 Task: Cooking basics checklist green modern simple.
Action: Mouse moved to (93, 108)
Screenshot: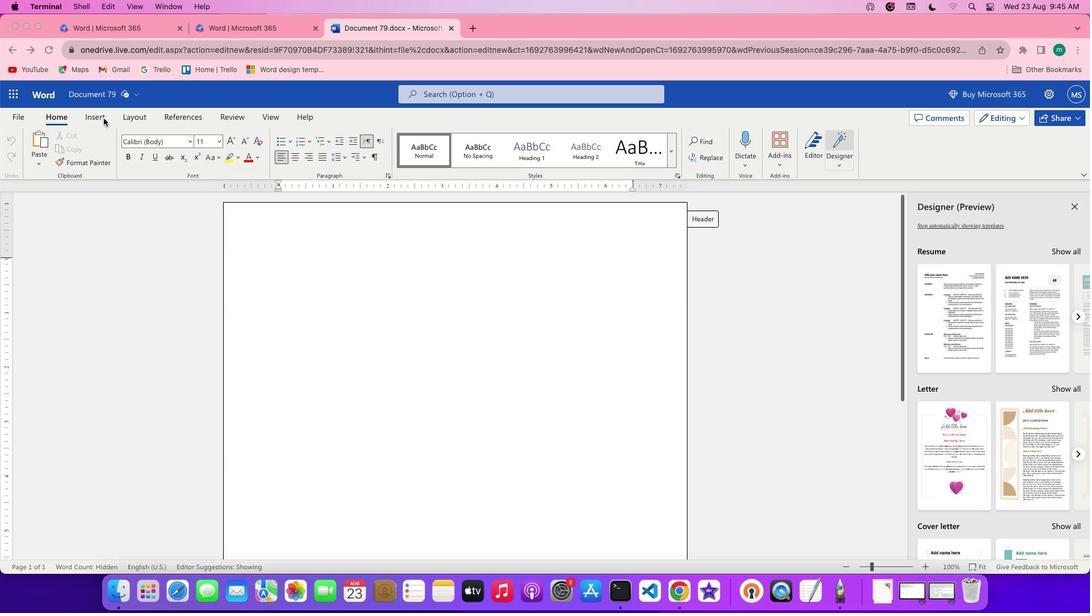 
Action: Mouse pressed left at (93, 108)
Screenshot: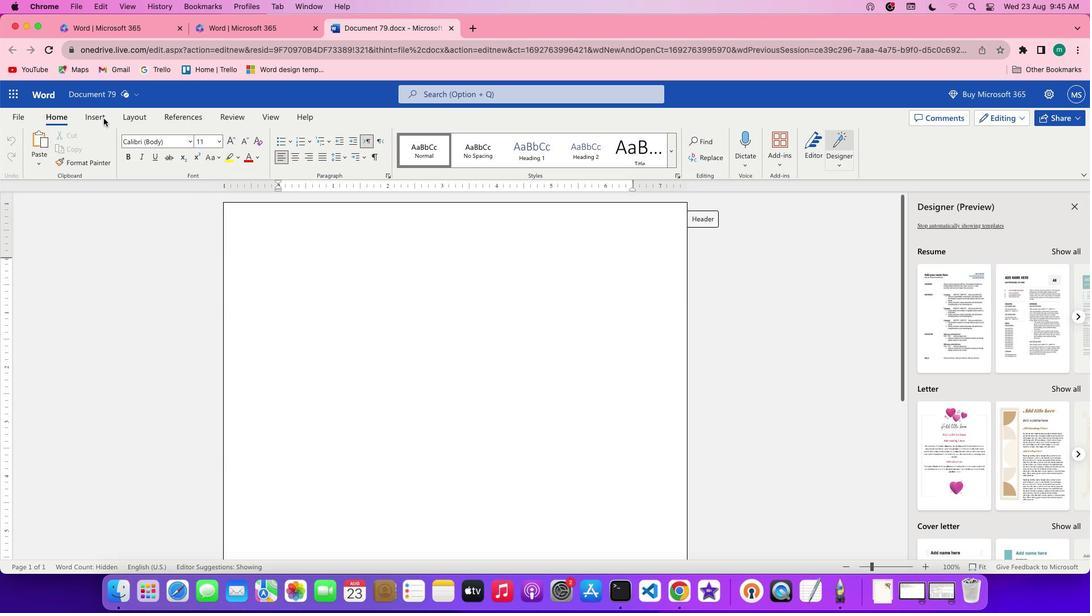 
Action: Mouse pressed left at (93, 108)
Screenshot: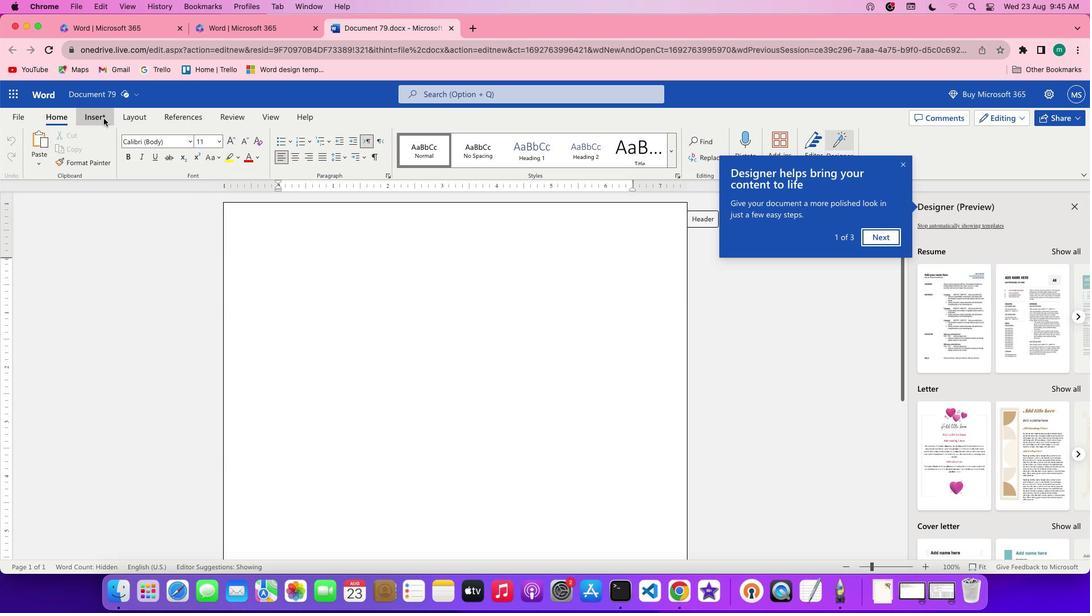 
Action: Mouse moved to (72, 160)
Screenshot: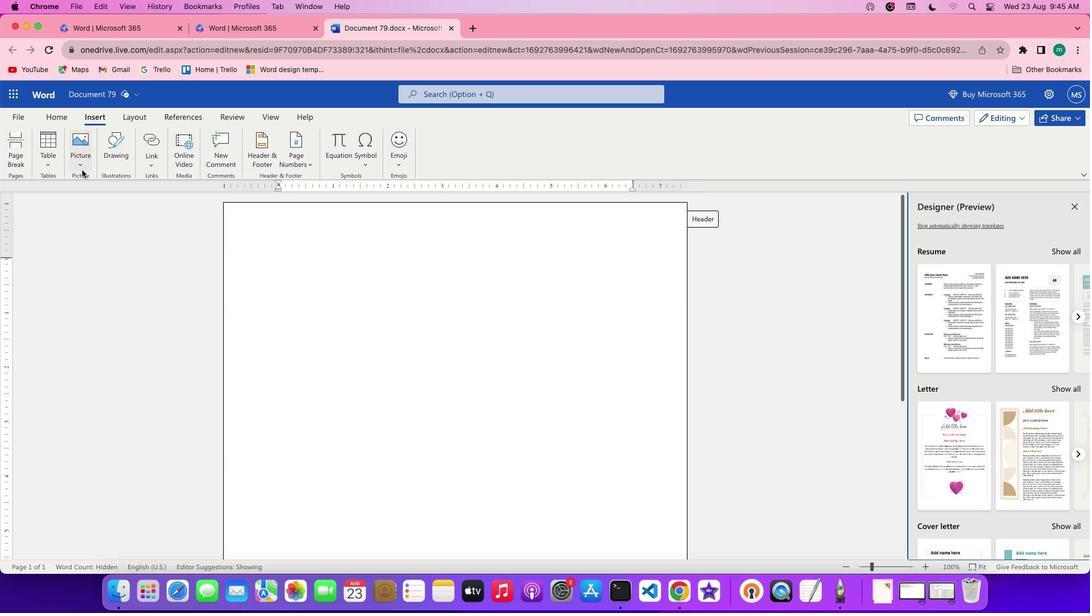 
Action: Mouse pressed left at (72, 160)
Screenshot: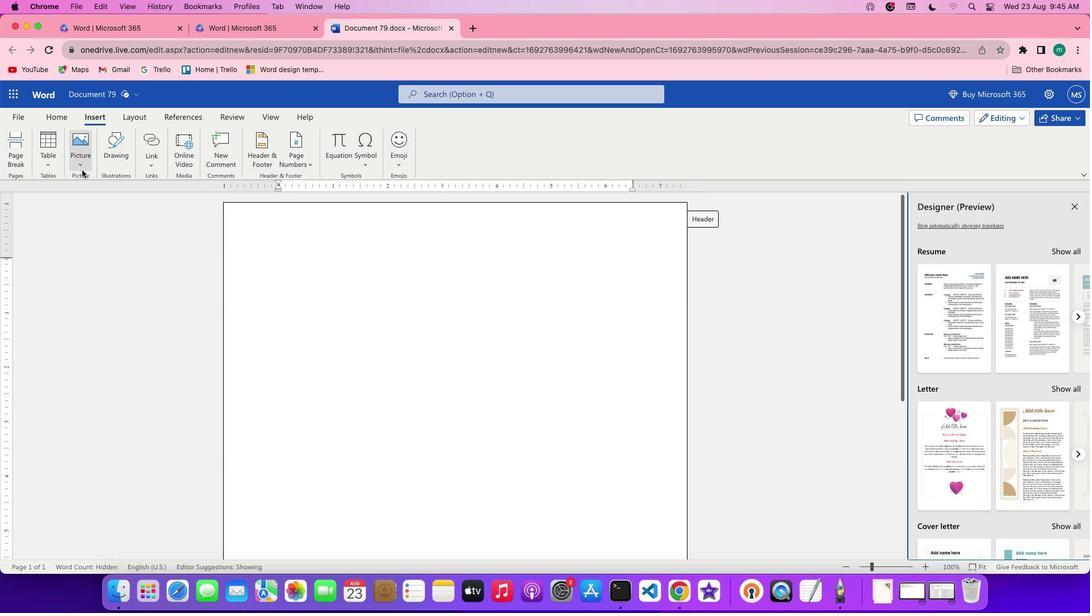 
Action: Mouse moved to (101, 181)
Screenshot: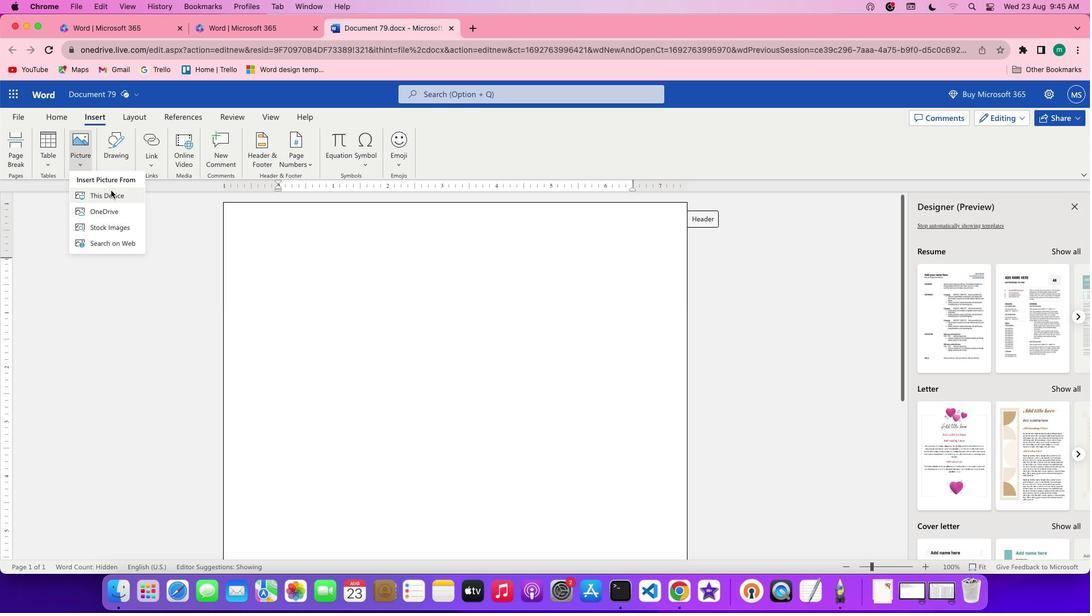 
Action: Mouse pressed left at (101, 181)
Screenshot: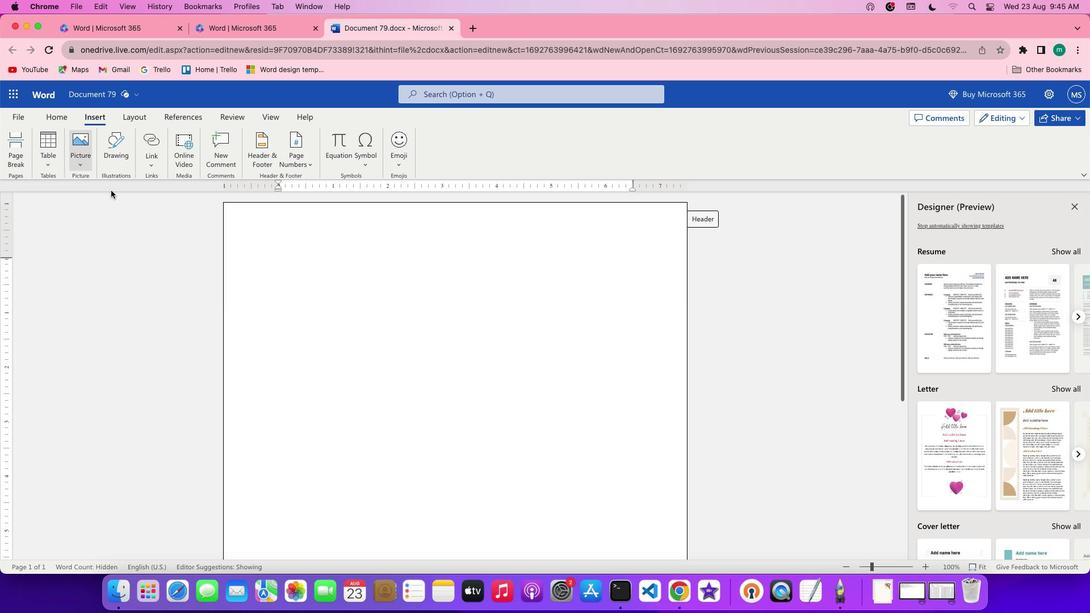 
Action: Mouse moved to (465, 283)
Screenshot: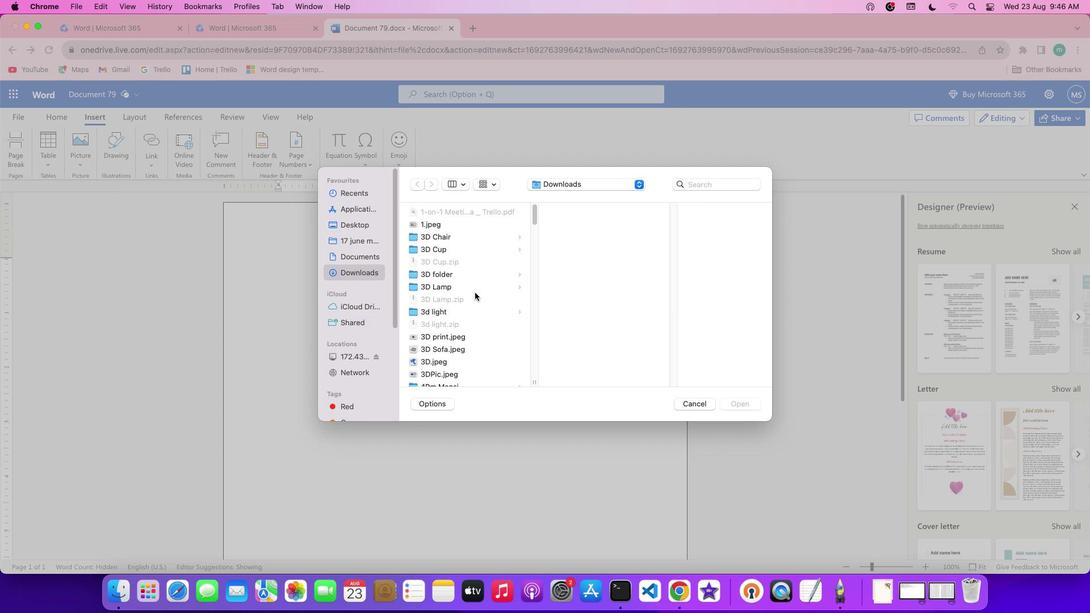 
Action: Mouse scrolled (465, 283) with delta (-9, -9)
Screenshot: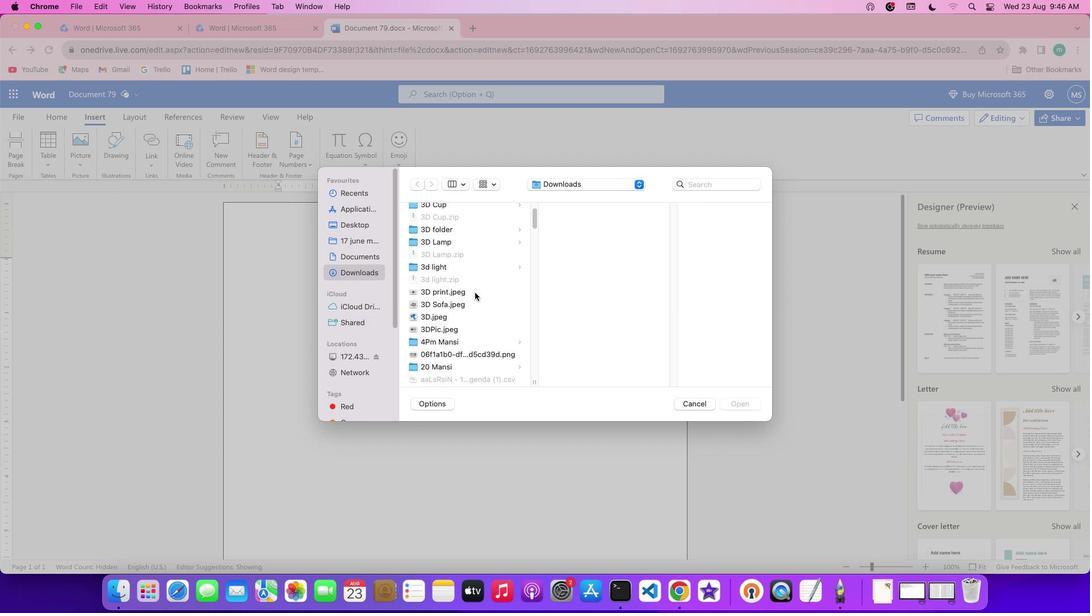 
Action: Mouse scrolled (465, 283) with delta (-9, -9)
Screenshot: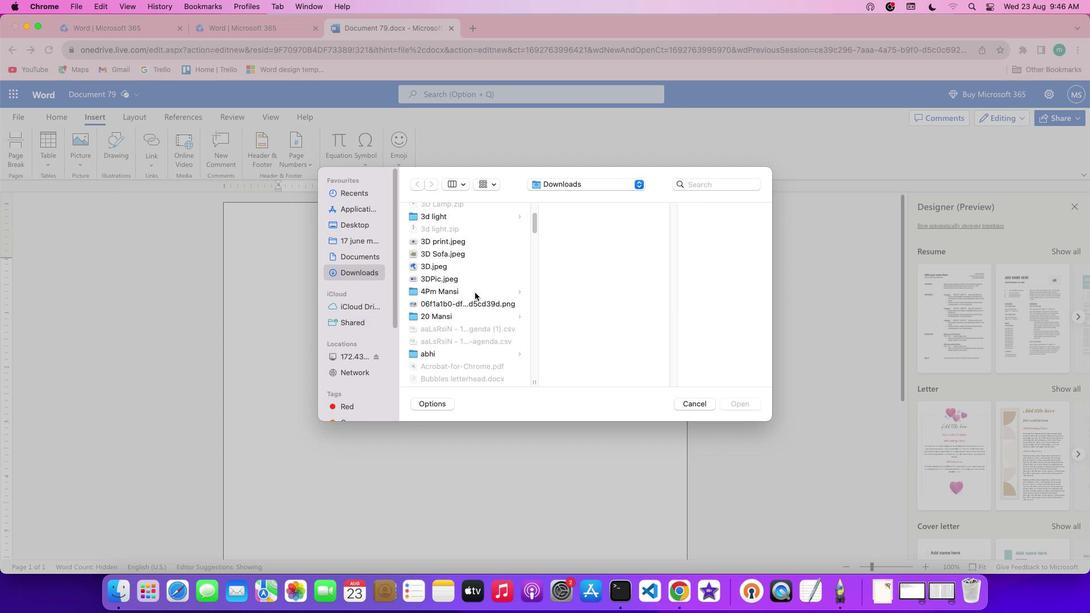 
Action: Mouse scrolled (465, 283) with delta (-9, -10)
Screenshot: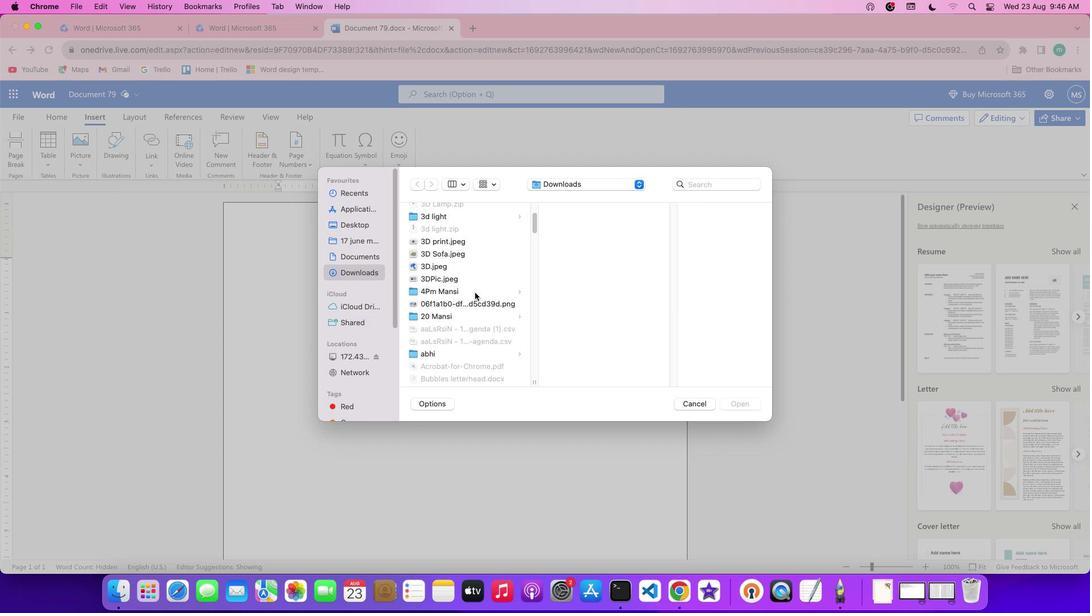 
Action: Mouse scrolled (465, 283) with delta (-9, -11)
Screenshot: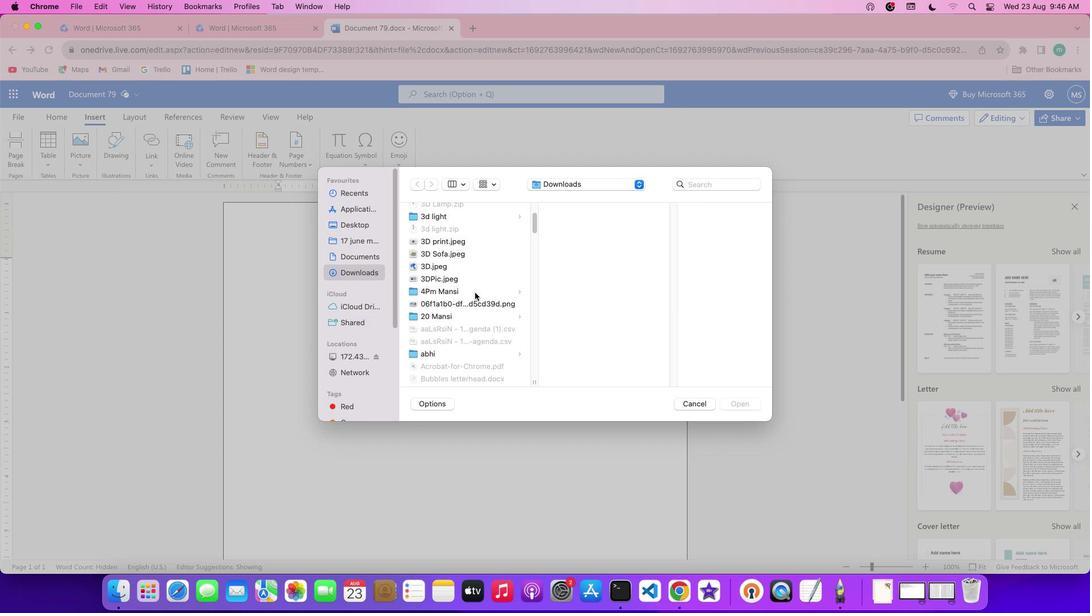 
Action: Mouse scrolled (465, 283) with delta (-9, -9)
Screenshot: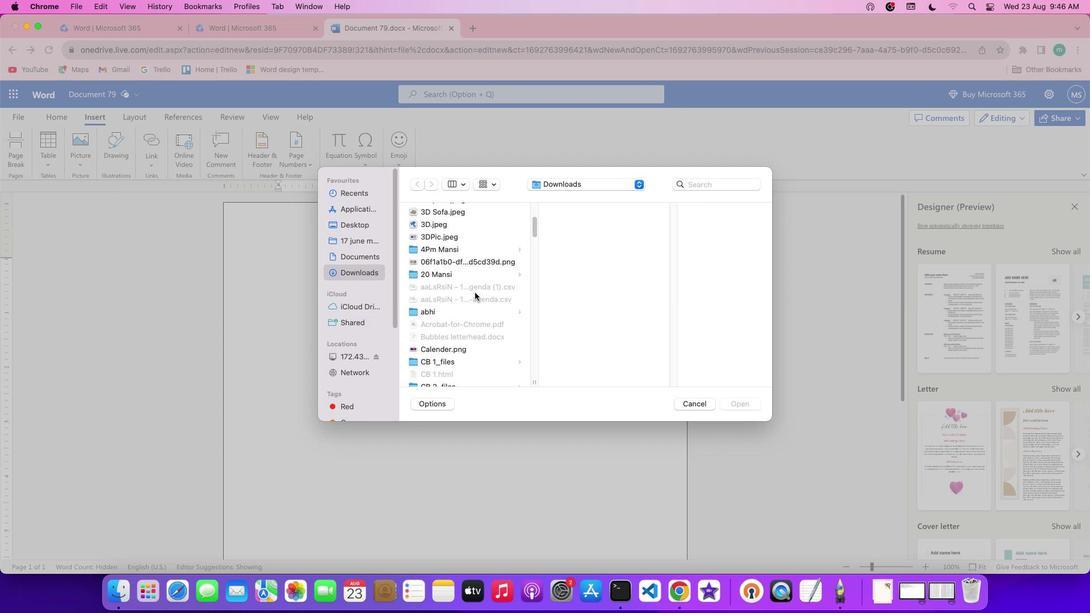 
Action: Mouse scrolled (465, 283) with delta (-9, -9)
Screenshot: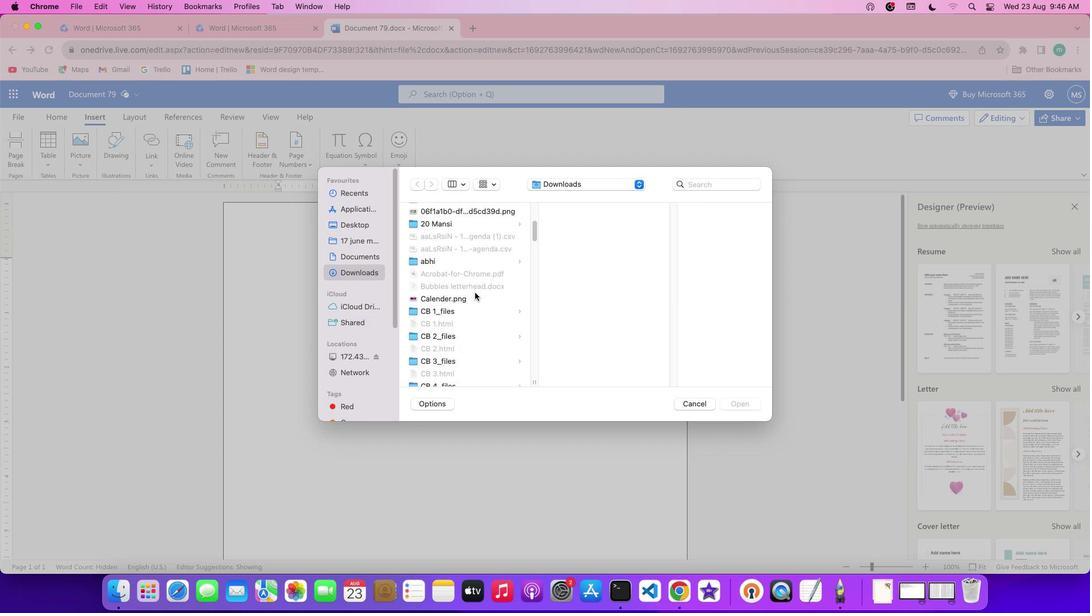 
Action: Mouse scrolled (465, 283) with delta (-9, -10)
Screenshot: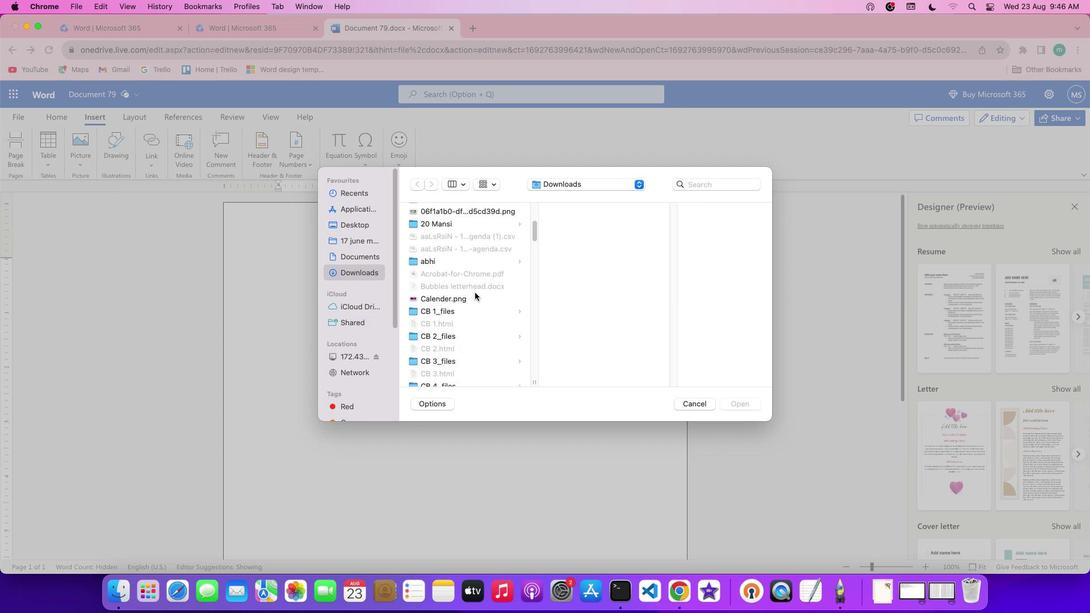 
Action: Mouse scrolled (465, 283) with delta (-9, -11)
Screenshot: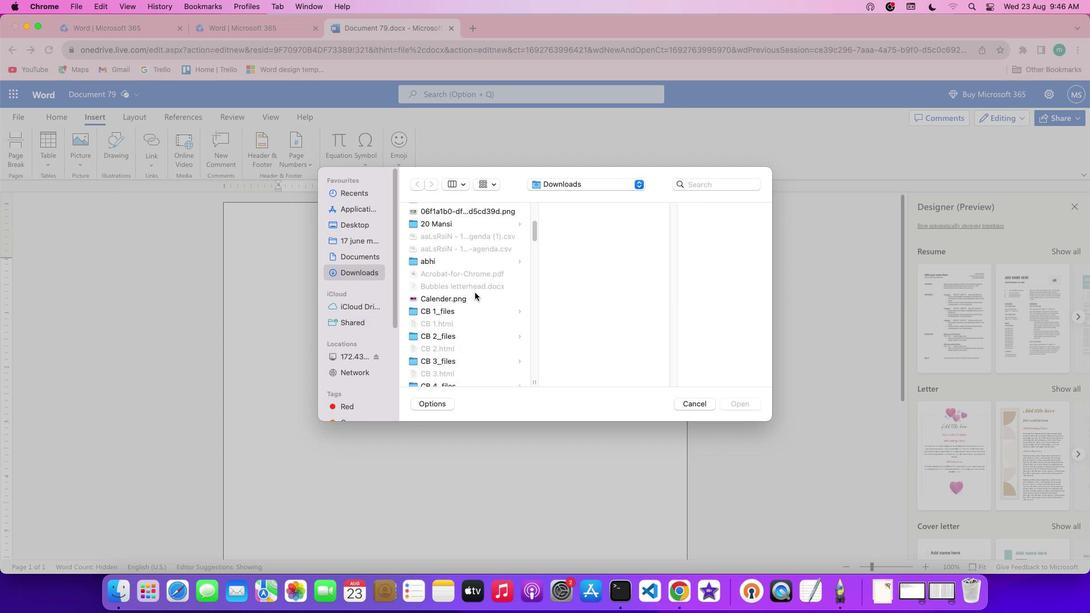 
Action: Mouse scrolled (465, 283) with delta (-9, -9)
Screenshot: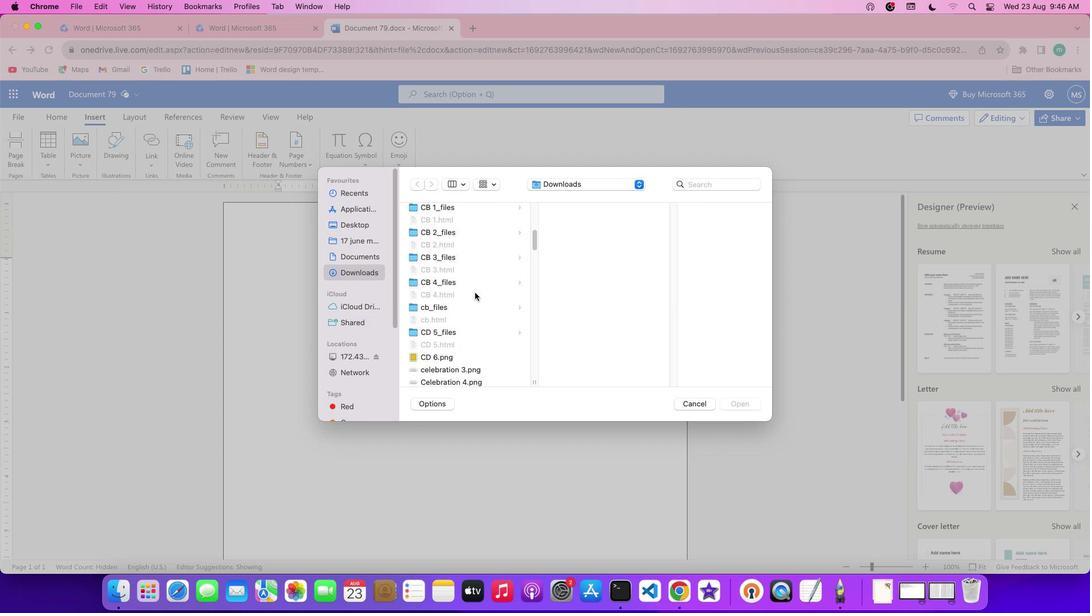 
Action: Mouse scrolled (465, 283) with delta (-9, -9)
Screenshot: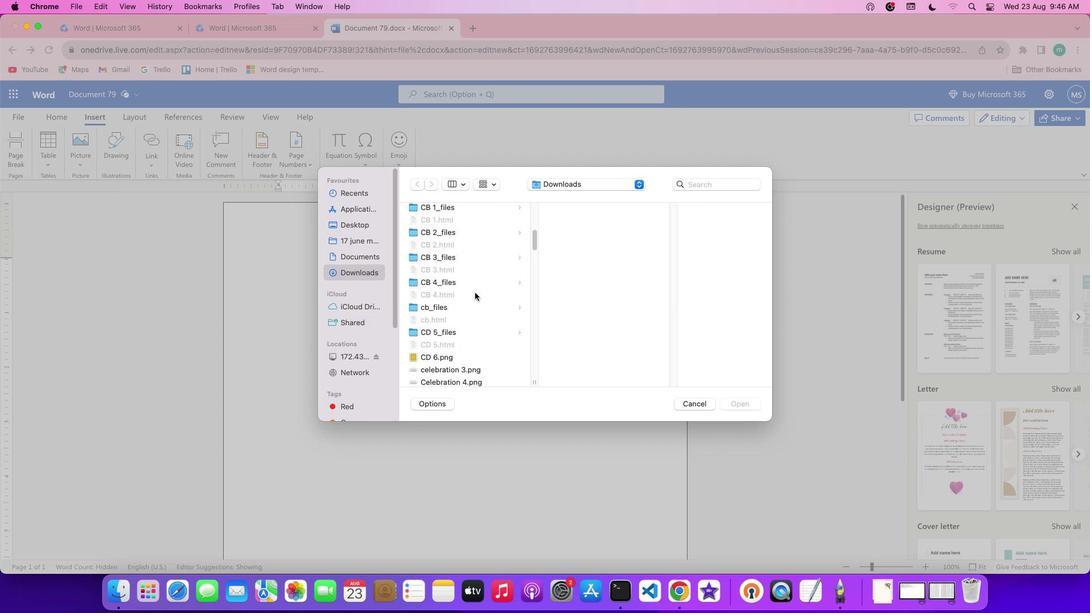 
Action: Mouse scrolled (465, 283) with delta (-9, -10)
Screenshot: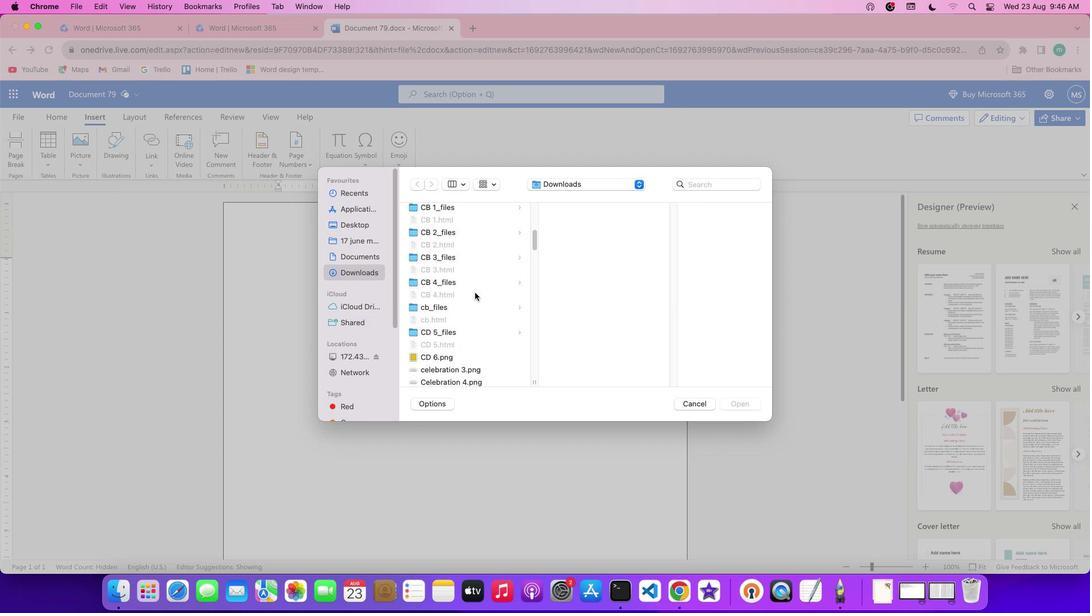 
Action: Mouse scrolled (465, 283) with delta (-9, -11)
Screenshot: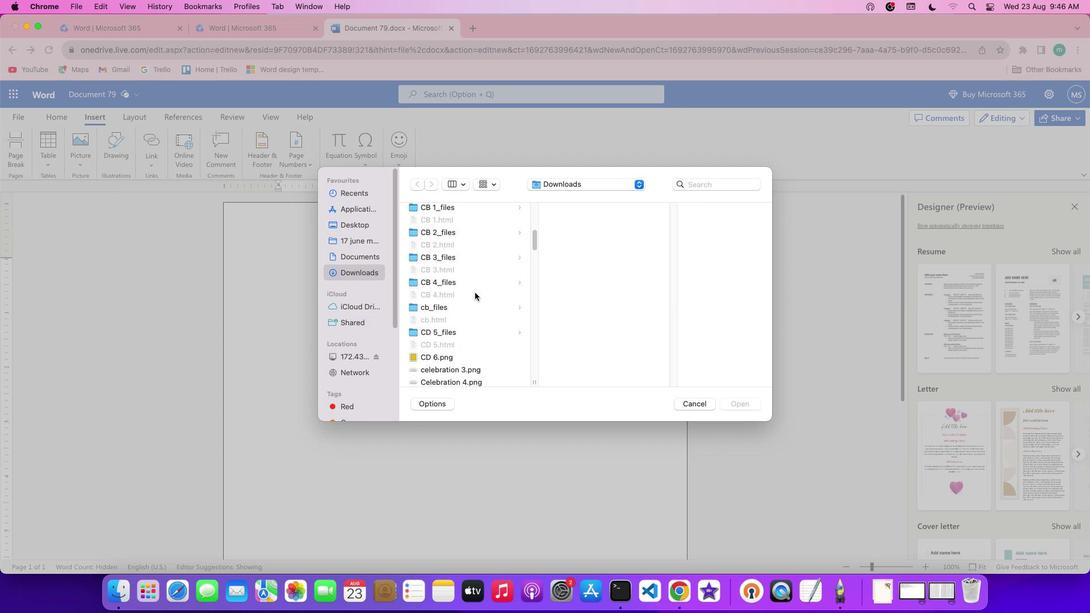 
Action: Mouse moved to (463, 283)
Screenshot: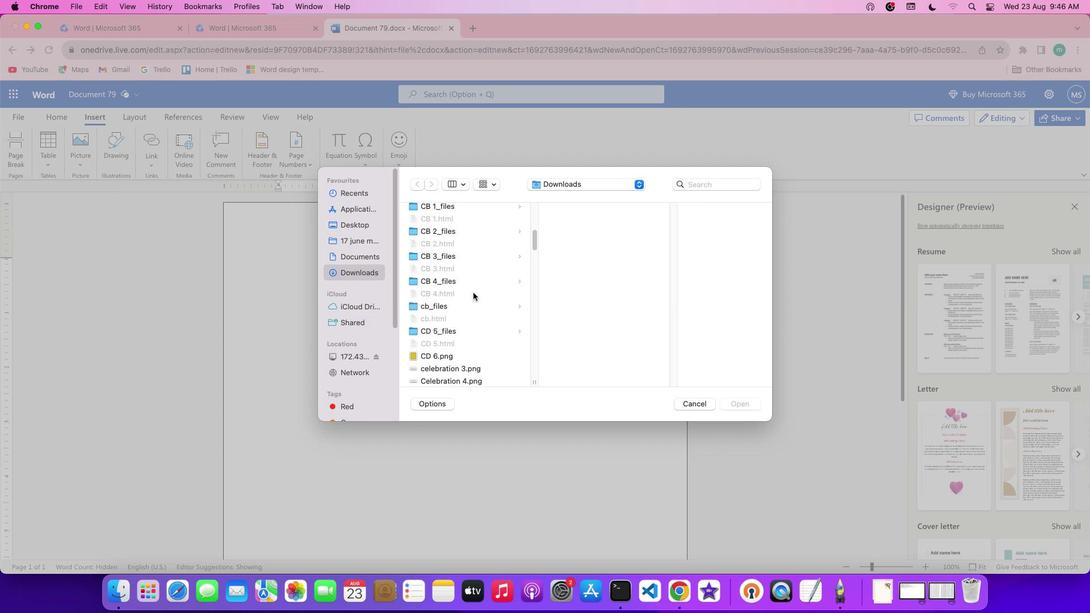 
Action: Mouse scrolled (463, 283) with delta (-9, -9)
Screenshot: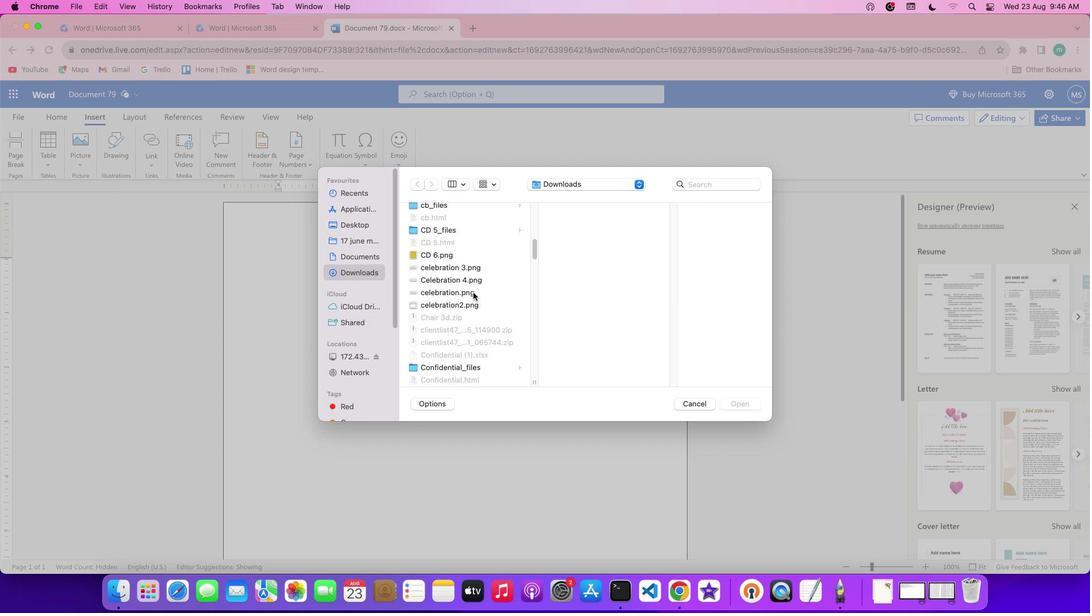 
Action: Mouse scrolled (463, 283) with delta (-9, -9)
Screenshot: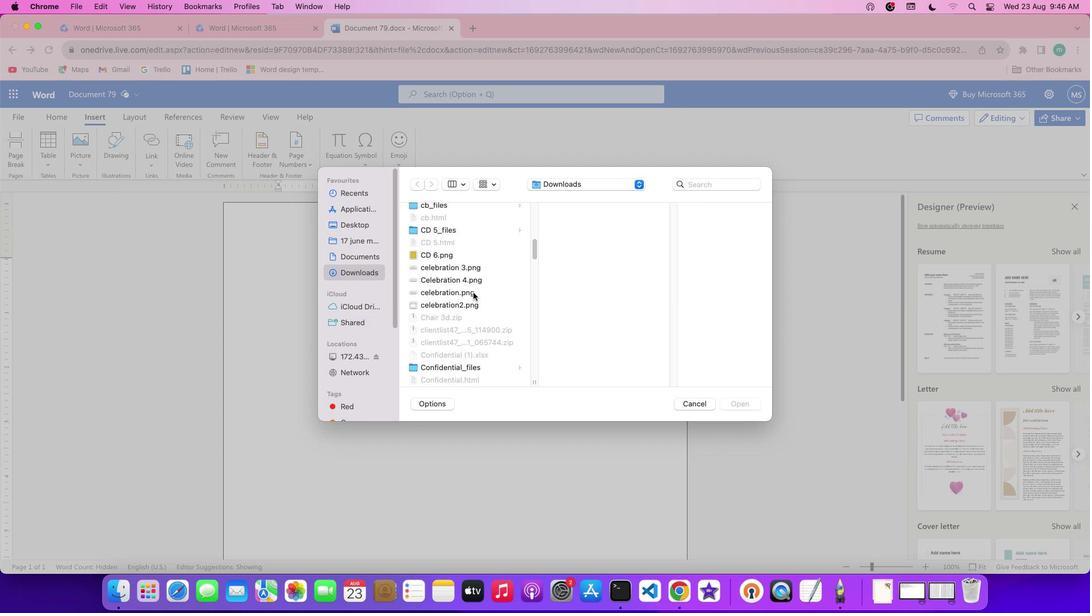 
Action: Mouse scrolled (463, 283) with delta (-9, -10)
Screenshot: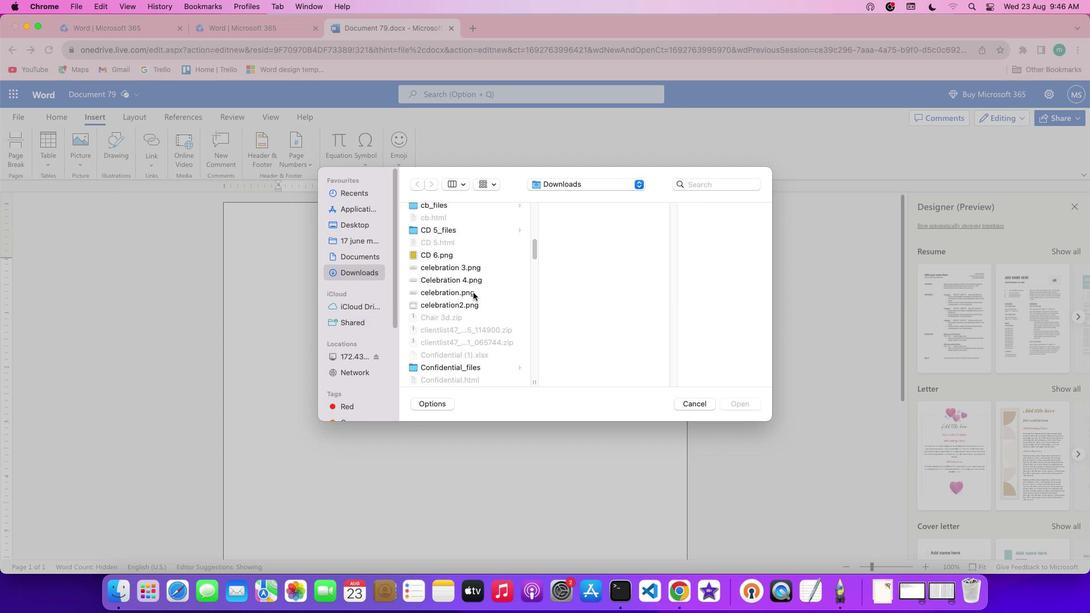 
Action: Mouse scrolled (463, 283) with delta (-9, -11)
Screenshot: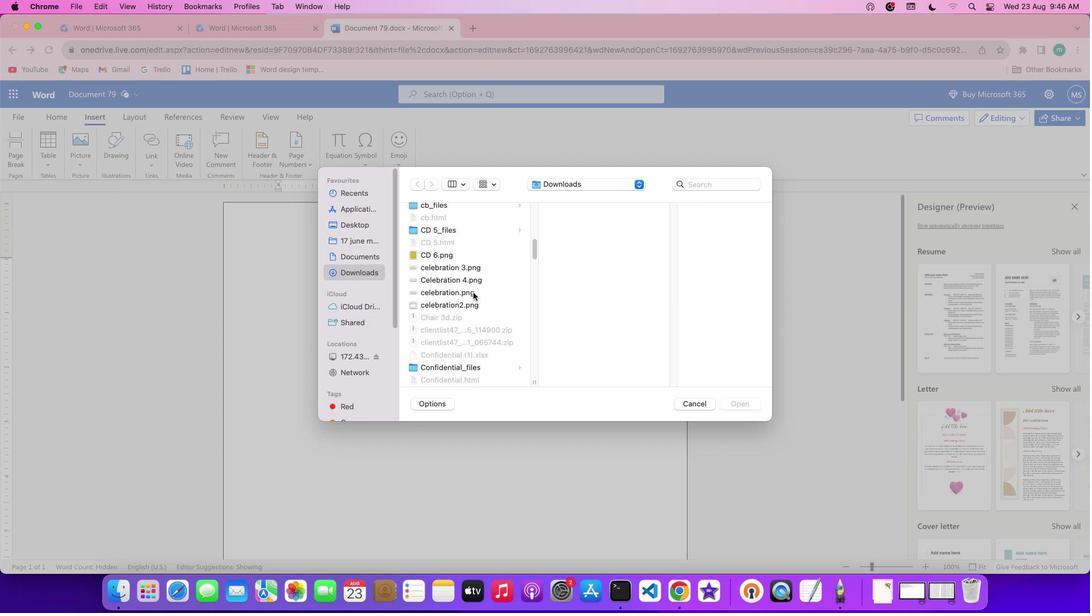 
Action: Mouse scrolled (463, 283) with delta (-9, -9)
Screenshot: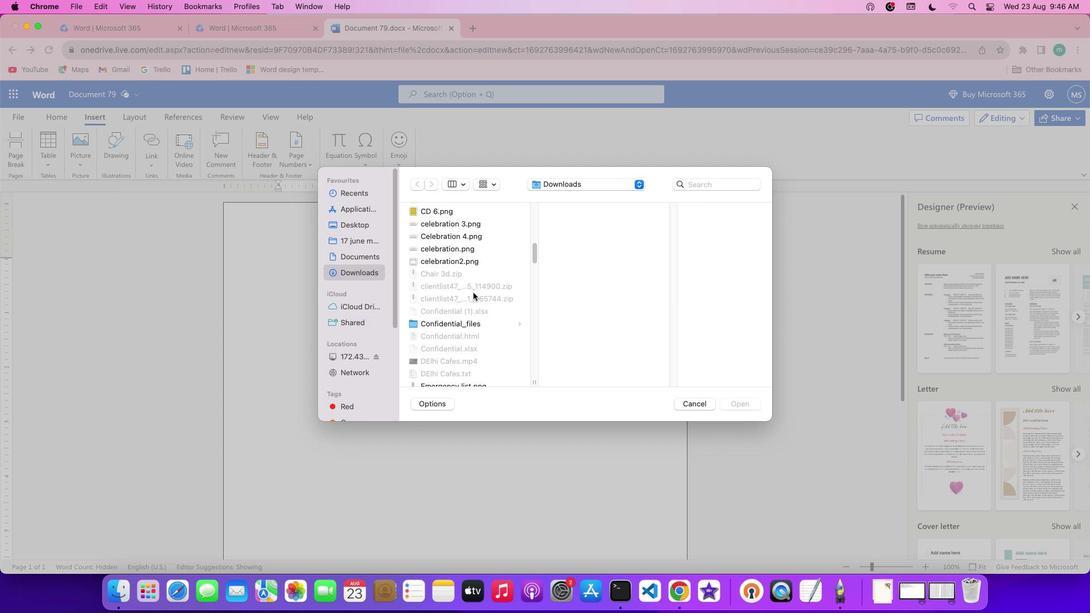 
Action: Mouse scrolled (463, 283) with delta (-9, -9)
Screenshot: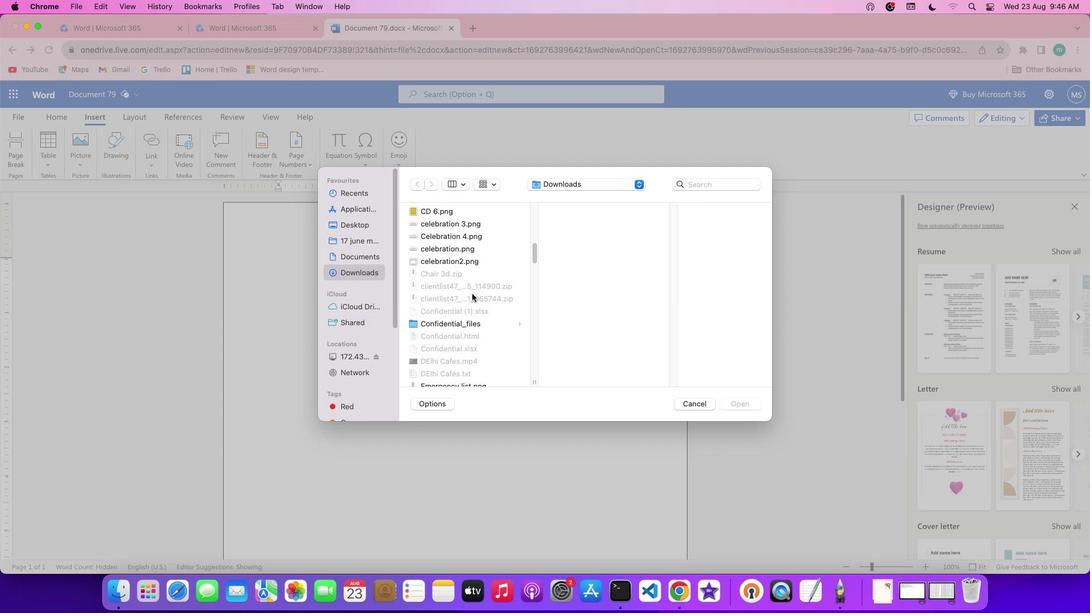 
Action: Mouse scrolled (463, 283) with delta (-9, -10)
Screenshot: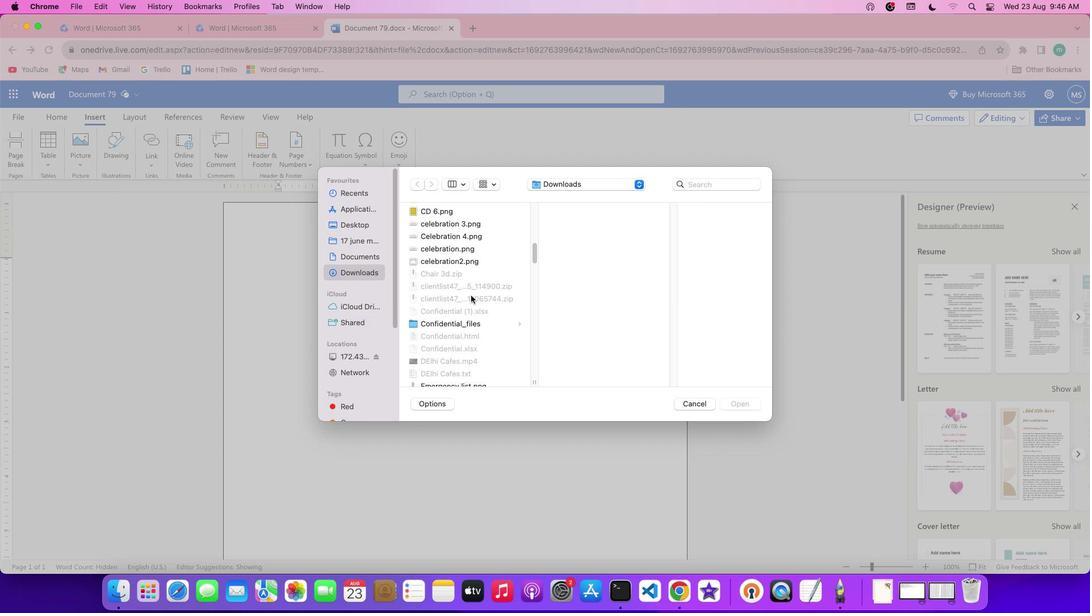 
Action: Mouse moved to (459, 288)
Screenshot: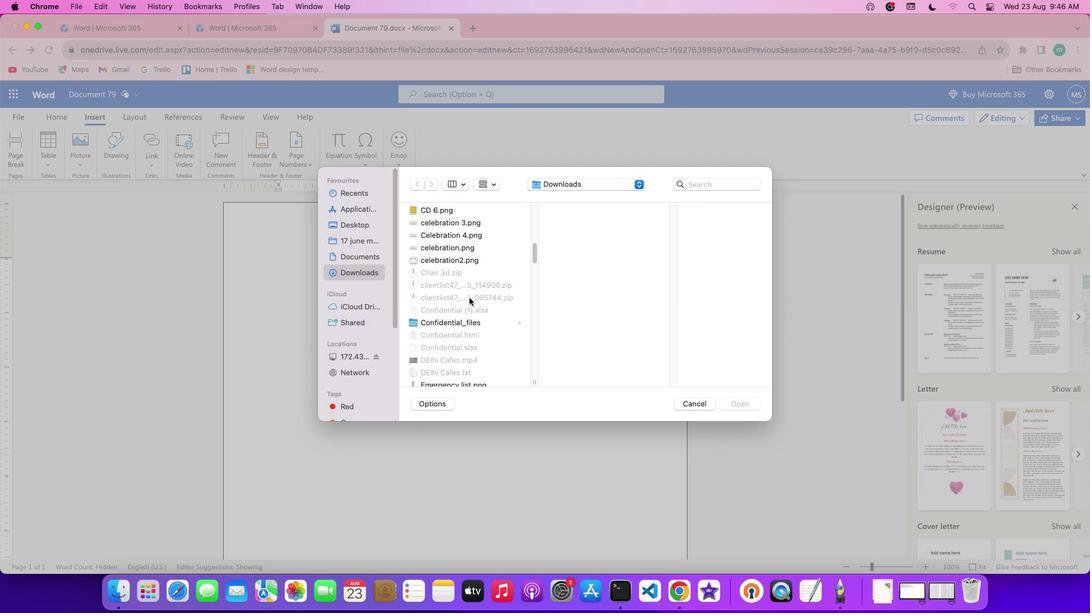 
Action: Mouse scrolled (459, 288) with delta (-9, -9)
Screenshot: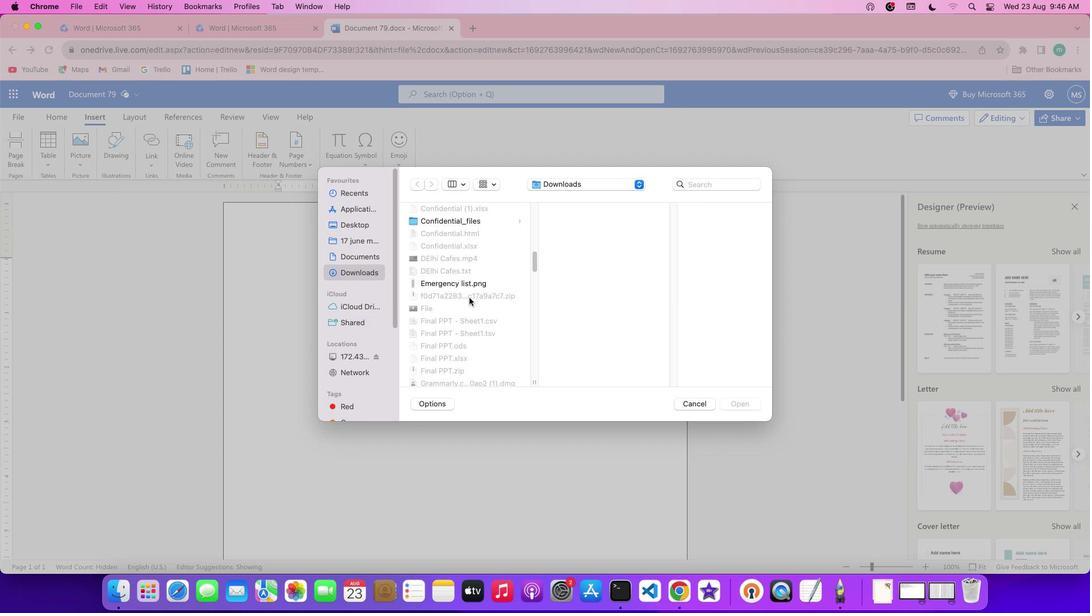 
Action: Mouse scrolled (459, 288) with delta (-9, -9)
Screenshot: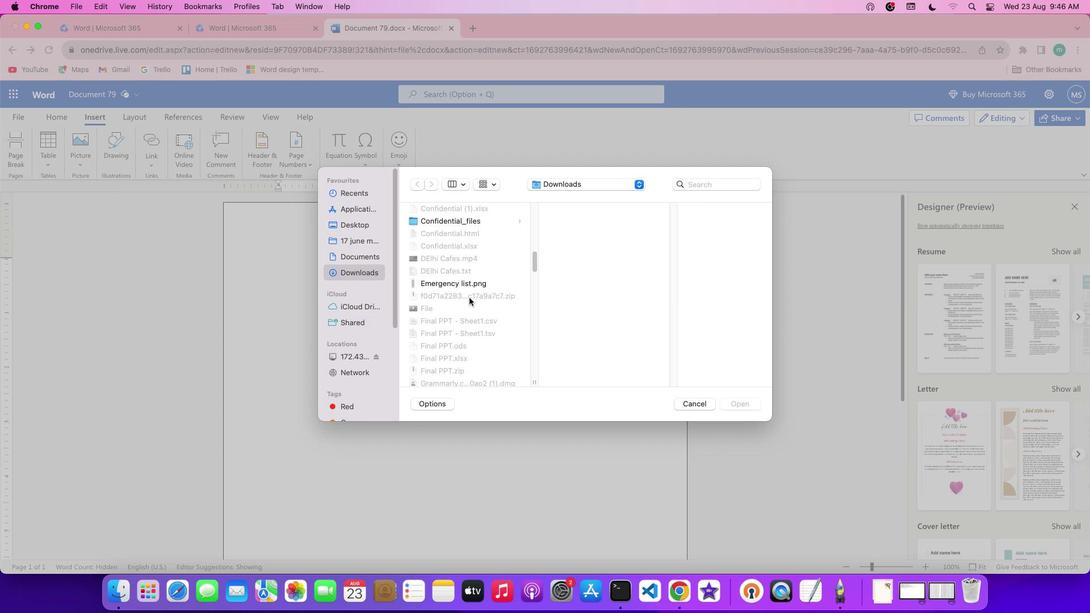 
Action: Mouse scrolled (459, 288) with delta (-9, -10)
Screenshot: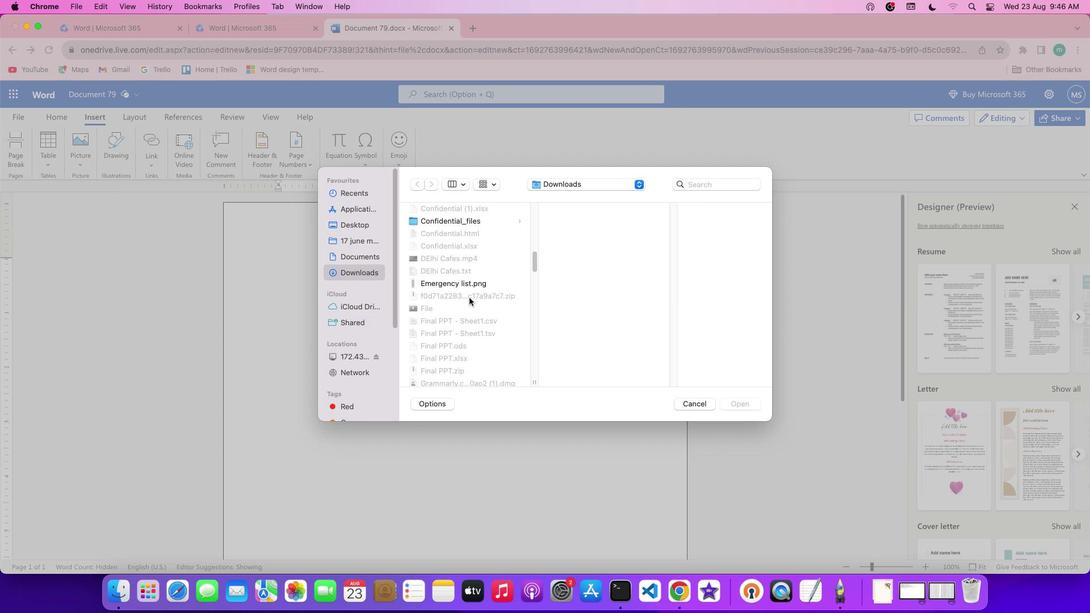 
Action: Mouse scrolled (459, 288) with delta (-9, -11)
Screenshot: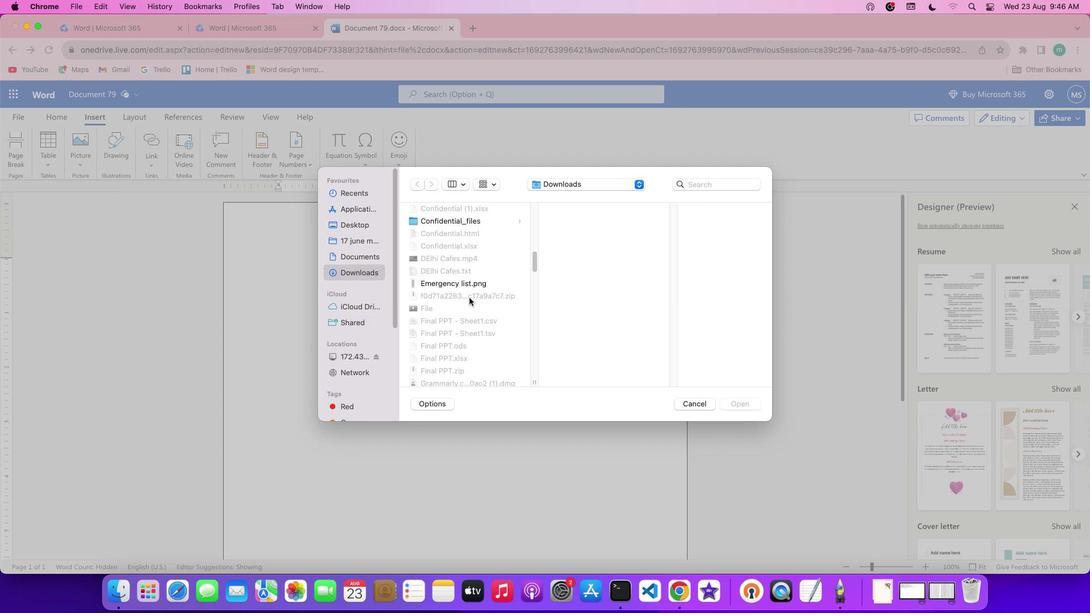 
Action: Mouse scrolled (459, 288) with delta (-9, -9)
Screenshot: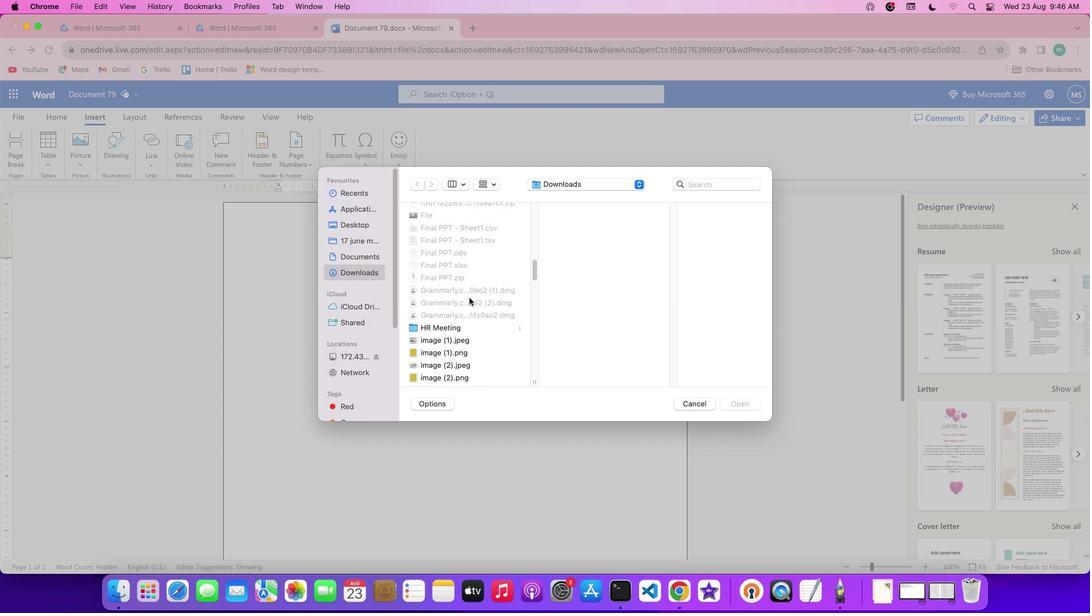 
Action: Mouse scrolled (459, 288) with delta (-9, -9)
Screenshot: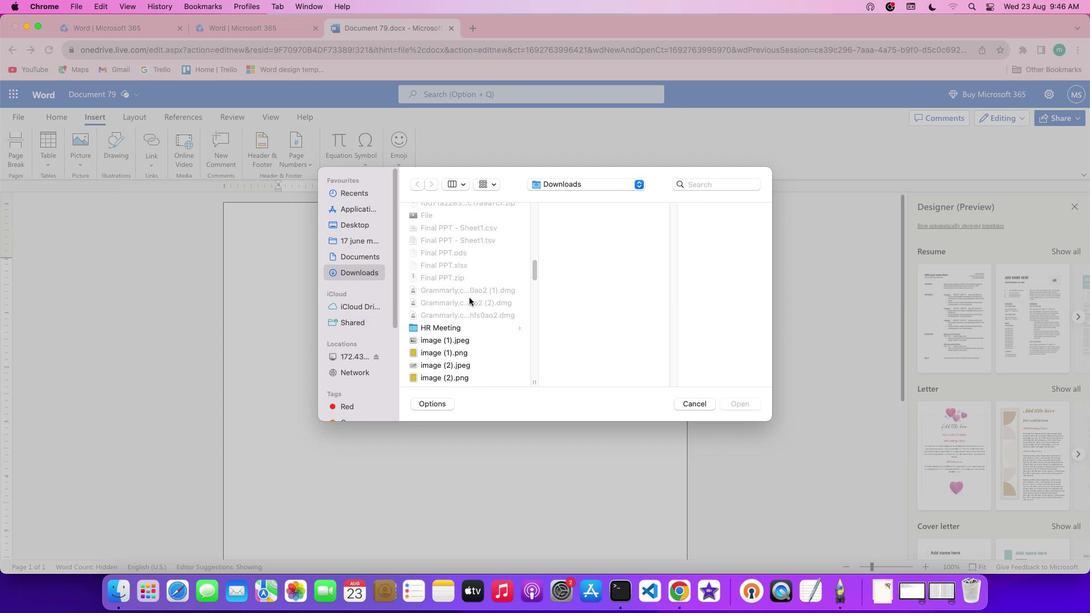 
Action: Mouse scrolled (459, 288) with delta (-9, -10)
Screenshot: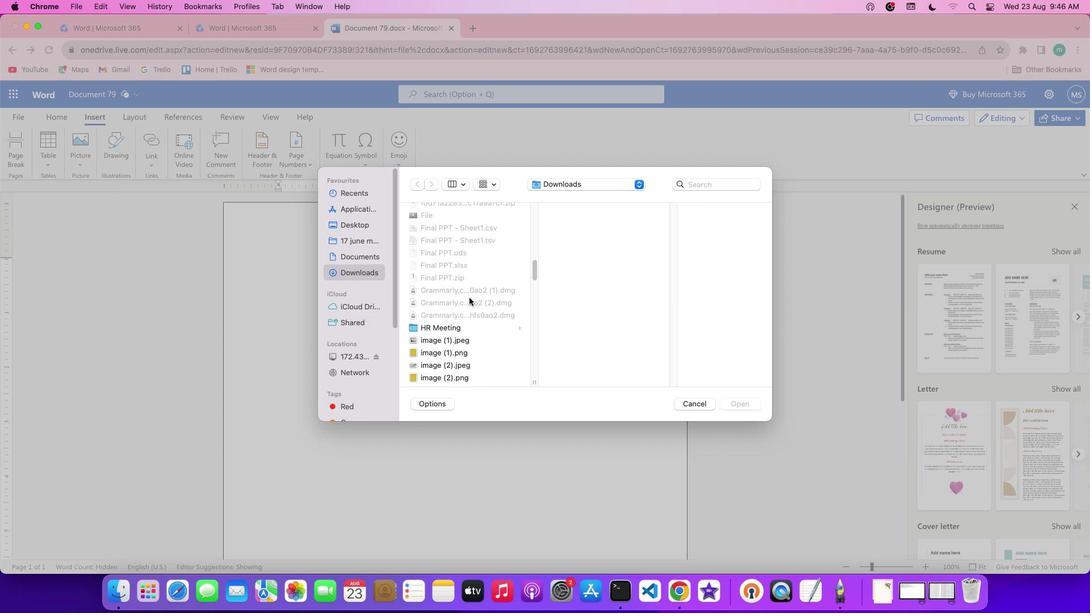 
Action: Mouse scrolled (459, 288) with delta (-9, -10)
Screenshot: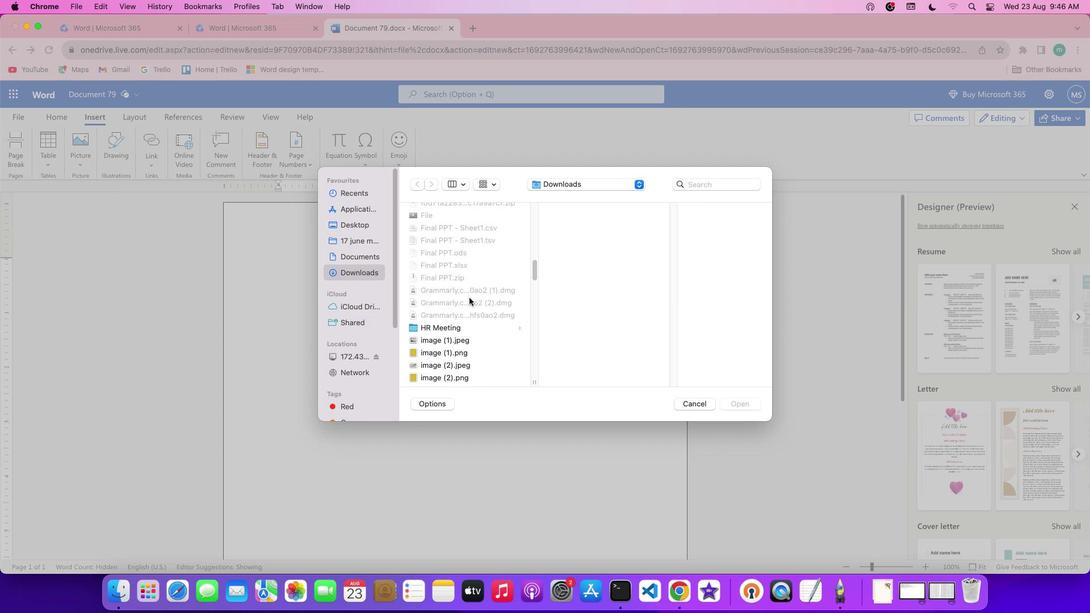 
Action: Mouse scrolled (459, 288) with delta (-9, -9)
Screenshot: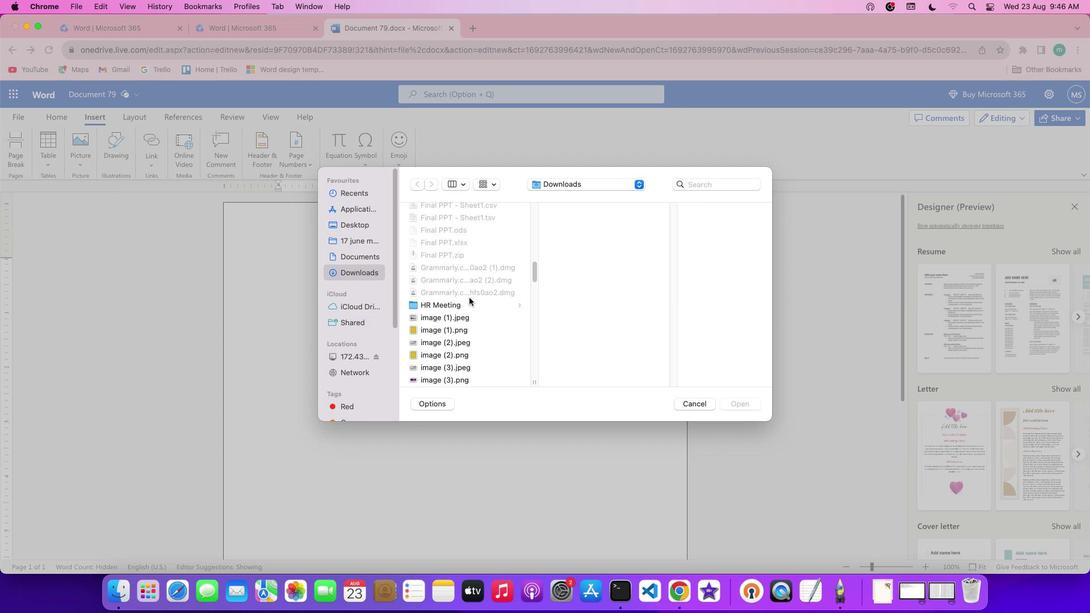 
Action: Mouse scrolled (459, 288) with delta (-9, -9)
Screenshot: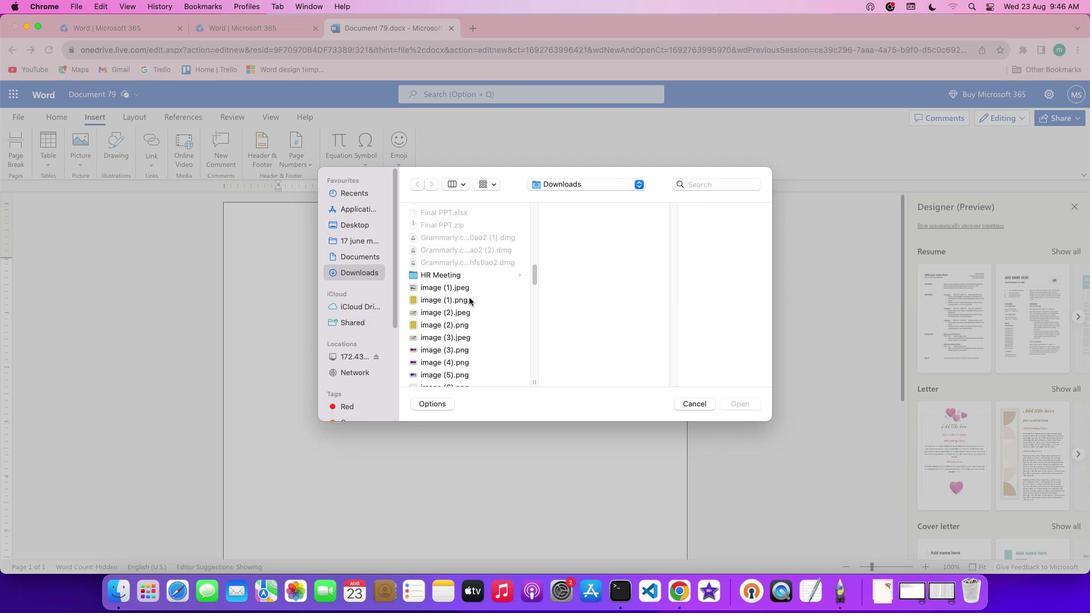 
Action: Mouse scrolled (459, 288) with delta (-9, -9)
Screenshot: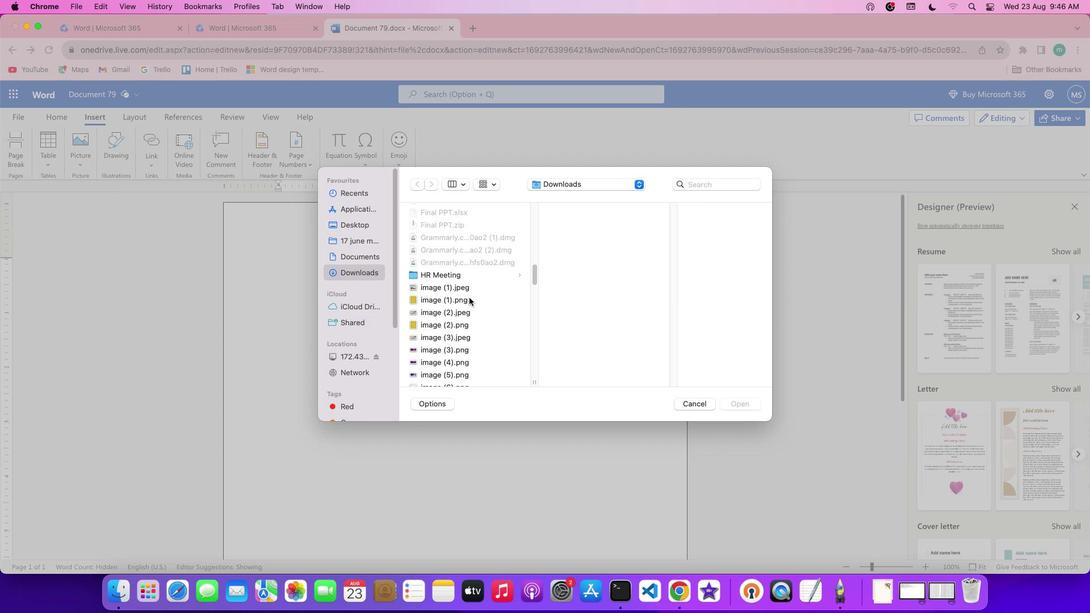 
Action: Mouse scrolled (459, 288) with delta (-9, -10)
Screenshot: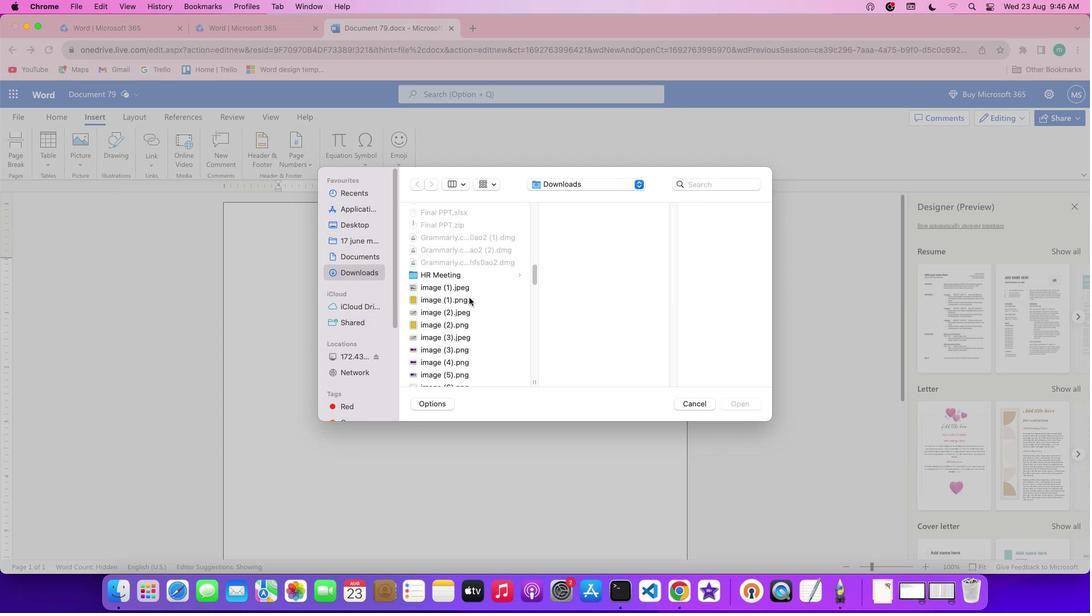 
Action: Mouse moved to (459, 289)
Screenshot: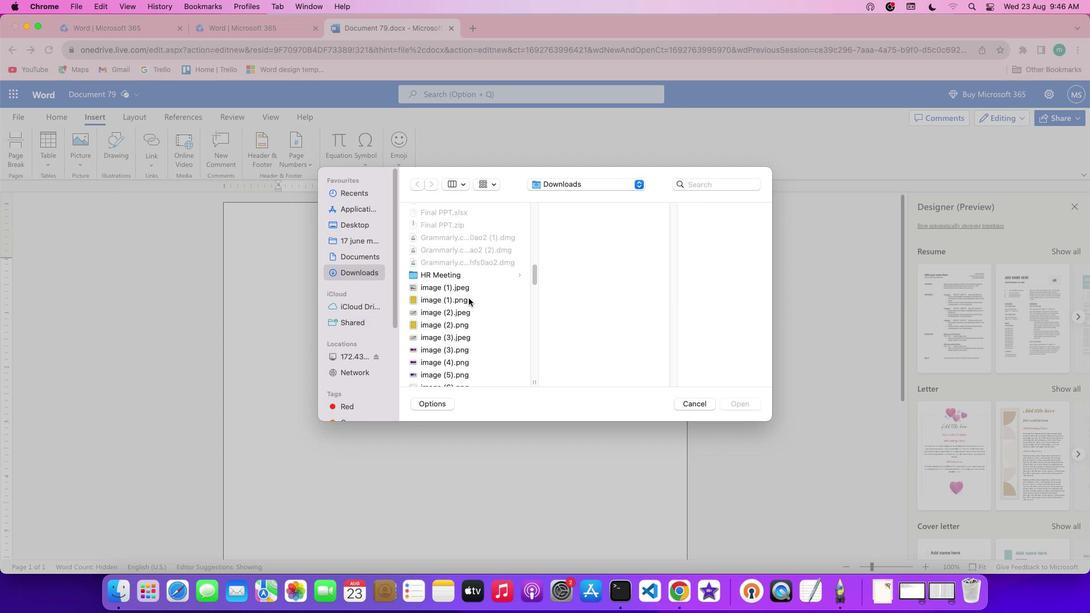 
Action: Mouse scrolled (459, 289) with delta (-9, -9)
Screenshot: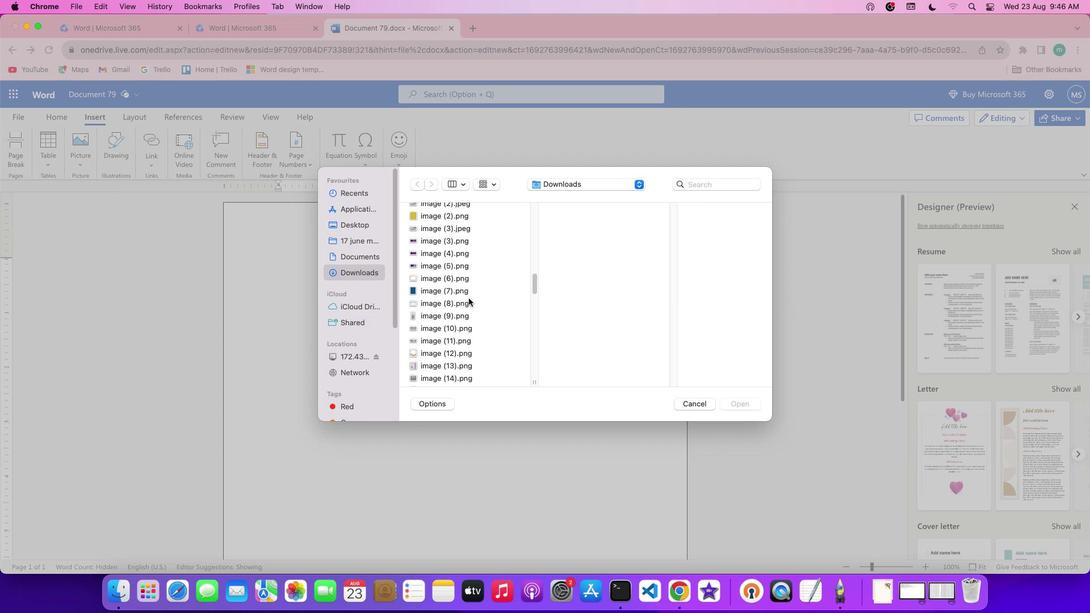 
Action: Mouse scrolled (459, 289) with delta (-9, -9)
Screenshot: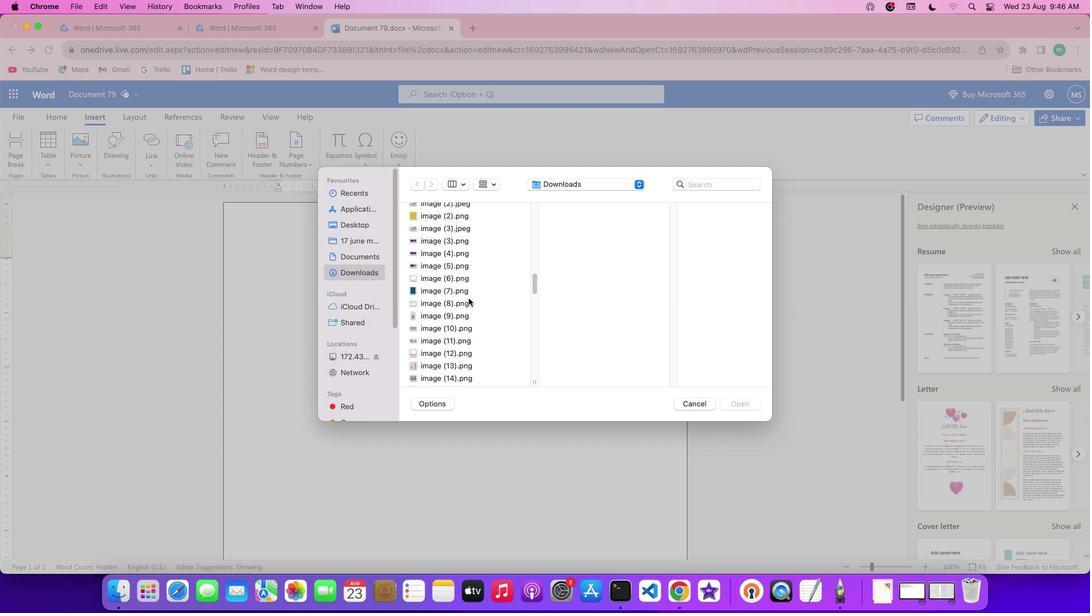
Action: Mouse scrolled (459, 289) with delta (-9, -10)
Screenshot: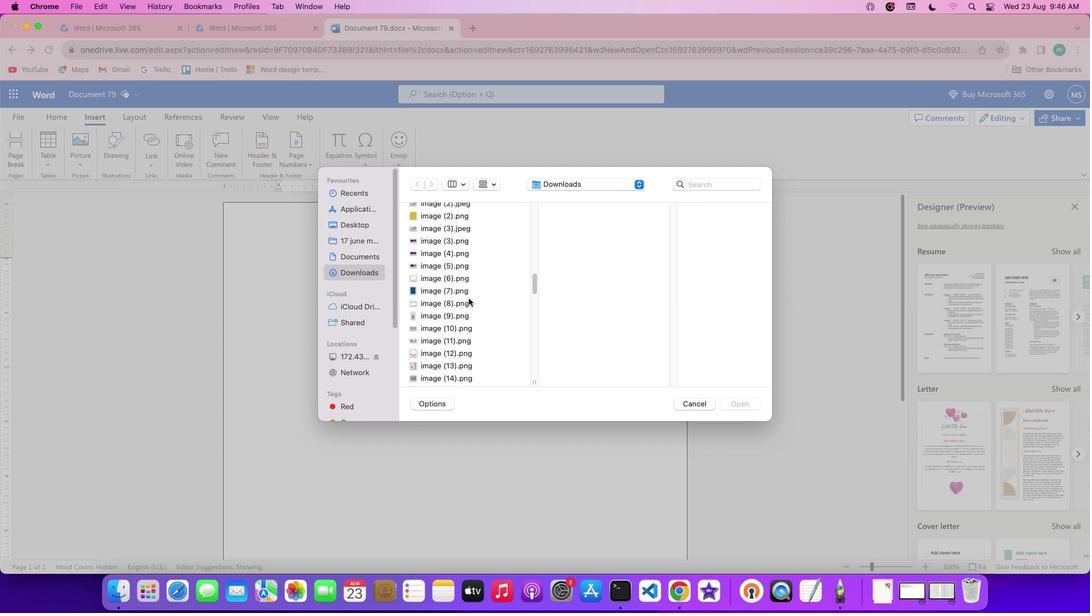 
Action: Mouse scrolled (459, 289) with delta (-9, -11)
Screenshot: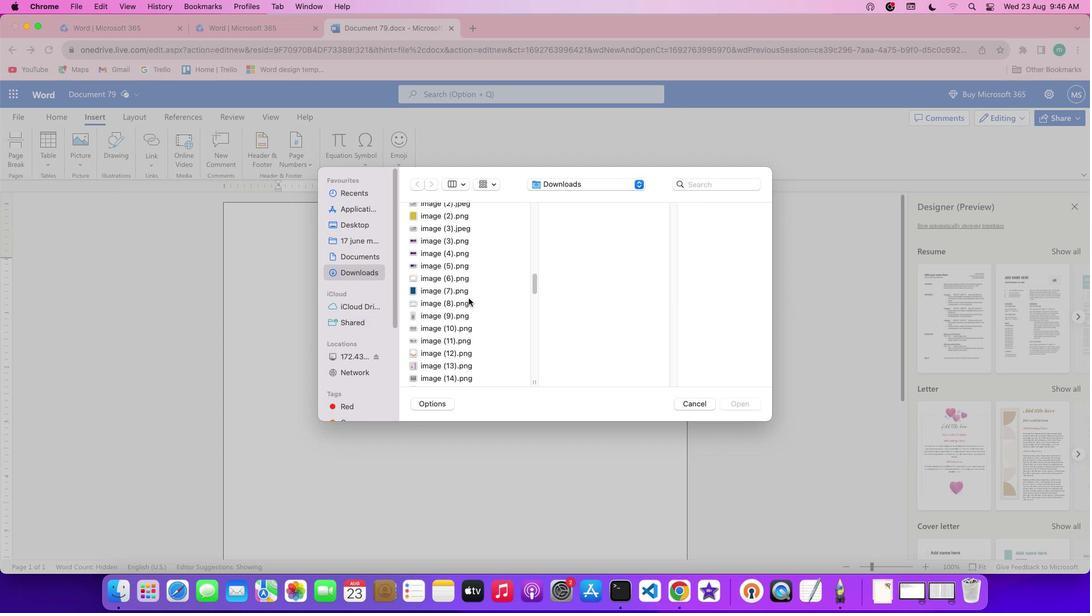 
Action: Mouse scrolled (459, 289) with delta (-9, -9)
Screenshot: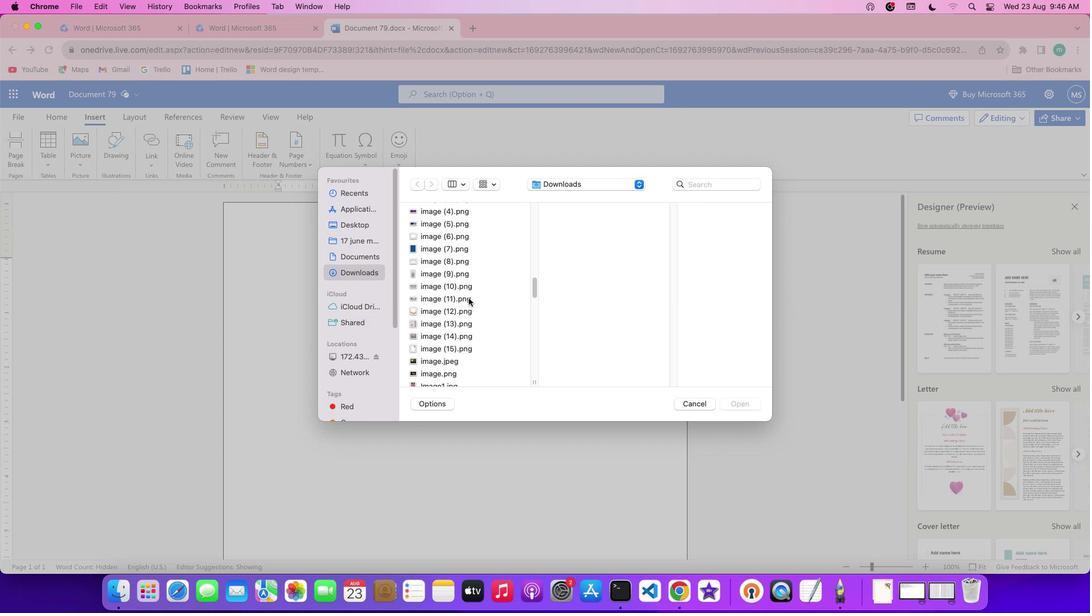 
Action: Mouse scrolled (459, 289) with delta (-9, -9)
Screenshot: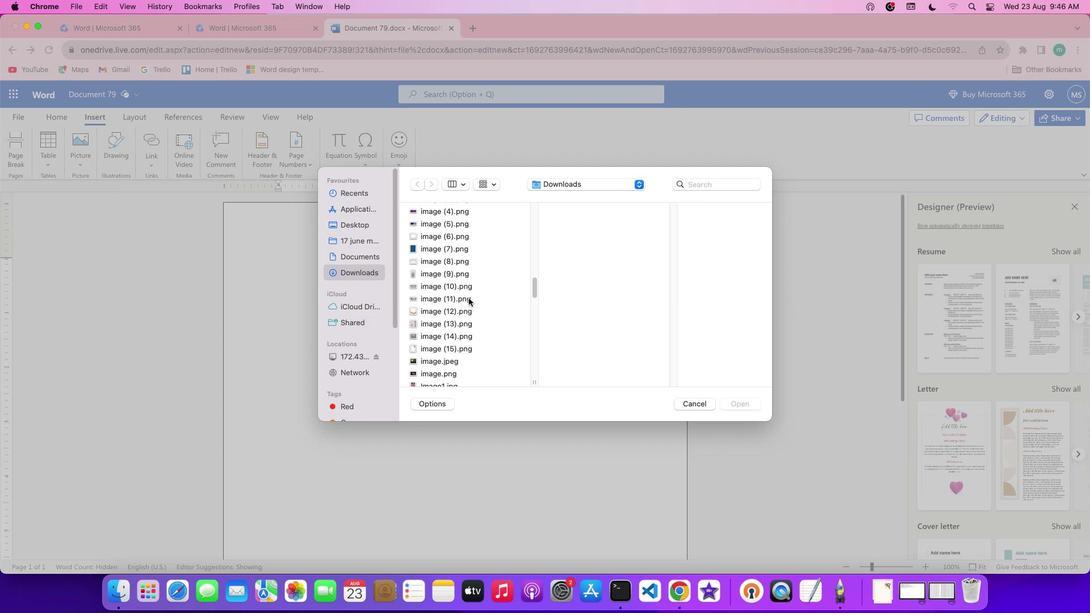
Action: Mouse scrolled (459, 289) with delta (-9, -10)
Screenshot: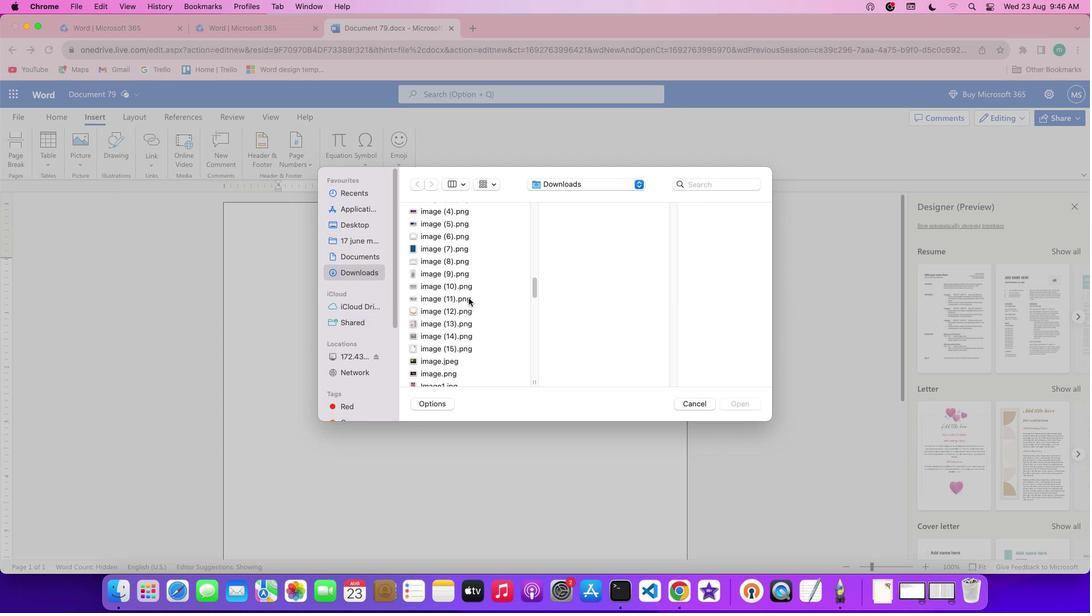 
Action: Mouse moved to (456, 291)
Screenshot: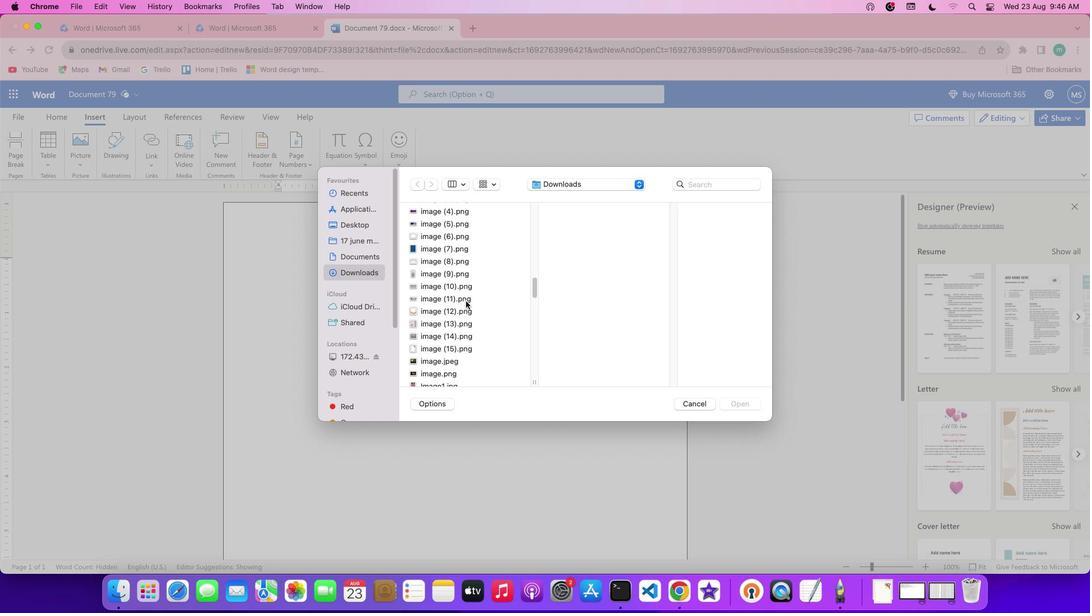 
Action: Mouse scrolled (456, 291) with delta (-9, -9)
Screenshot: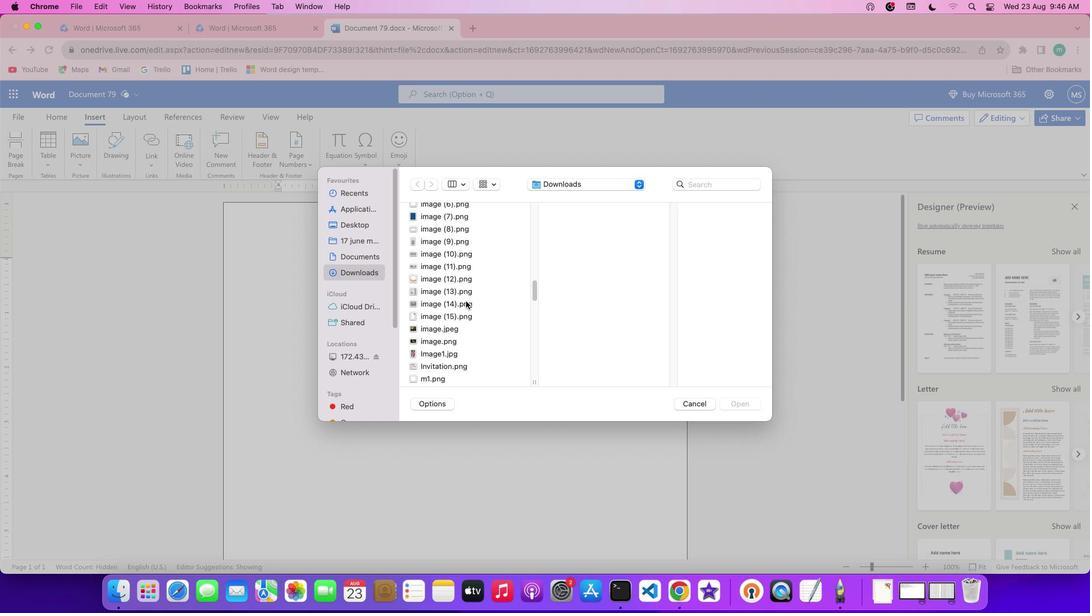 
Action: Mouse scrolled (456, 291) with delta (-9, -9)
Screenshot: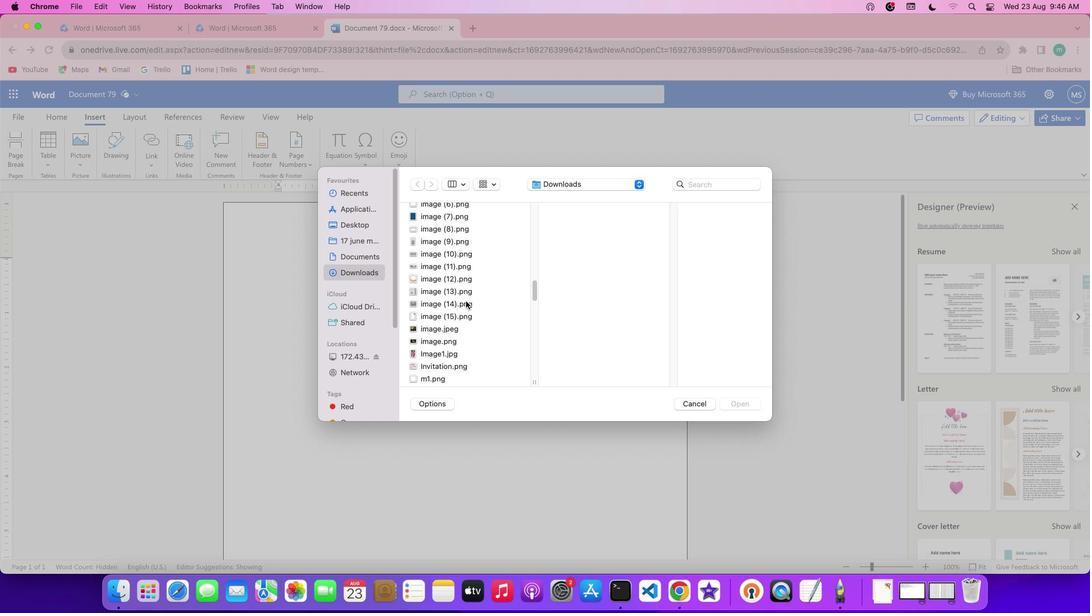 
Action: Mouse scrolled (456, 291) with delta (-9, -9)
Screenshot: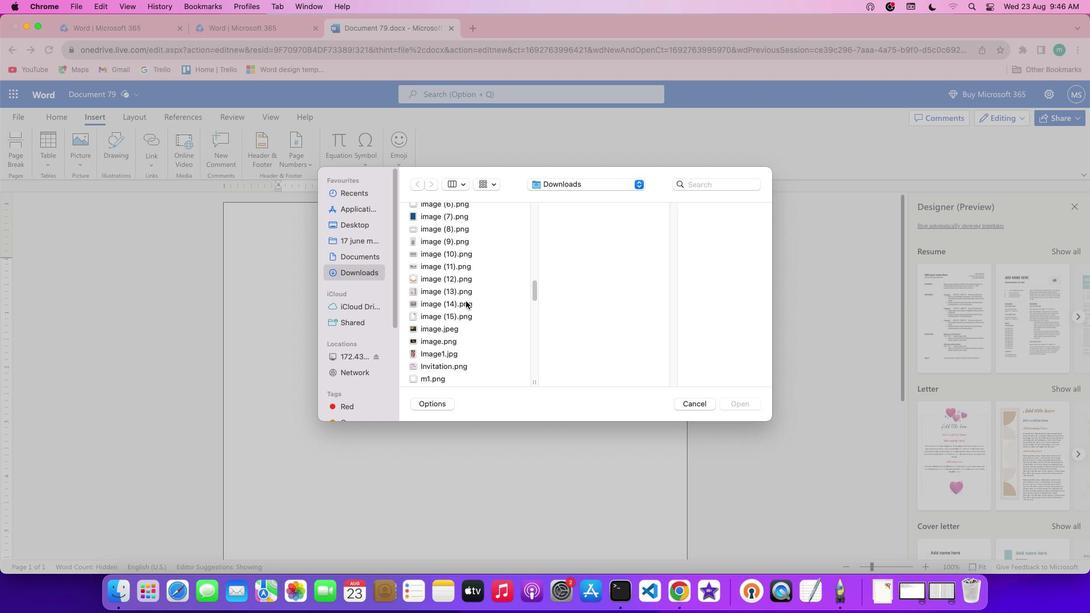 
Action: Mouse moved to (450, 304)
Screenshot: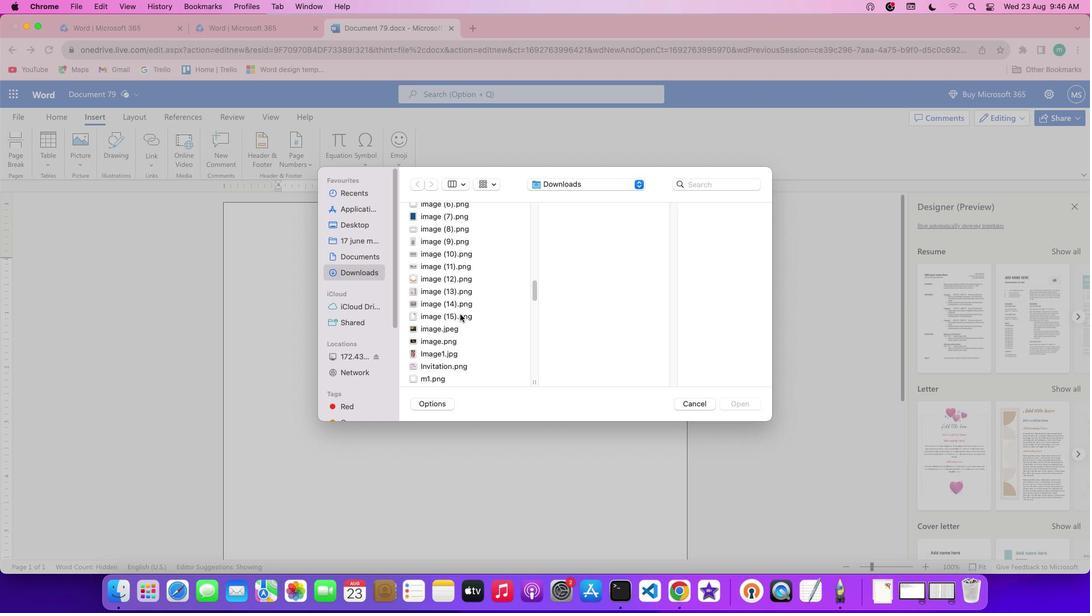 
Action: Mouse pressed left at (450, 304)
Screenshot: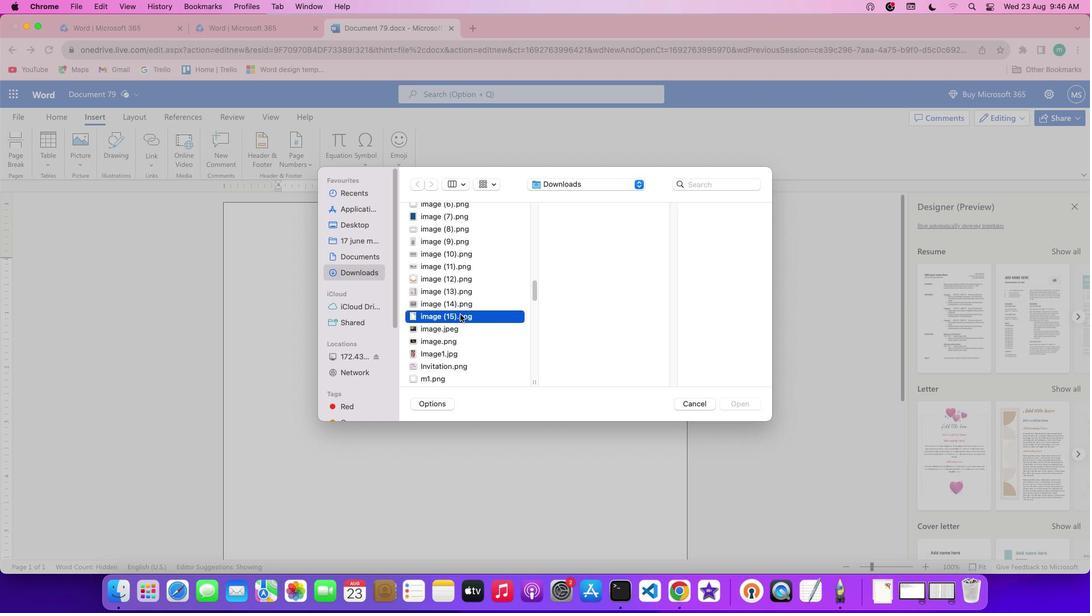 
Action: Mouse moved to (741, 395)
Screenshot: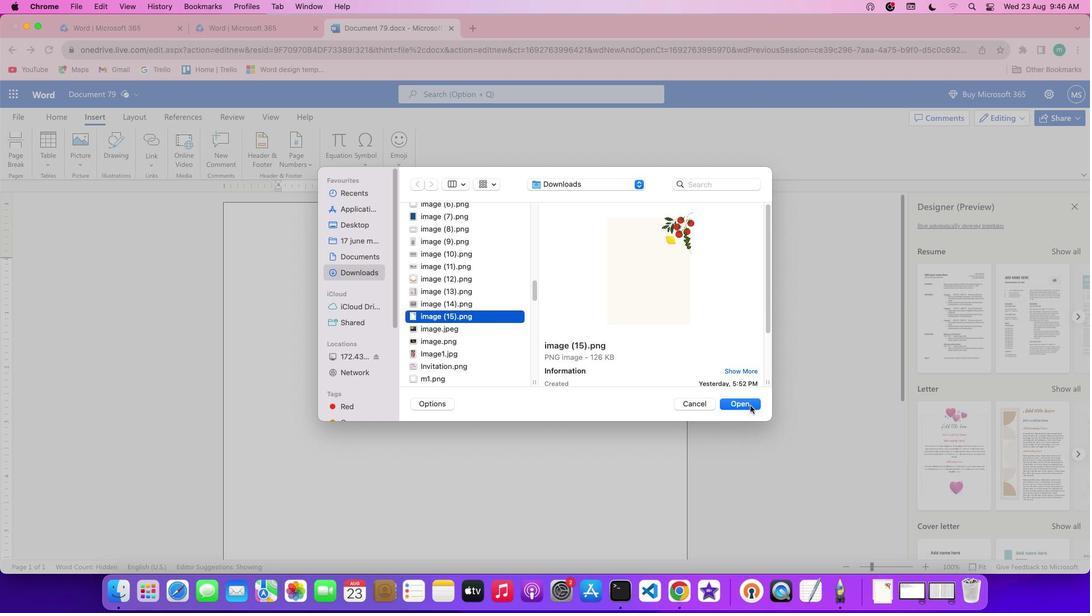 
Action: Mouse pressed left at (741, 395)
Screenshot: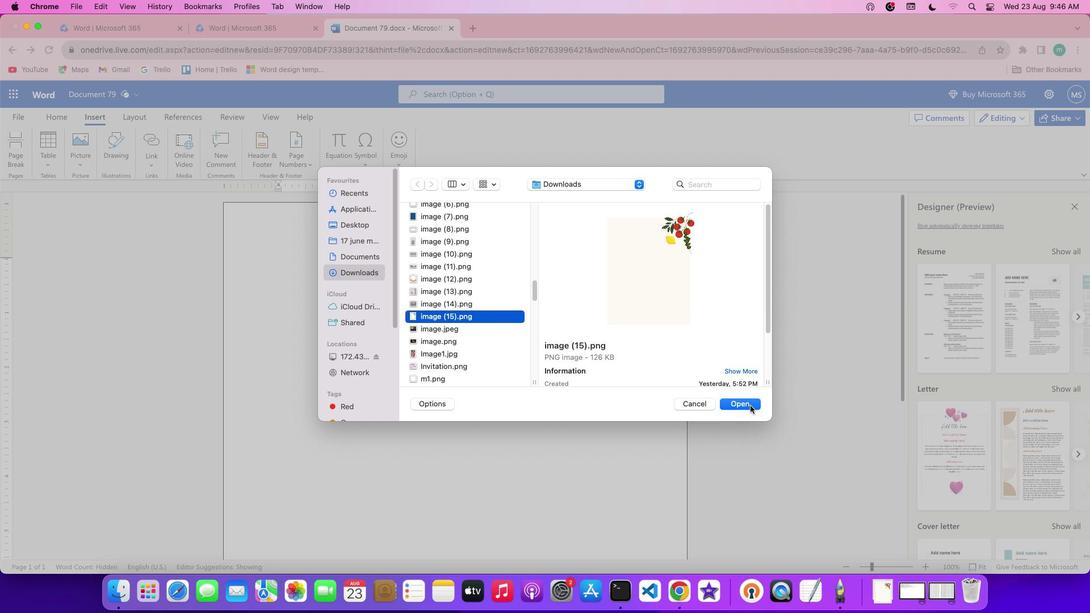 
Action: Mouse moved to (471, 382)
Screenshot: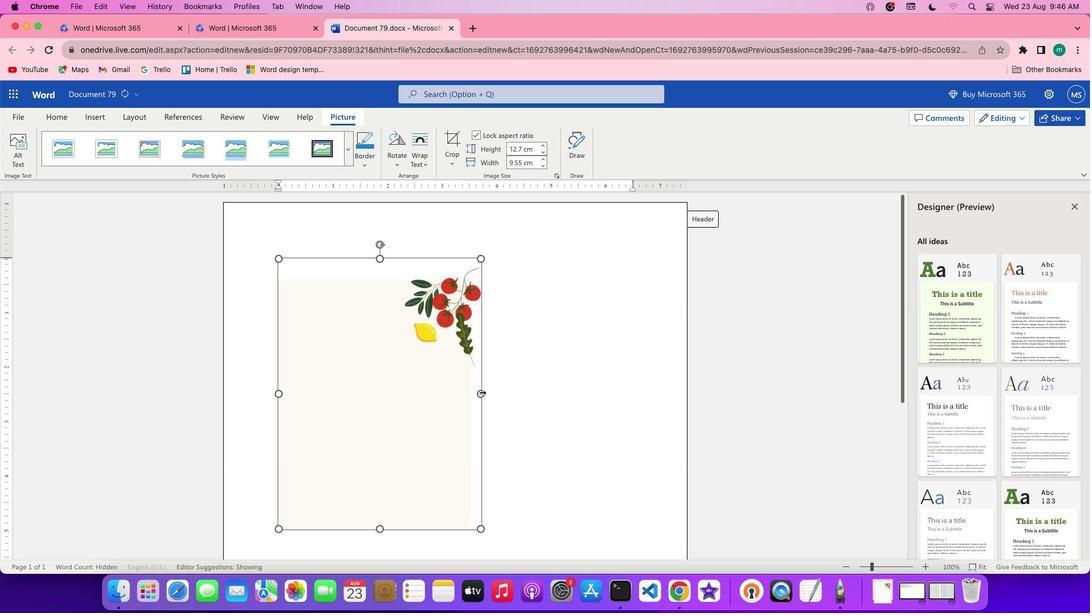 
Action: Mouse pressed left at (471, 382)
Screenshot: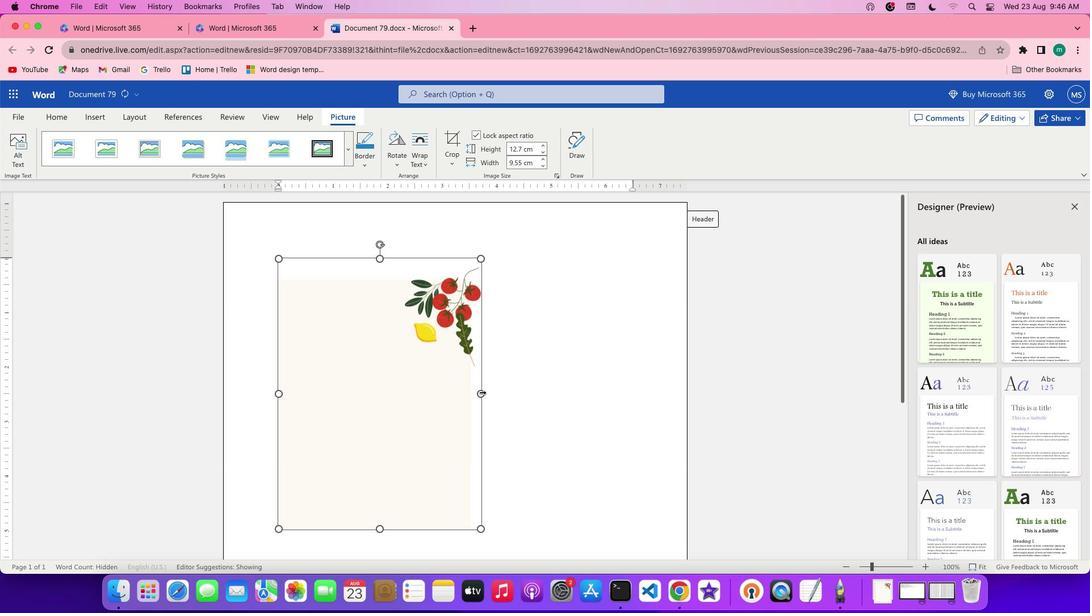 
Action: Mouse moved to (469, 519)
Screenshot: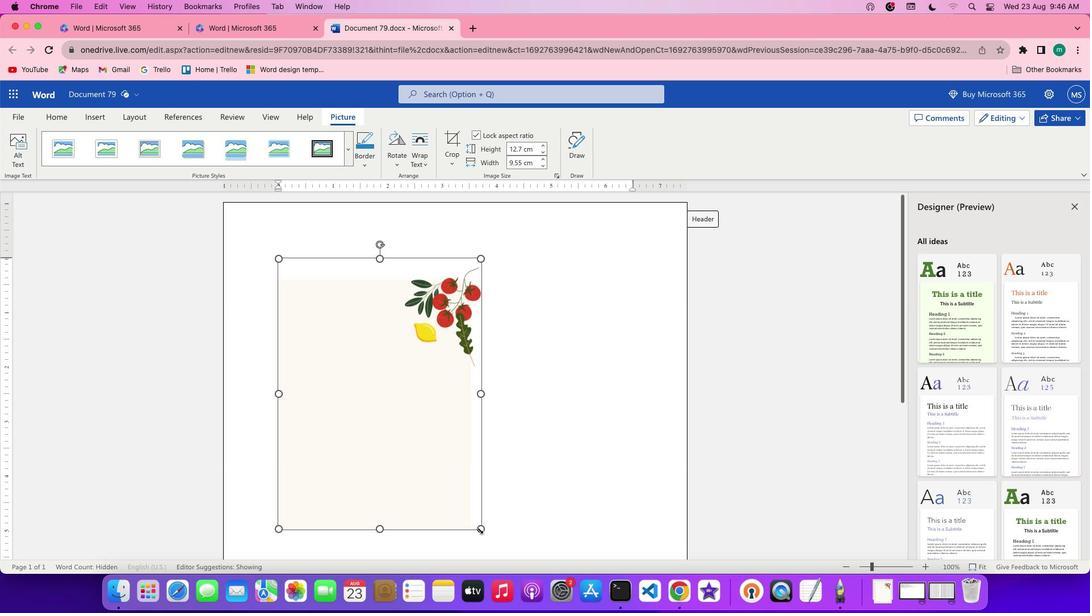 
Action: Mouse pressed left at (469, 519)
Screenshot: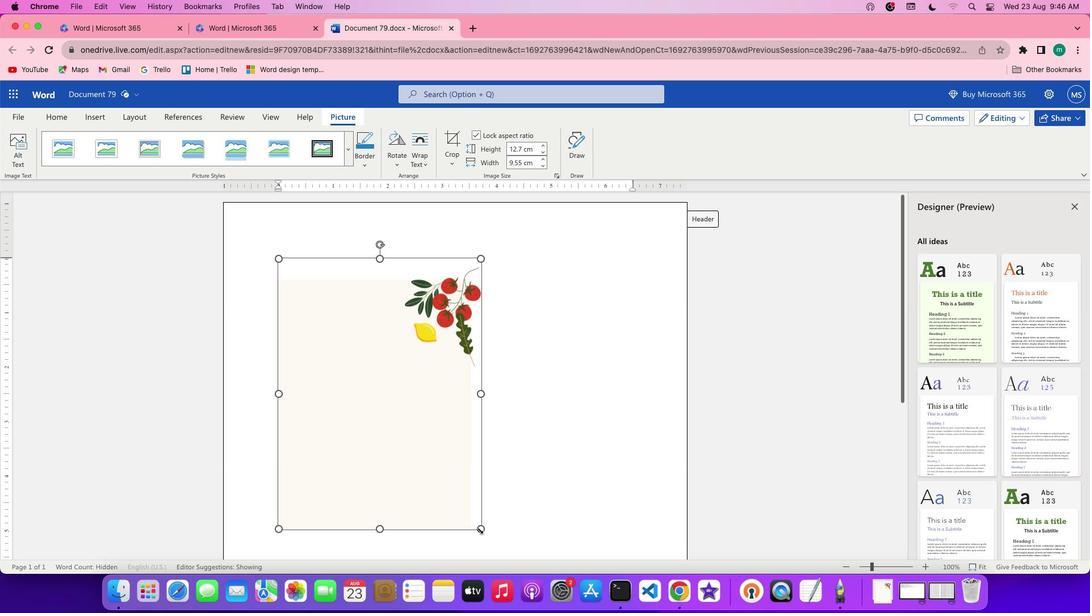 
Action: Mouse moved to (557, 470)
Screenshot: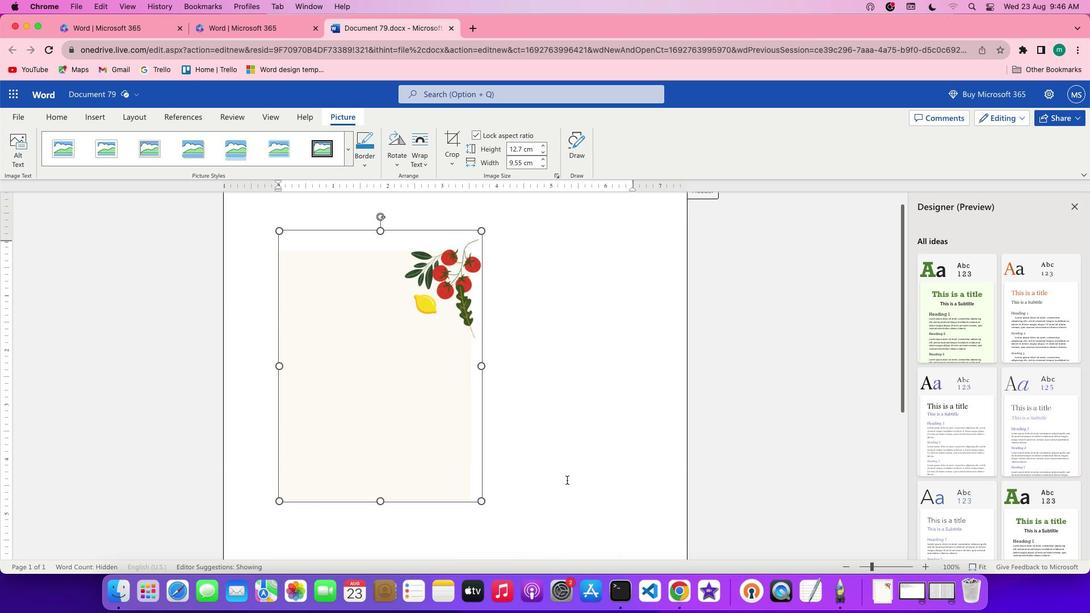 
Action: Mouse scrolled (557, 470) with delta (-9, -9)
Screenshot: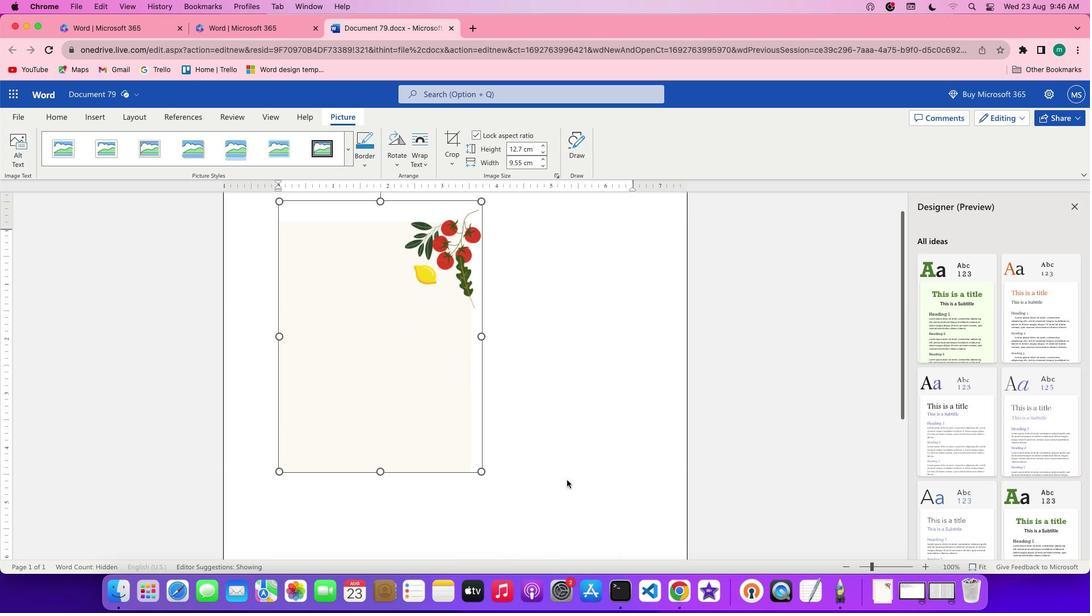 
Action: Mouse scrolled (557, 470) with delta (-9, -9)
Screenshot: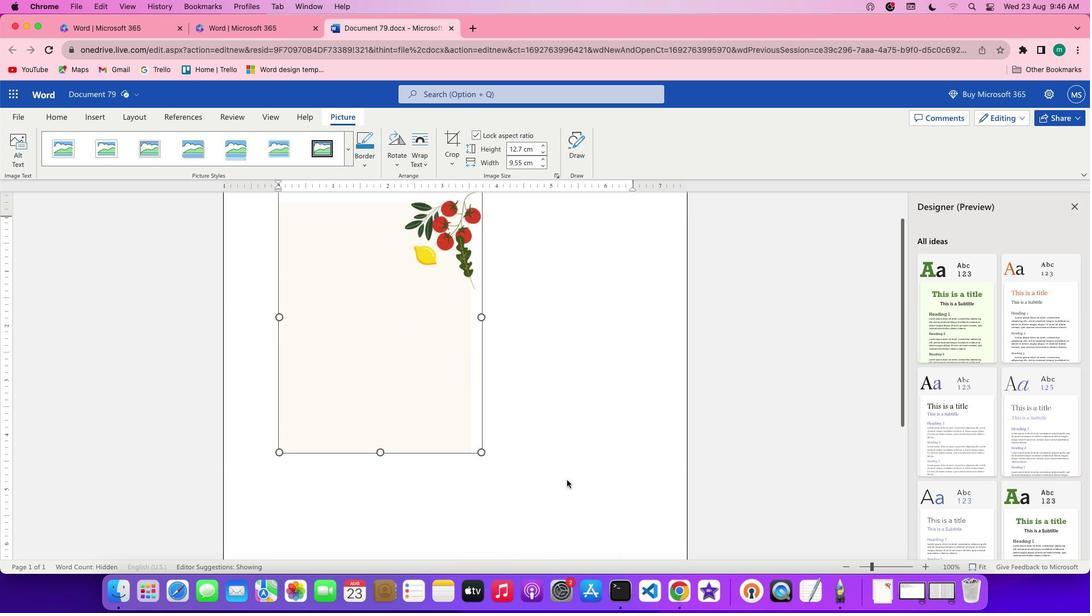 
Action: Mouse scrolled (557, 470) with delta (-9, -10)
Screenshot: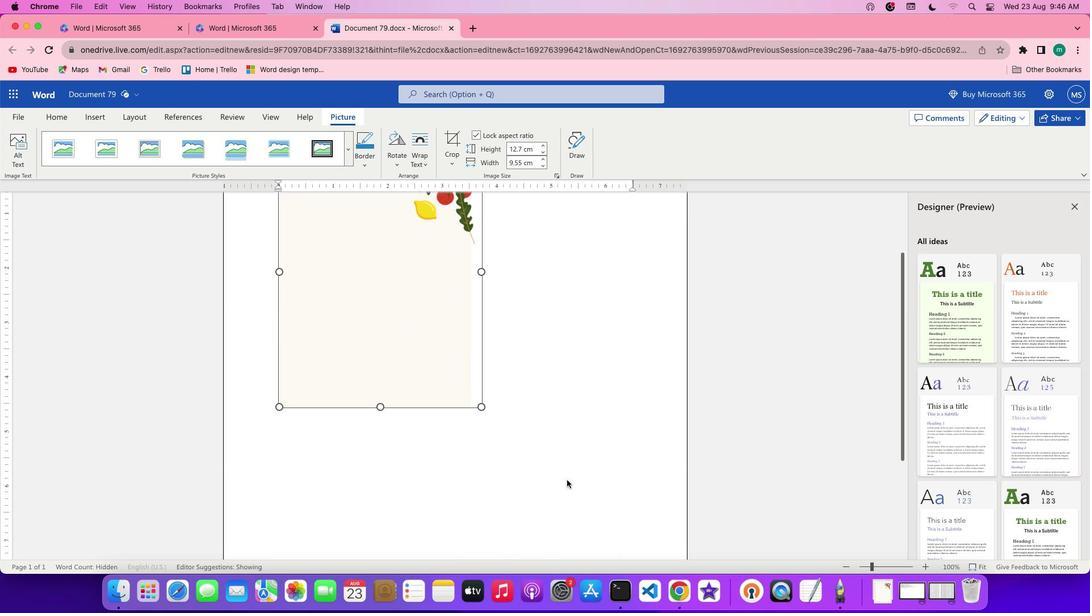 
Action: Mouse scrolled (557, 470) with delta (-9, -10)
Screenshot: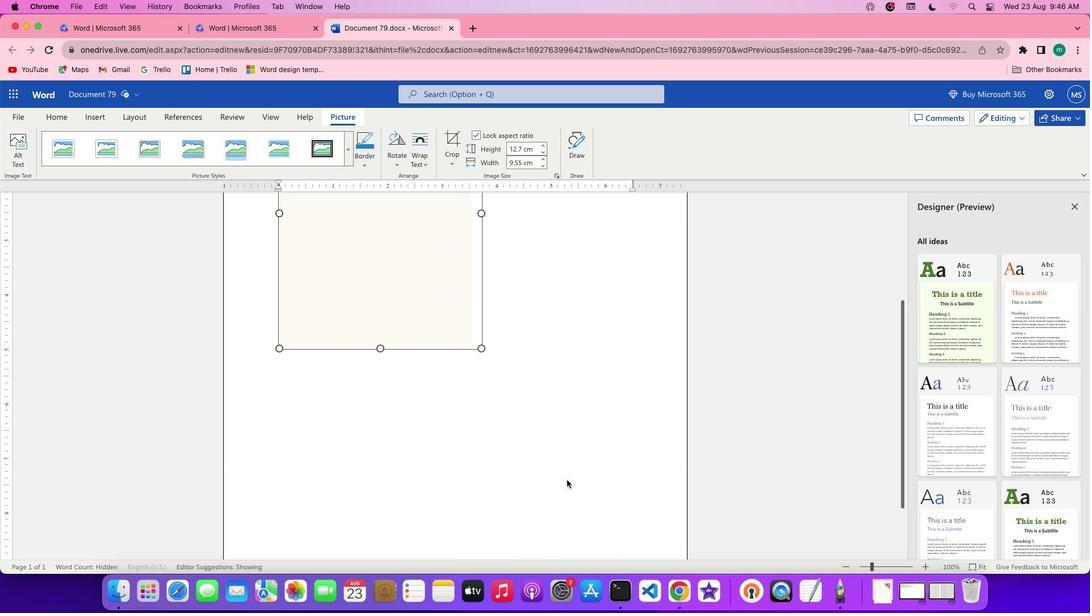
Action: Mouse moved to (556, 467)
Screenshot: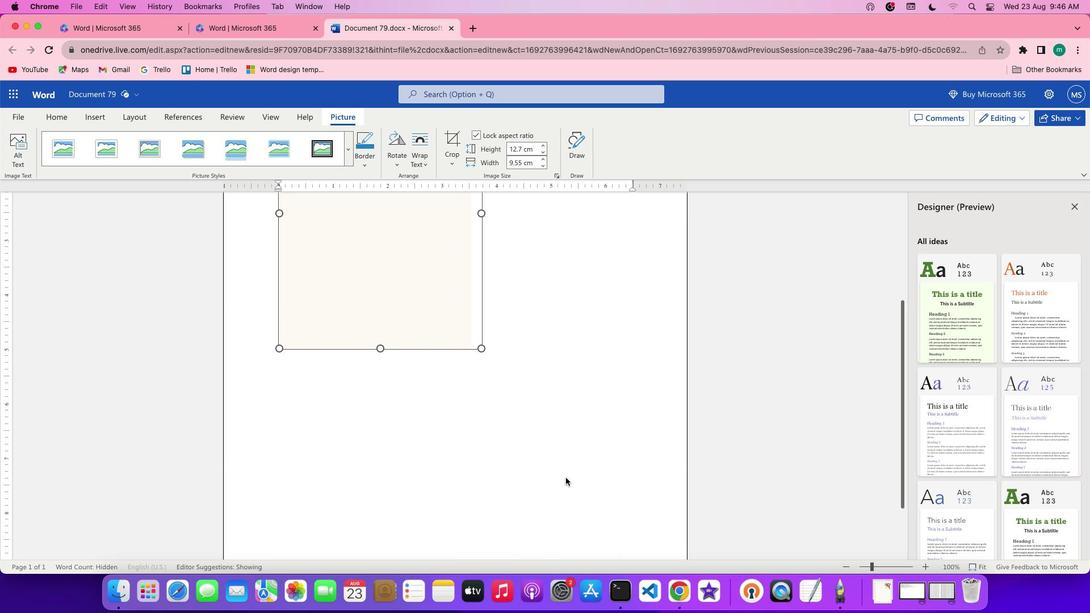
Action: Mouse scrolled (556, 467) with delta (-9, -8)
Screenshot: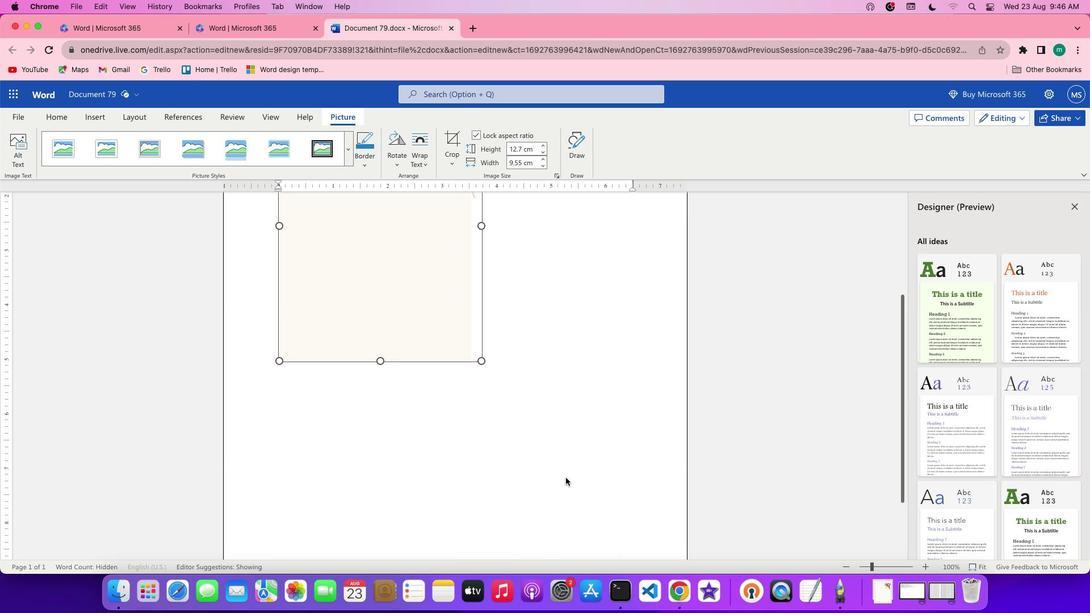 
Action: Mouse scrolled (556, 467) with delta (-9, -8)
Screenshot: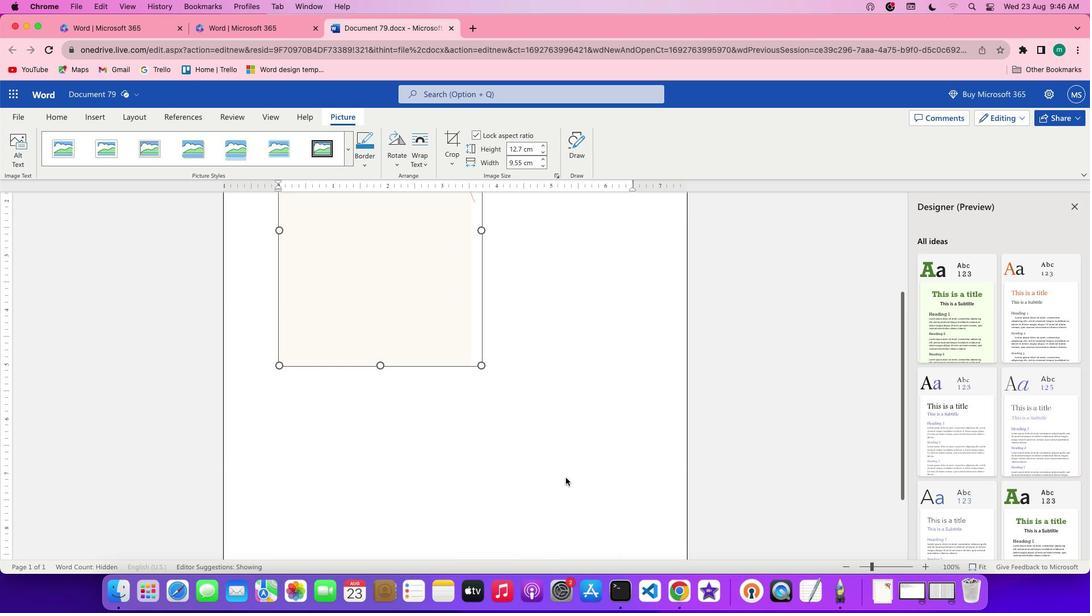 
Action: Mouse moved to (472, 357)
Screenshot: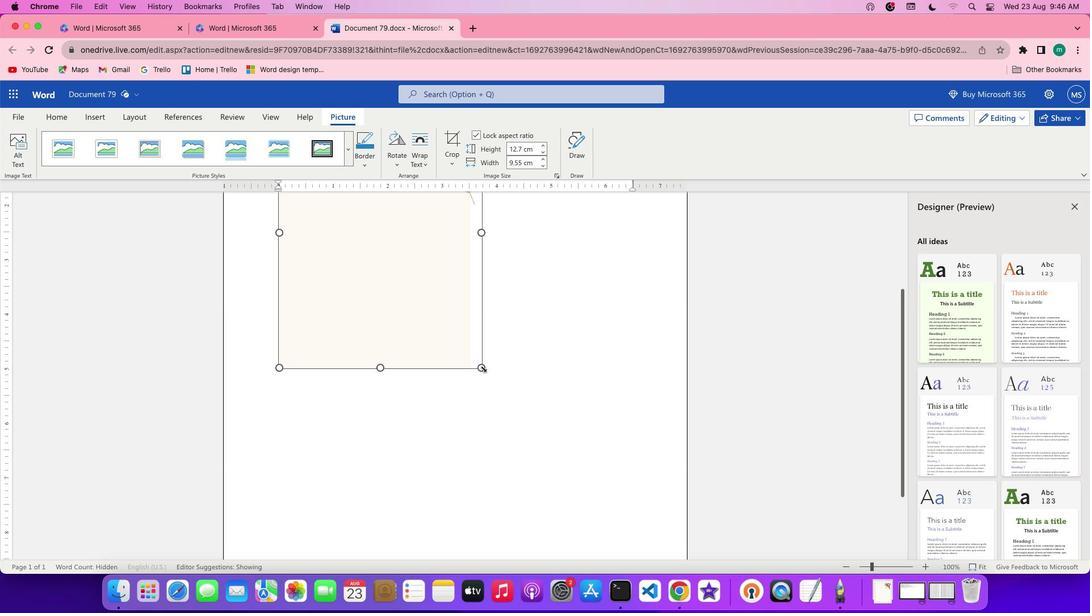 
Action: Mouse pressed left at (472, 357)
Screenshot: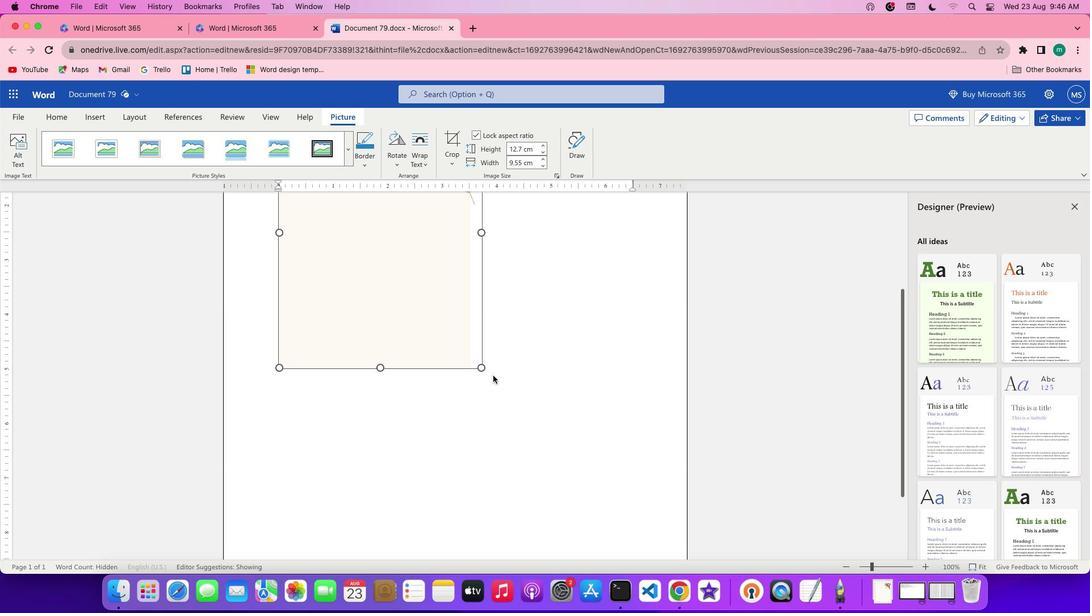 
Action: Mouse moved to (472, 356)
Screenshot: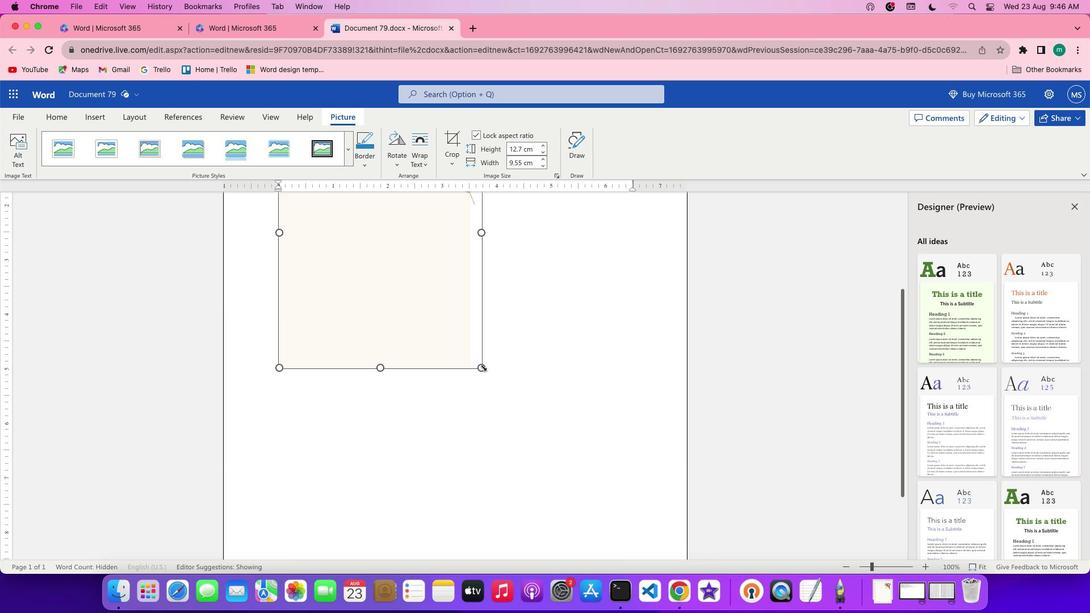 
Action: Mouse pressed left at (472, 356)
Screenshot: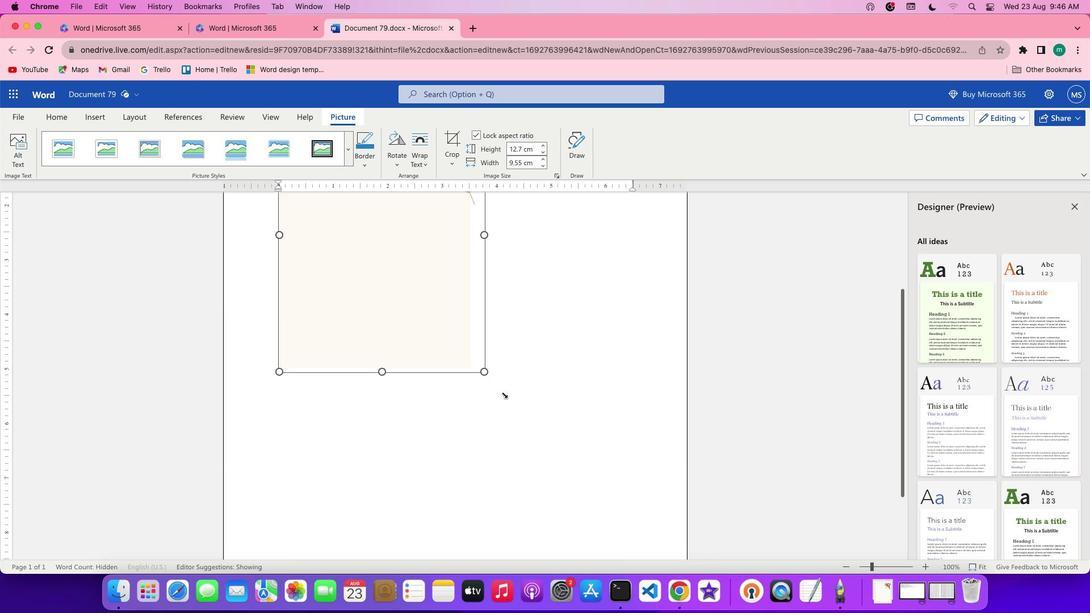 
Action: Mouse moved to (431, 346)
Screenshot: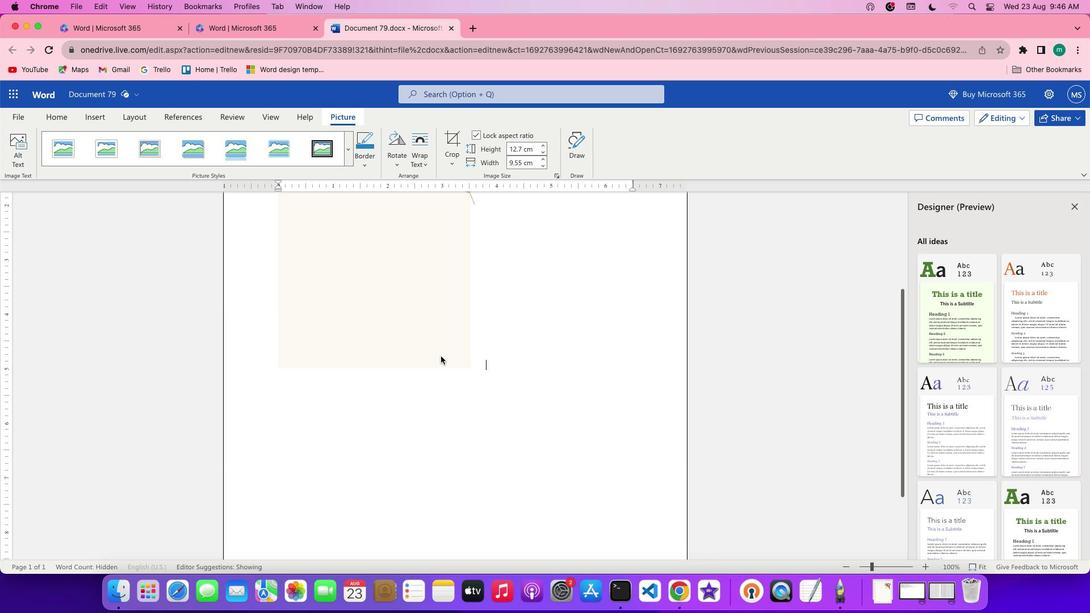 
Action: Mouse pressed left at (431, 346)
Screenshot: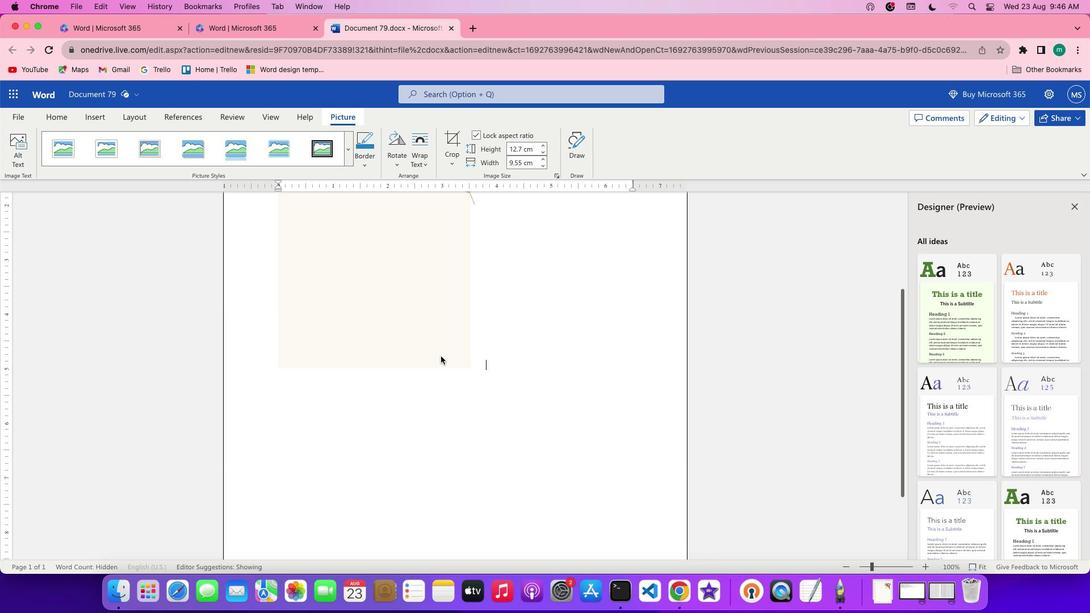 
Action: Mouse moved to (473, 355)
Screenshot: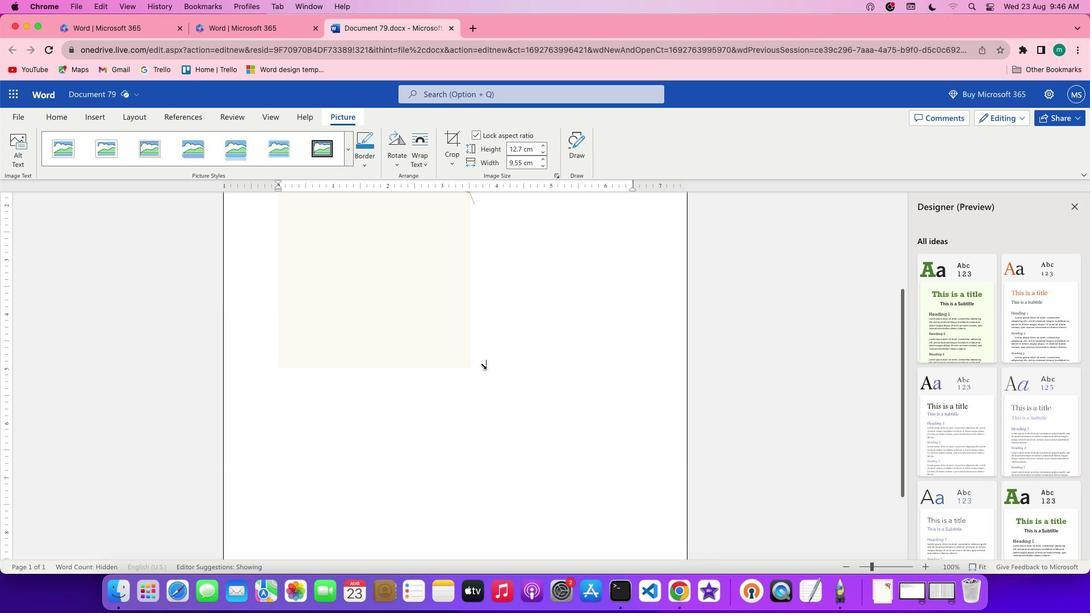 
Action: Mouse pressed left at (473, 355)
Screenshot: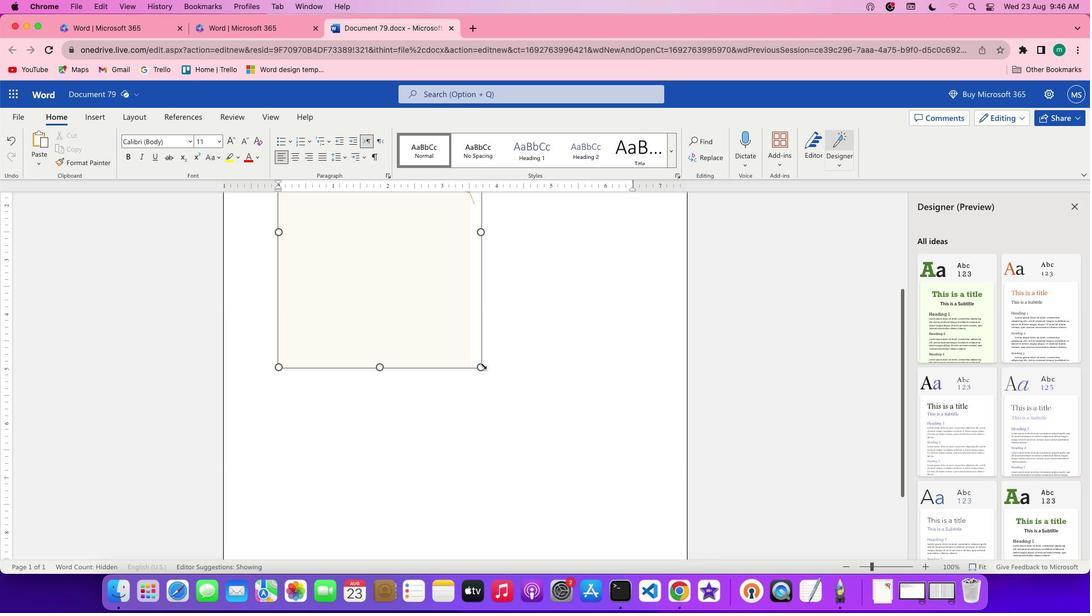 
Action: Mouse moved to (470, 357)
Screenshot: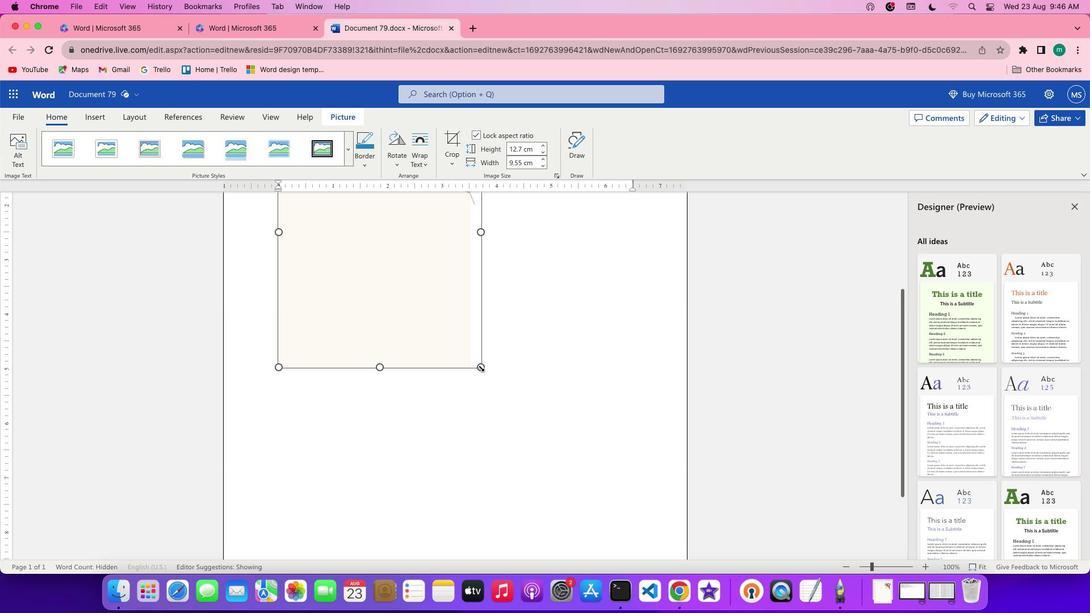 
Action: Mouse pressed left at (470, 357)
Screenshot: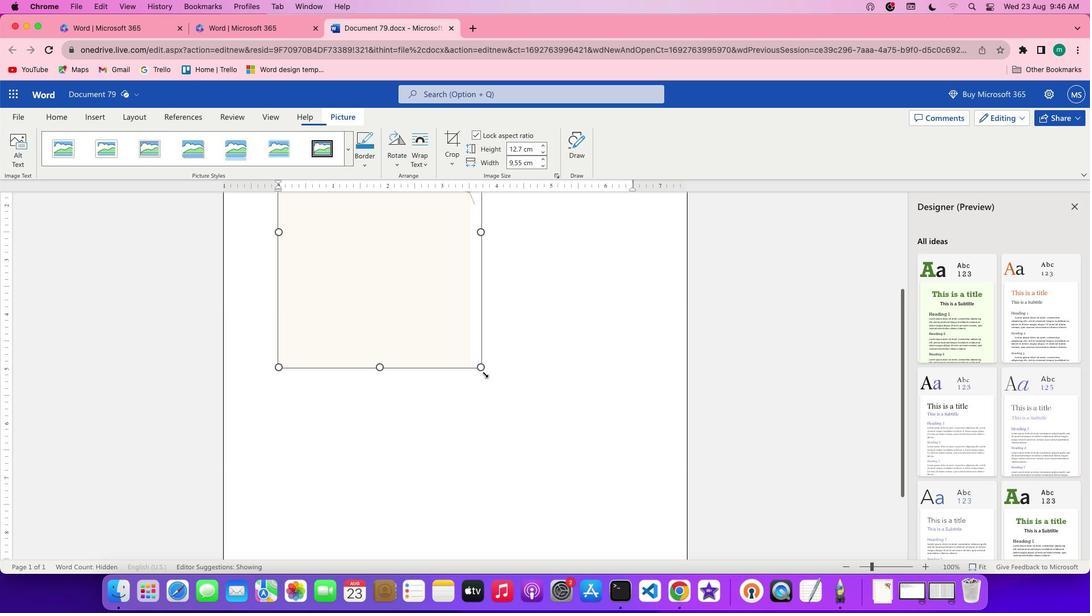 
Action: Mouse moved to (373, 358)
Screenshot: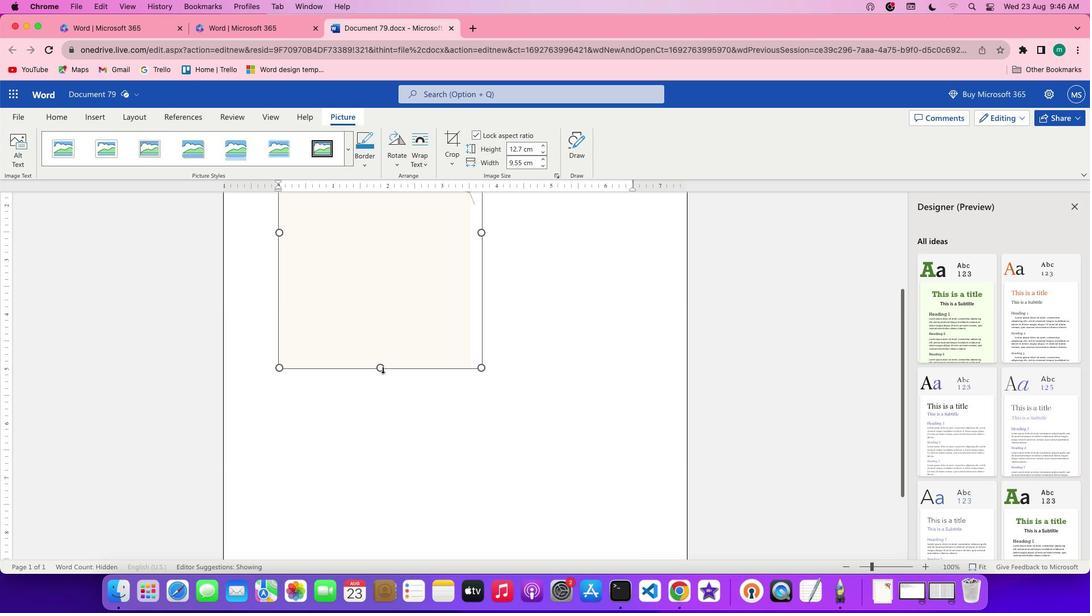 
Action: Mouse pressed left at (373, 358)
Screenshot: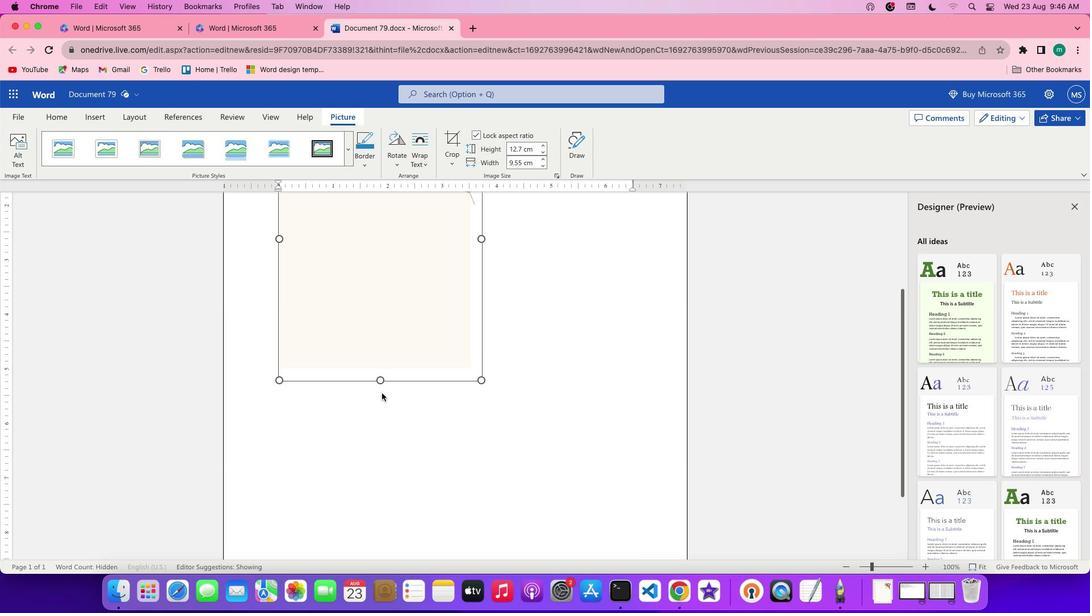
Action: Mouse moved to (473, 409)
Screenshot: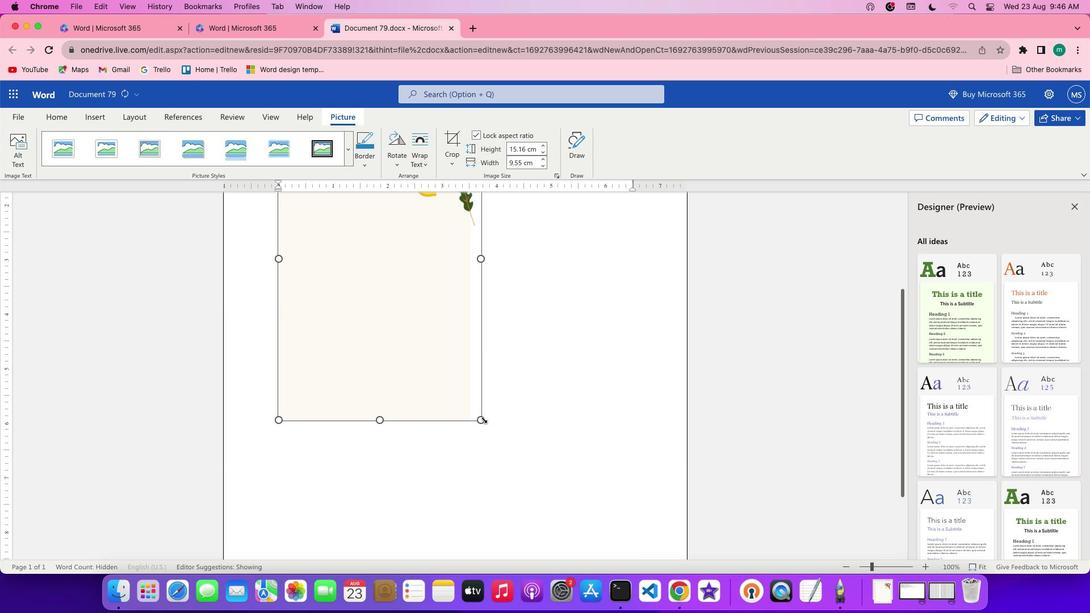 
Action: Mouse pressed left at (473, 409)
Screenshot: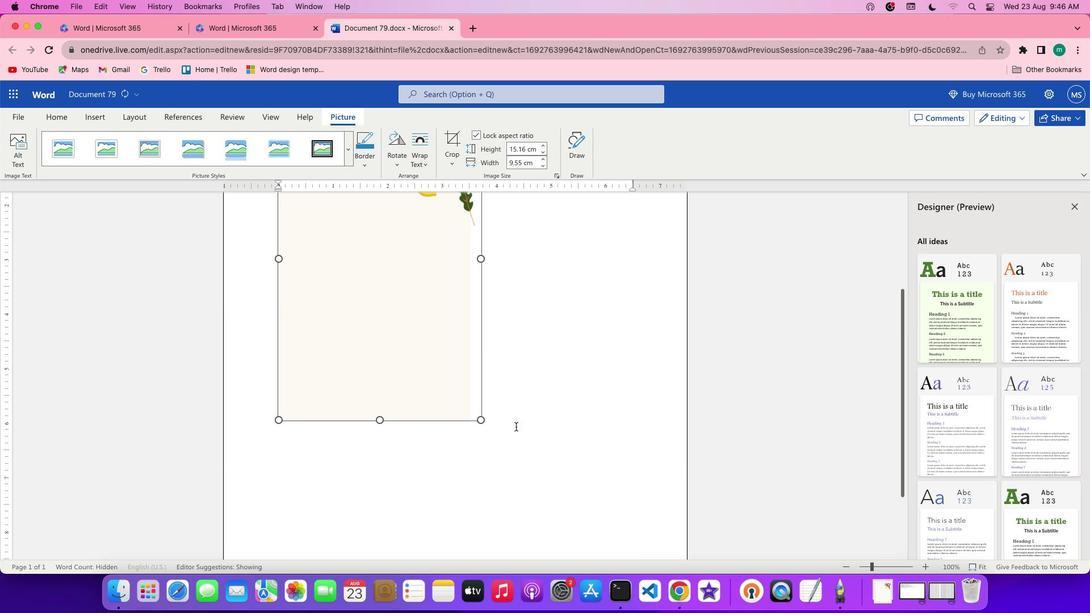 
Action: Mouse moved to (515, 479)
Screenshot: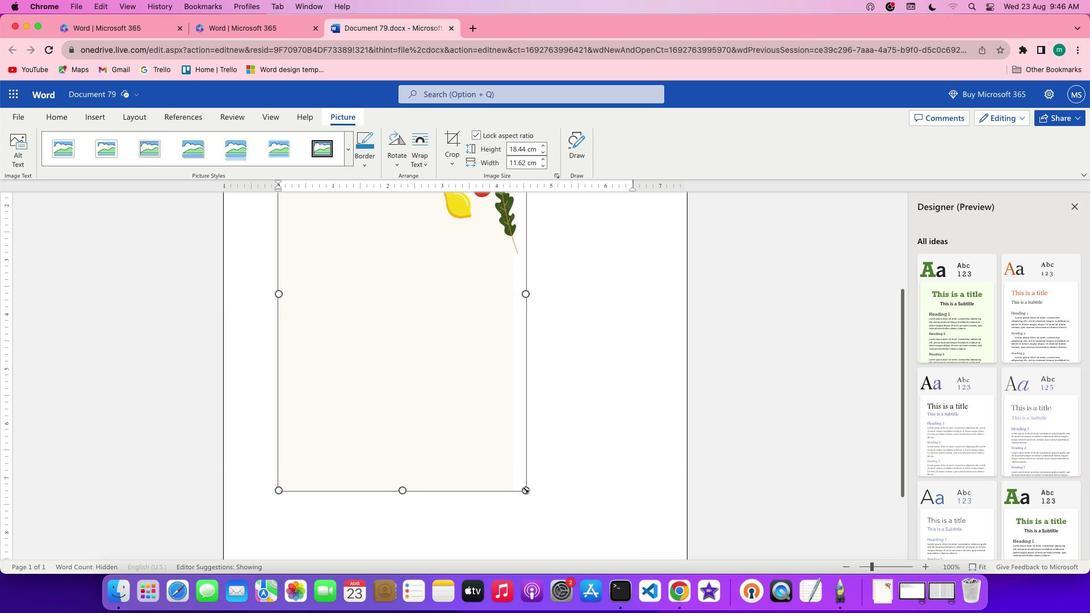 
Action: Mouse pressed left at (515, 479)
Screenshot: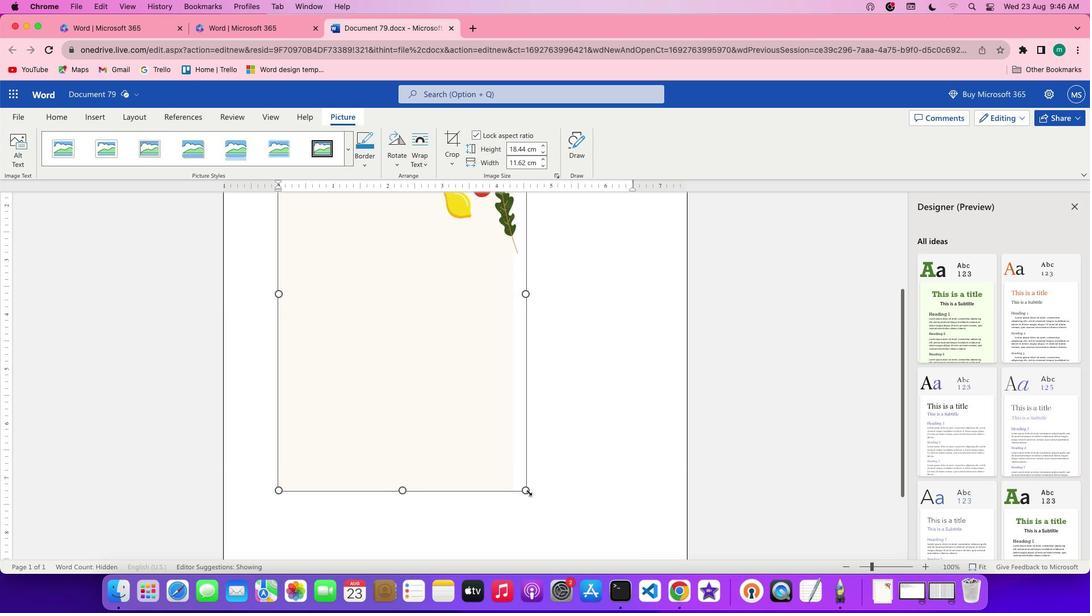 
Action: Mouse moved to (546, 532)
Screenshot: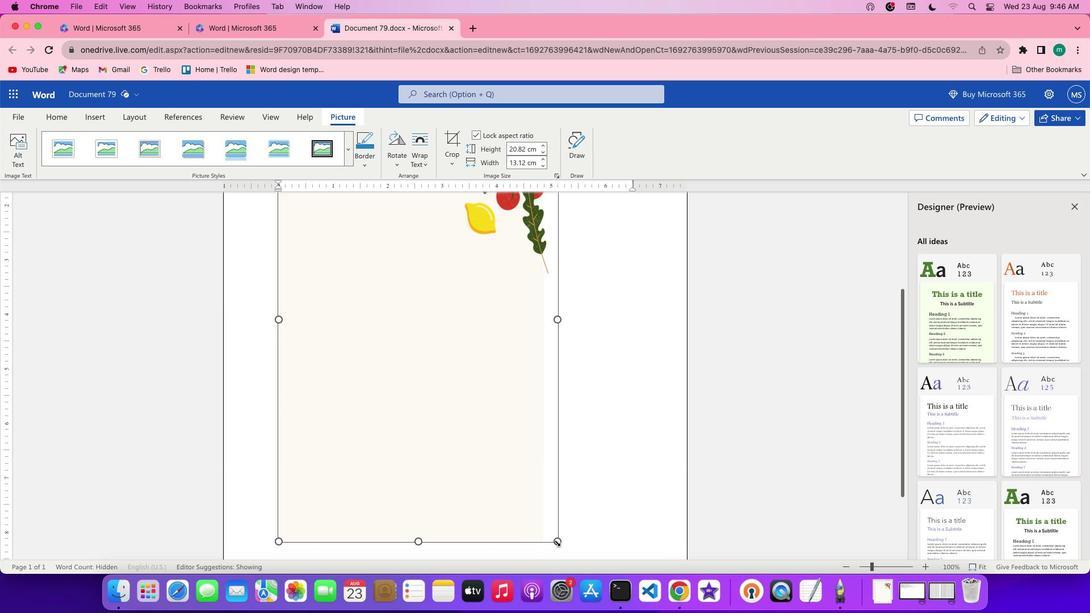 
Action: Mouse pressed left at (546, 532)
Screenshot: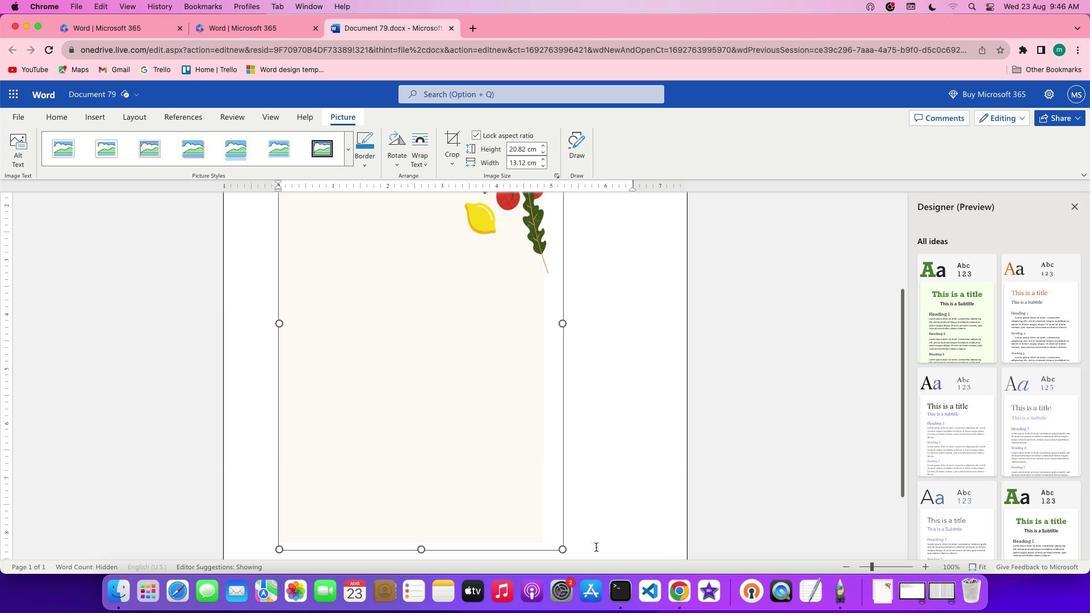 
Action: Mouse moved to (555, 316)
Screenshot: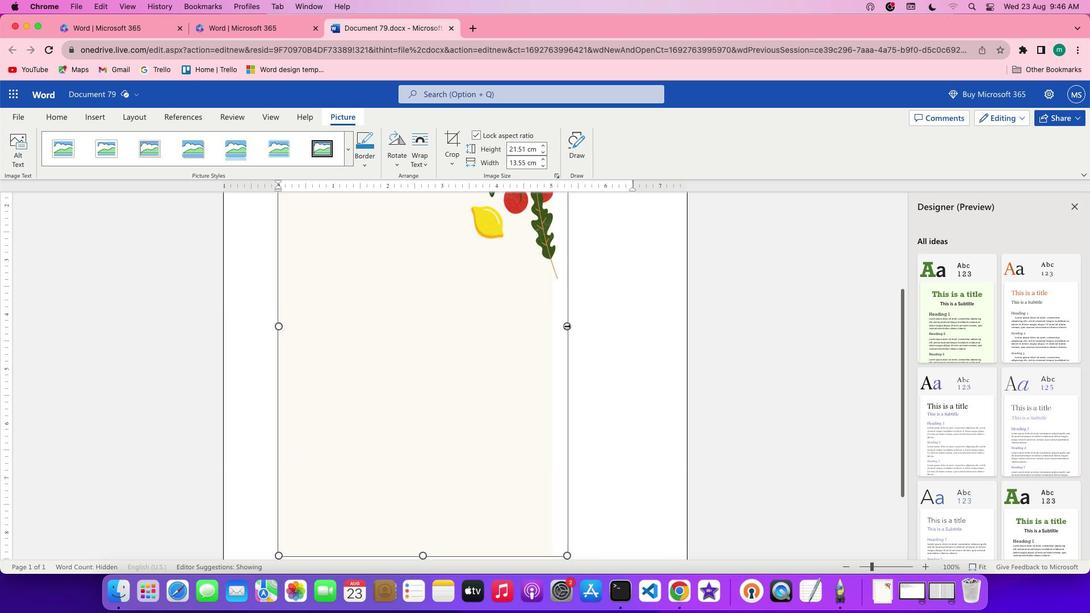 
Action: Mouse pressed left at (555, 316)
Screenshot: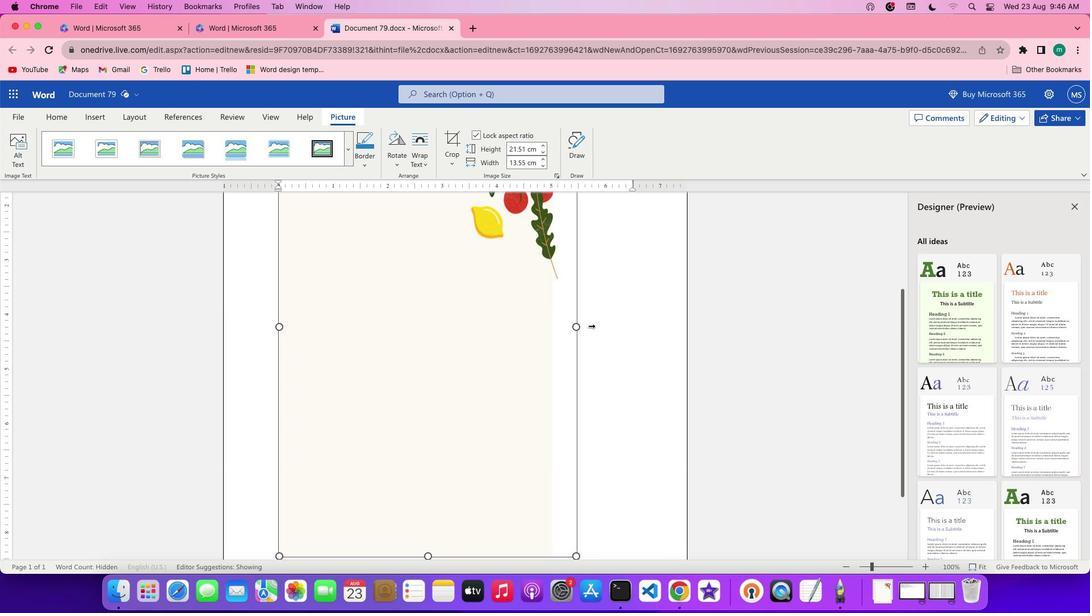 
Action: Mouse moved to (586, 357)
Screenshot: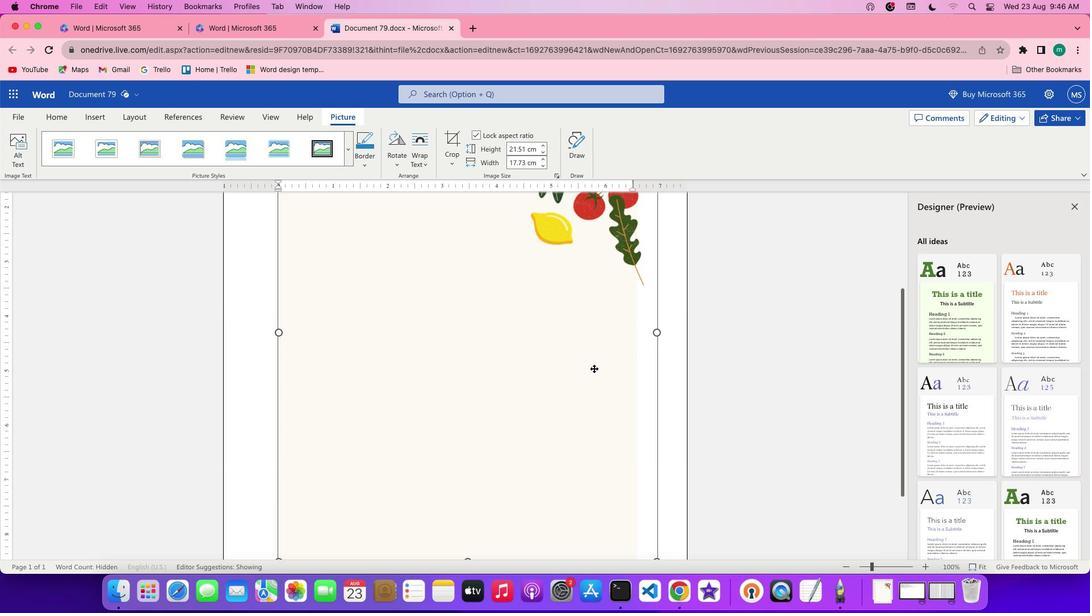 
Action: Mouse scrolled (586, 357) with delta (-9, -8)
Screenshot: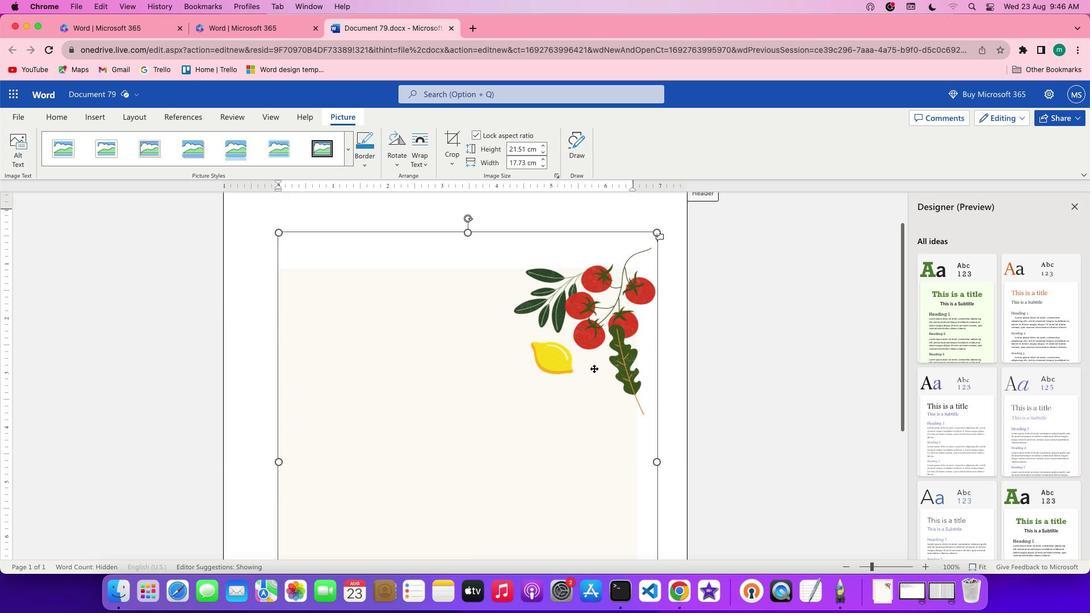 
Action: Mouse moved to (584, 357)
Screenshot: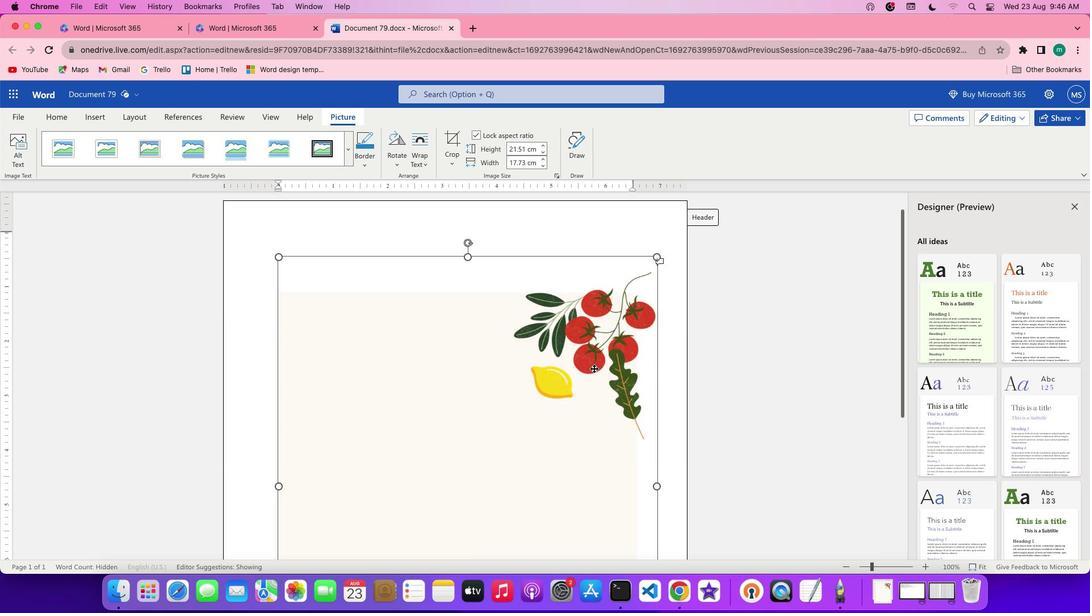 
Action: Mouse scrolled (584, 357) with delta (-9, -8)
Screenshot: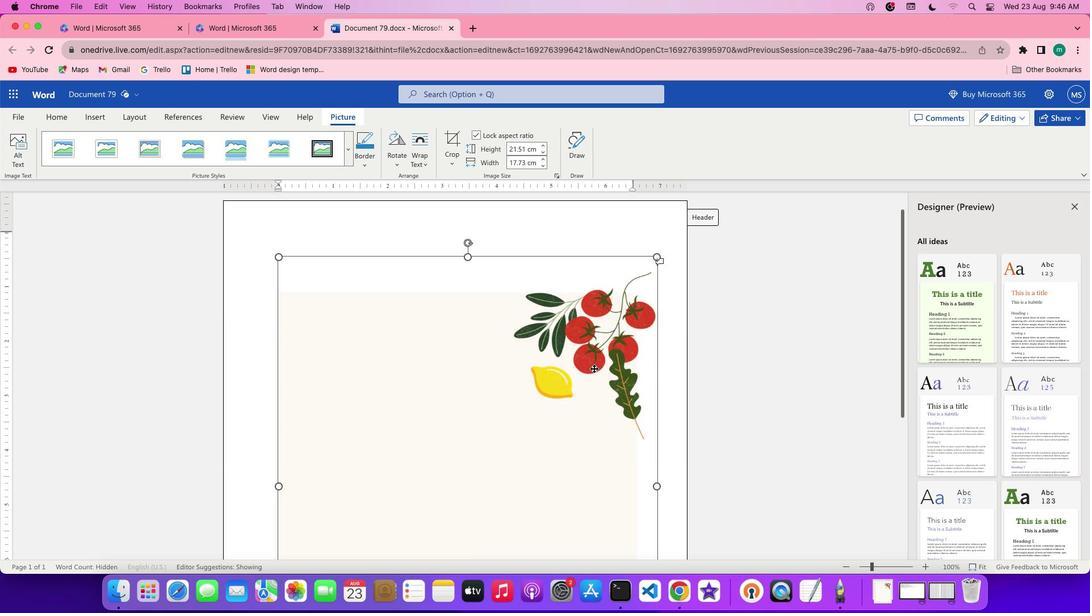 
Action: Mouse moved to (584, 357)
Screenshot: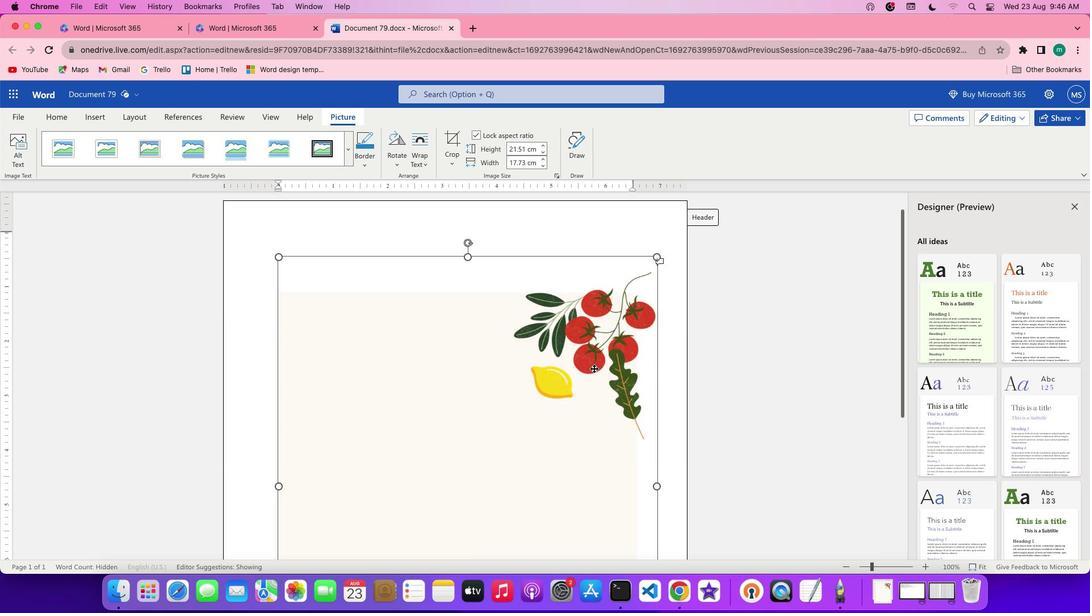 
Action: Mouse scrolled (584, 357) with delta (-9, -7)
Screenshot: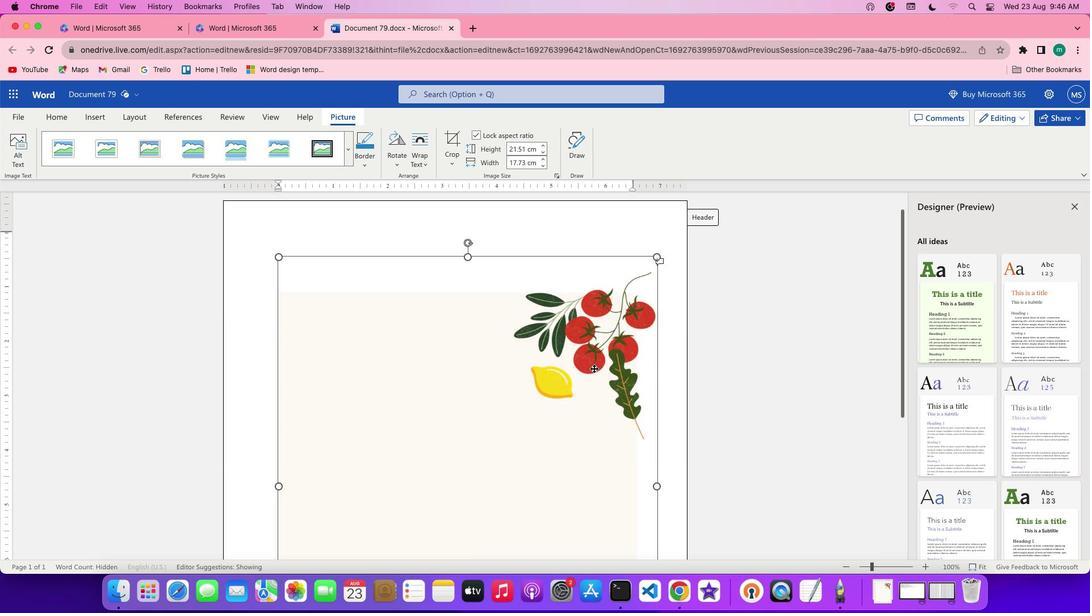 
Action: Mouse moved to (584, 358)
Screenshot: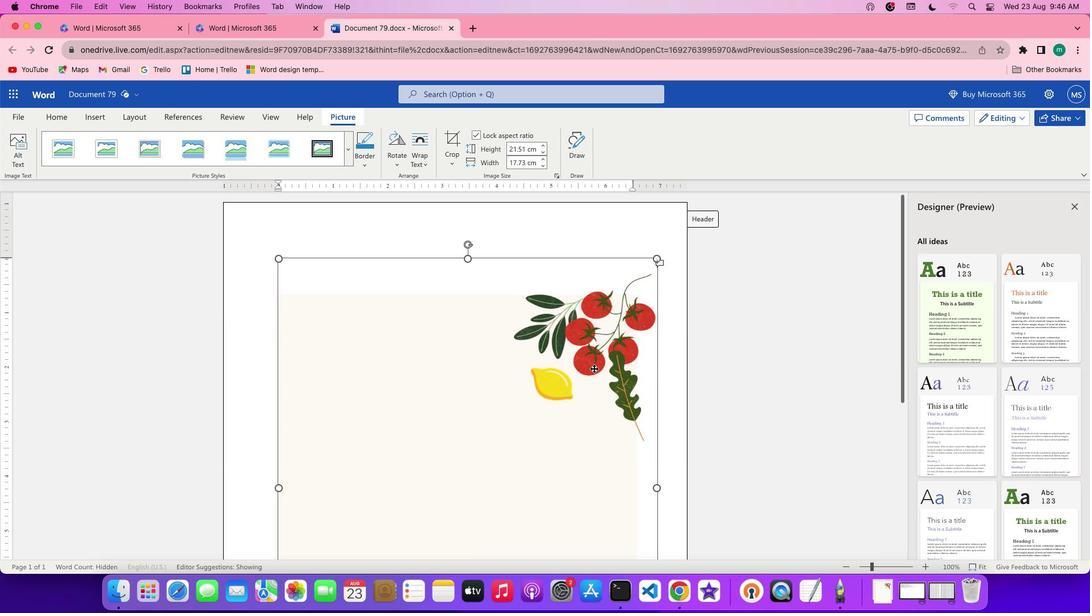 
Action: Mouse scrolled (584, 358) with delta (-9, -6)
Screenshot: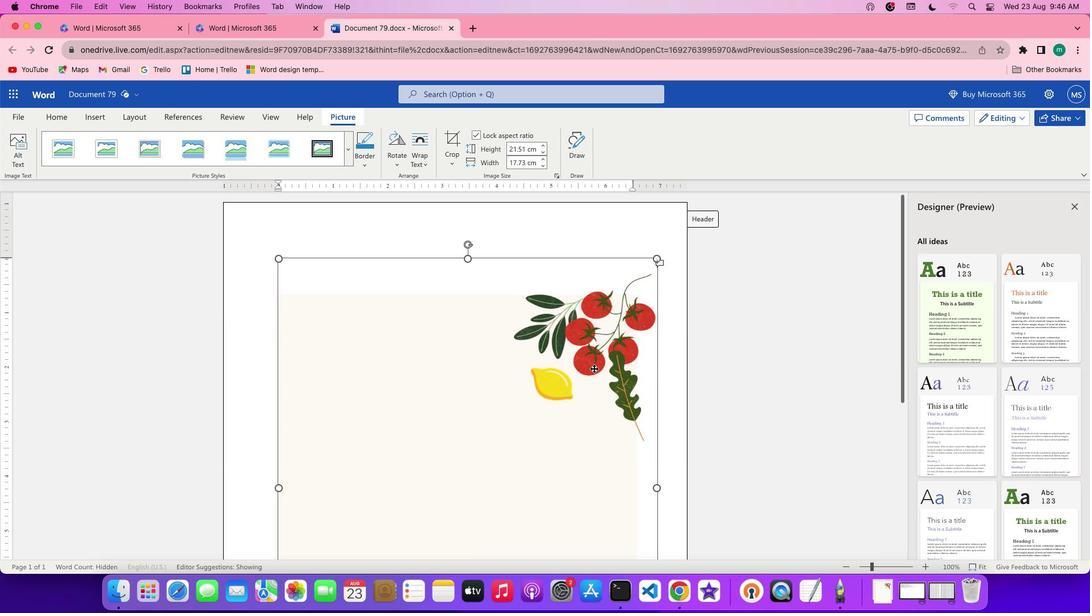 
Action: Mouse moved to (583, 358)
Screenshot: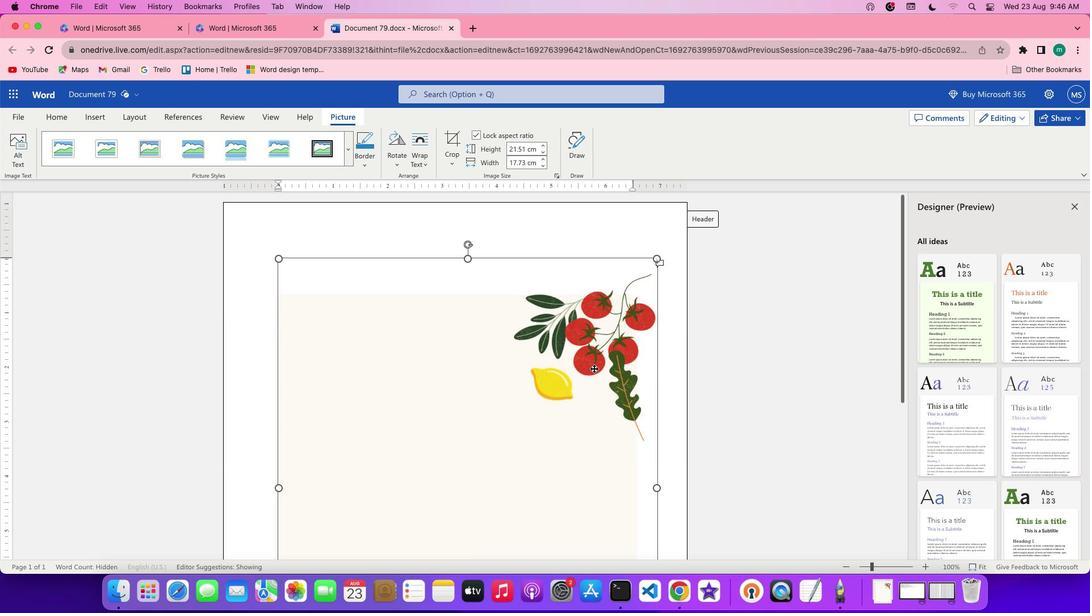 
Action: Mouse scrolled (583, 358) with delta (-9, -5)
Screenshot: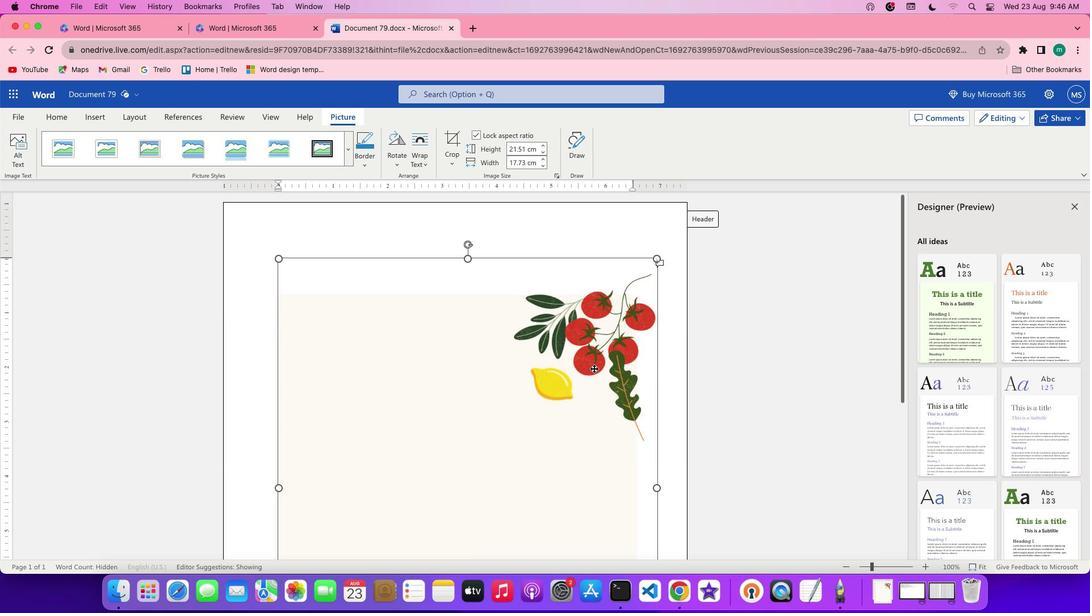 
Action: Mouse moved to (458, 248)
Screenshot: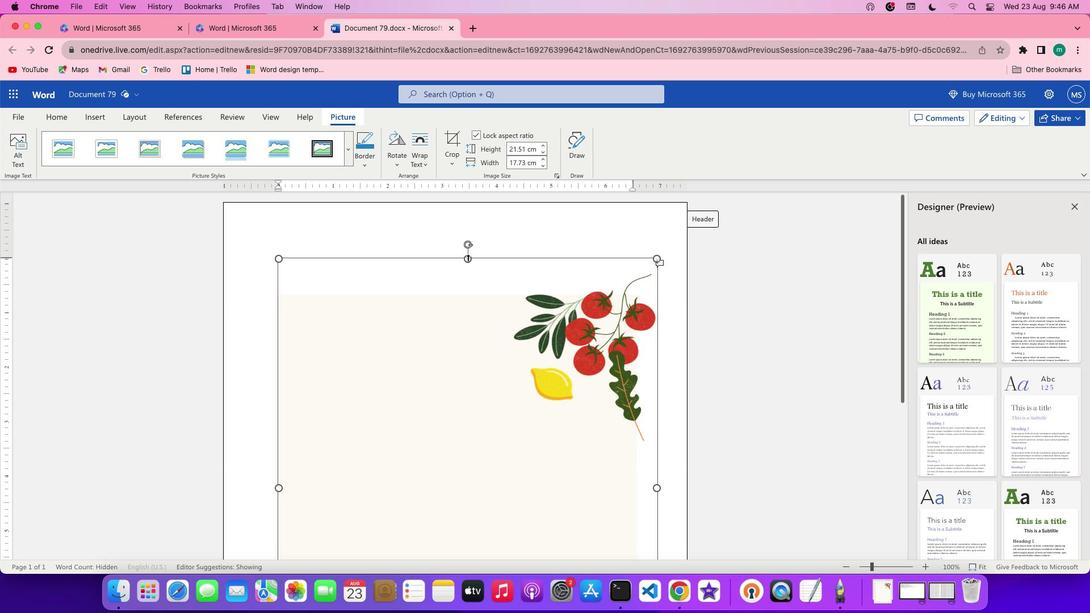 
Action: Mouse pressed left at (458, 248)
Screenshot: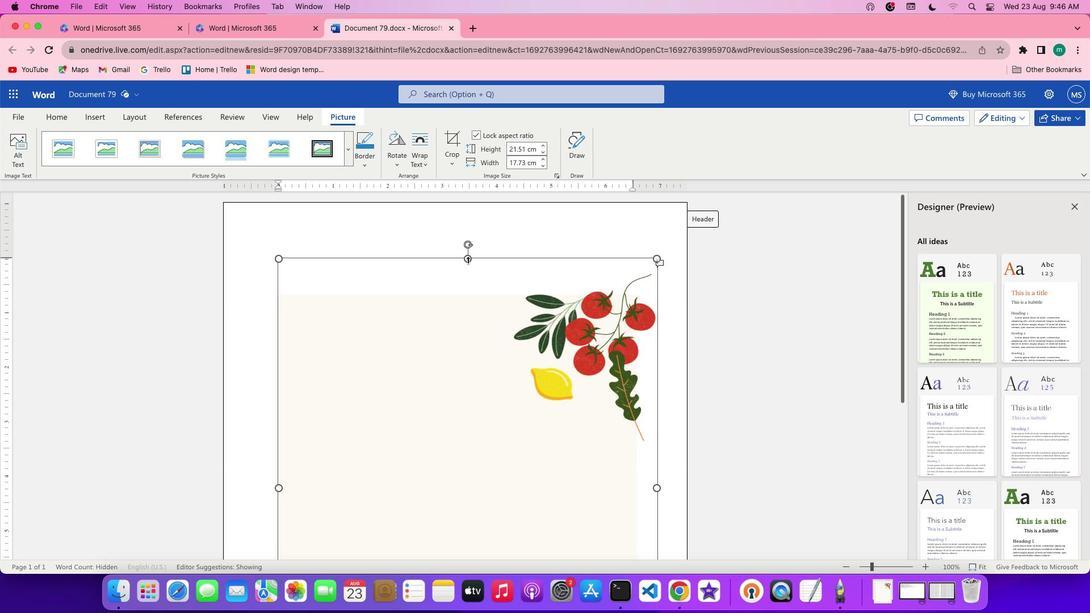 
Action: Mouse moved to (468, 335)
Screenshot: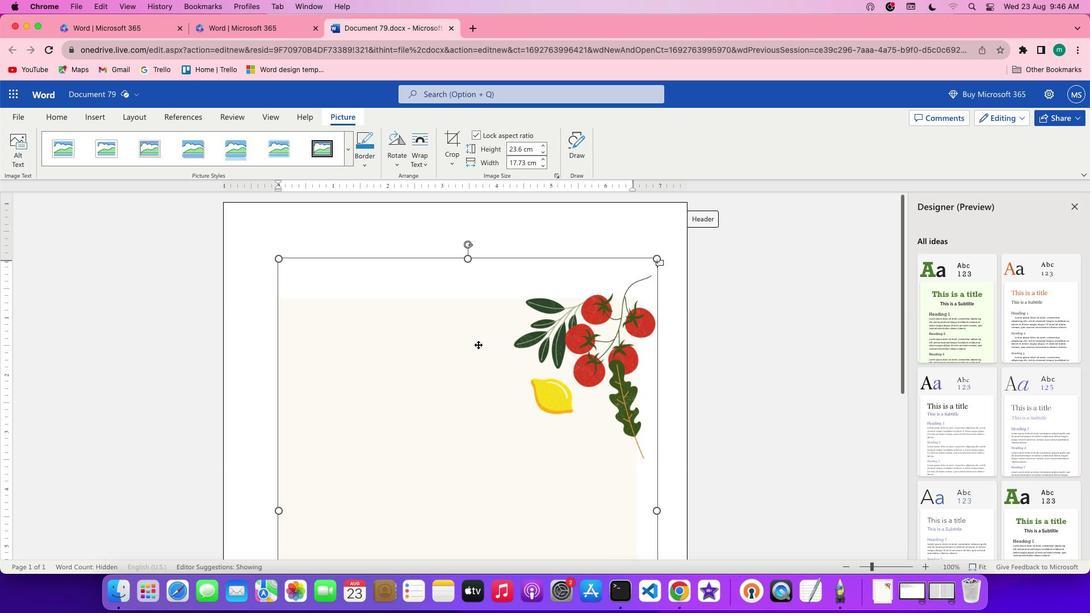 
Action: Mouse scrolled (468, 335) with delta (-9, -9)
Screenshot: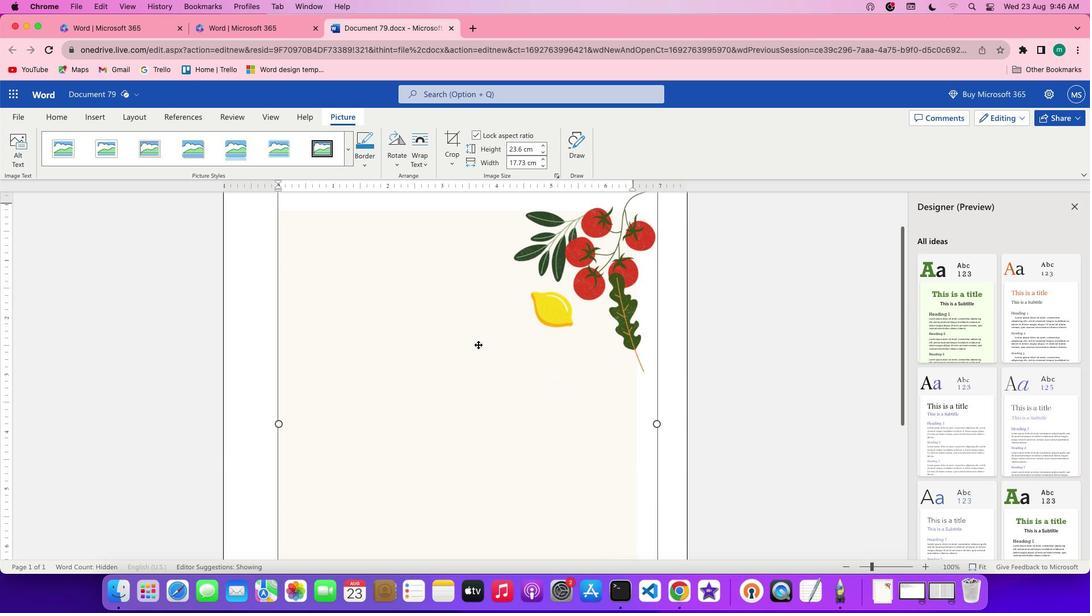 
Action: Mouse scrolled (468, 335) with delta (-9, -9)
Screenshot: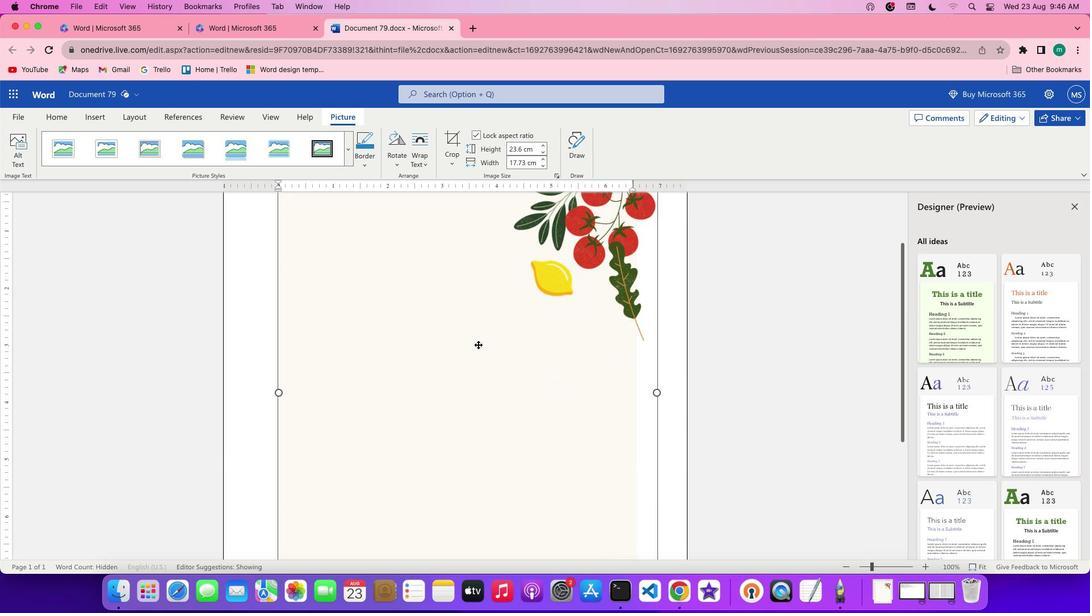 
Action: Mouse moved to (468, 335)
Screenshot: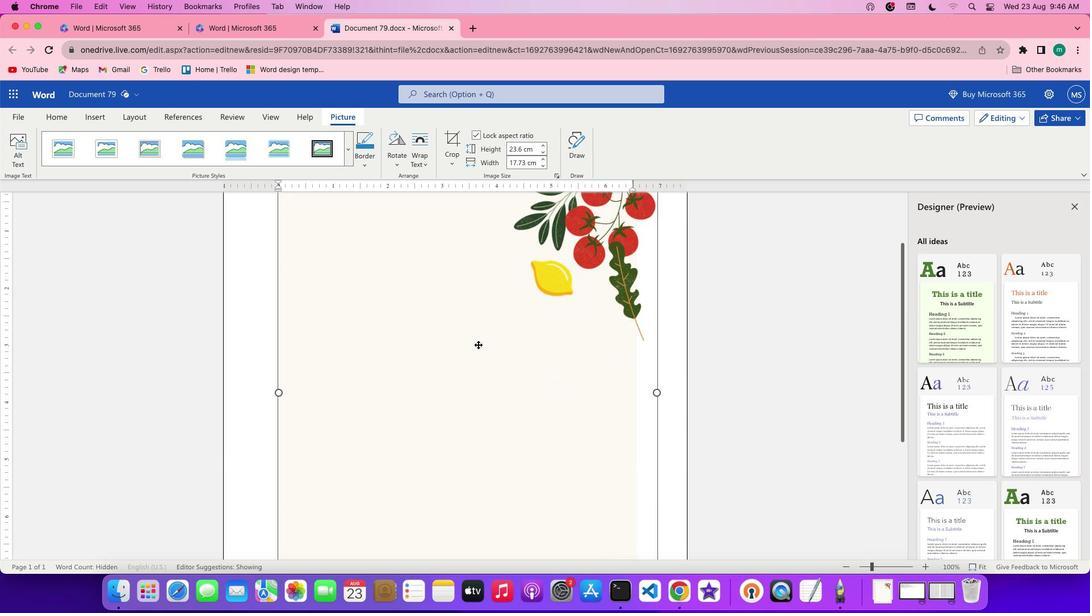 
Action: Mouse scrolled (468, 335) with delta (-9, -10)
Screenshot: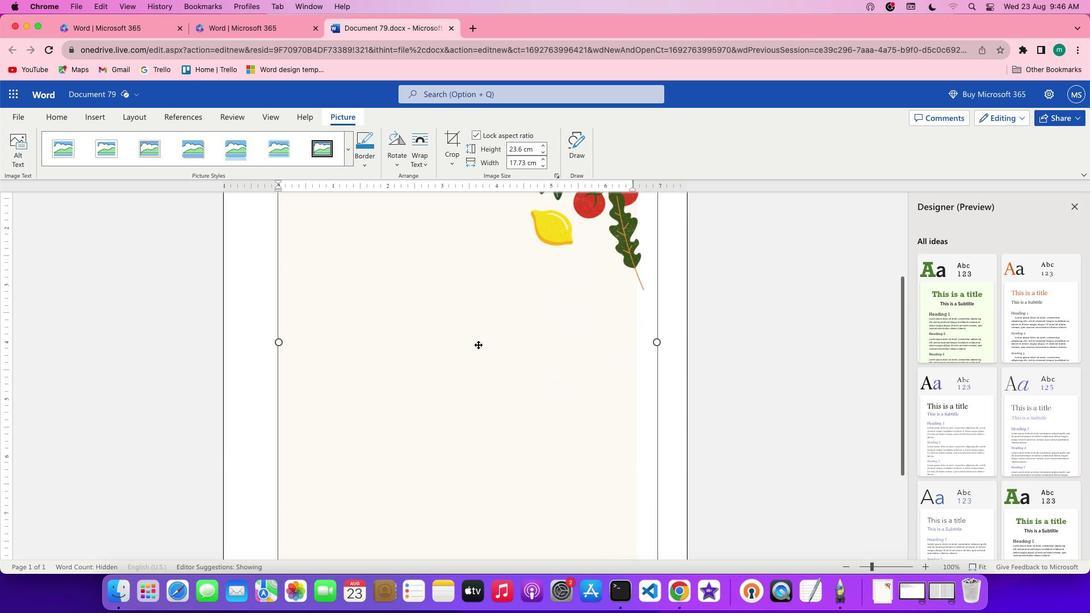 
Action: Mouse scrolled (468, 335) with delta (-9, -11)
Screenshot: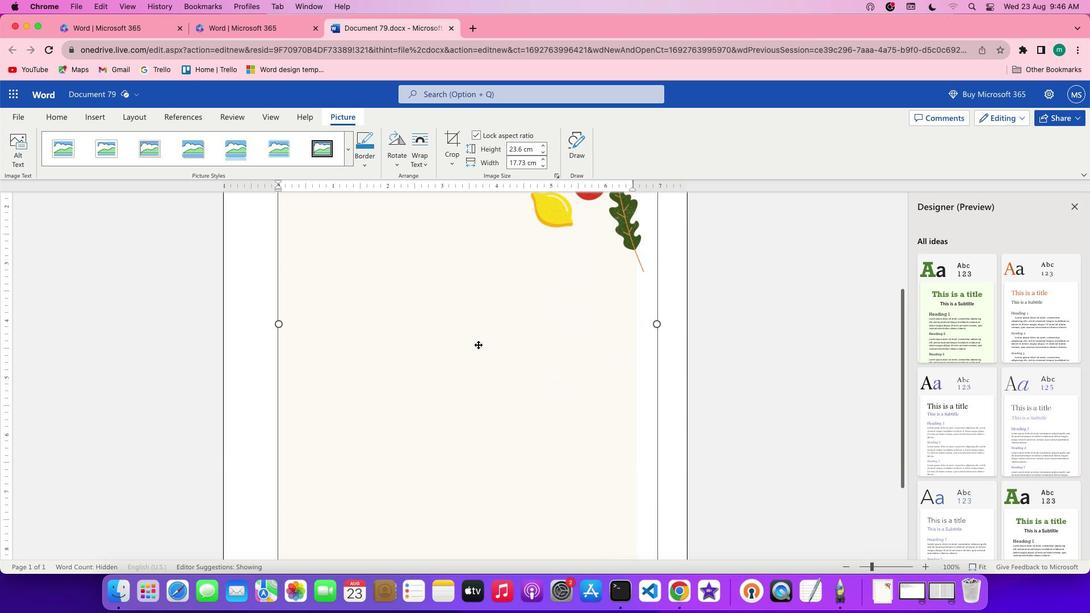
Action: Mouse scrolled (468, 335) with delta (-9, -8)
Screenshot: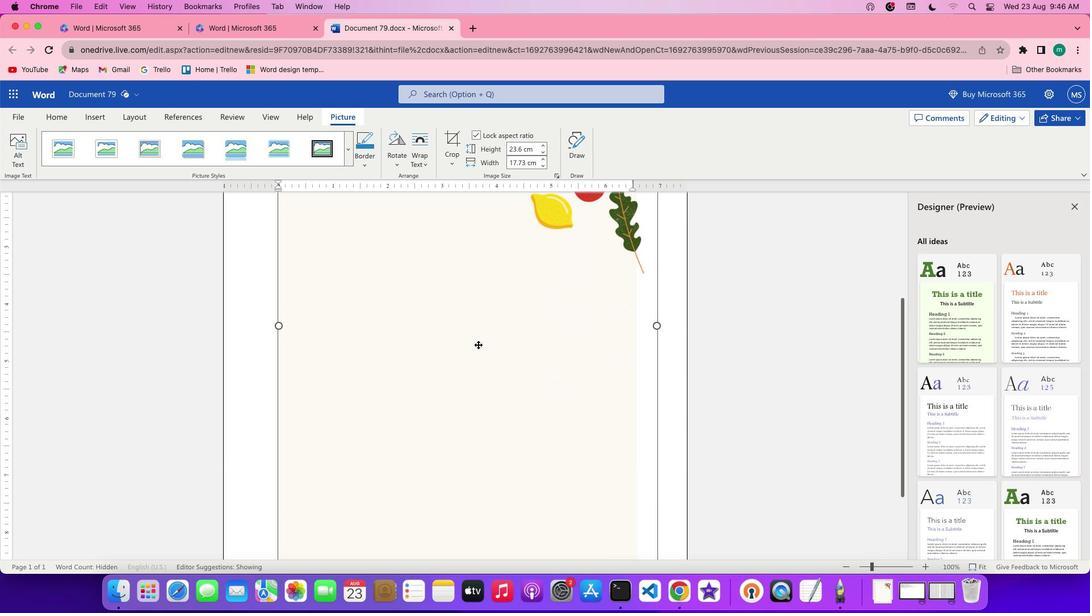 
Action: Mouse scrolled (468, 335) with delta (-9, -9)
Screenshot: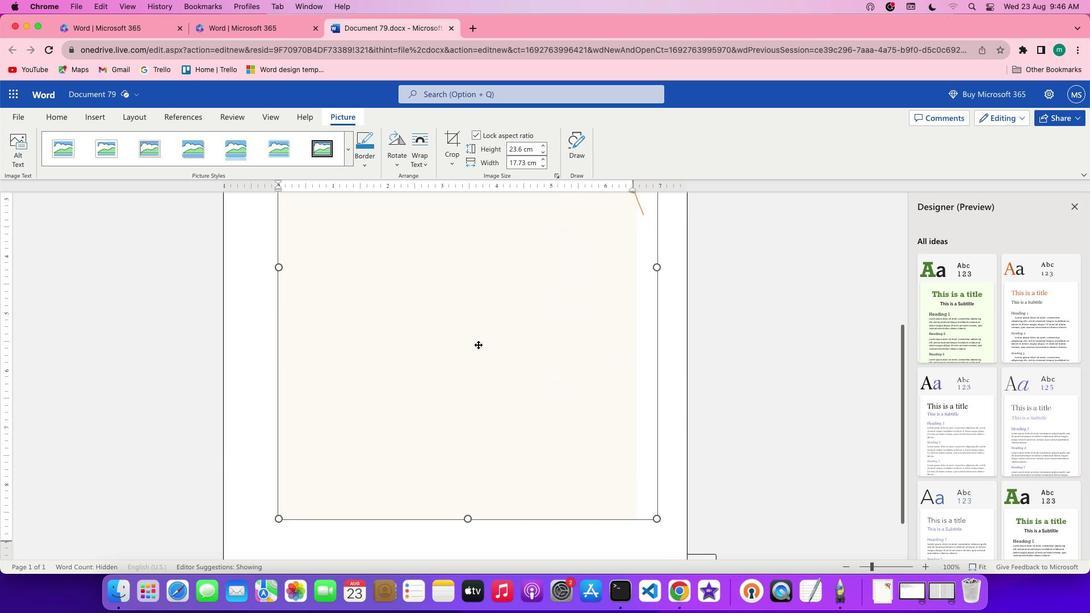 
Action: Mouse scrolled (468, 335) with delta (-9, -9)
Screenshot: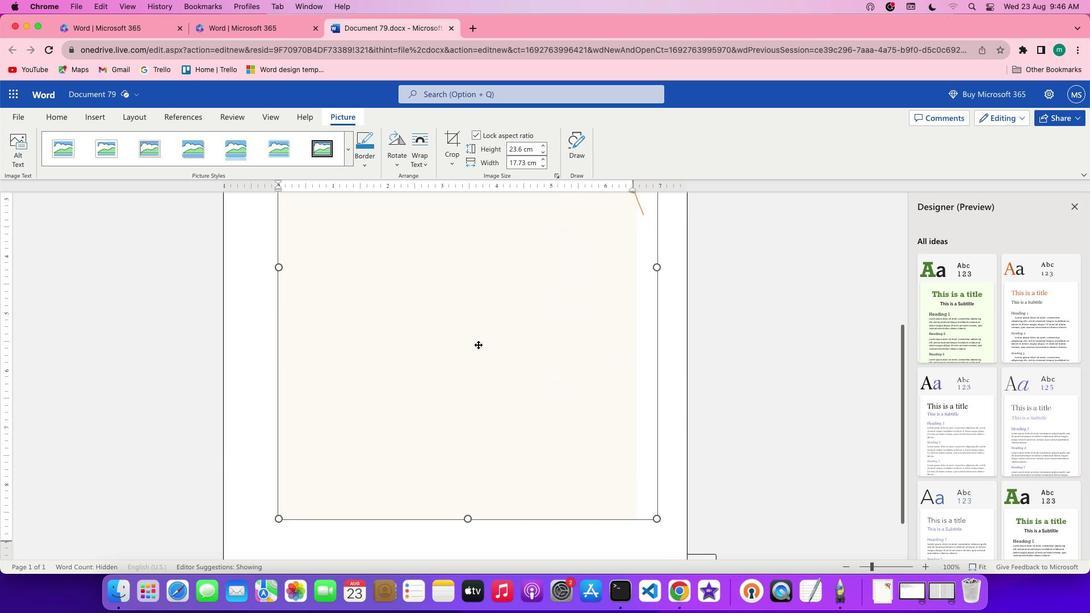 
Action: Mouse scrolled (468, 335) with delta (-9, -10)
Screenshot: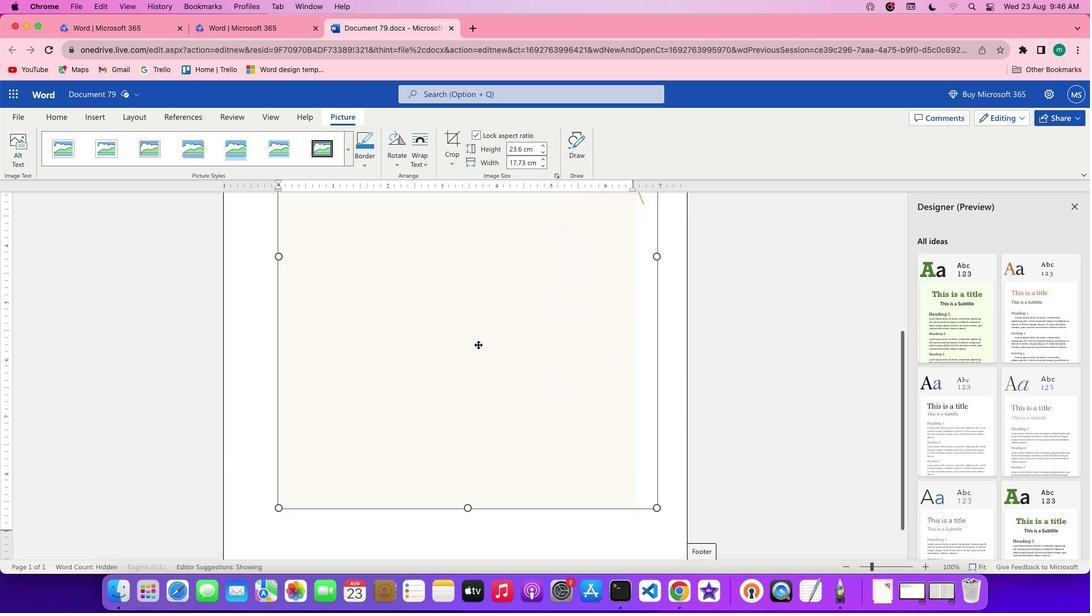 
Action: Mouse scrolled (468, 335) with delta (-9, -11)
Screenshot: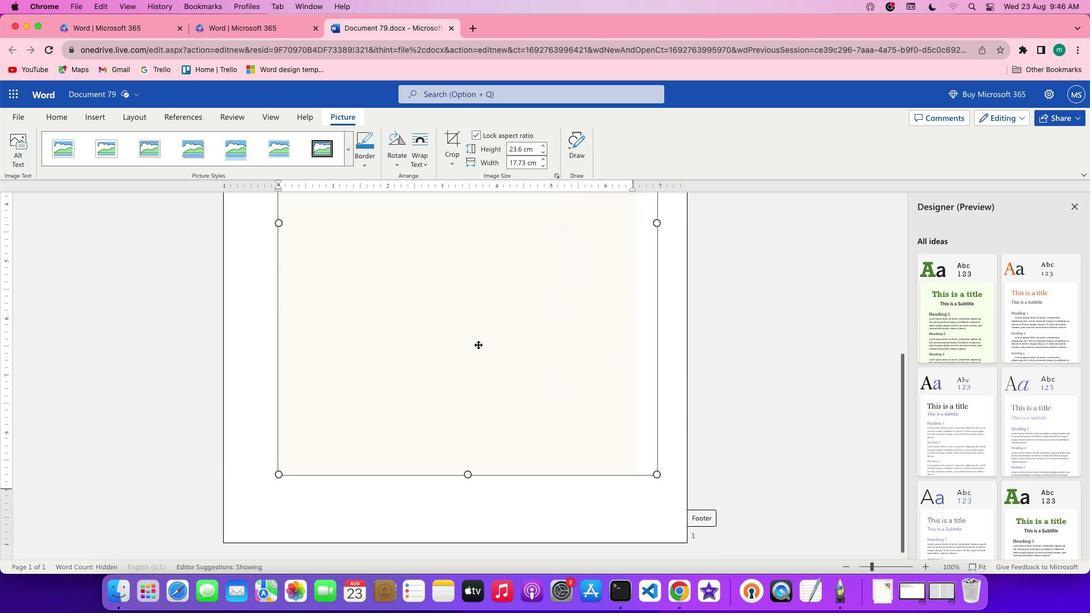 
Action: Mouse scrolled (468, 335) with delta (-9, -8)
Screenshot: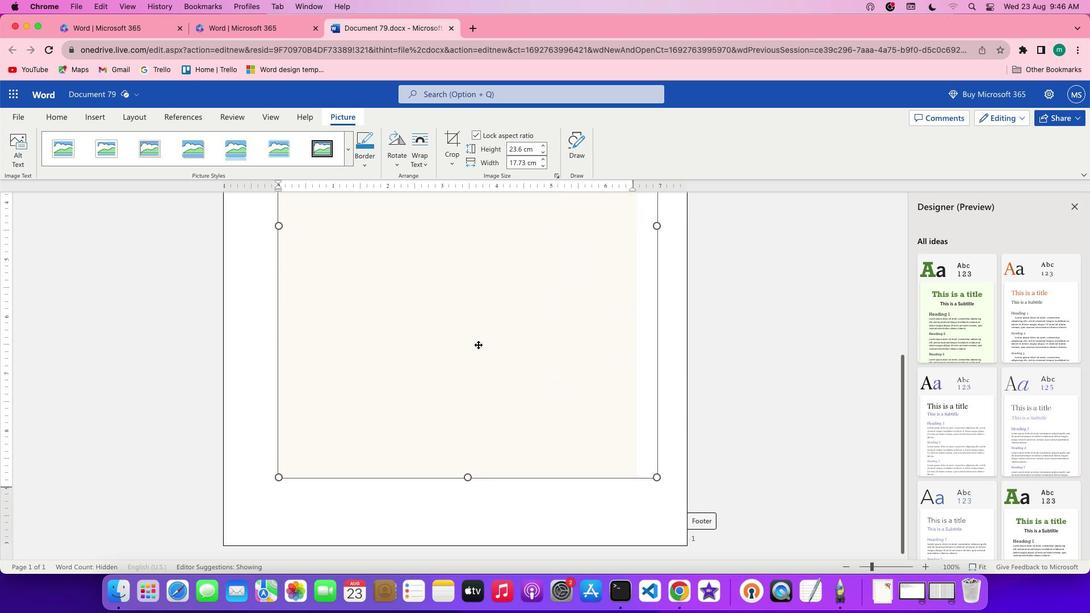 
Action: Mouse scrolled (468, 335) with delta (-9, -8)
Screenshot: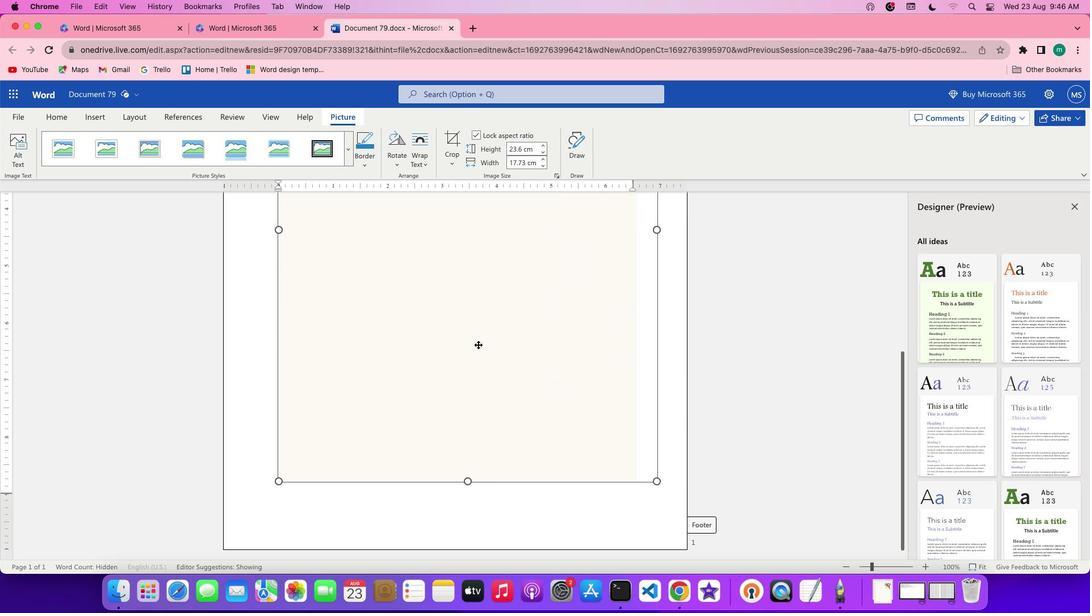
Action: Mouse scrolled (468, 335) with delta (-9, -9)
Screenshot: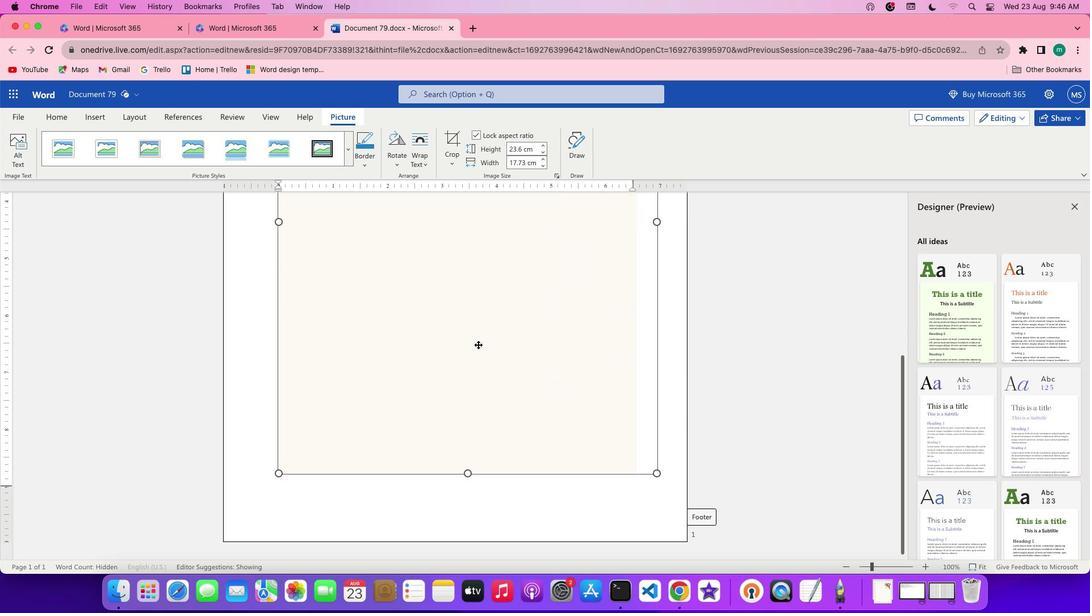 
Action: Mouse moved to (460, 462)
Screenshot: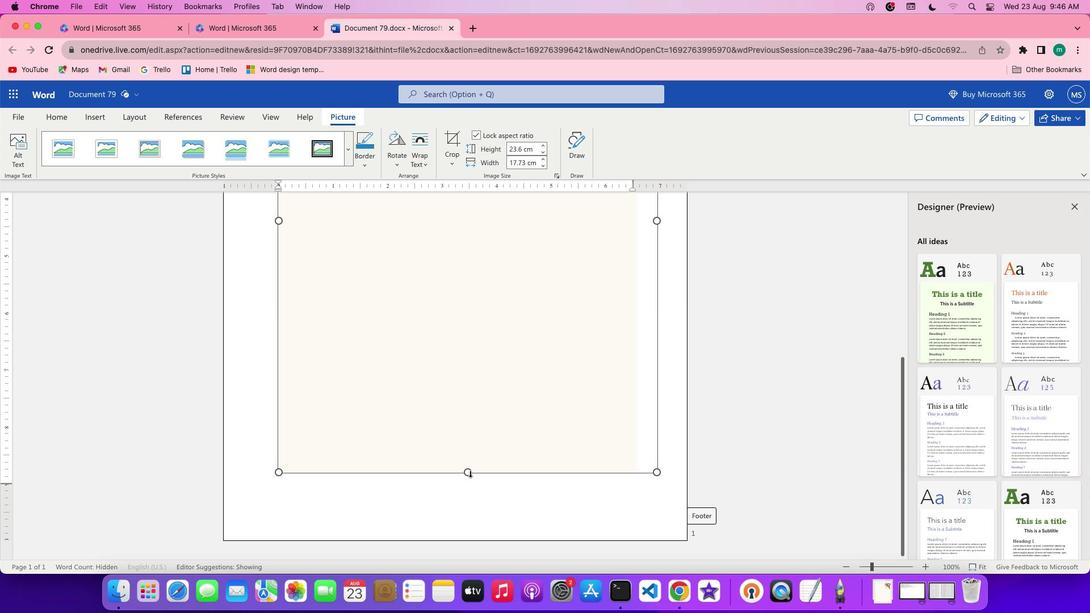 
Action: Mouse pressed left at (460, 462)
Screenshot: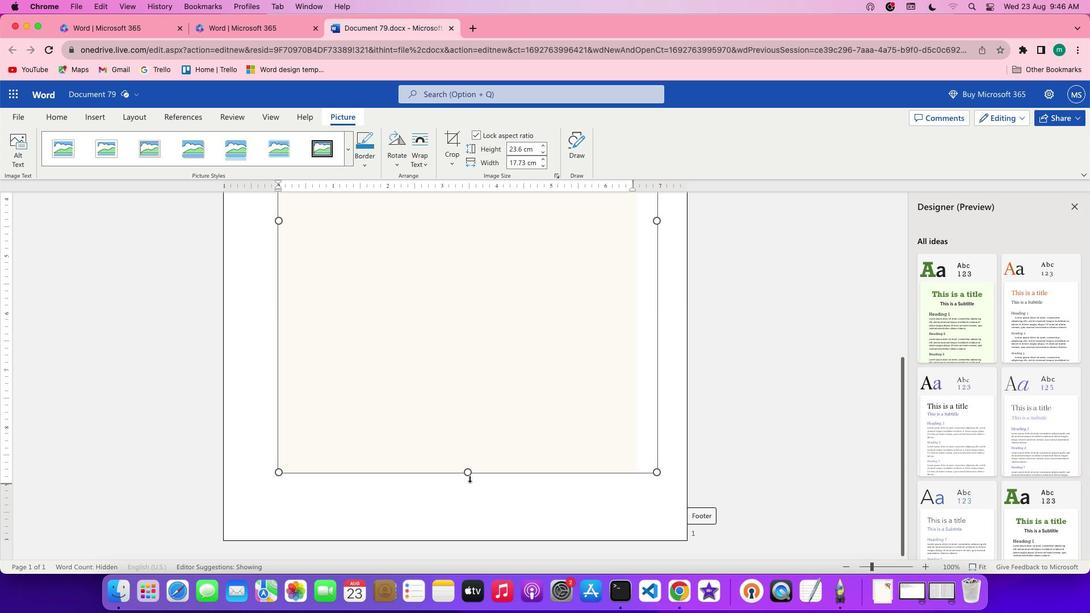 
Action: Mouse moved to (645, 513)
Screenshot: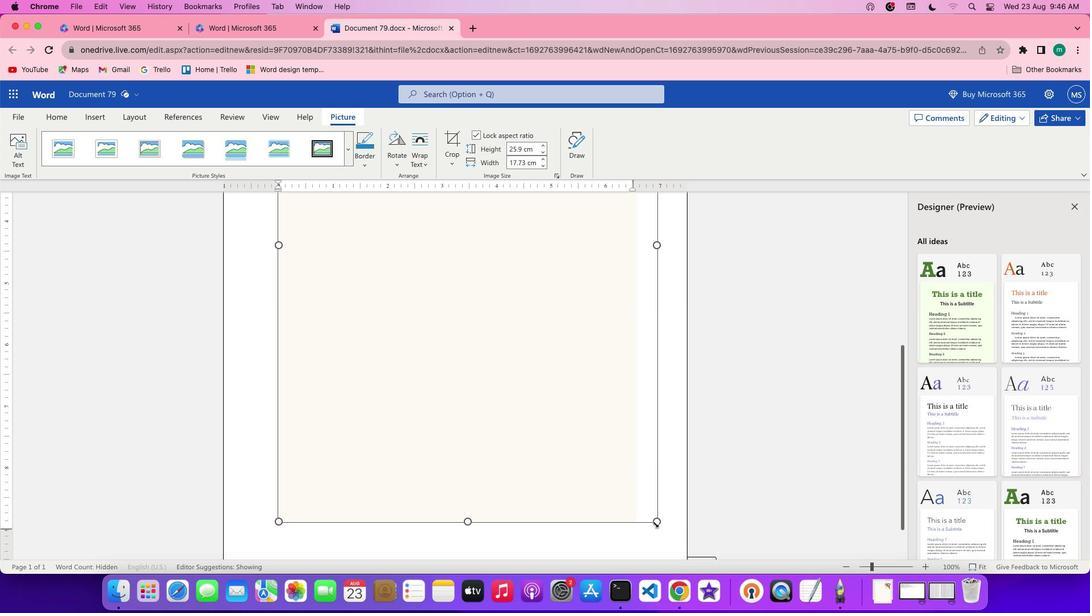 
Action: Mouse pressed left at (645, 513)
Screenshot: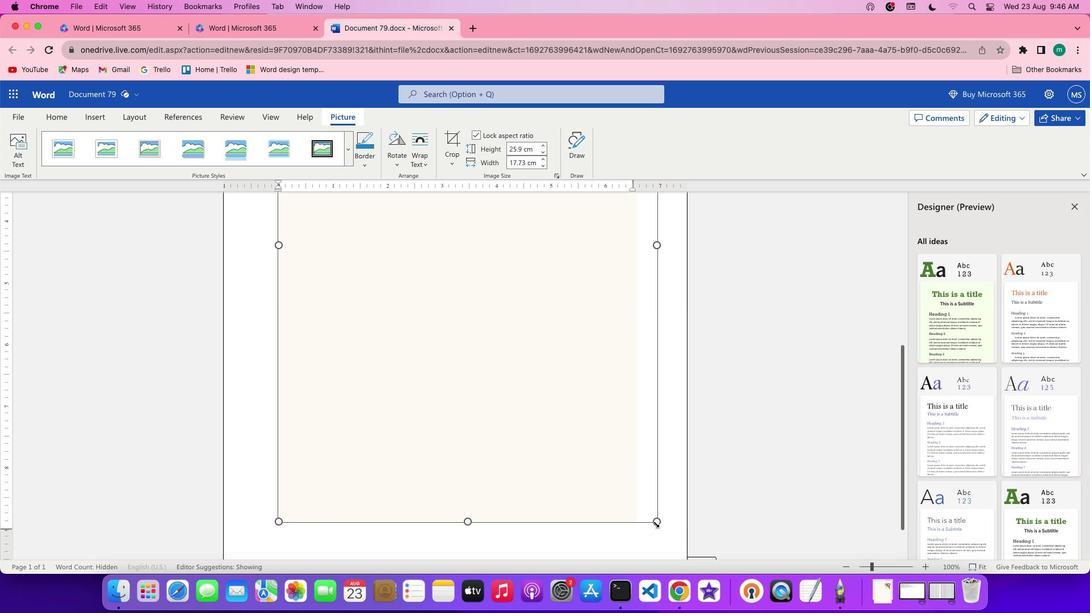 
Action: Mouse moved to (586, 453)
Screenshot: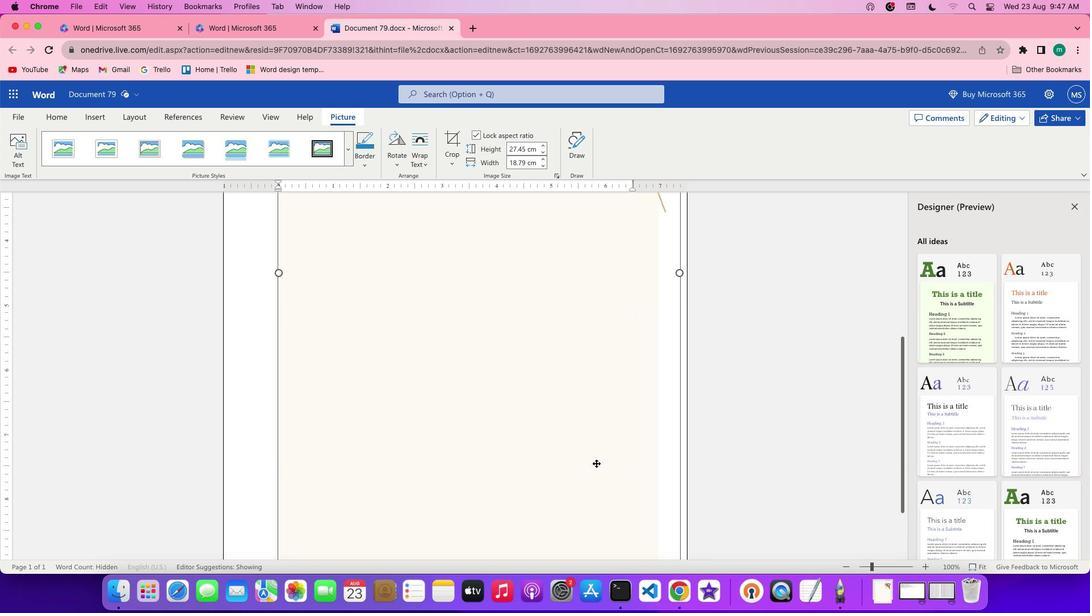 
Action: Mouse scrolled (586, 453) with delta (-9, -8)
Screenshot: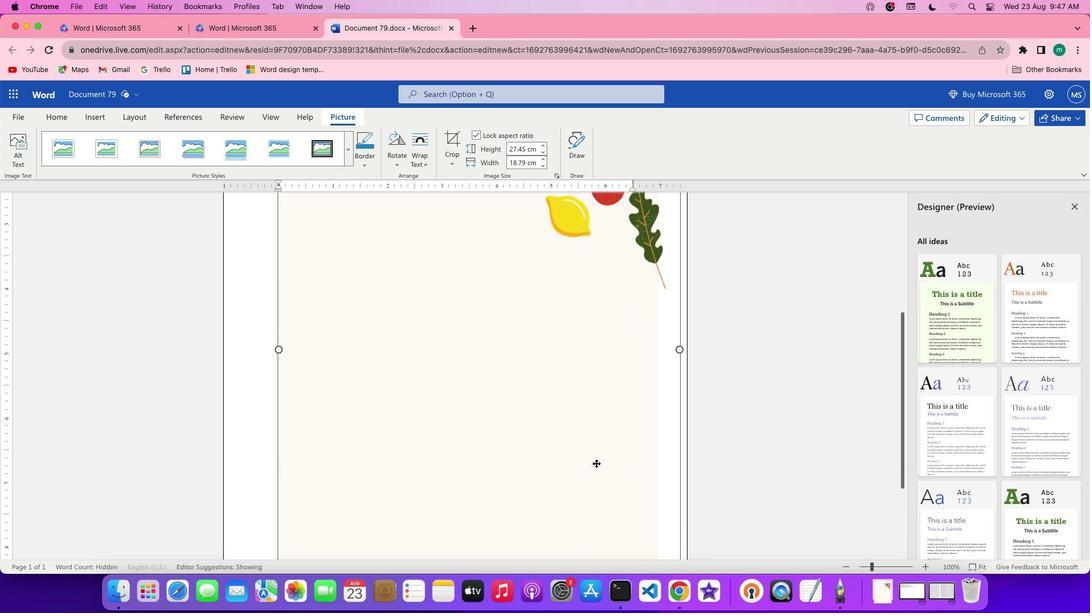 
Action: Mouse scrolled (586, 453) with delta (-9, -8)
Screenshot: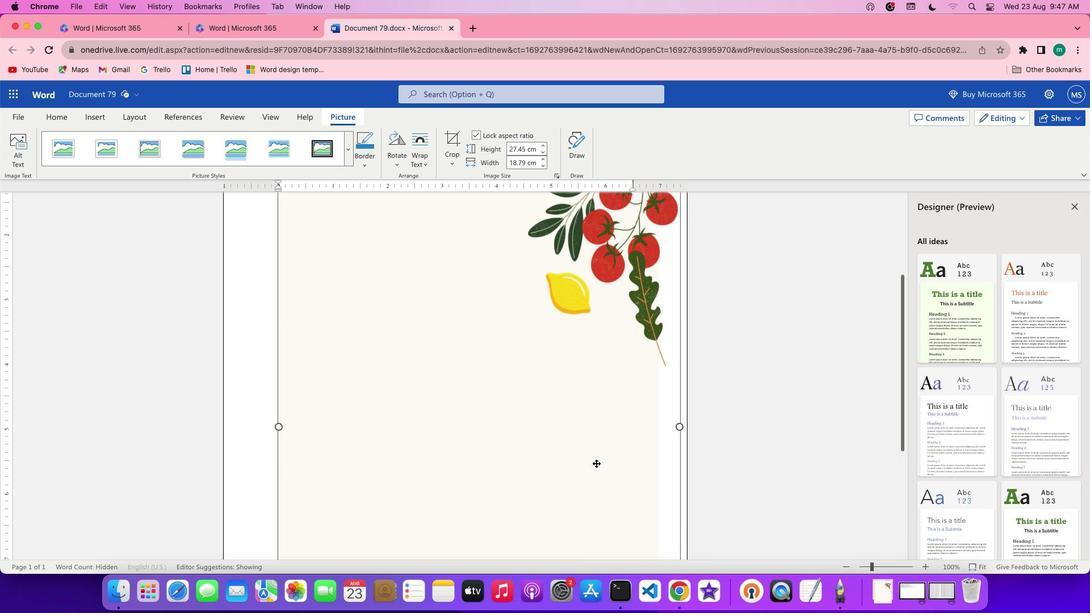 
Action: Mouse scrolled (586, 453) with delta (-9, -7)
Screenshot: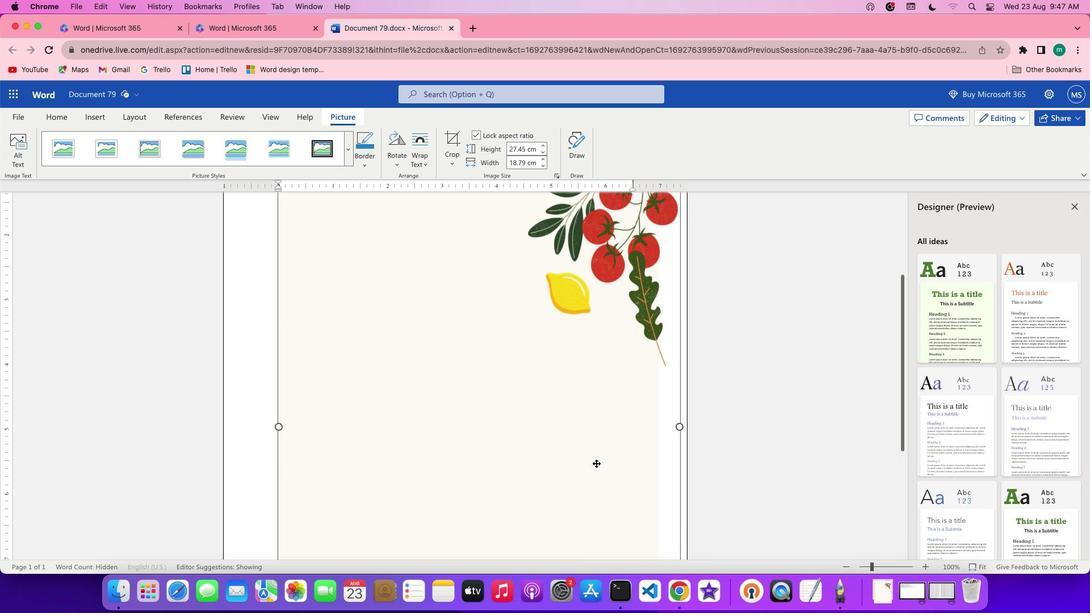 
Action: Mouse scrolled (586, 453) with delta (-9, -6)
Screenshot: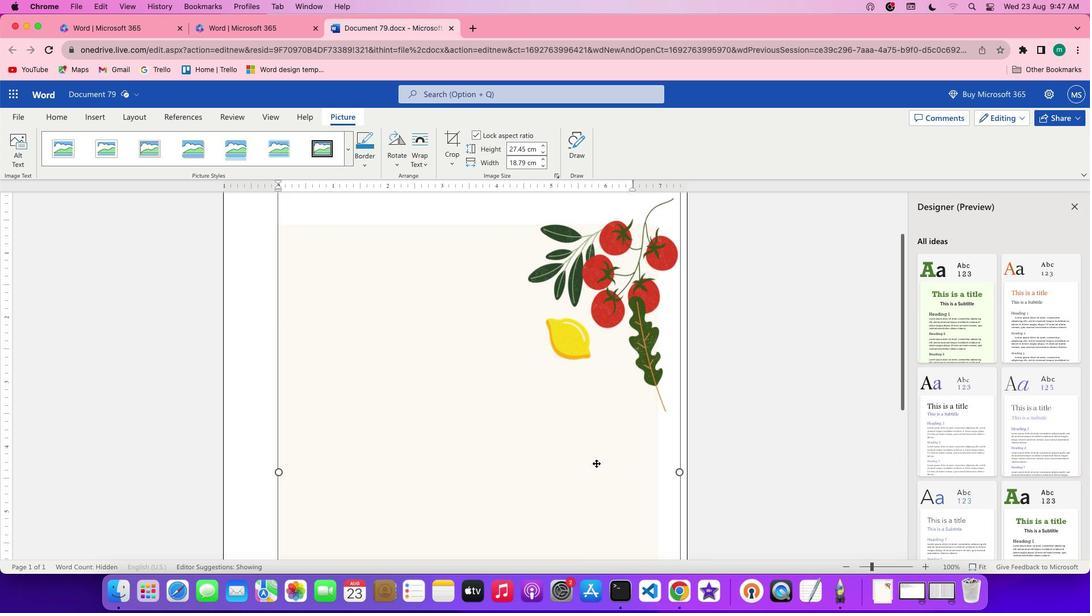 
Action: Mouse scrolled (586, 453) with delta (-9, -8)
Screenshot: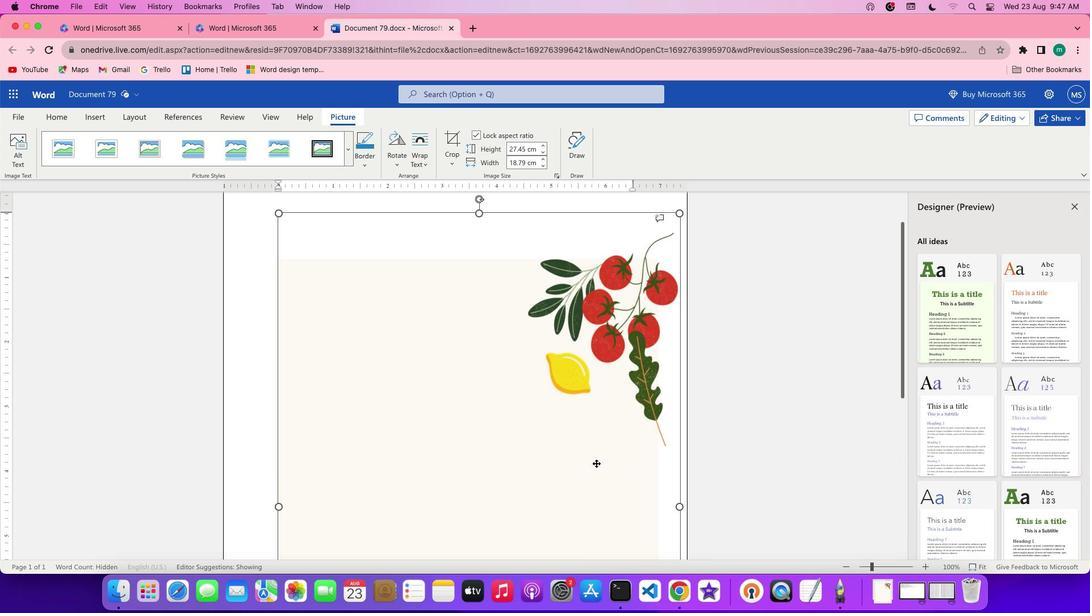 
Action: Mouse scrolled (586, 453) with delta (-9, -8)
Screenshot: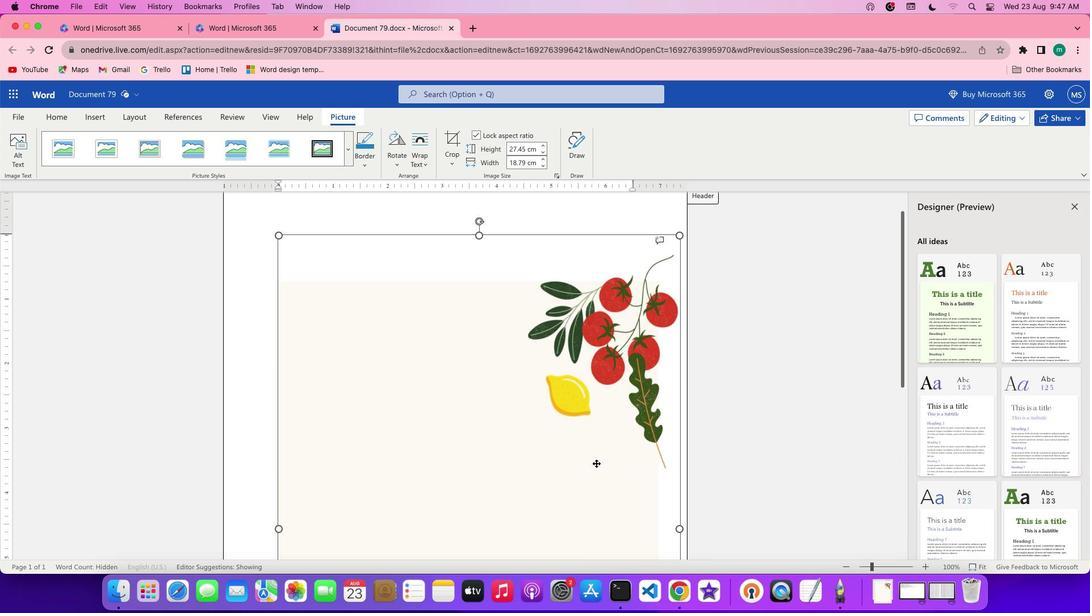 
Action: Mouse scrolled (586, 453) with delta (-9, -7)
Screenshot: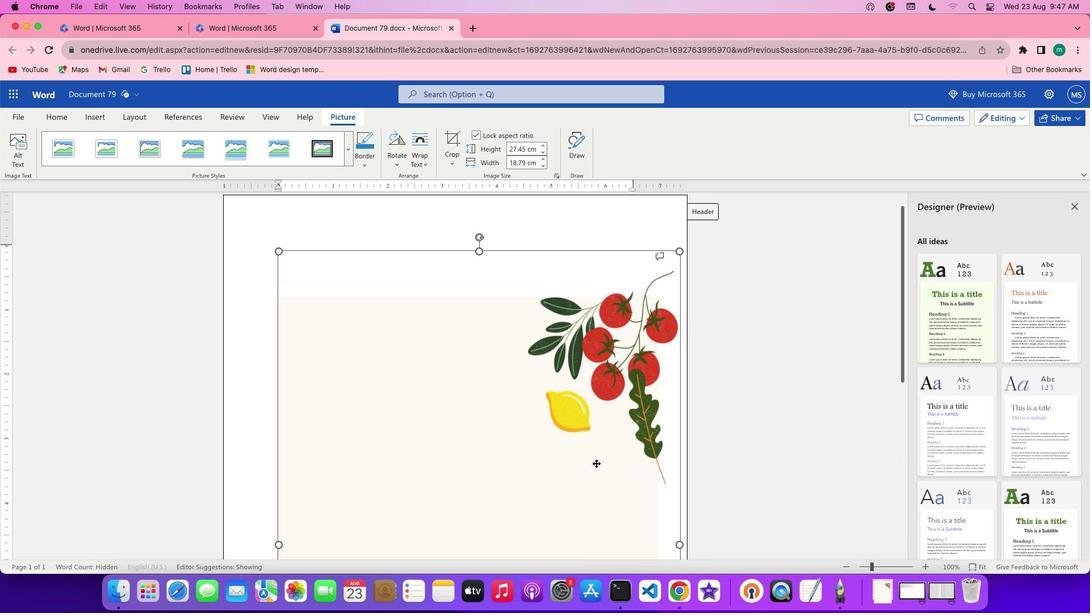 
Action: Mouse moved to (500, 428)
Screenshot: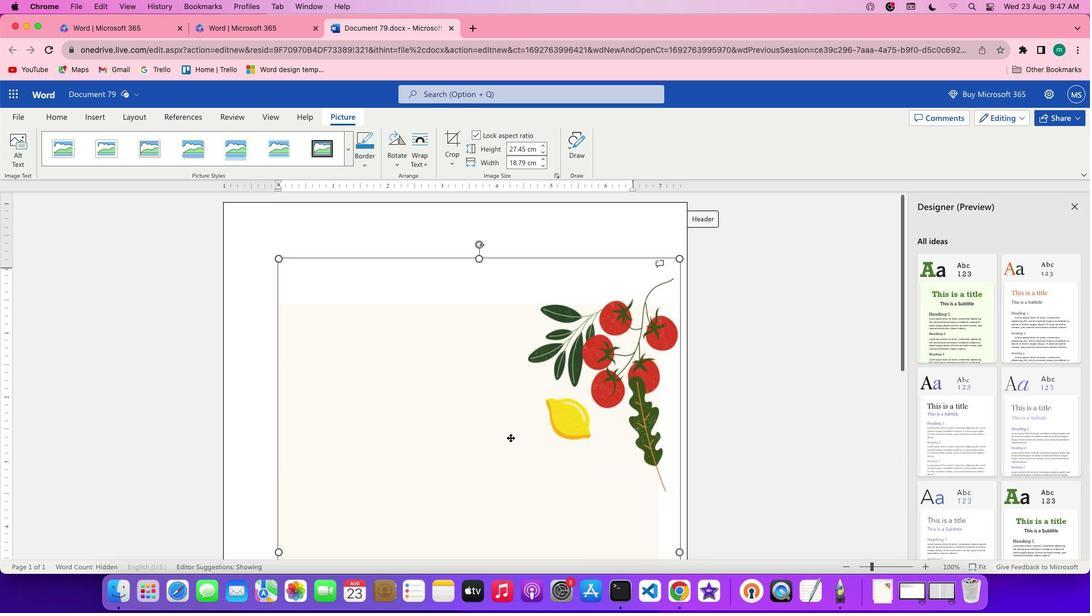 
Action: Mouse scrolled (500, 428) with delta (-9, -8)
Screenshot: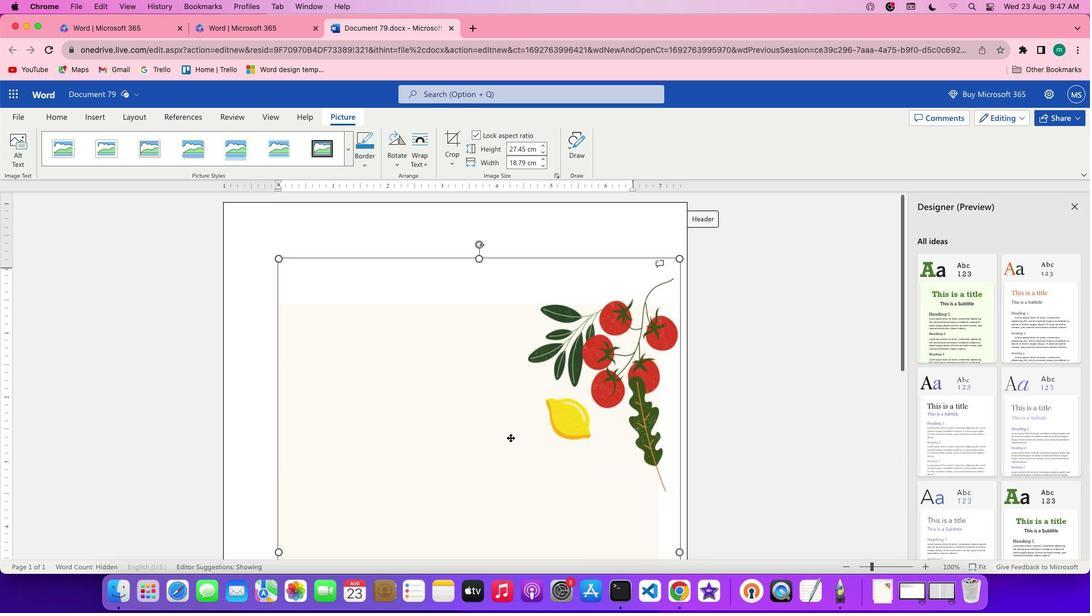 
Action: Mouse scrolled (500, 428) with delta (-9, -8)
Screenshot: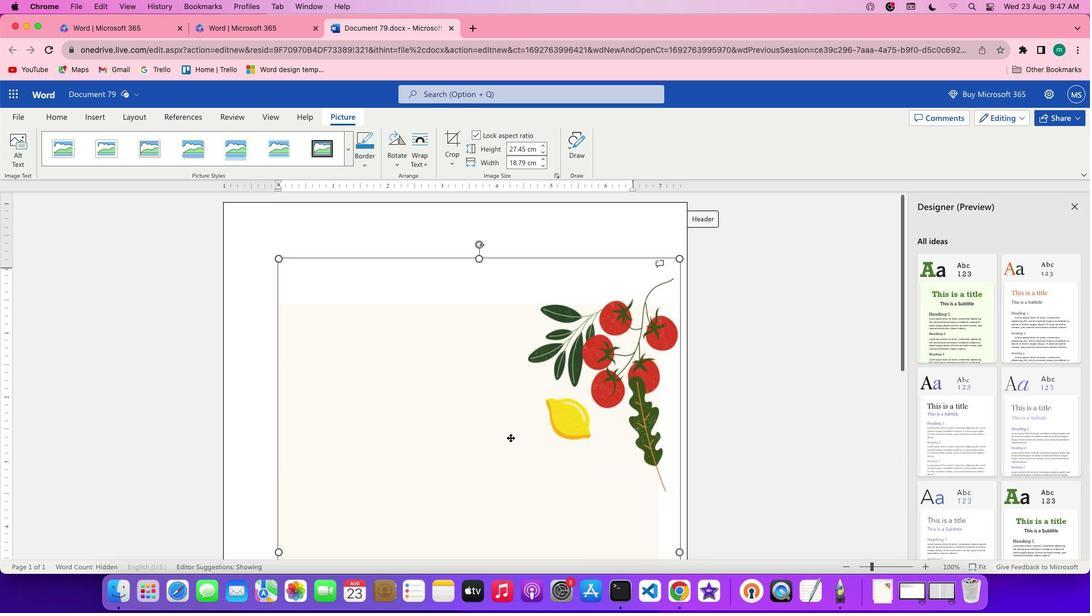 
Action: Mouse moved to (268, 251)
Screenshot: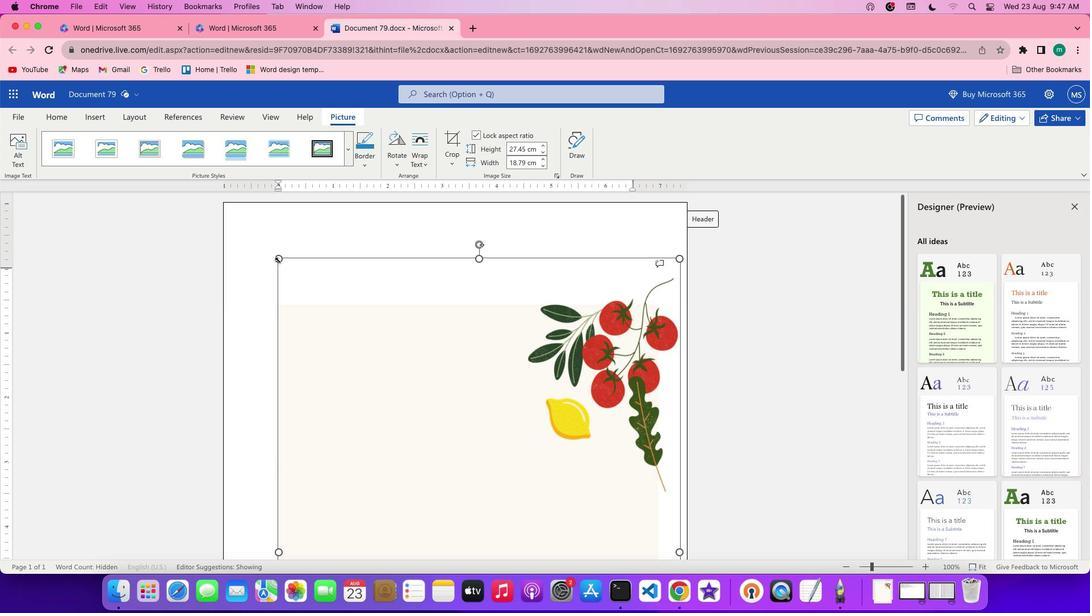 
Action: Mouse pressed left at (268, 251)
Screenshot: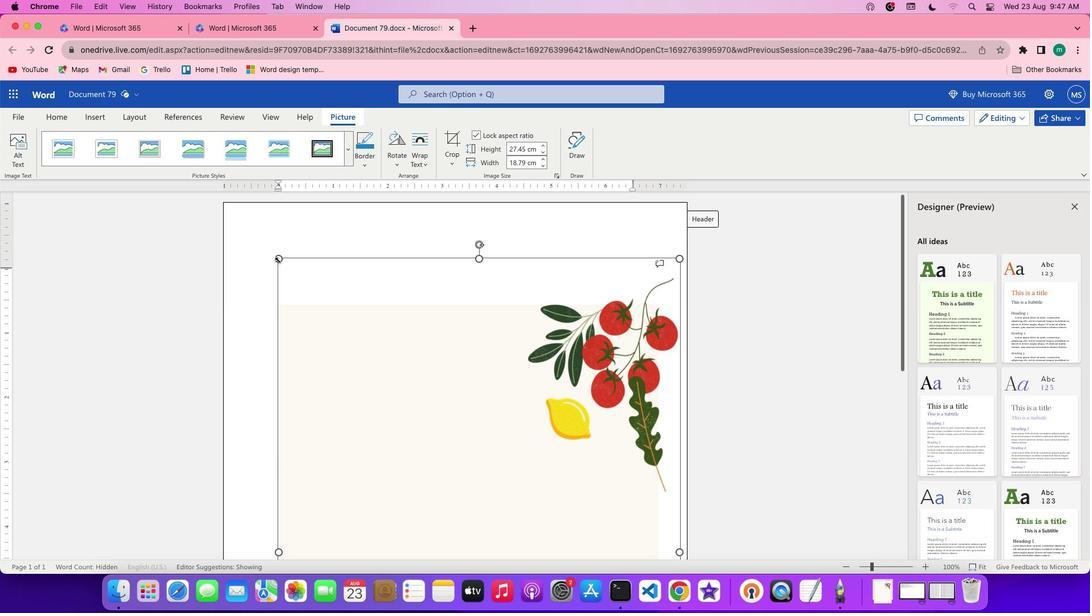 
Action: Mouse moved to (397, 377)
Screenshot: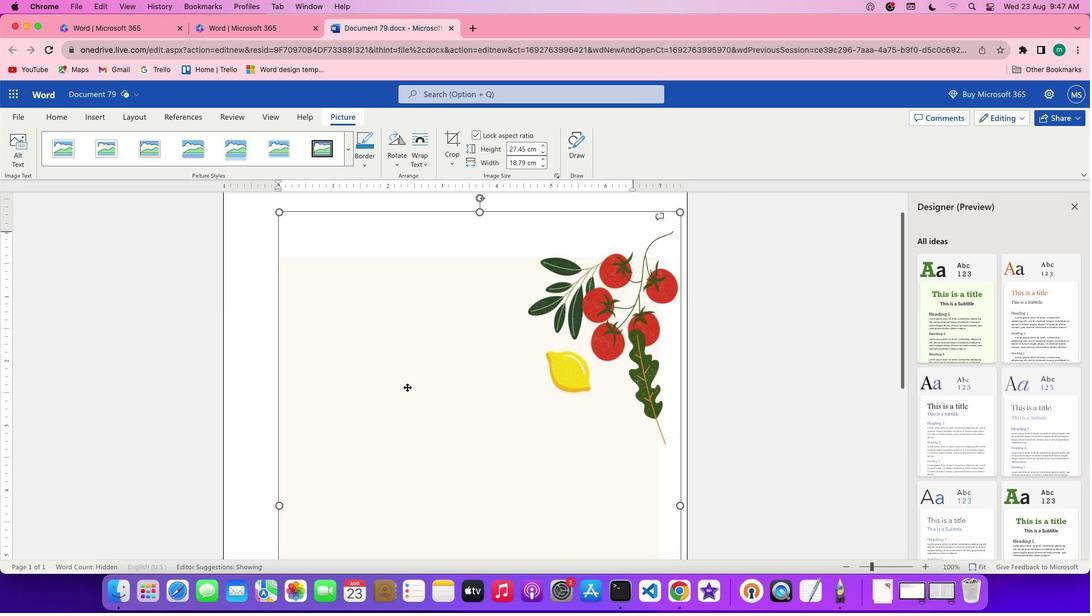 
Action: Mouse scrolled (397, 377) with delta (-9, -9)
Screenshot: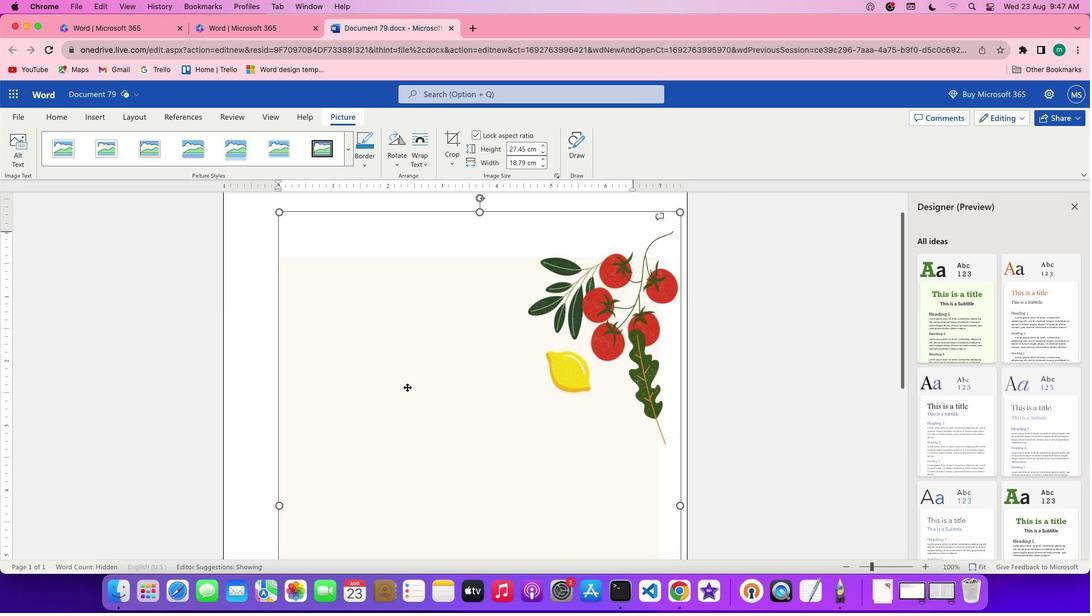 
Action: Mouse moved to (397, 377)
Screenshot: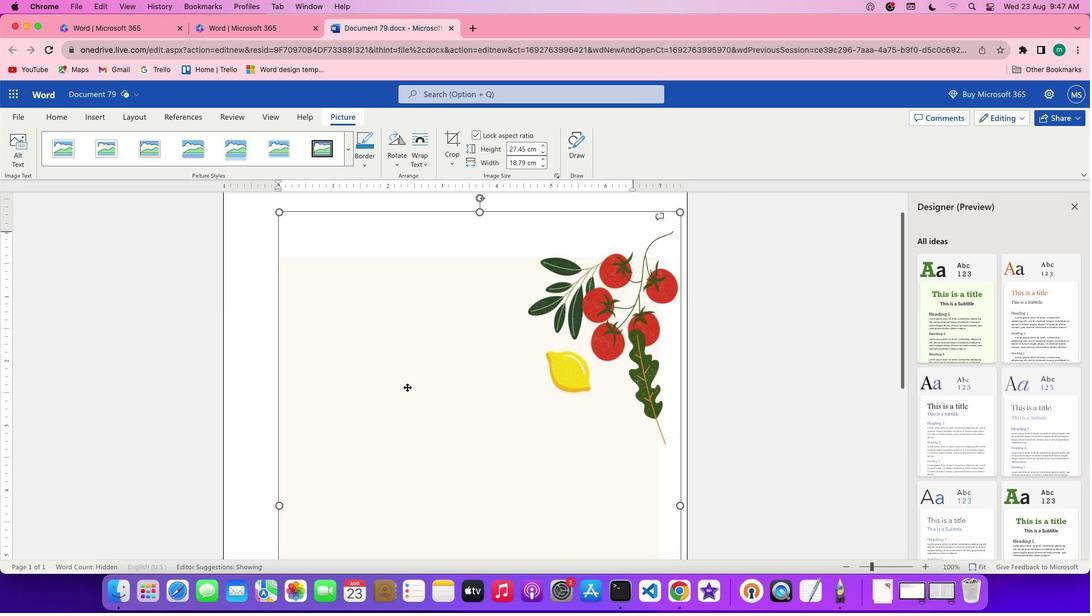 
Action: Mouse scrolled (397, 377) with delta (-9, -9)
Screenshot: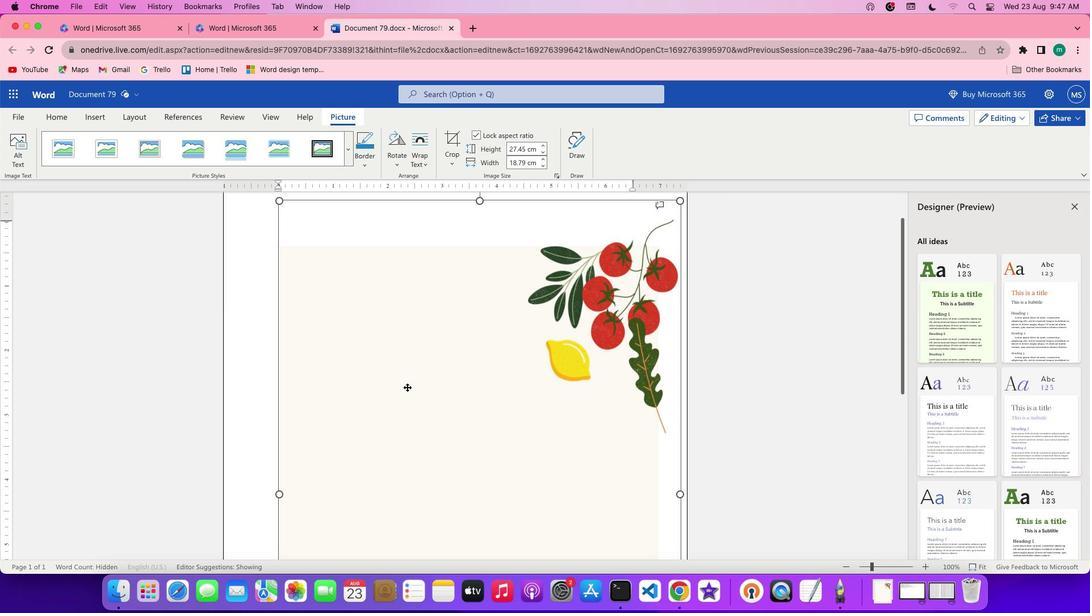 
Action: Mouse scrolled (397, 377) with delta (-9, -10)
Screenshot: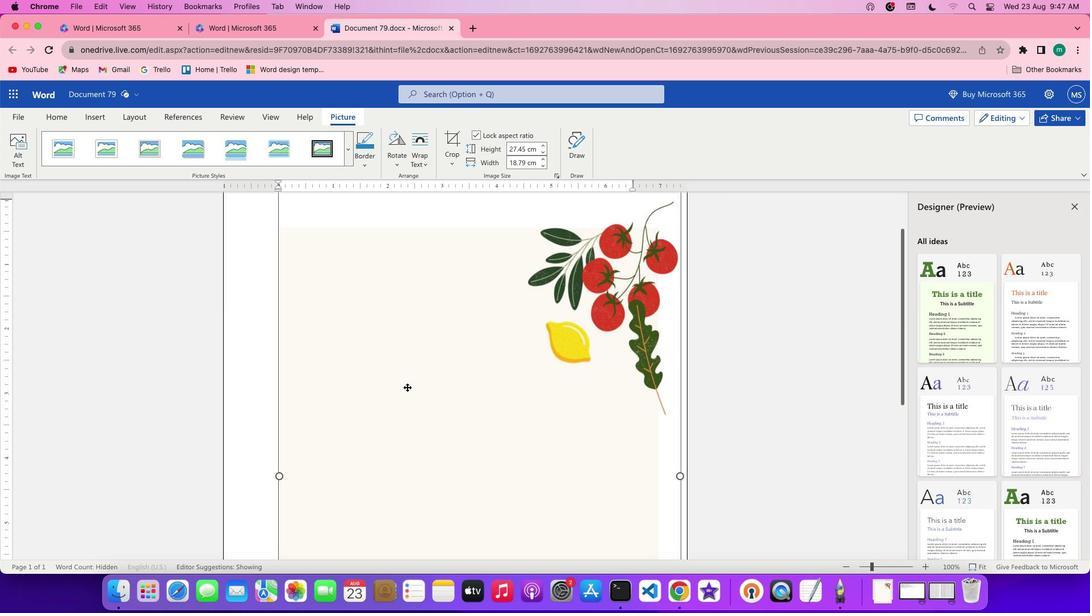 
Action: Mouse scrolled (397, 377) with delta (-9, -9)
Screenshot: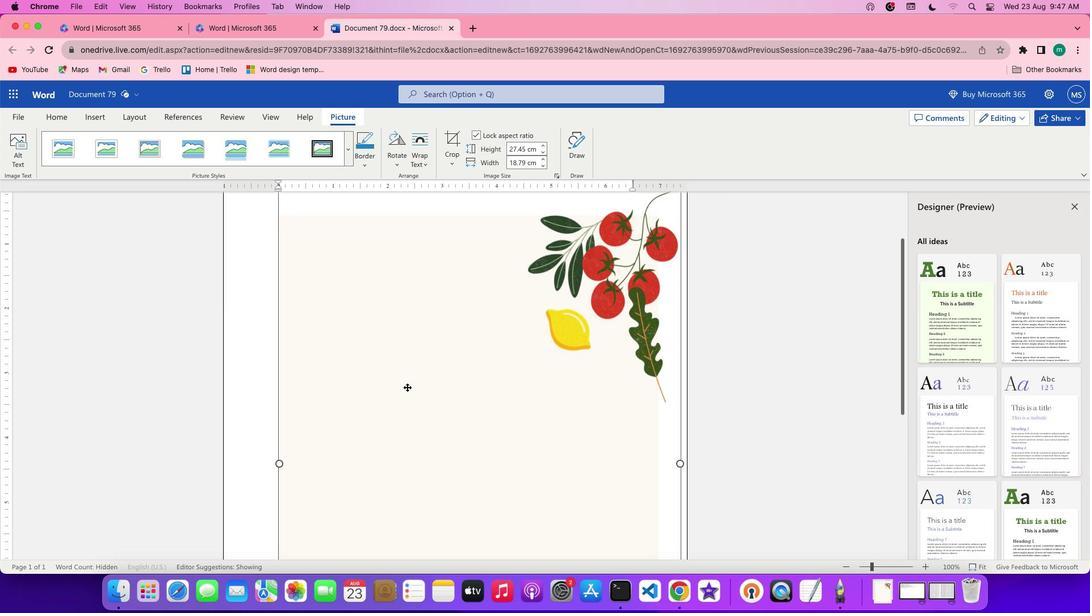 
Action: Mouse scrolled (397, 377) with delta (-9, -9)
Screenshot: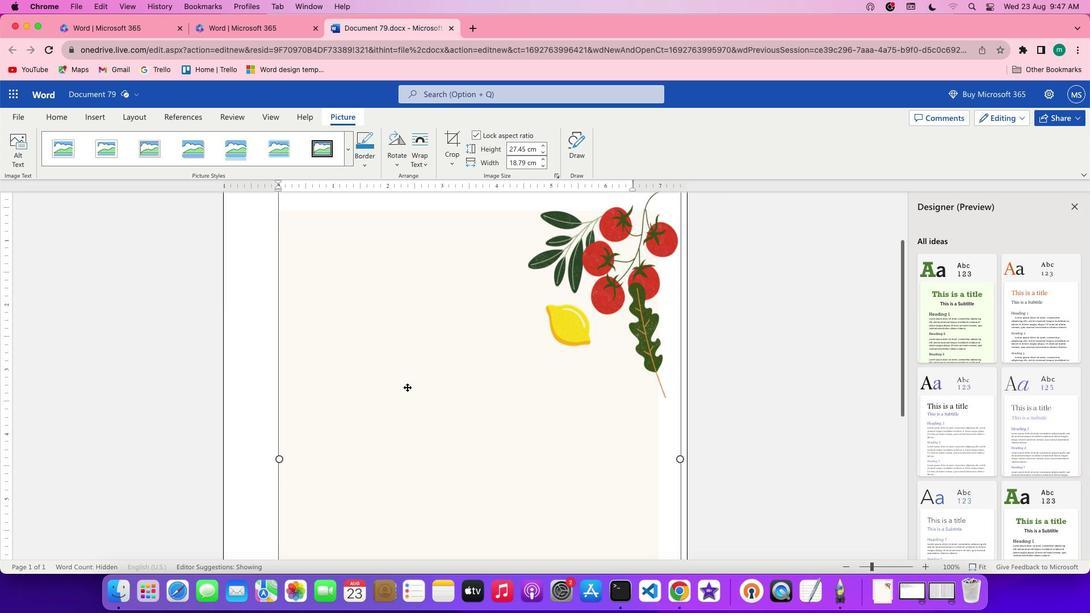 
Action: Mouse scrolled (397, 377) with delta (-9, -9)
Screenshot: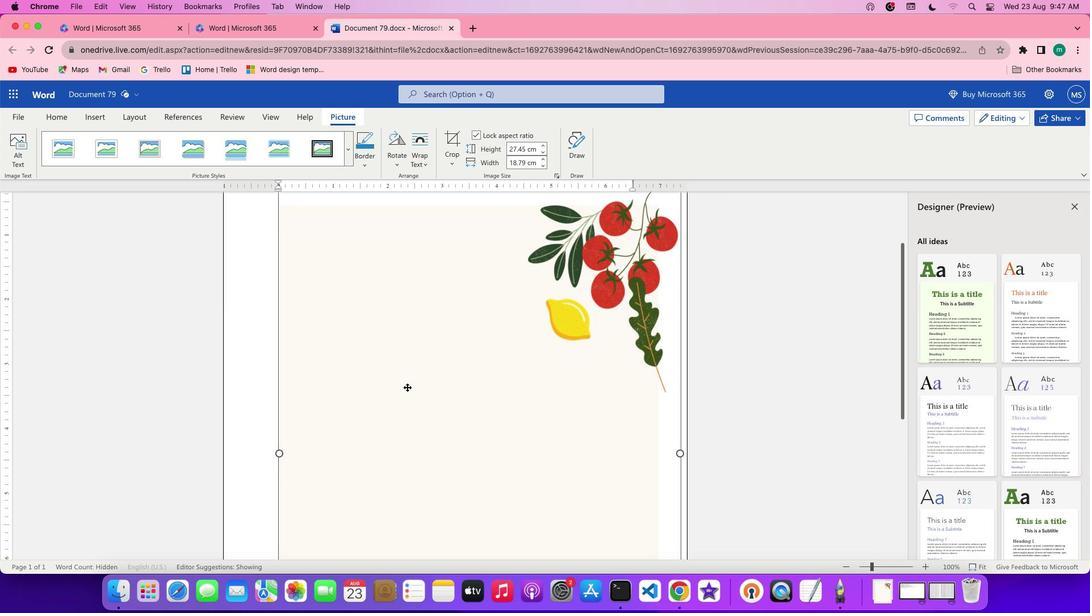 
Action: Mouse scrolled (397, 377) with delta (-9, -8)
Screenshot: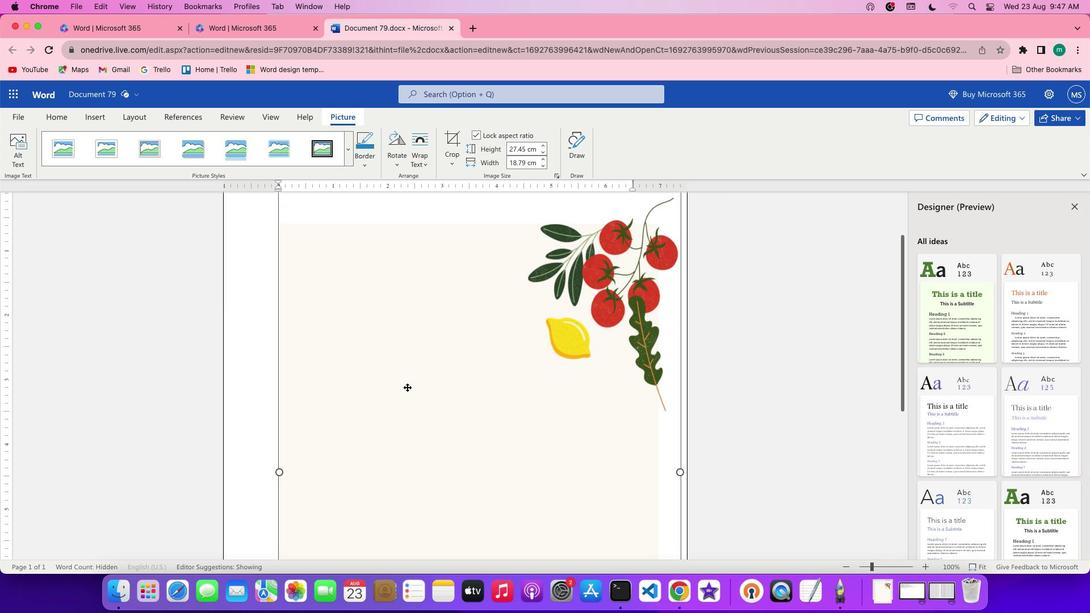 
Action: Mouse scrolled (397, 377) with delta (-9, -8)
Screenshot: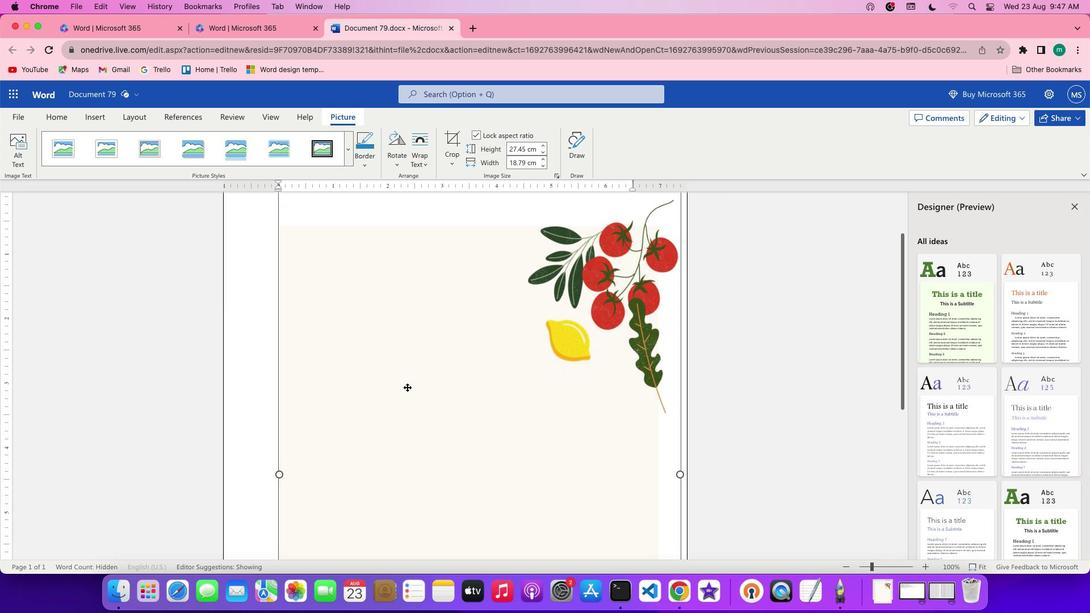 
Action: Mouse scrolled (397, 377) with delta (-9, -8)
Screenshot: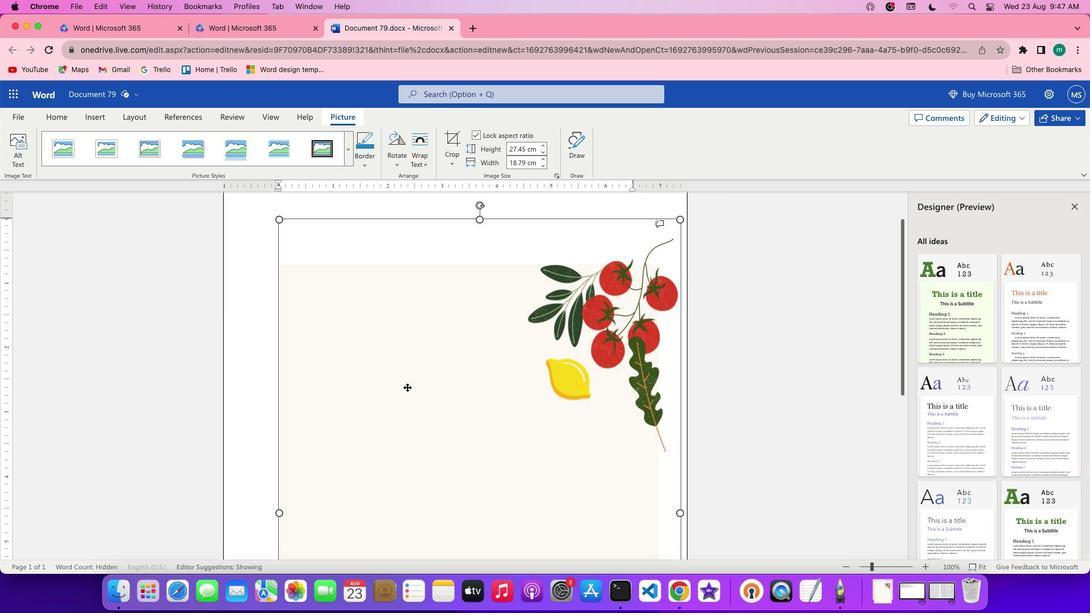 
Action: Mouse scrolled (397, 377) with delta (-9, -8)
Screenshot: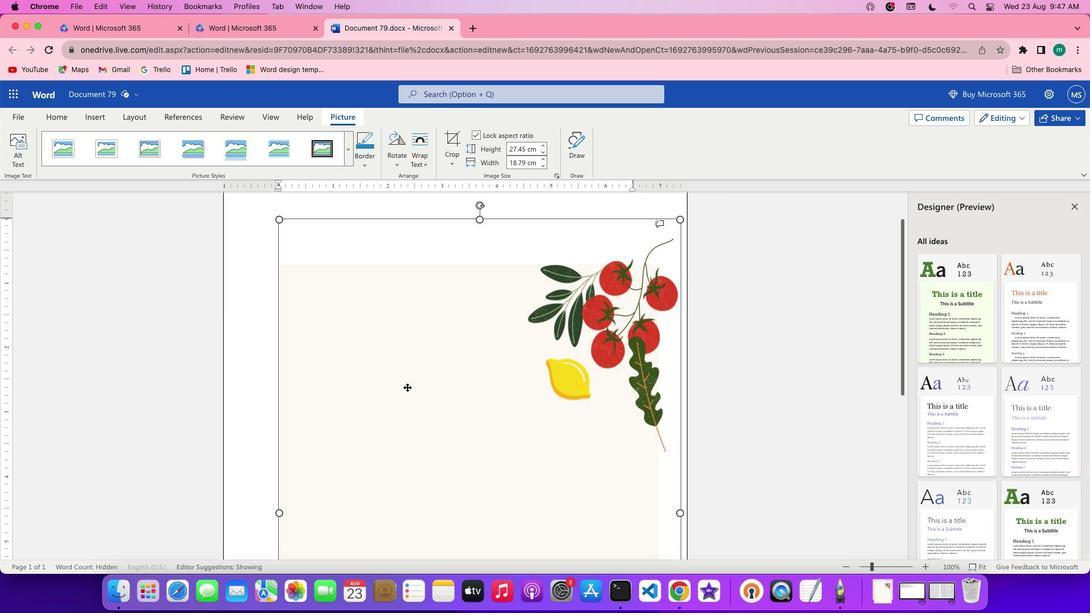 
Action: Mouse scrolled (397, 377) with delta (-9, -7)
Screenshot: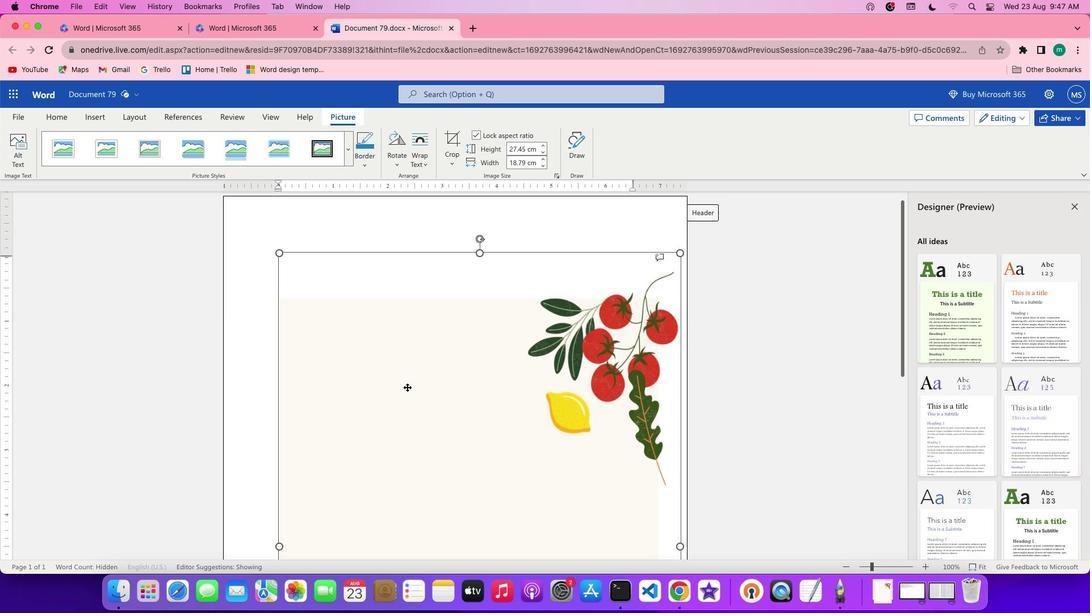 
Action: Mouse scrolled (397, 377) with delta (-9, -8)
Screenshot: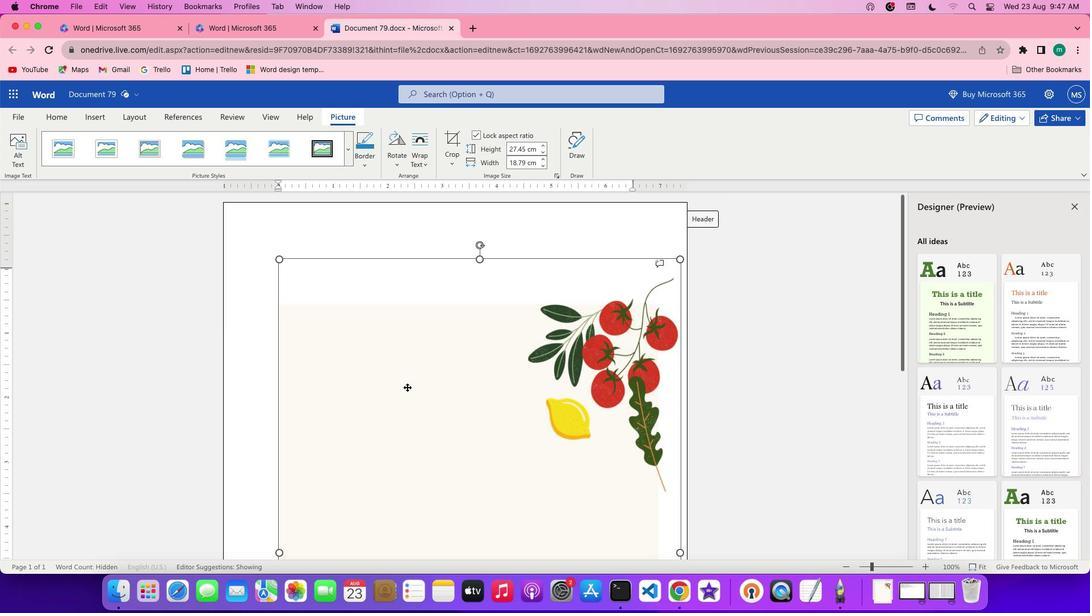 
Action: Mouse scrolled (397, 377) with delta (-9, -8)
Screenshot: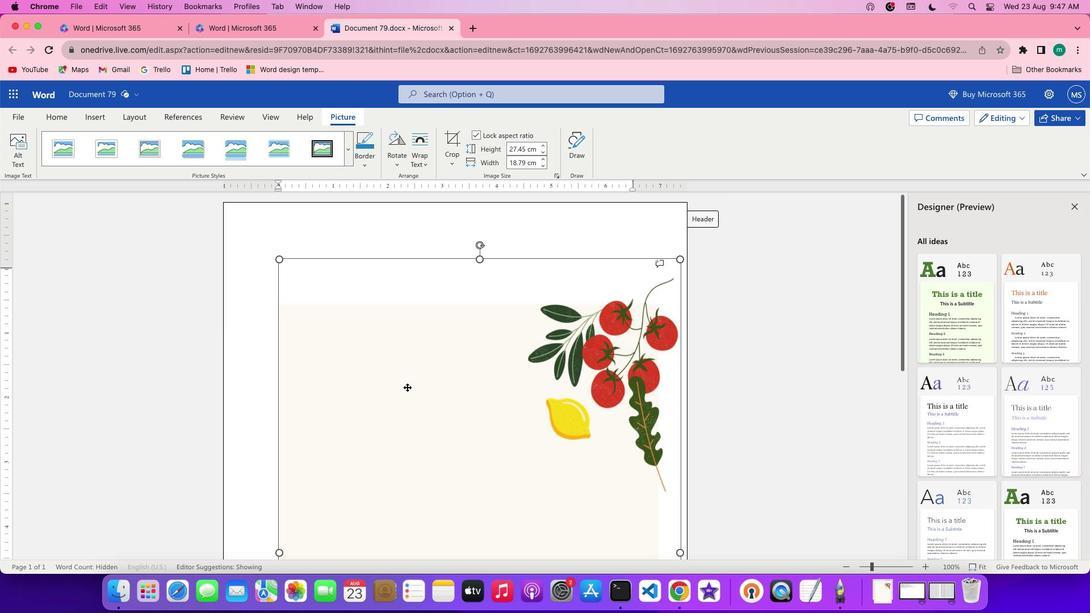 
Action: Mouse moved to (120, 113)
Screenshot: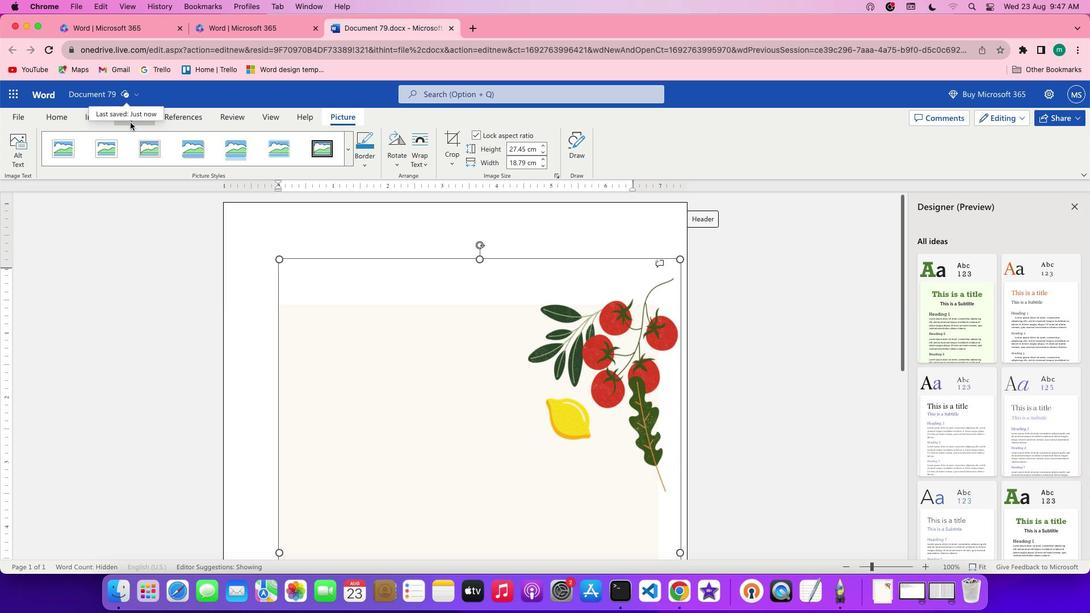 
Action: Mouse pressed left at (120, 113)
Screenshot: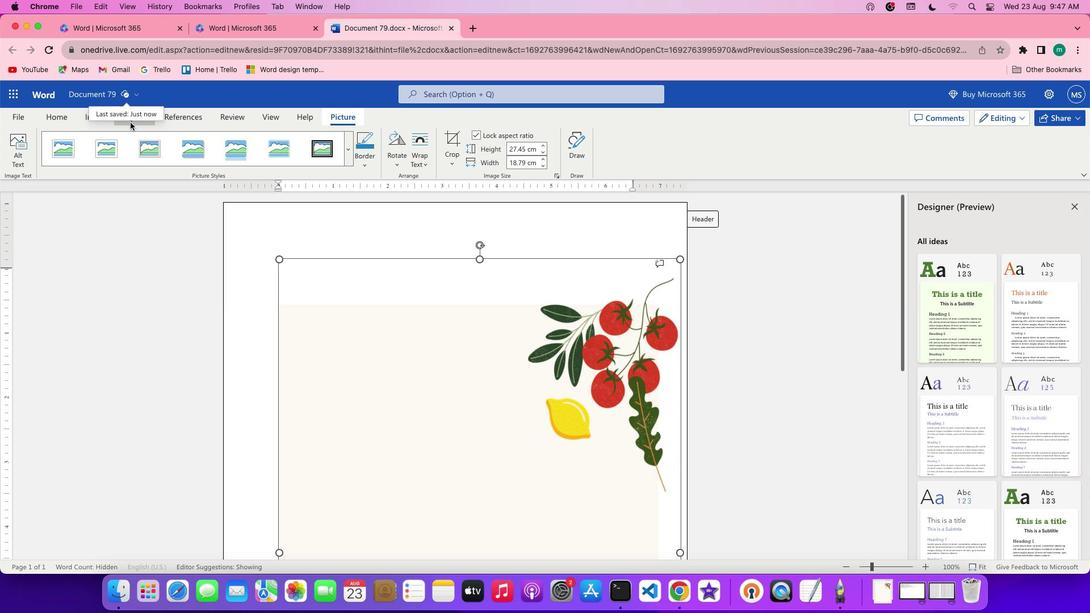 
Action: Mouse moved to (11, 152)
Screenshot: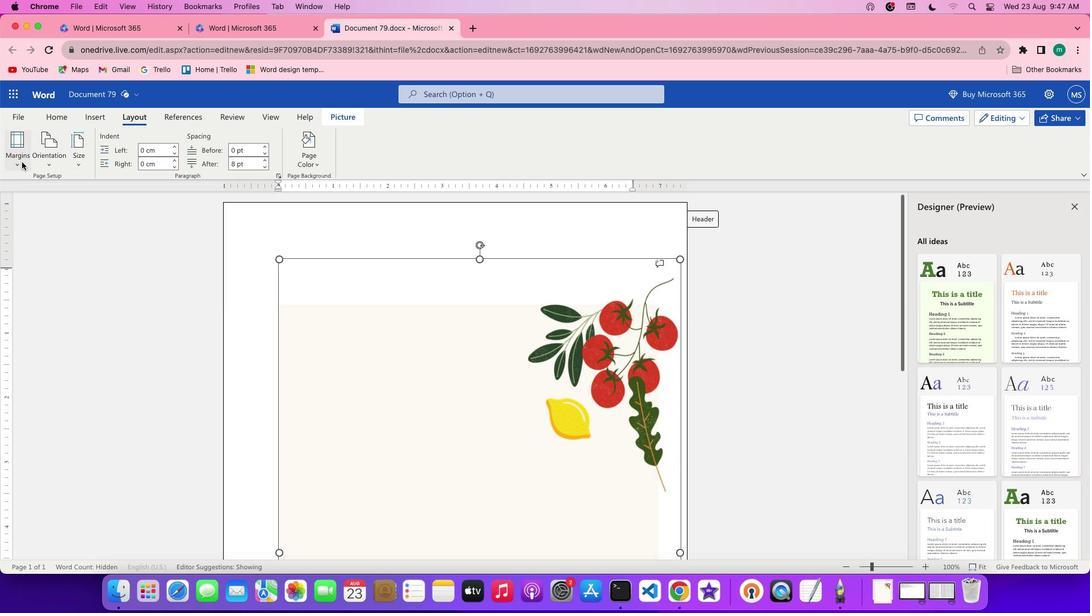 
Action: Mouse pressed left at (11, 152)
Screenshot: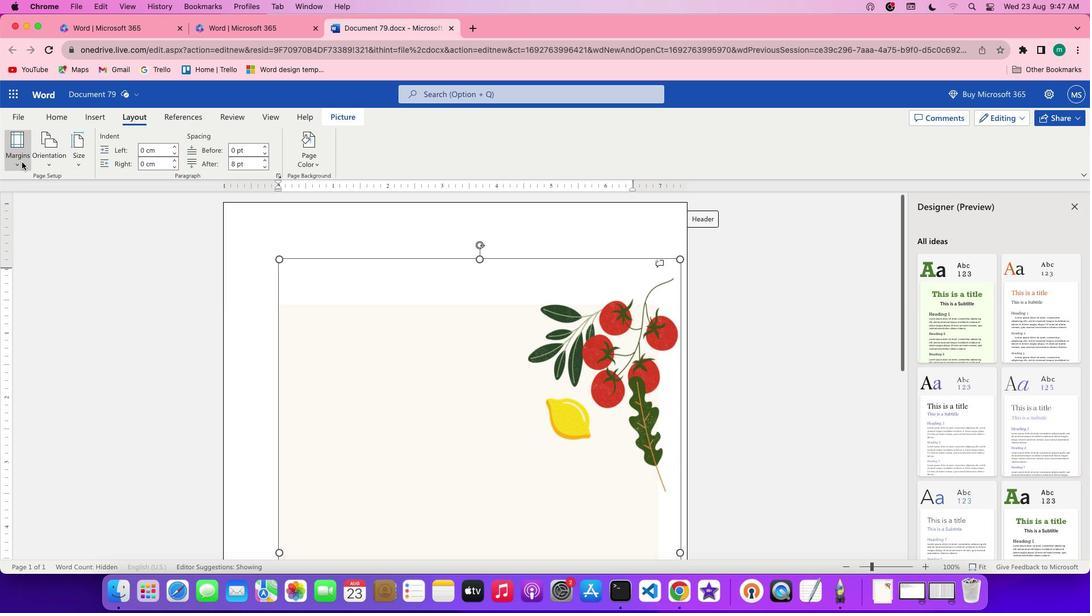 
Action: Mouse moved to (36, 218)
Screenshot: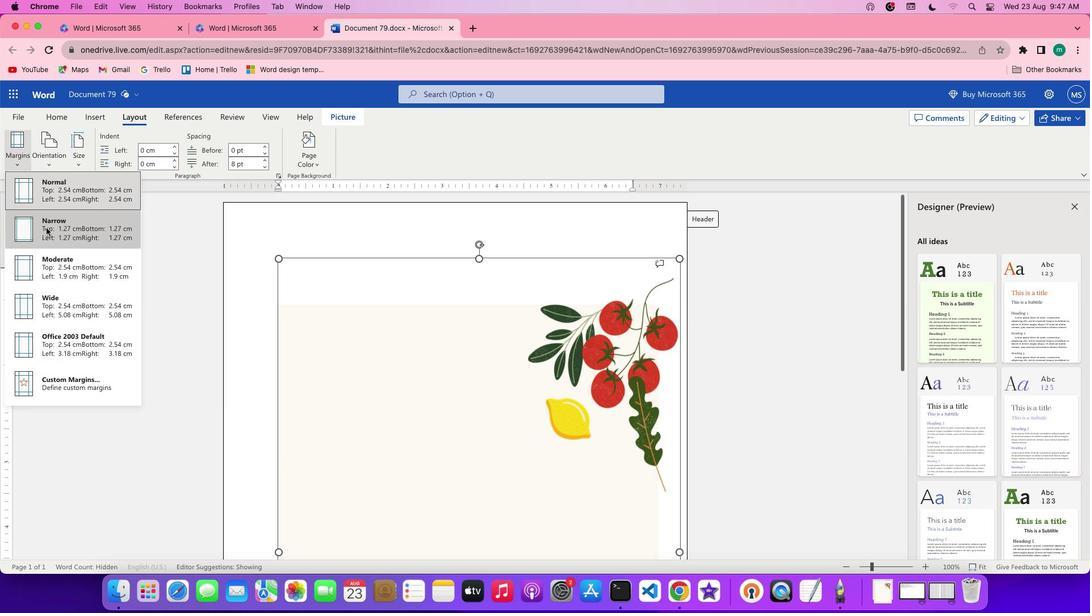 
Action: Mouse pressed left at (36, 218)
Screenshot: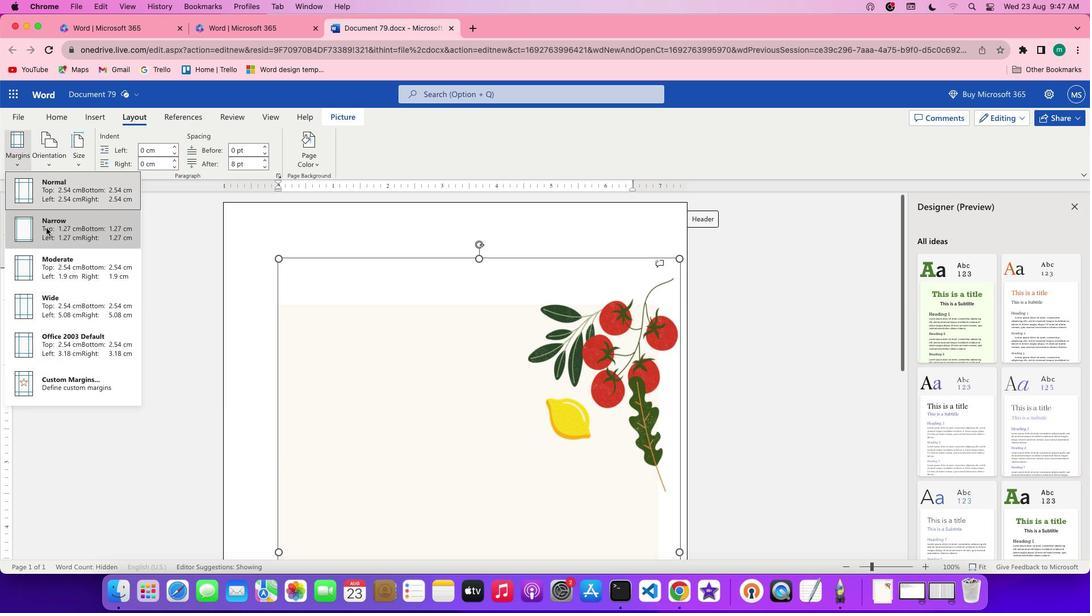 
Action: Mouse moved to (7, 146)
Screenshot: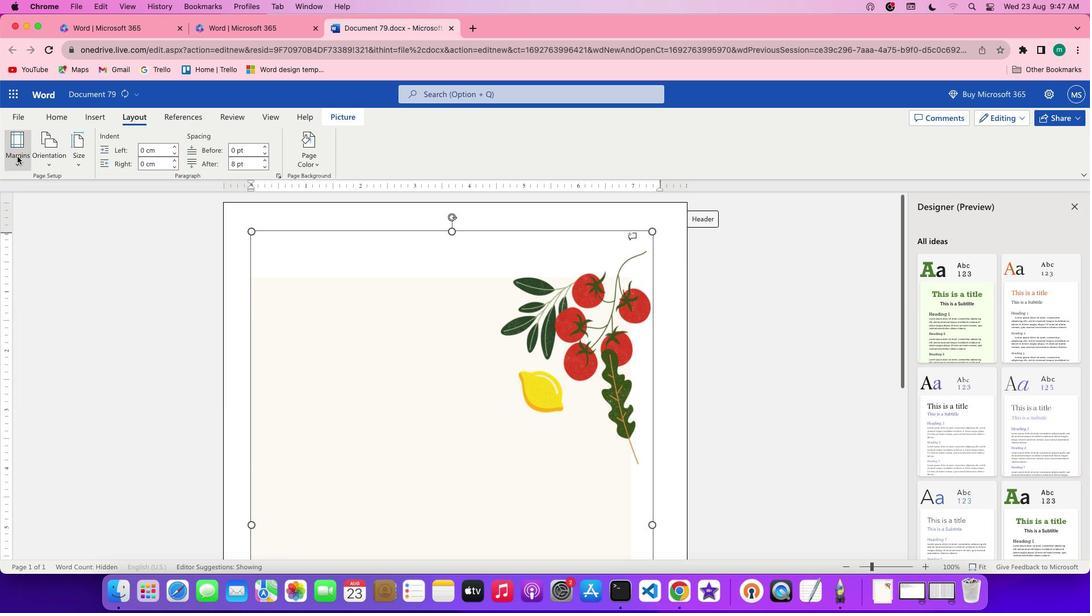 
Action: Mouse pressed left at (7, 146)
Screenshot: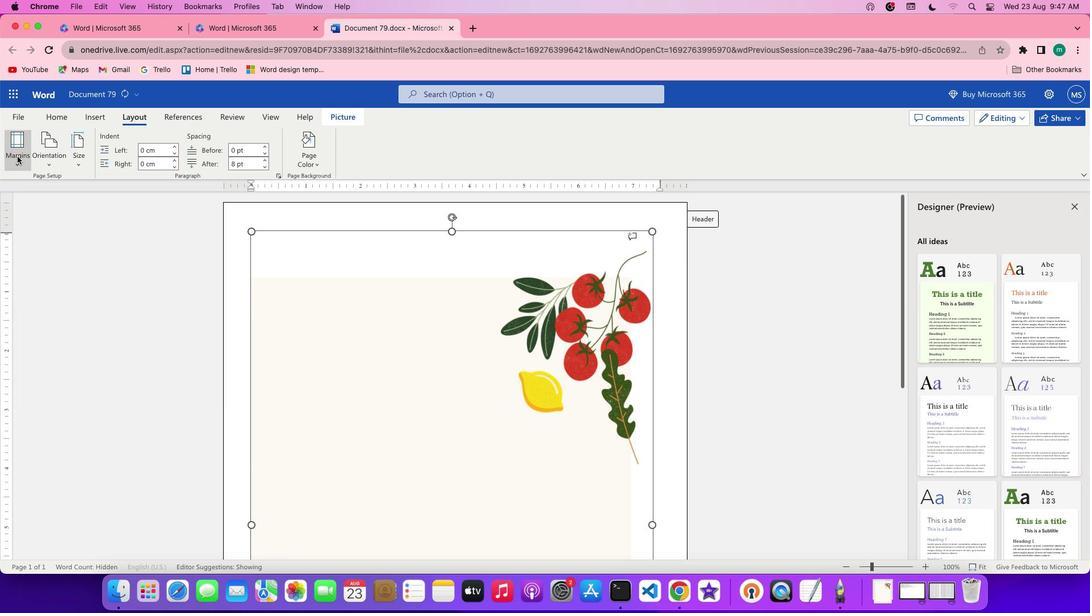 
Action: Mouse moved to (44, 254)
Screenshot: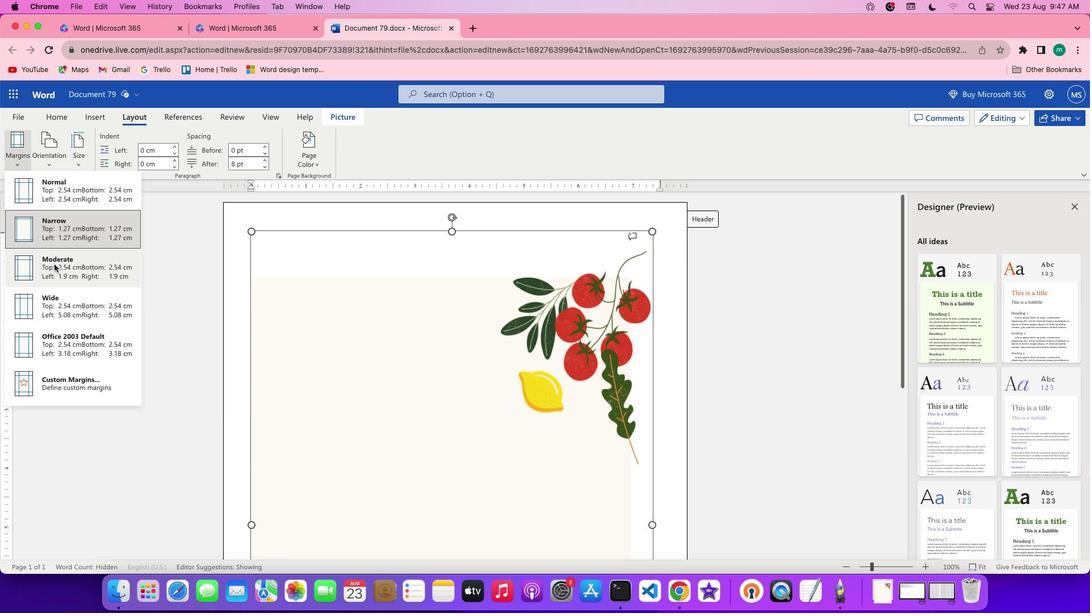 
Action: Mouse pressed left at (44, 254)
Screenshot: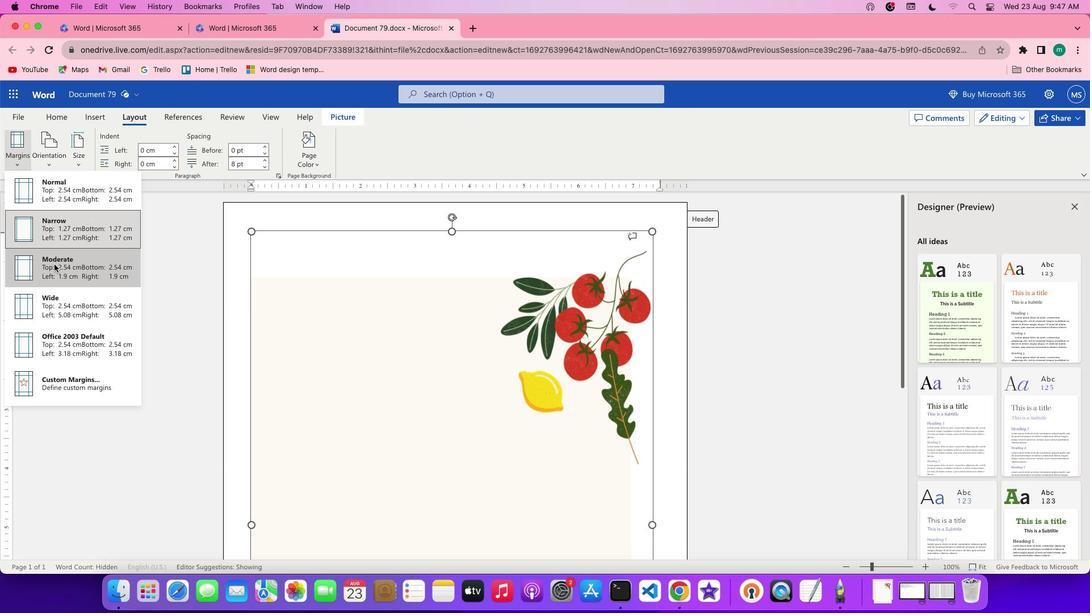 
Action: Mouse moved to (13, 148)
Screenshot: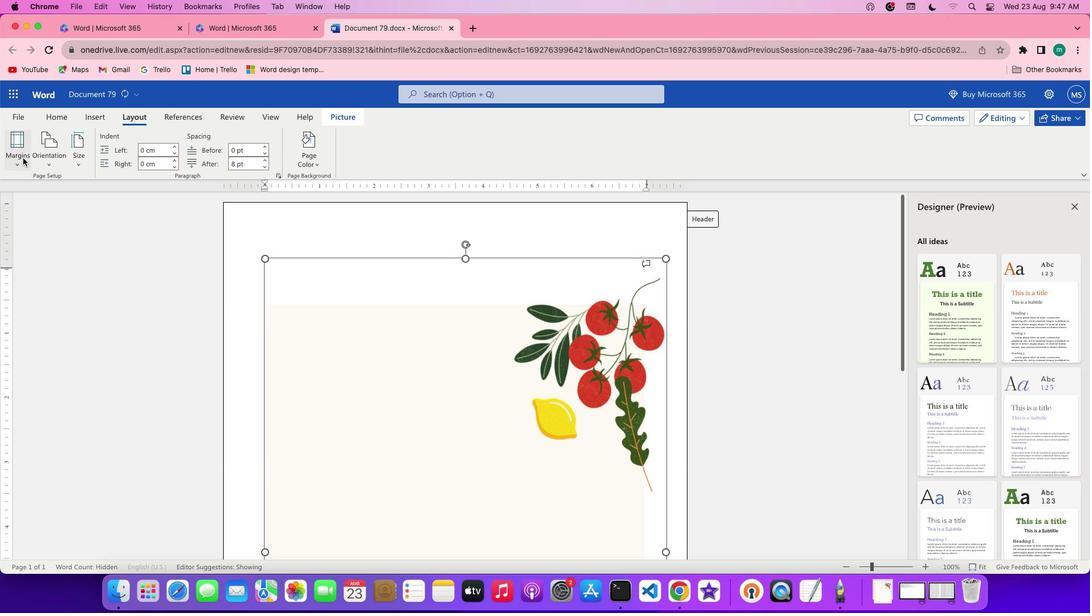 
Action: Mouse pressed left at (13, 148)
Screenshot: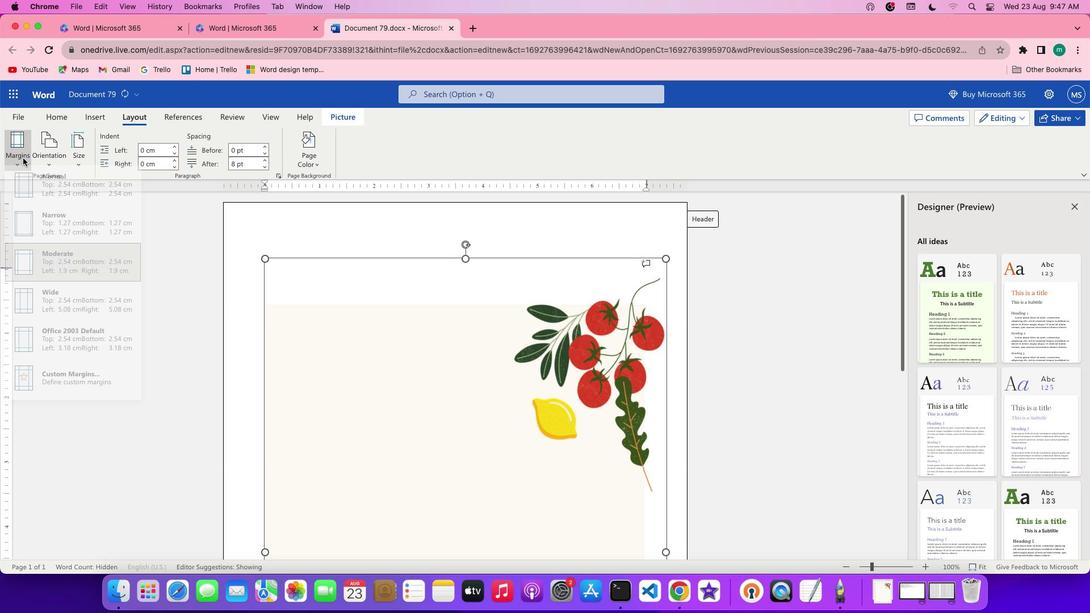 
Action: Mouse moved to (70, 338)
Screenshot: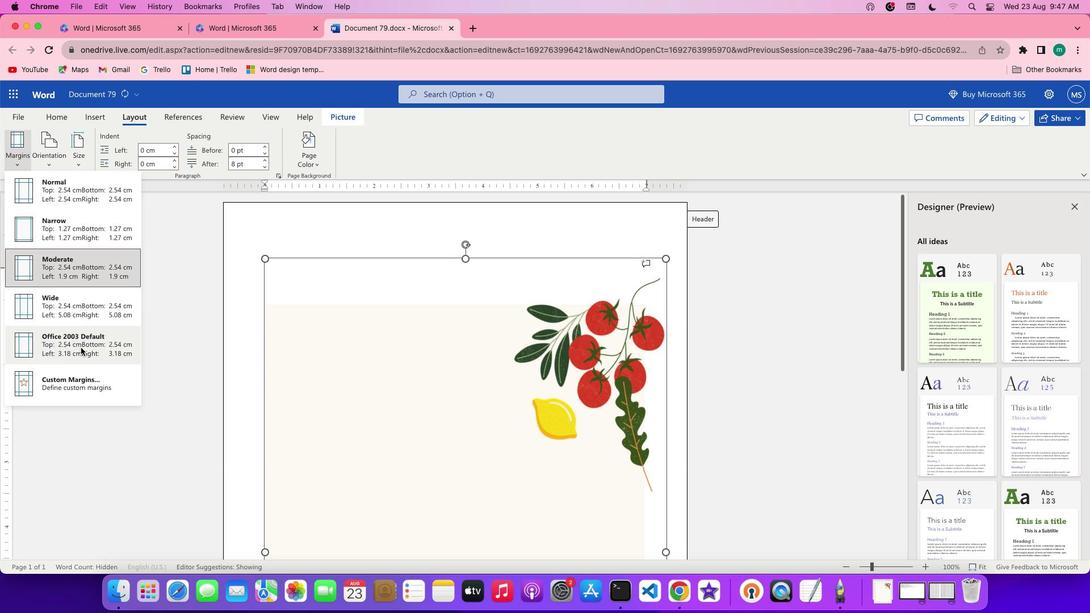 
Action: Mouse pressed left at (70, 338)
Screenshot: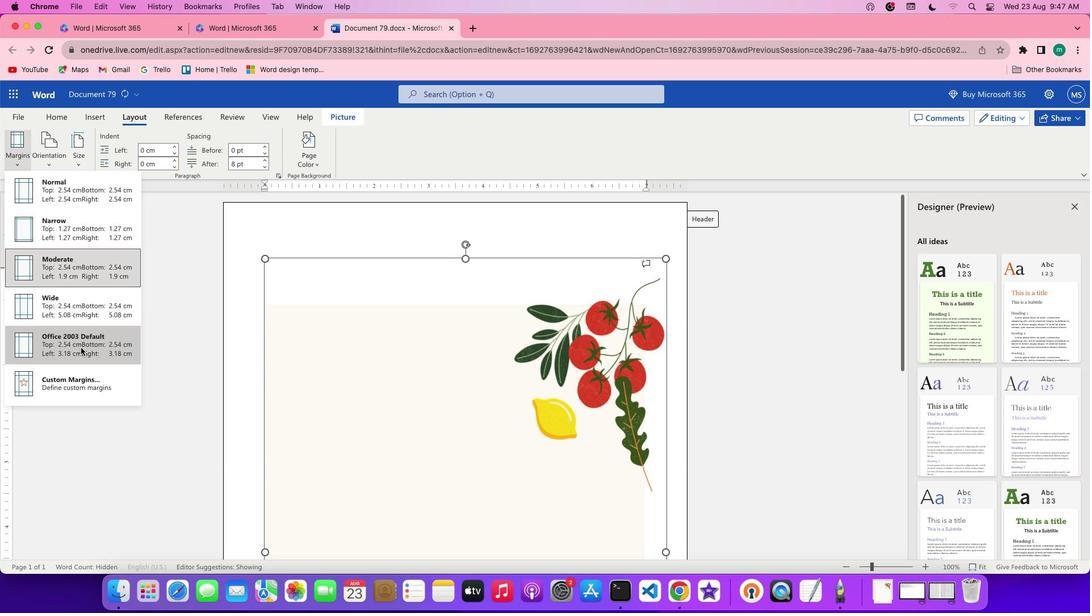 
Action: Mouse moved to (9, 139)
Screenshot: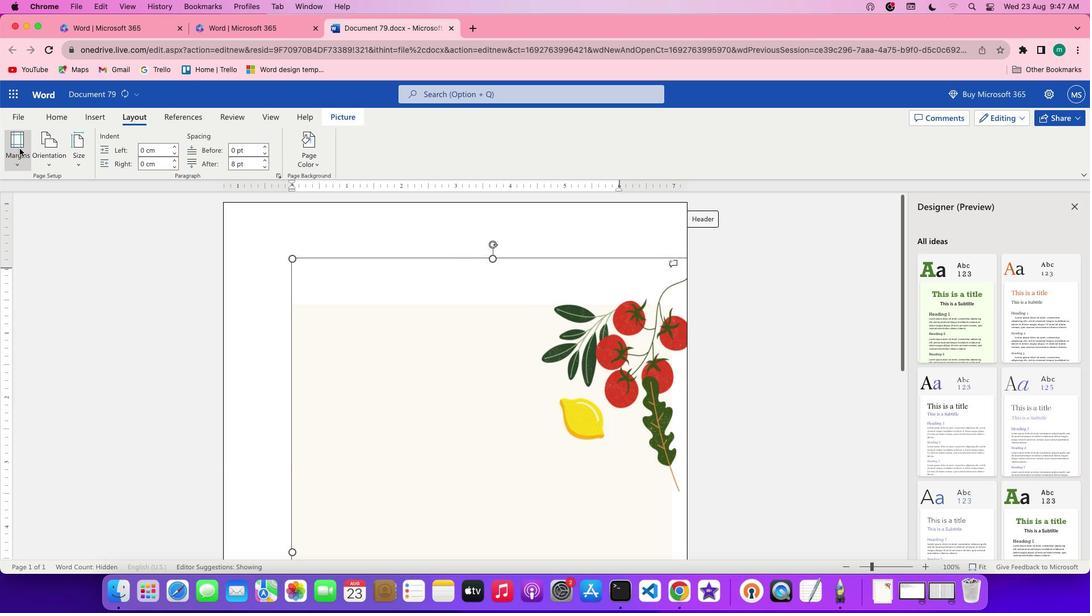 
Action: Mouse pressed left at (9, 139)
Screenshot: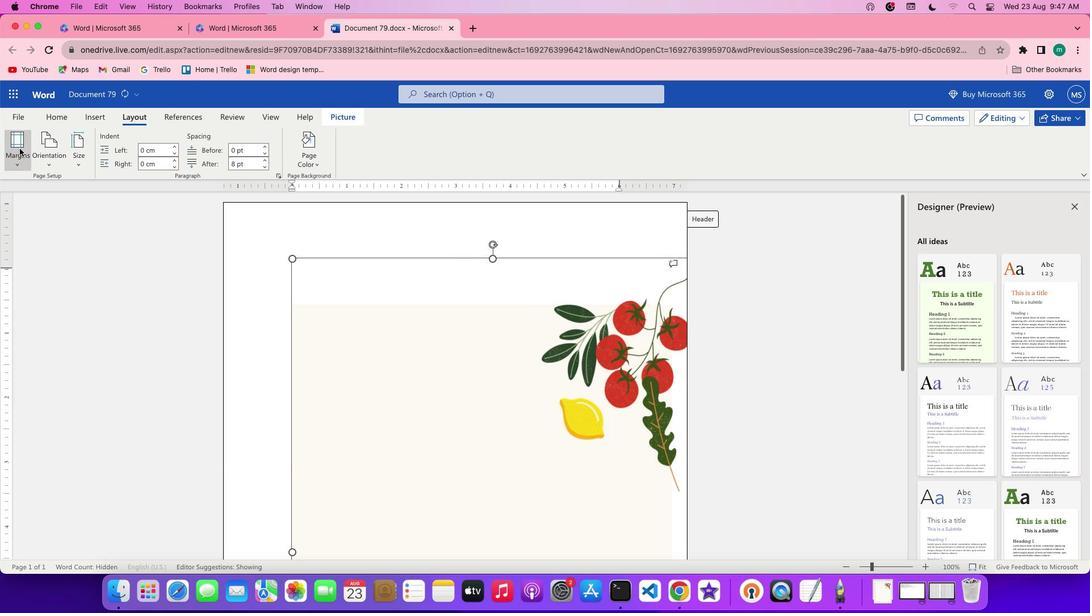 
Action: Mouse moved to (41, 288)
Screenshot: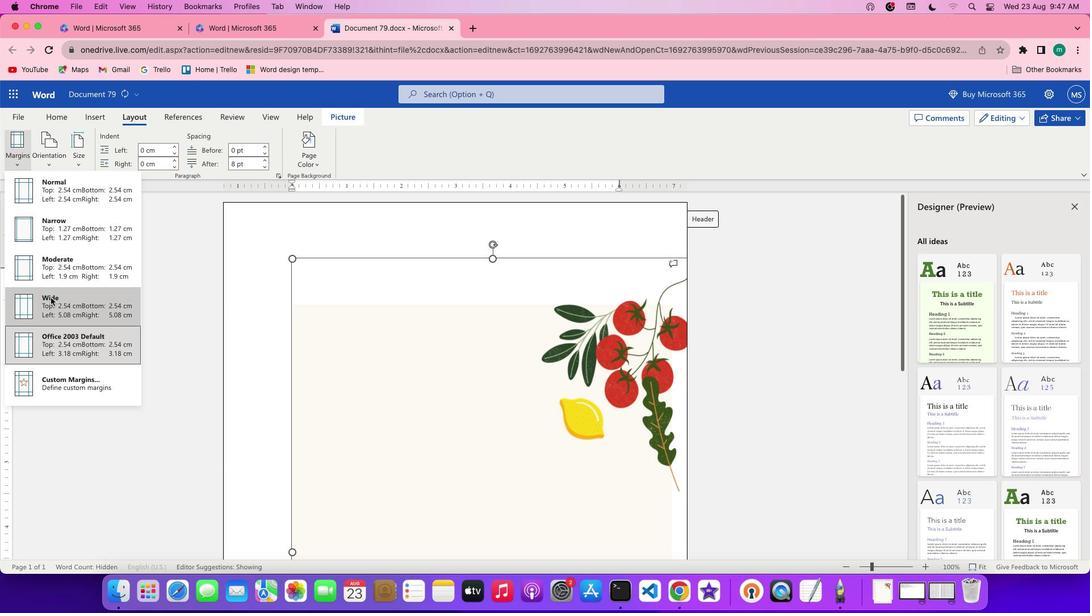 
Action: Mouse pressed left at (41, 288)
Screenshot: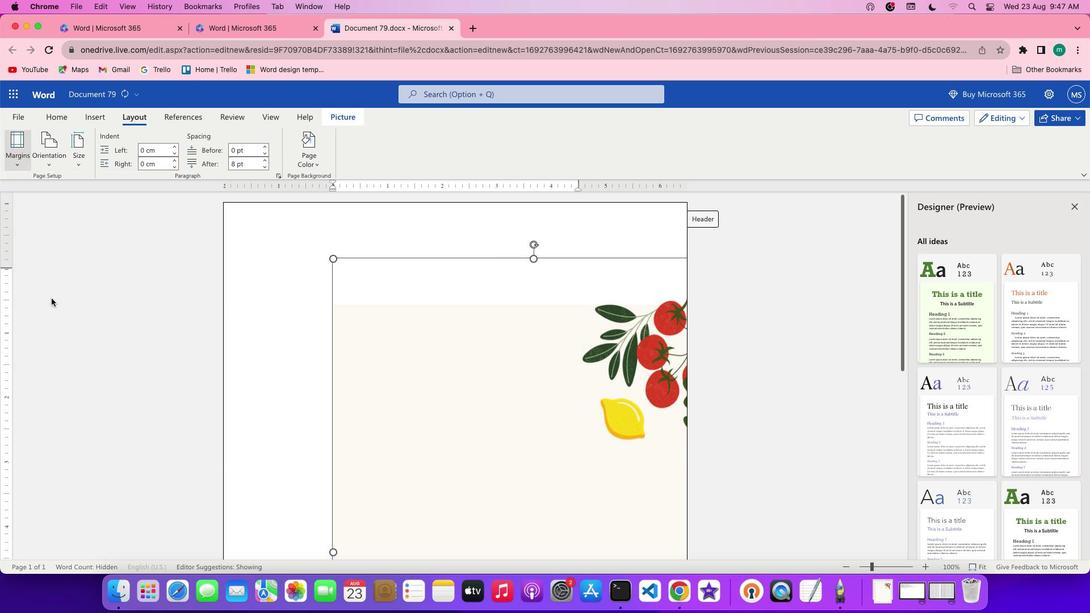 
Action: Mouse moved to (12, 152)
Screenshot: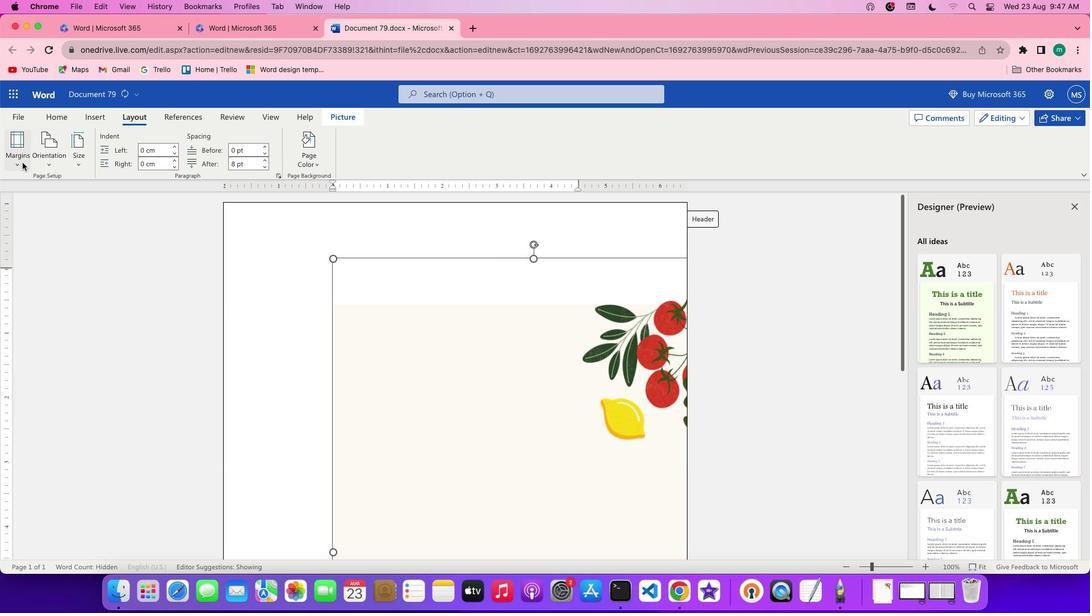 
Action: Mouse pressed left at (12, 152)
Screenshot: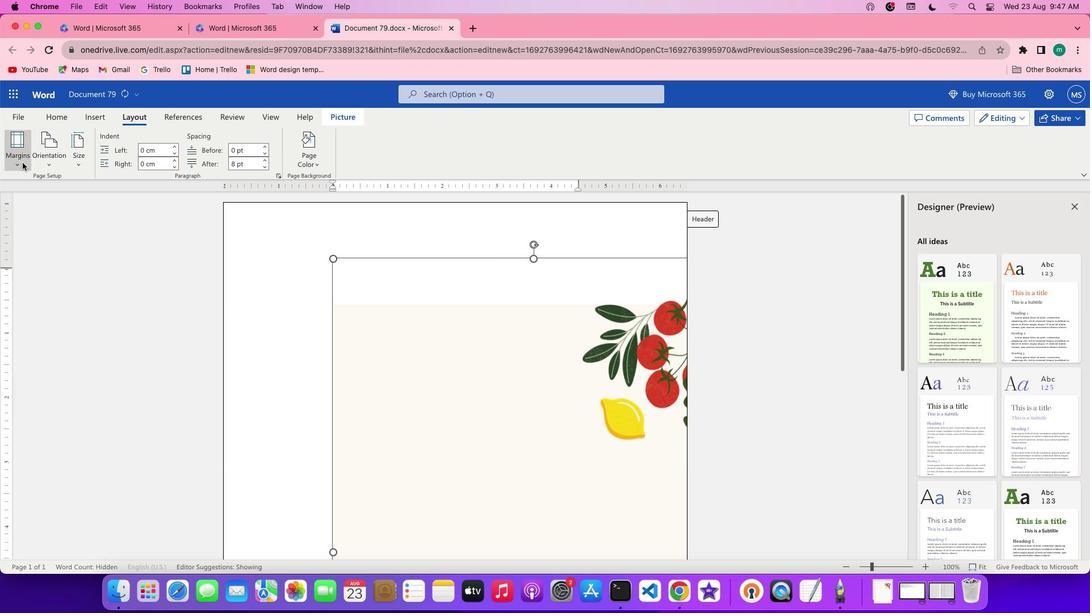 
Action: Mouse moved to (41, 251)
Screenshot: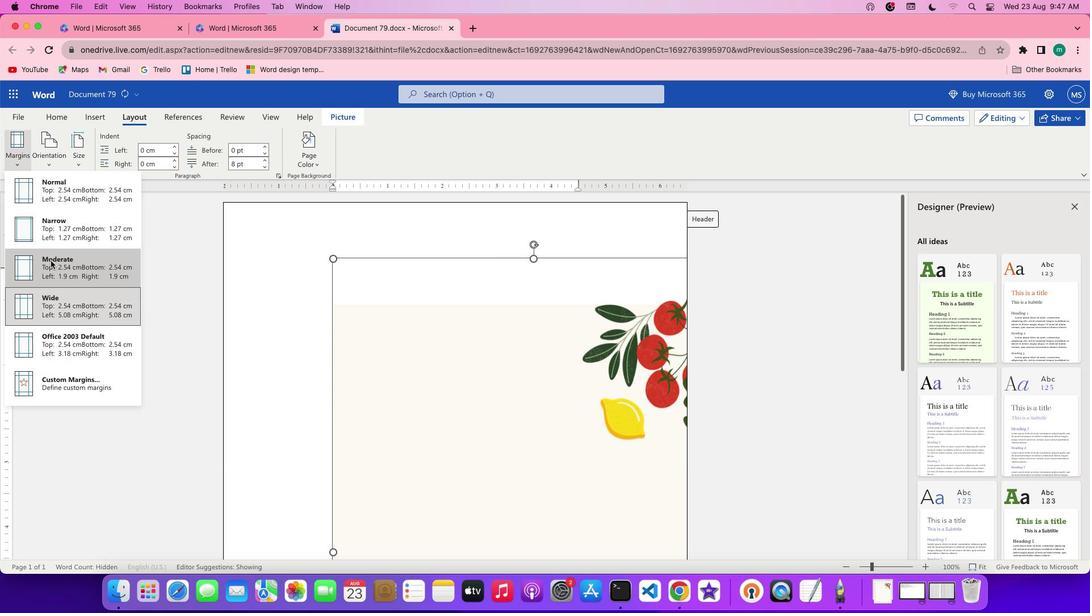 
Action: Mouse pressed left at (41, 251)
Screenshot: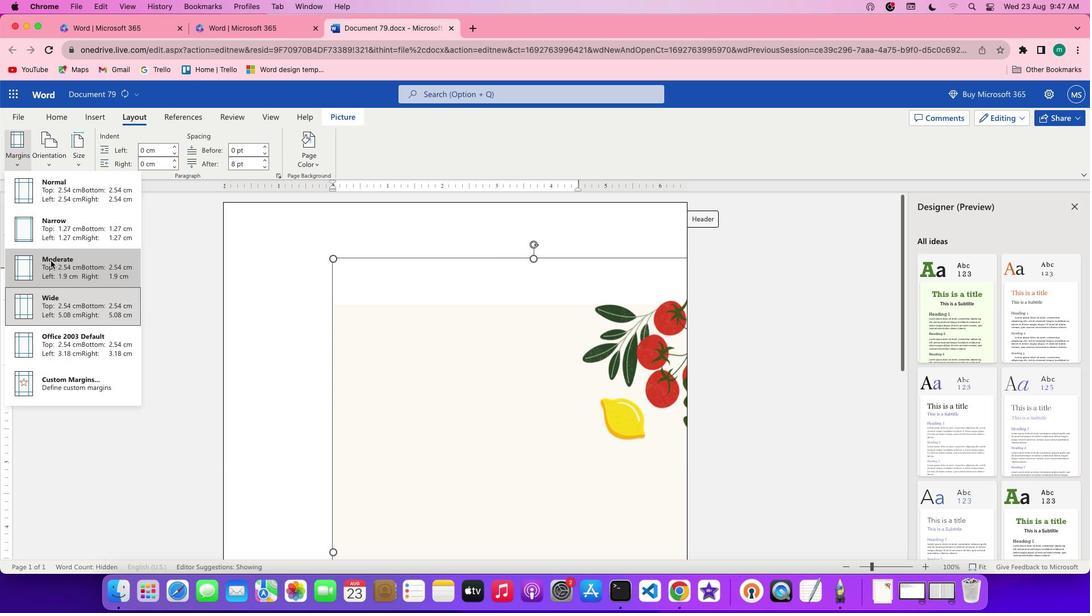 
Action: Mouse moved to (5, 139)
Screenshot: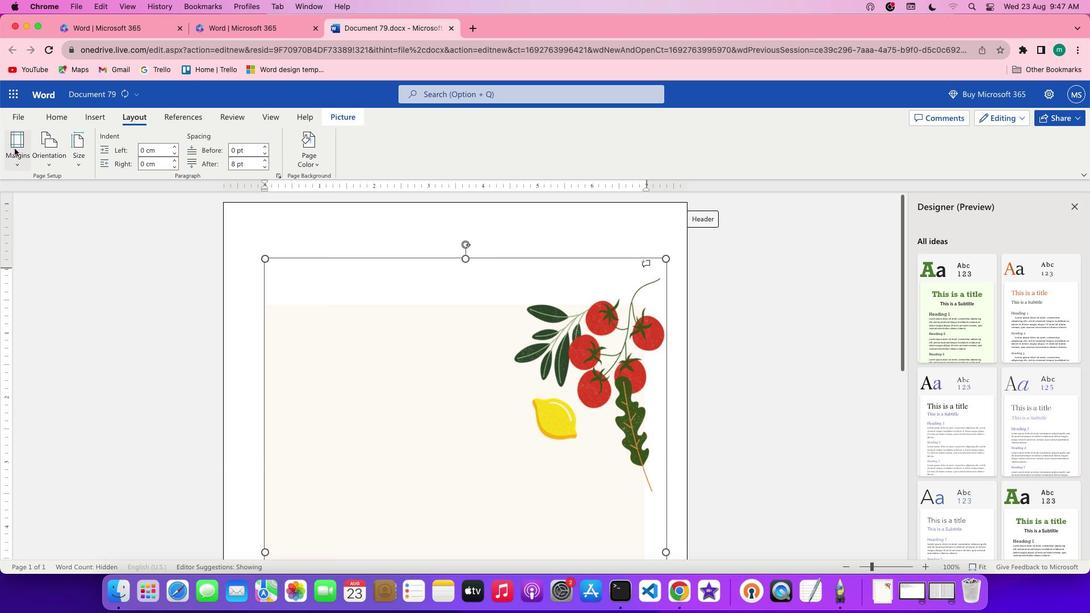 
Action: Mouse pressed left at (5, 139)
Screenshot: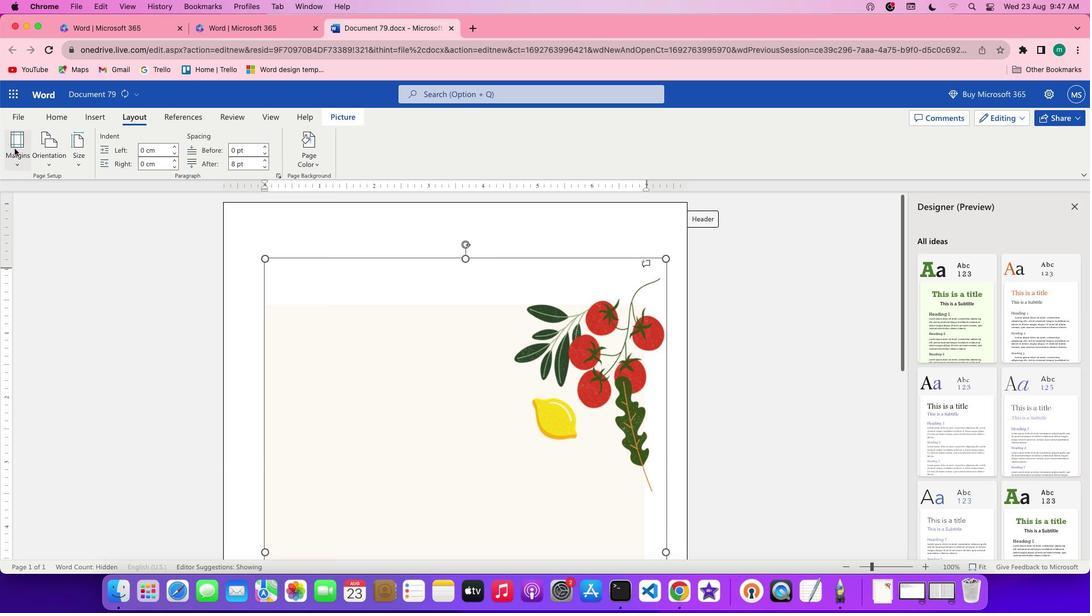 
Action: Mouse moved to (39, 221)
Screenshot: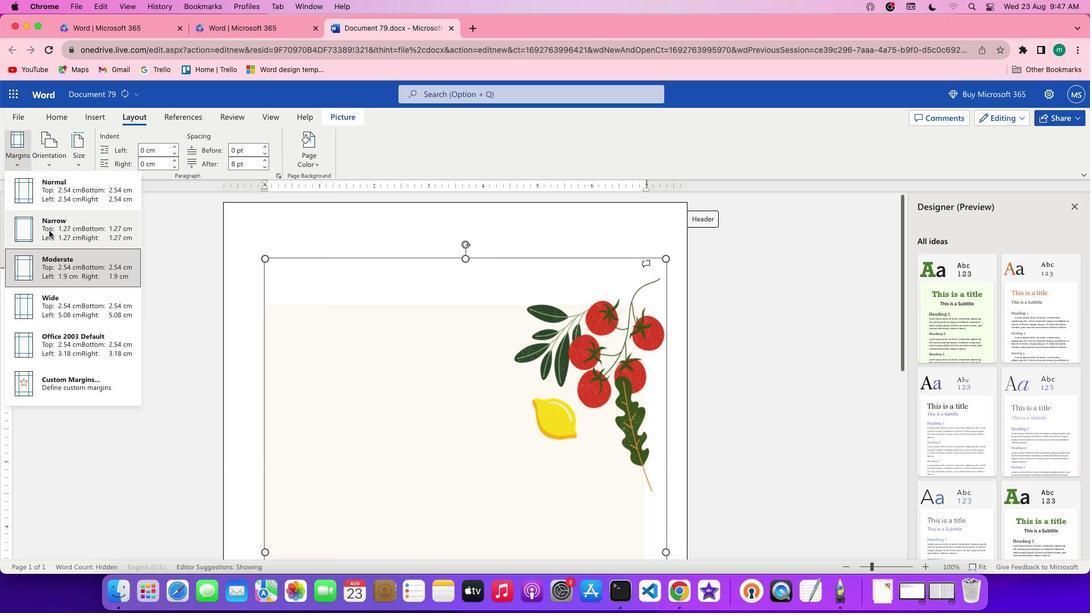 
Action: Mouse pressed left at (39, 221)
Screenshot: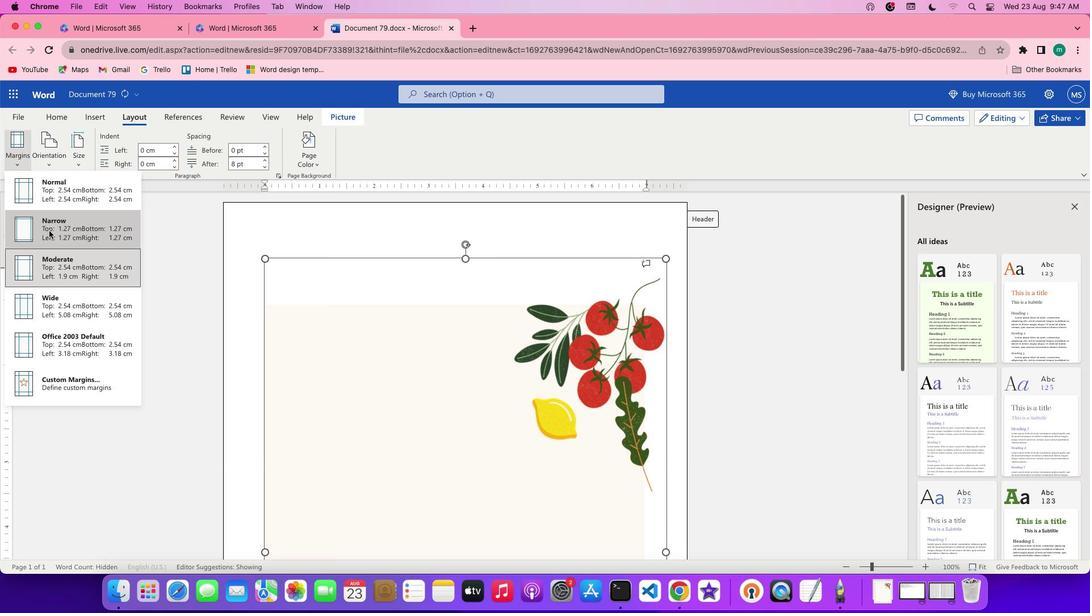 
Action: Mouse moved to (416, 339)
Screenshot: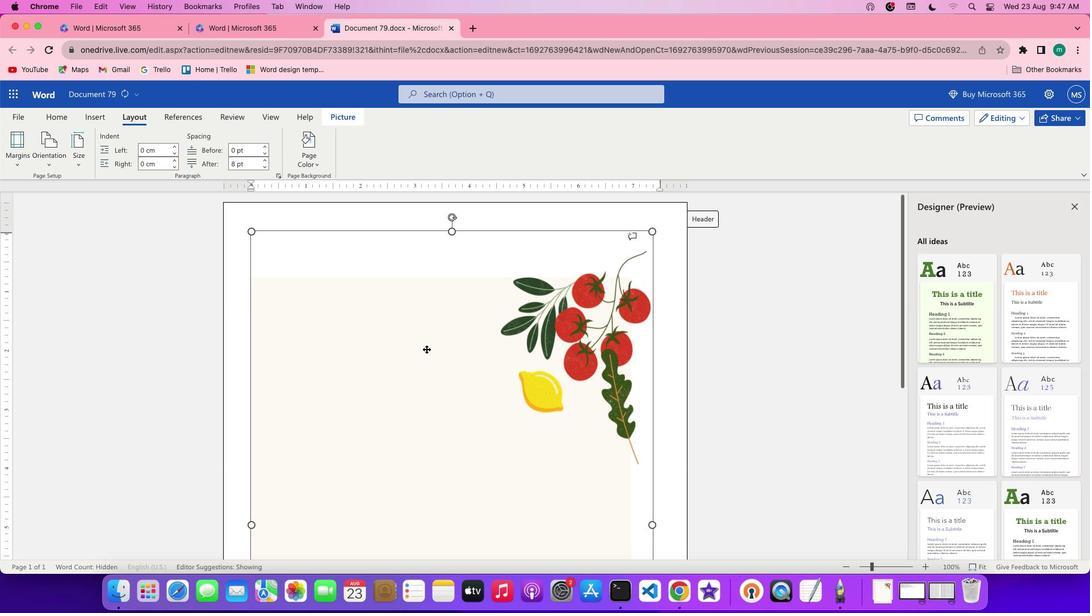 
Action: Mouse scrolled (416, 339) with delta (-9, -9)
Screenshot: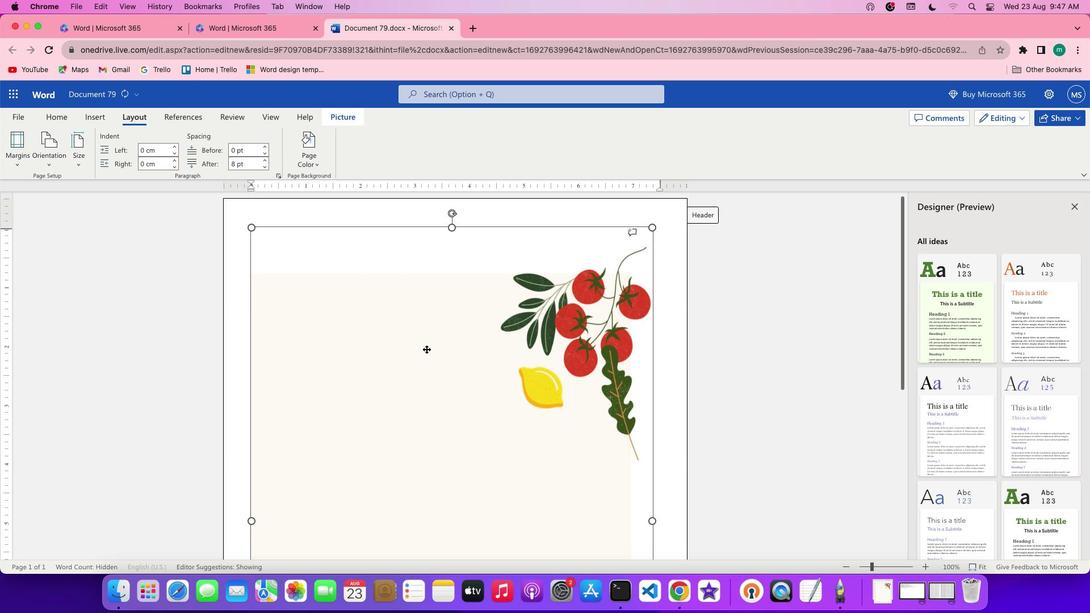 
Action: Mouse scrolled (416, 339) with delta (-9, -9)
Screenshot: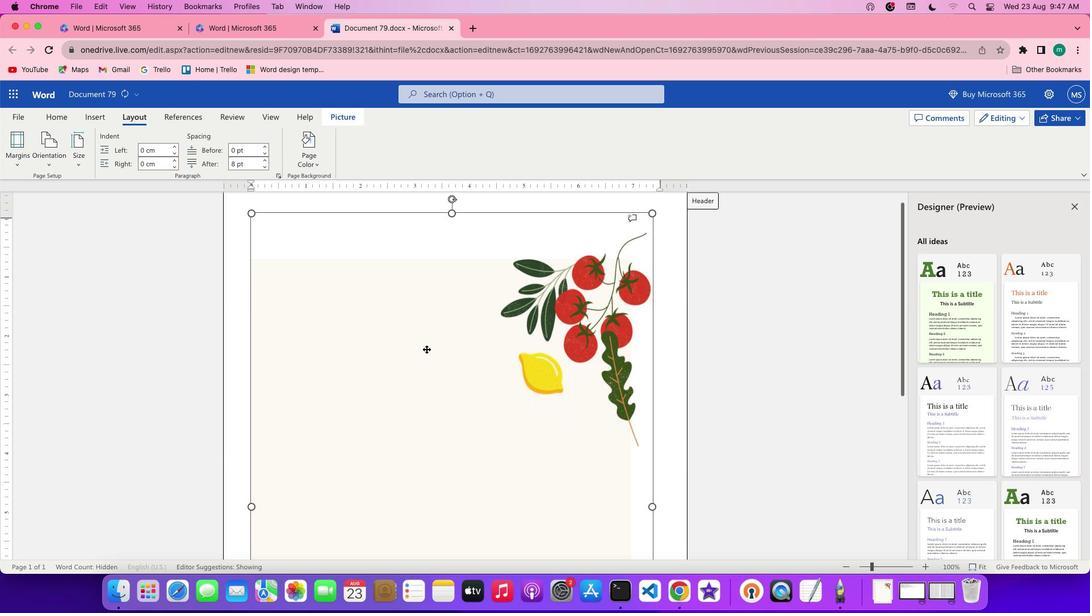 
Action: Mouse scrolled (416, 339) with delta (-9, -9)
Screenshot: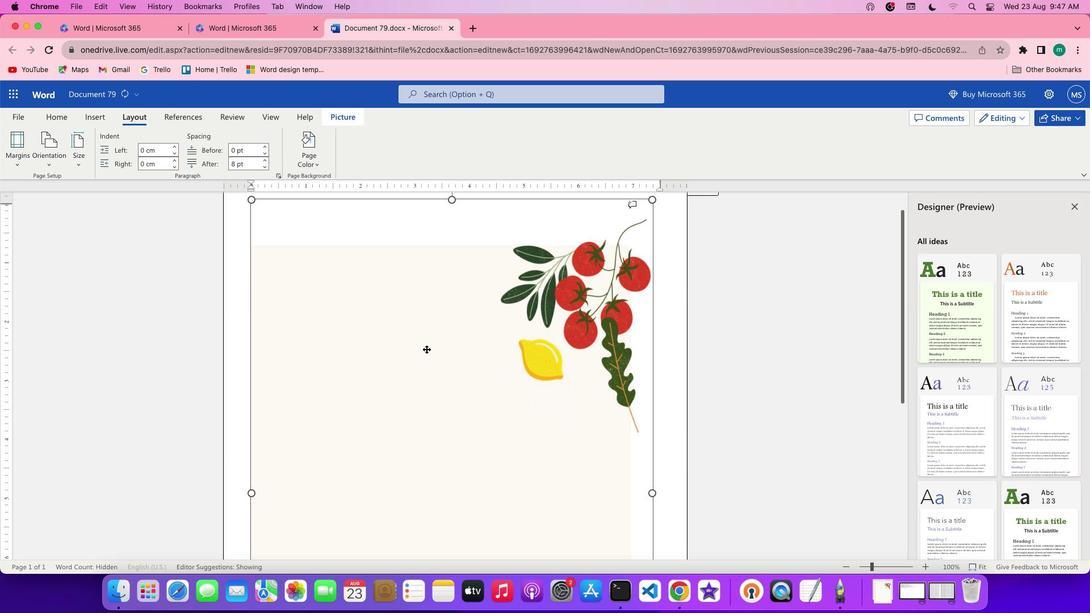 
Action: Mouse scrolled (416, 339) with delta (-9, -9)
Screenshot: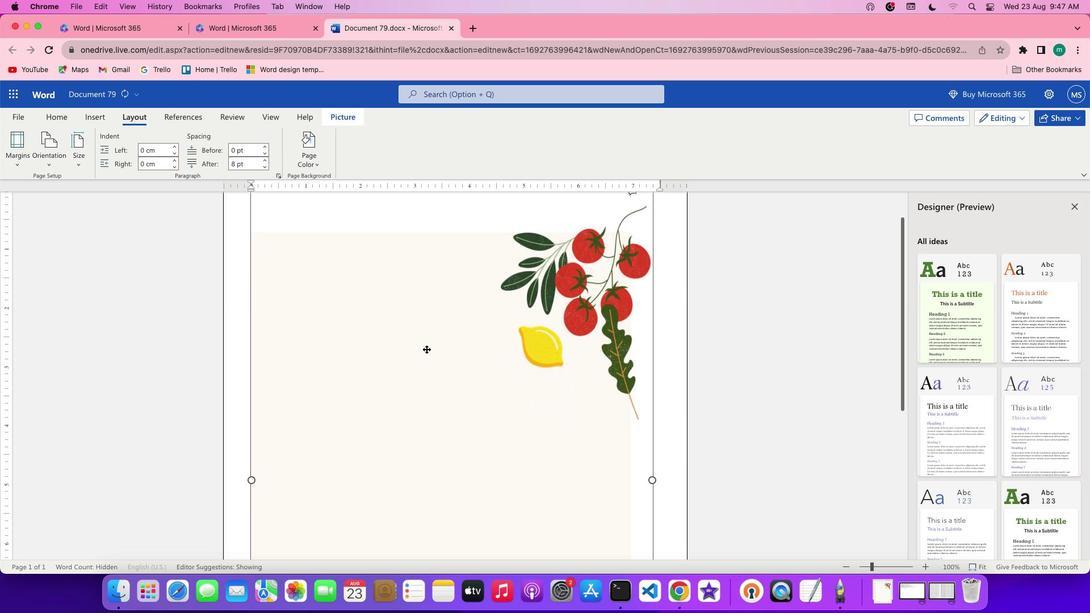 
Action: Mouse scrolled (416, 339) with delta (-9, -9)
Screenshot: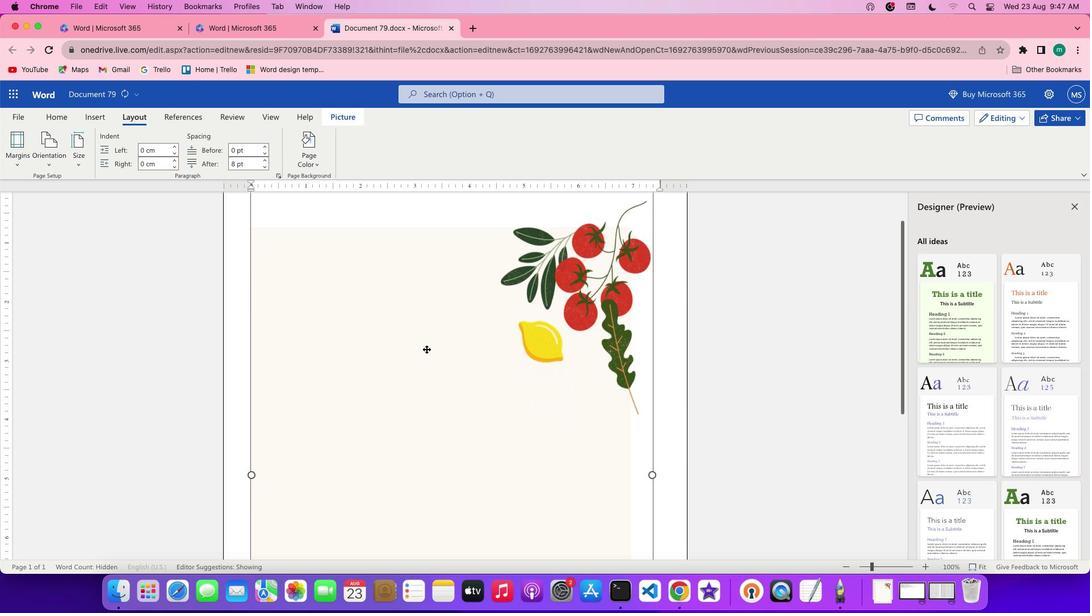 
Action: Mouse scrolled (416, 339) with delta (-9, -9)
Screenshot: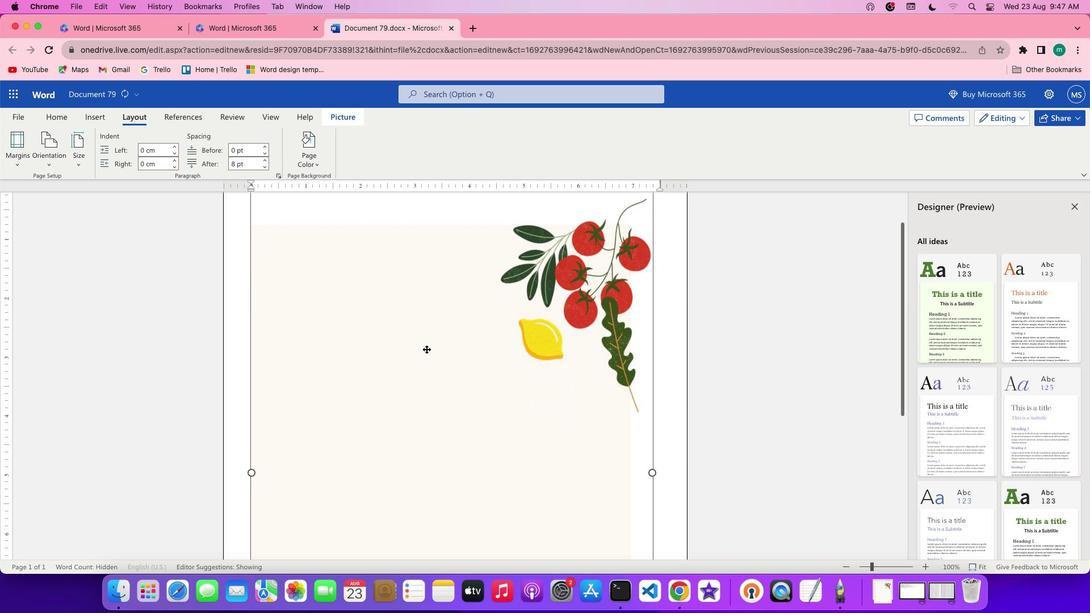 
Action: Mouse scrolled (416, 339) with delta (-9, -9)
Screenshot: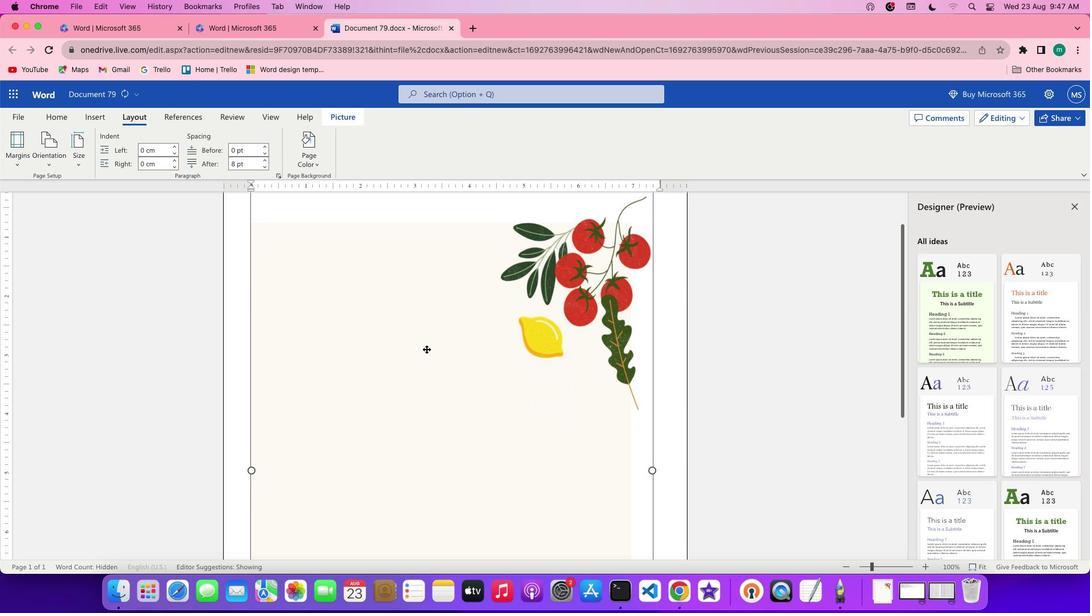 
Action: Mouse scrolled (416, 339) with delta (-9, -9)
Screenshot: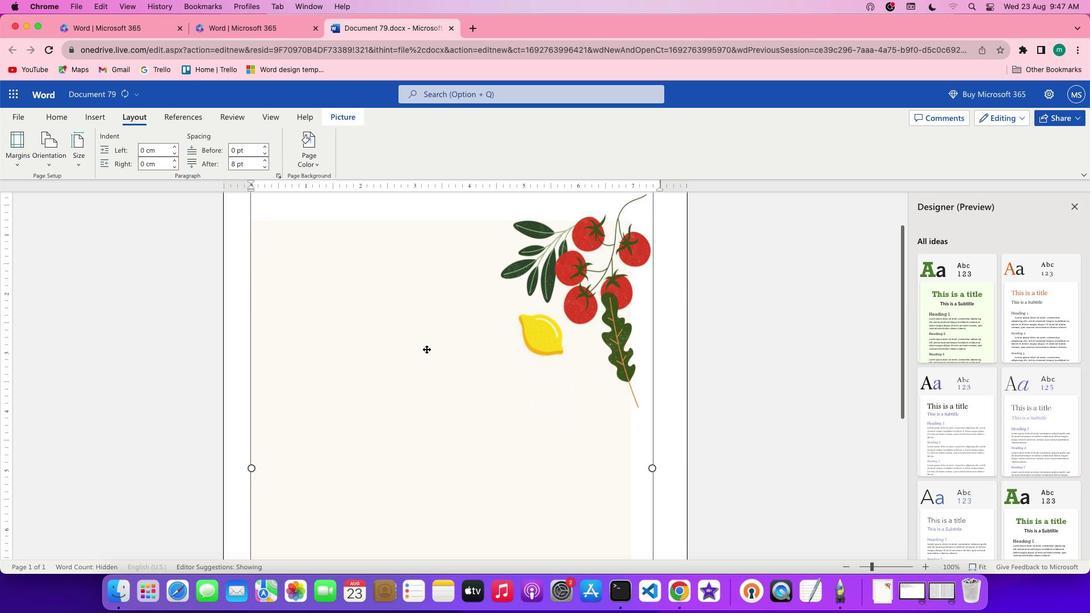 
Action: Mouse scrolled (416, 339) with delta (-9, -9)
Screenshot: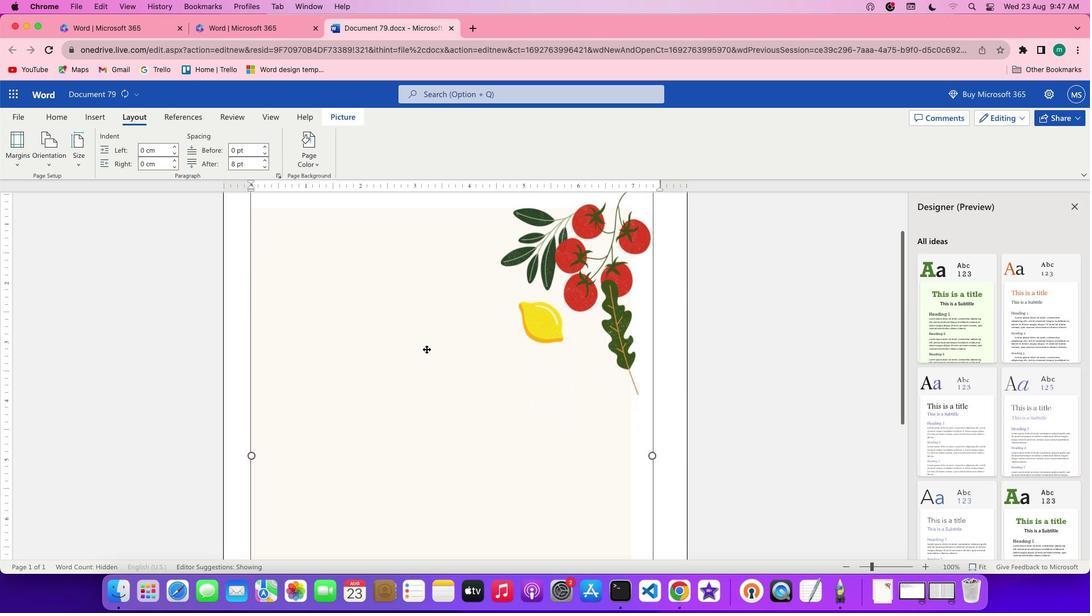 
Action: Mouse scrolled (416, 339) with delta (-9, -9)
Screenshot: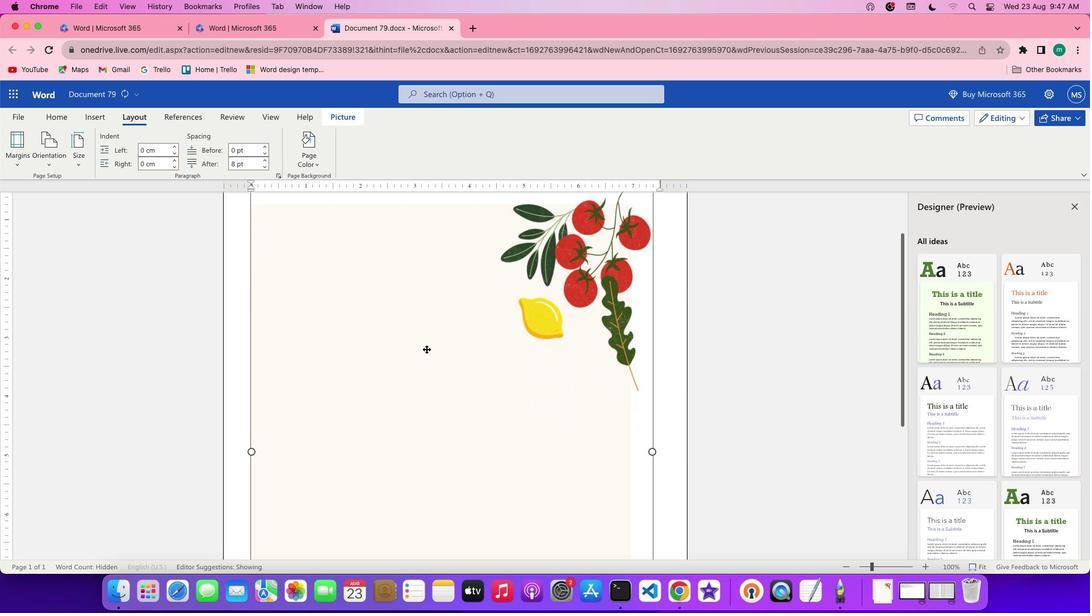 
Action: Mouse moved to (366, 275)
Screenshot: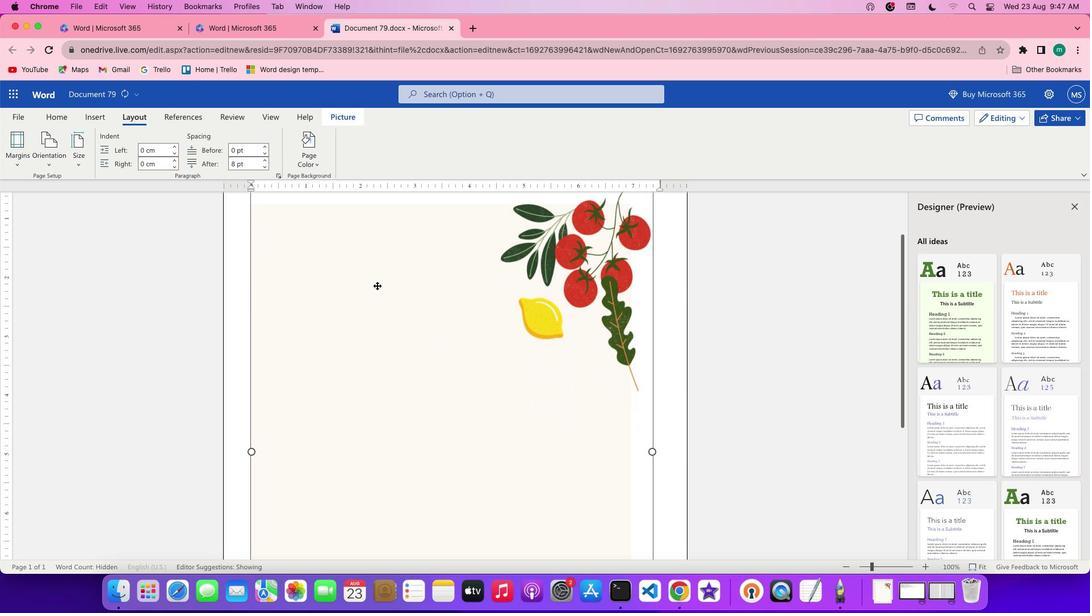 
Action: Mouse pressed left at (366, 275)
Screenshot: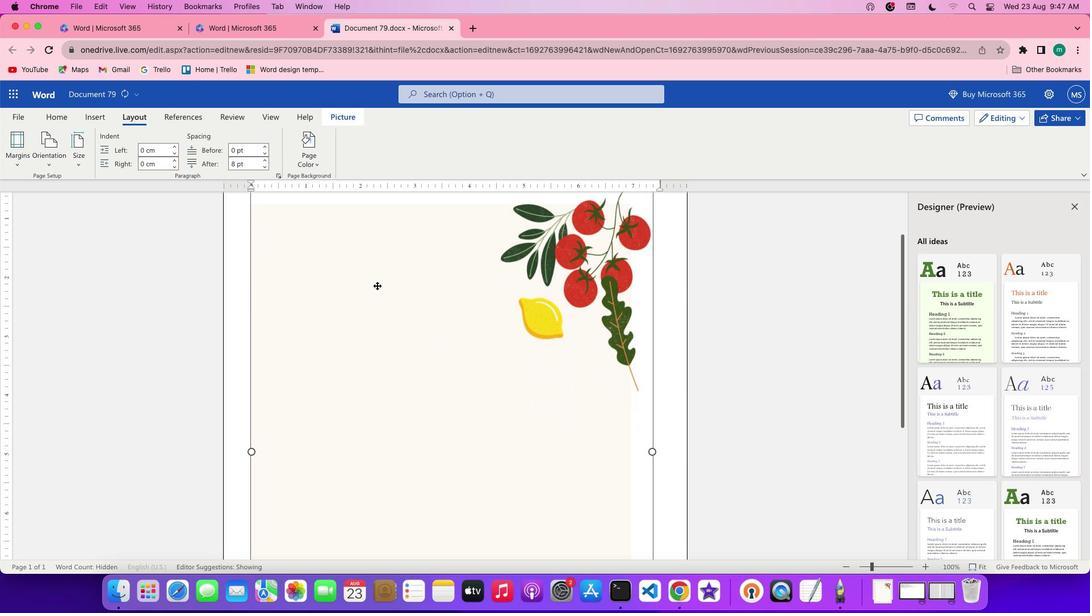 
Action: Mouse moved to (365, 285)
Screenshot: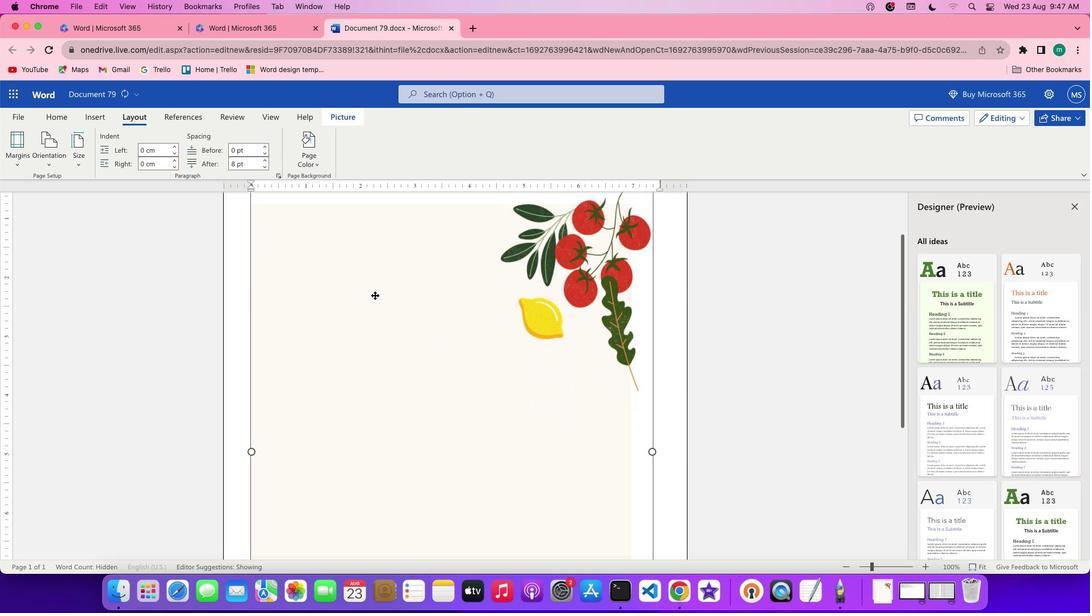 
Action: Mouse pressed left at (365, 285)
Screenshot: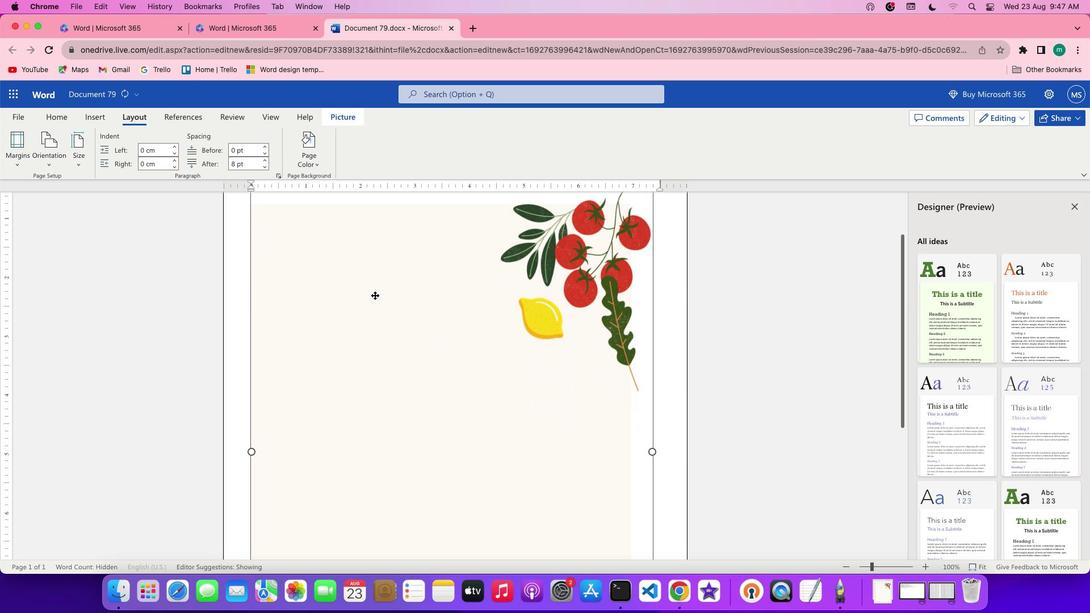 
Action: Mouse moved to (332, 315)
Screenshot: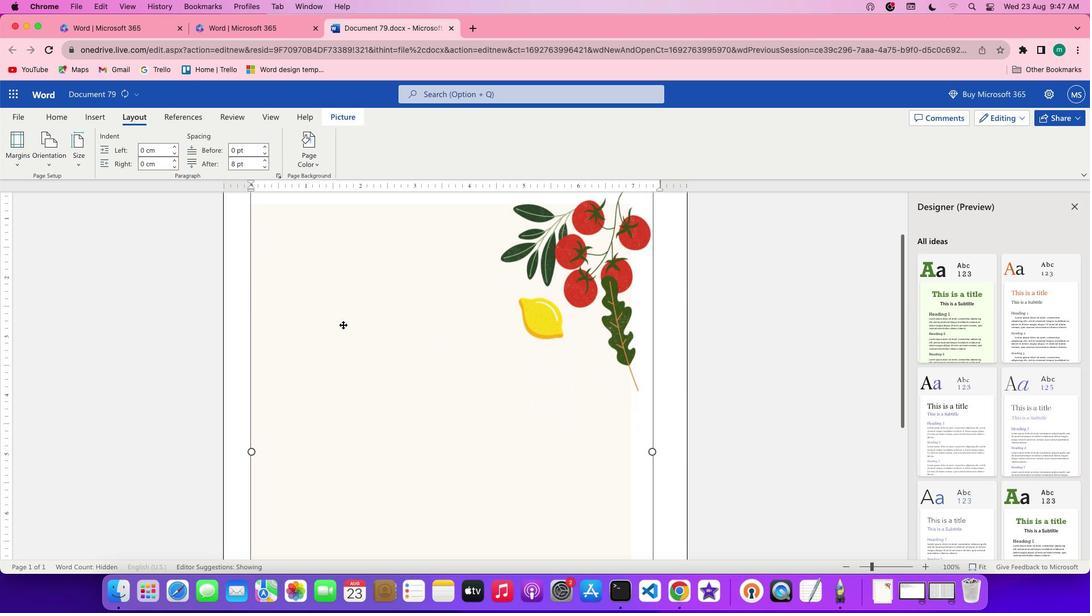 
Action: Mouse pressed left at (332, 315)
Screenshot: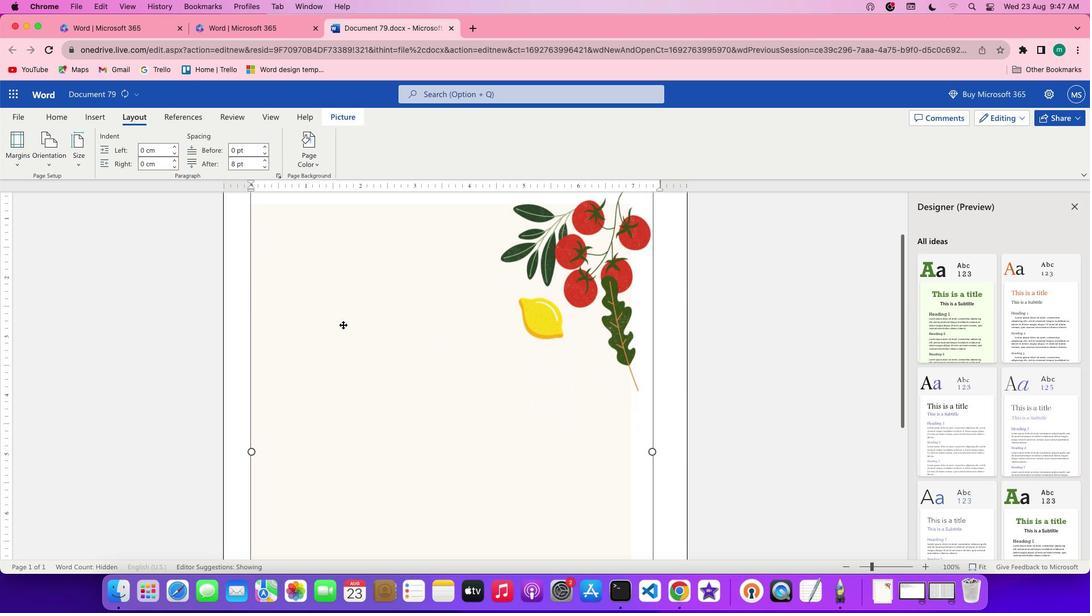 
Action: Mouse pressed left at (332, 315)
Screenshot: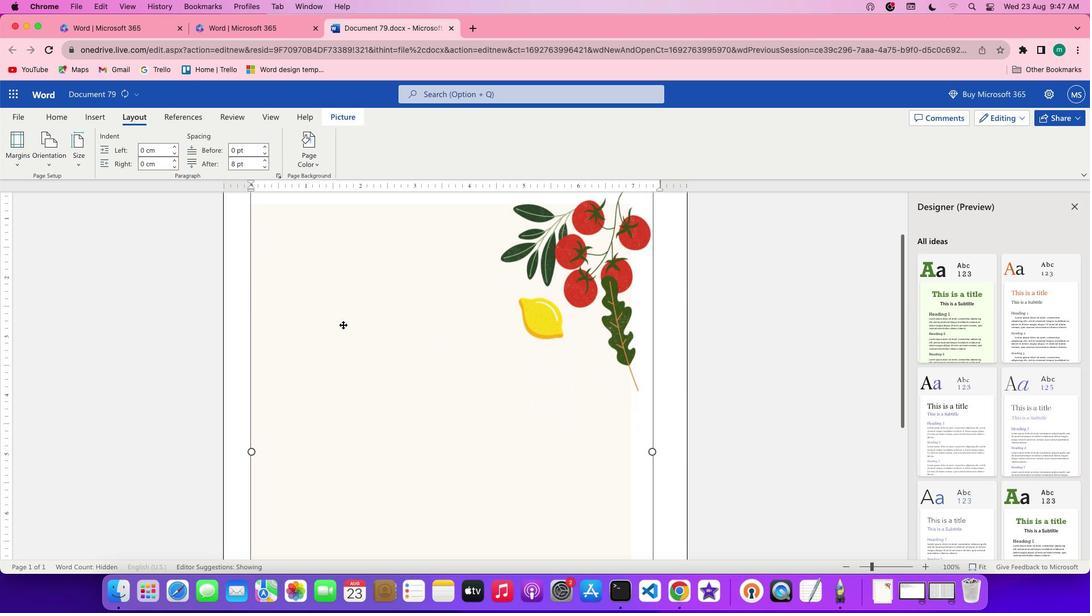 
Action: Mouse moved to (574, 356)
Screenshot: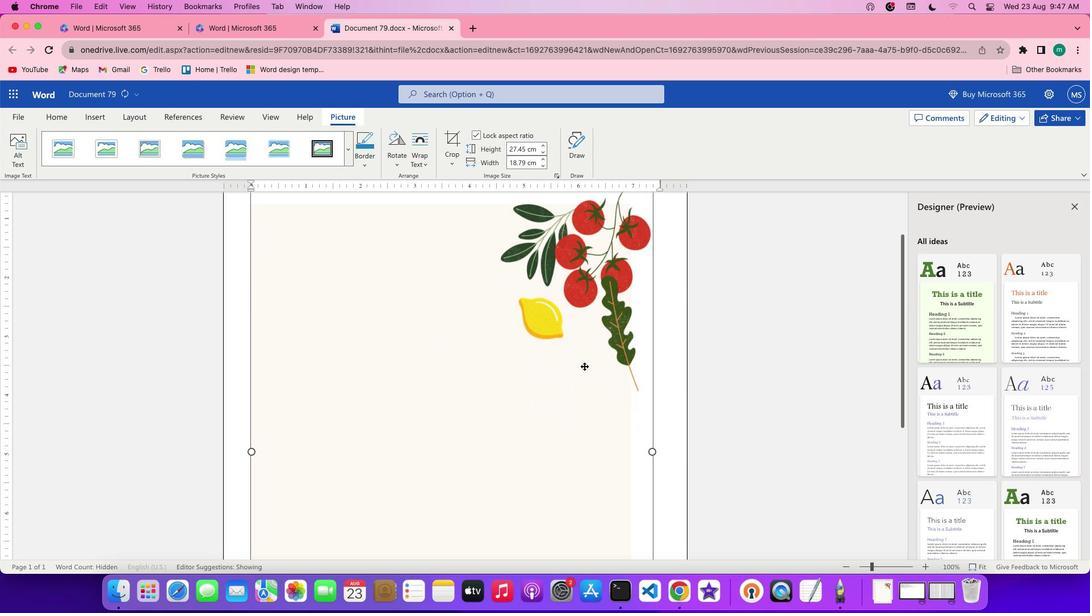 
Action: Mouse pressed left at (574, 356)
Screenshot: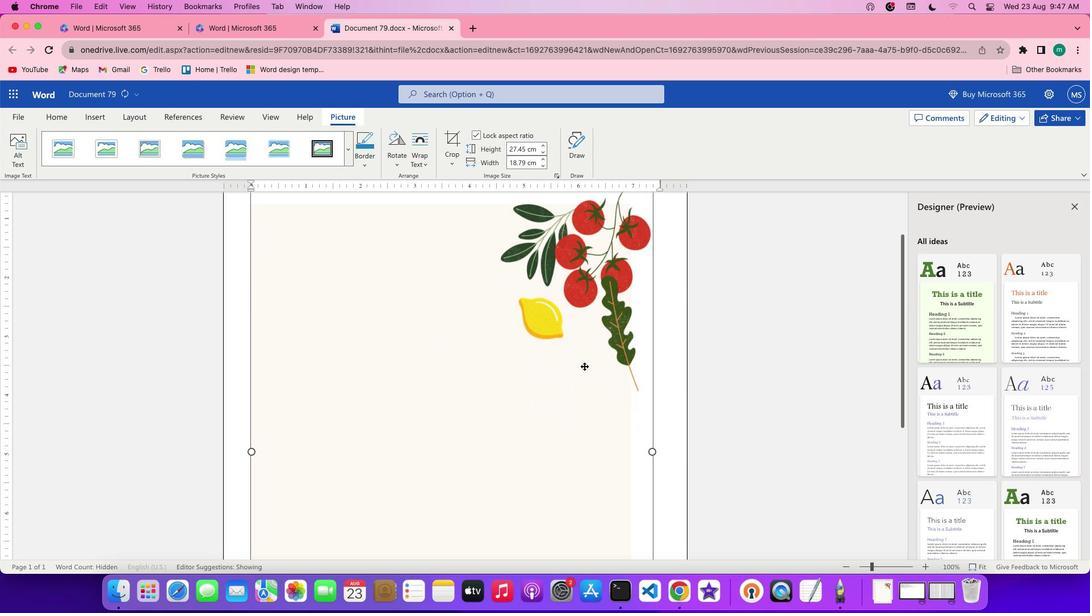 
Action: Mouse pressed left at (574, 356)
Screenshot: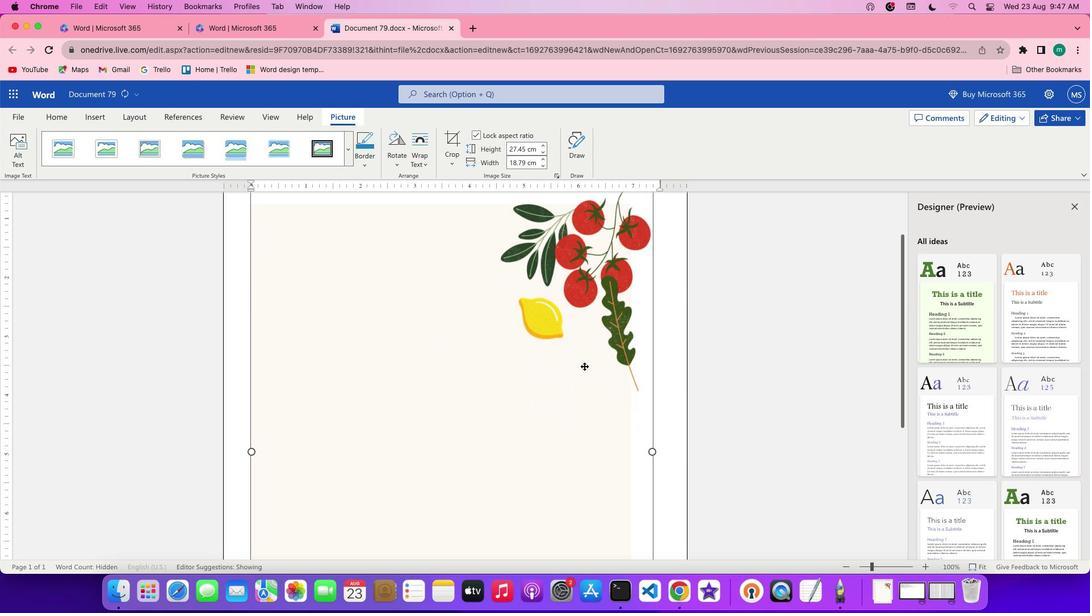
Action: Mouse pressed left at (574, 356)
Screenshot: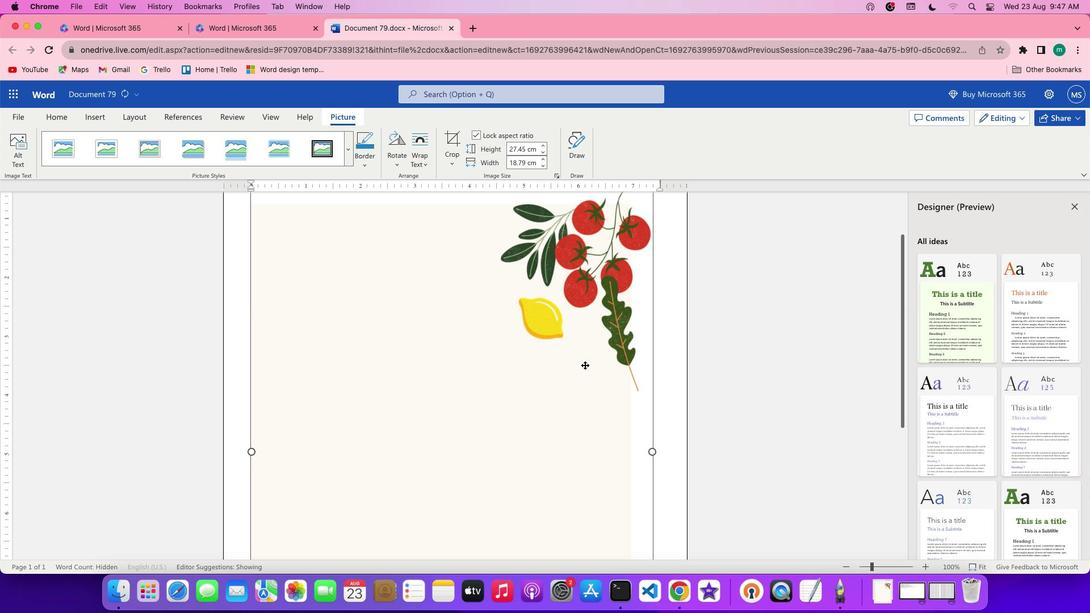 
Action: Mouse moved to (546, 263)
Screenshot: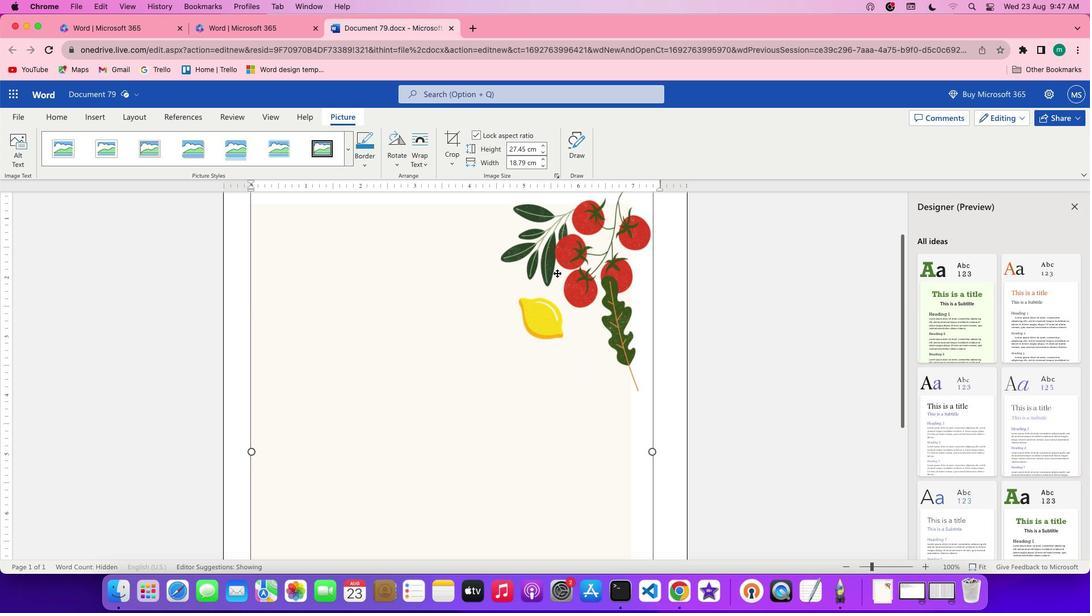 
Action: Mouse pressed left at (546, 263)
Screenshot: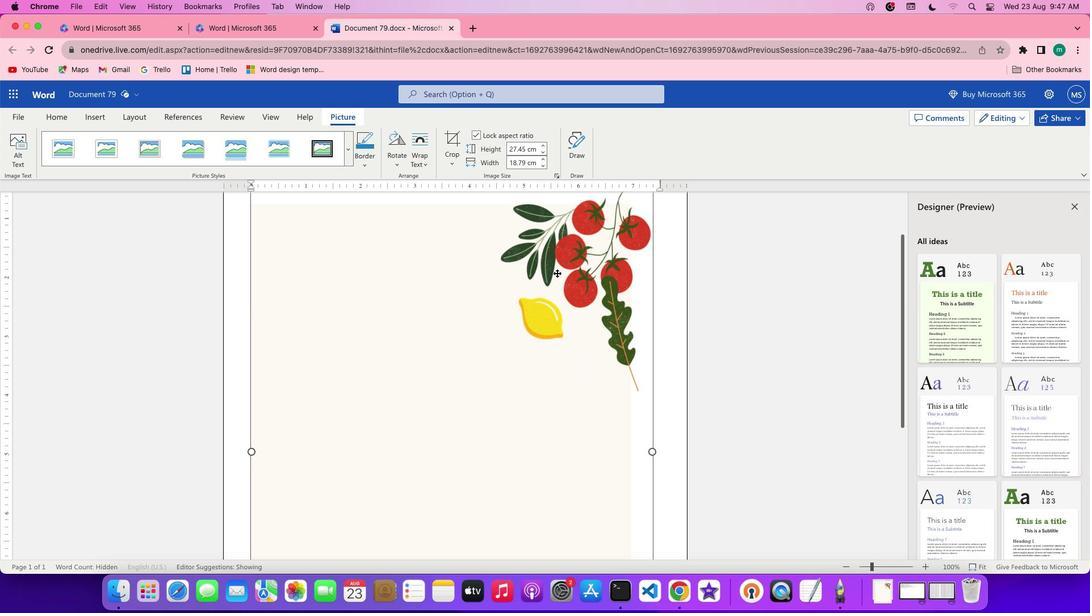 
Action: Mouse pressed left at (546, 263)
Screenshot: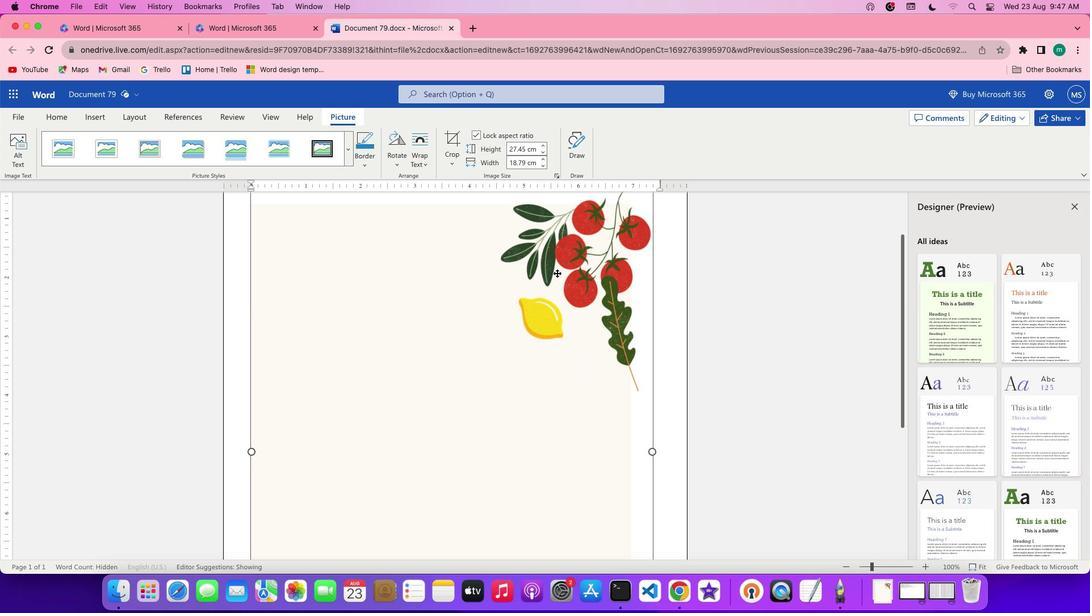 
Action: Mouse pressed left at (546, 263)
Screenshot: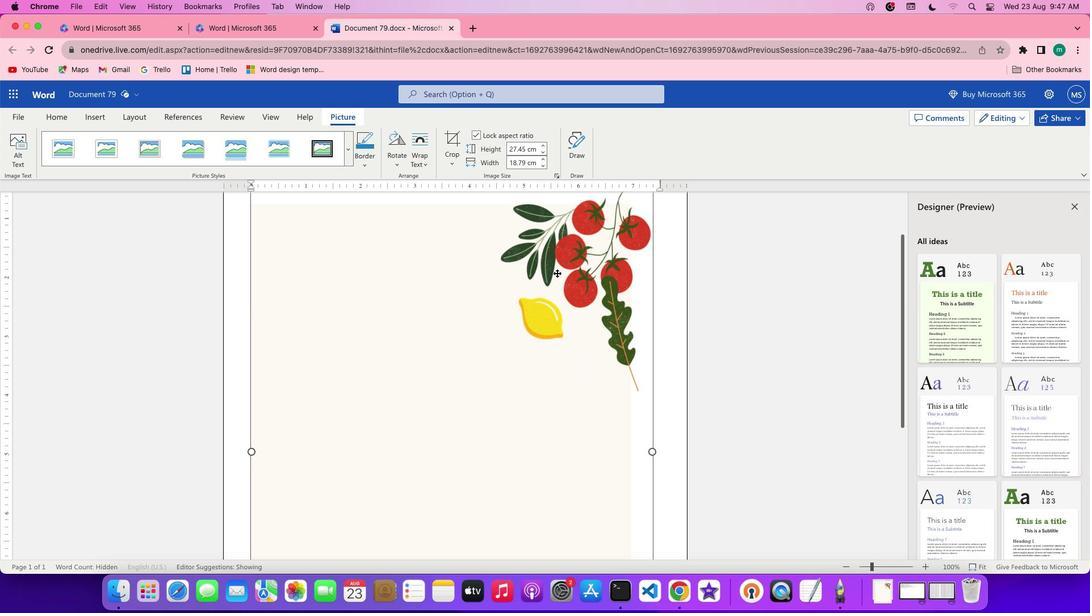 
Action: Mouse moved to (487, 287)
Screenshot: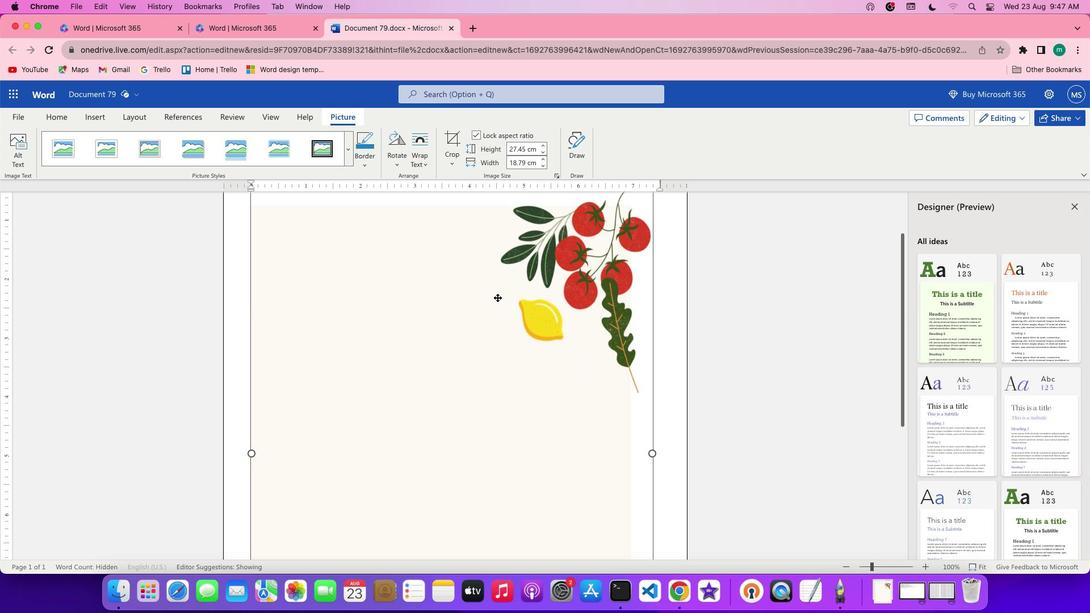 
Action: Mouse scrolled (487, 287) with delta (-9, -8)
Screenshot: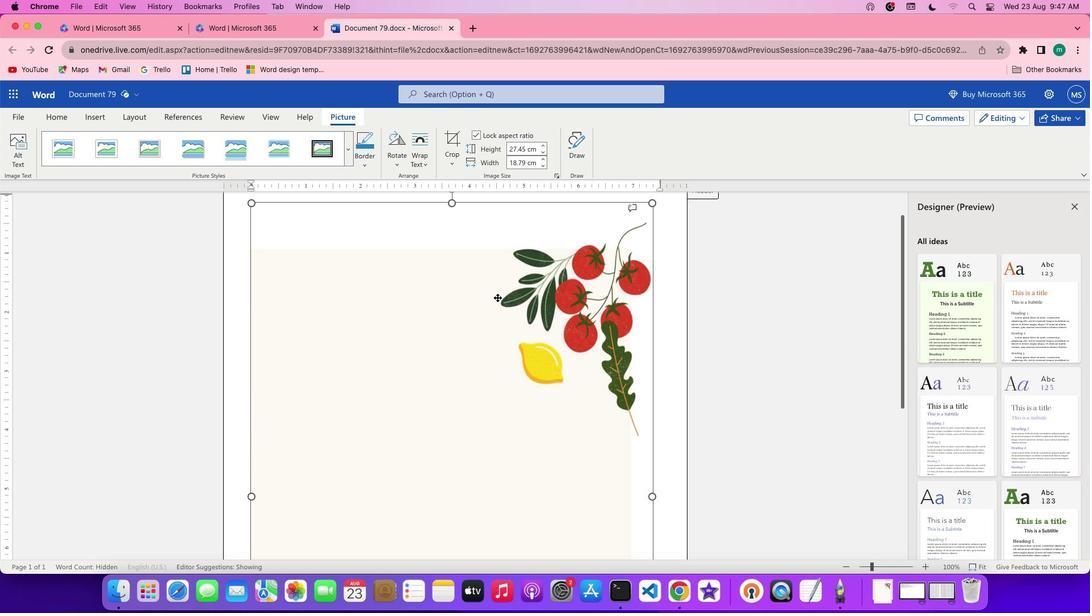 
Action: Mouse scrolled (487, 287) with delta (-9, -8)
Screenshot: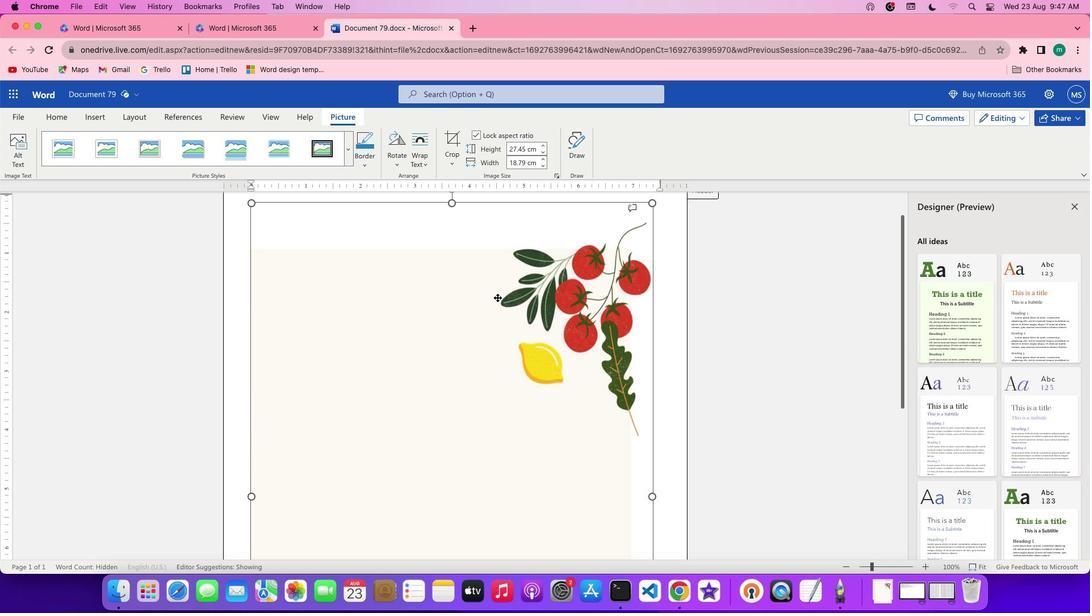 
Action: Mouse scrolled (487, 287) with delta (-9, -7)
Screenshot: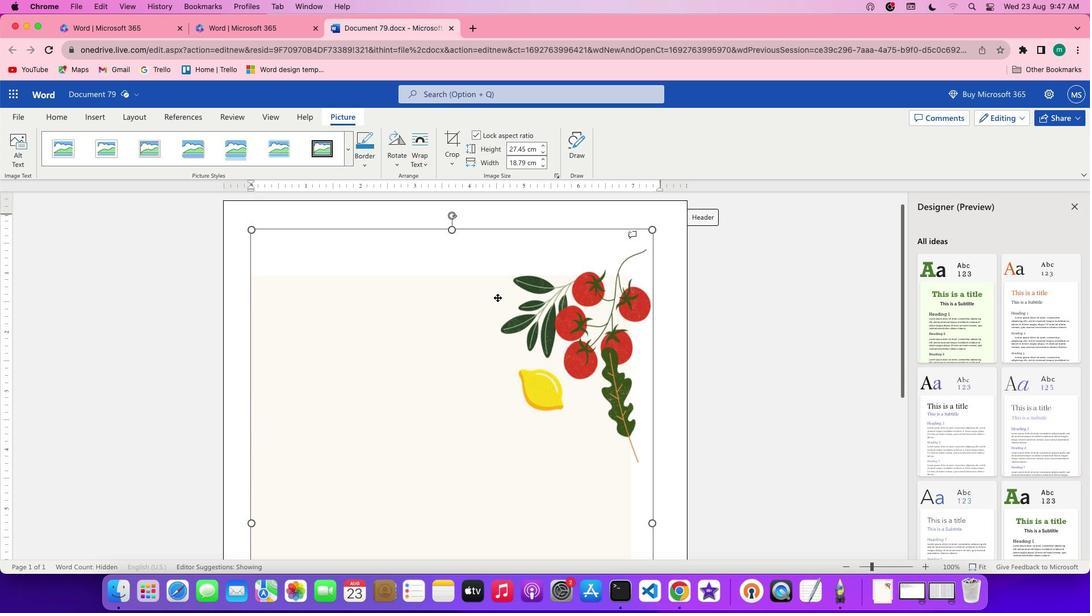 
Action: Mouse moved to (410, 238)
Screenshot: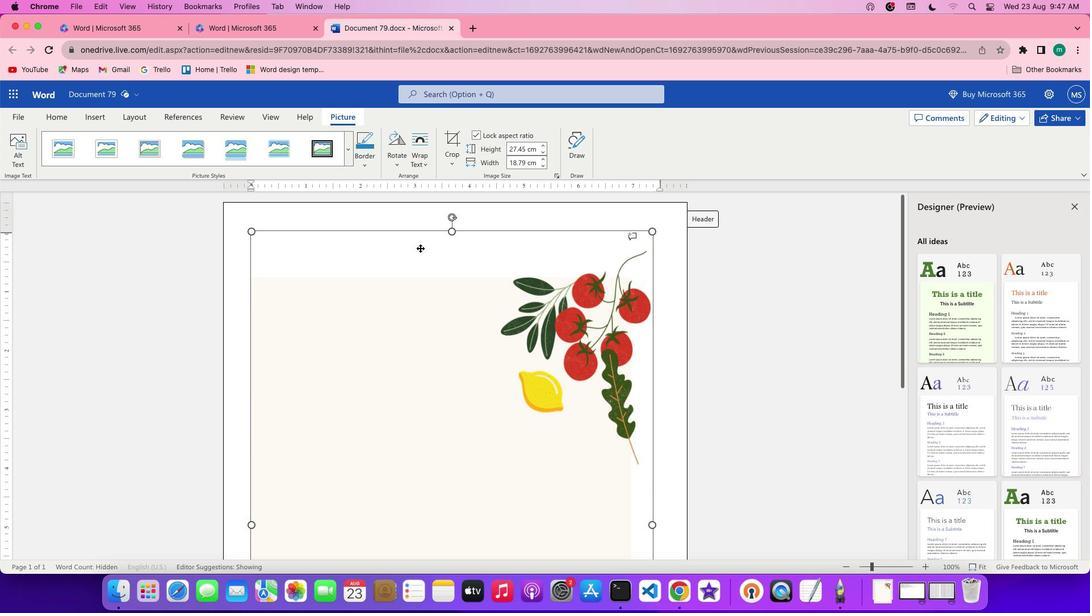 
Action: Mouse pressed left at (410, 238)
Screenshot: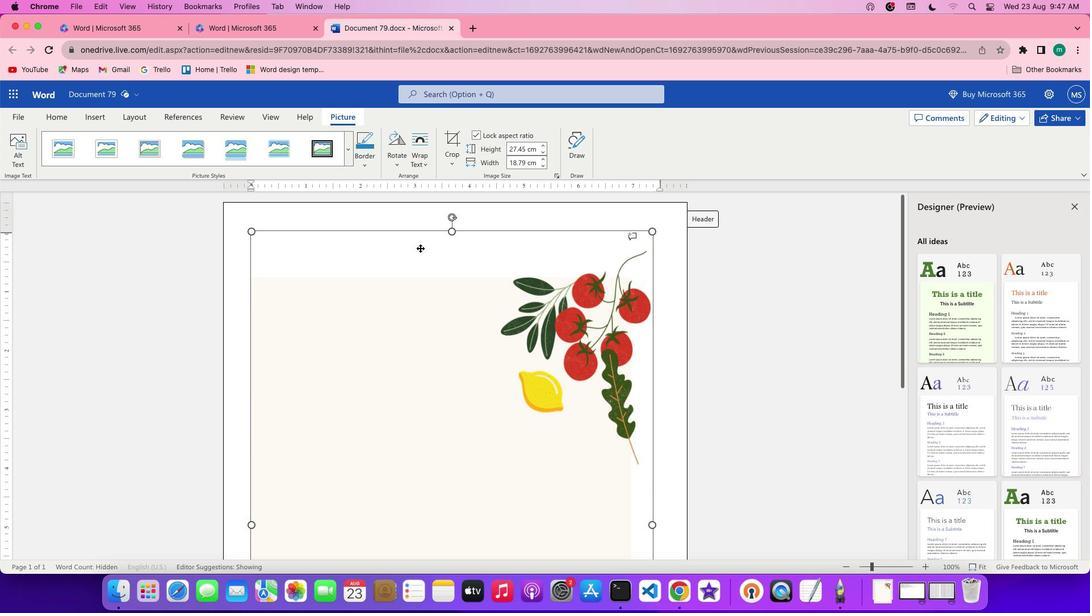 
Action: Mouse moved to (492, 231)
Screenshot: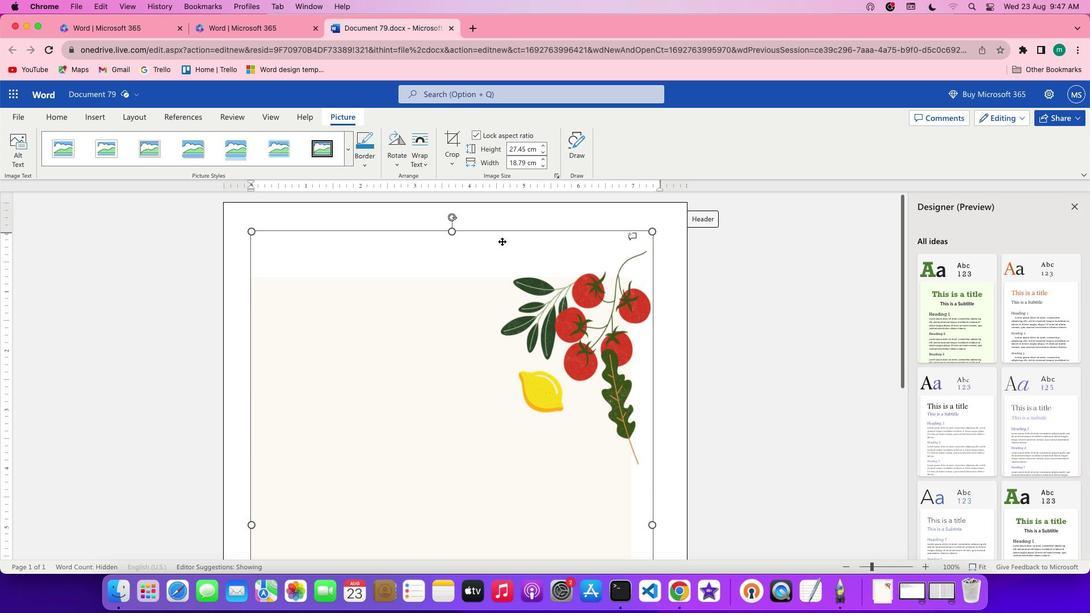 
Action: Mouse pressed left at (492, 231)
Screenshot: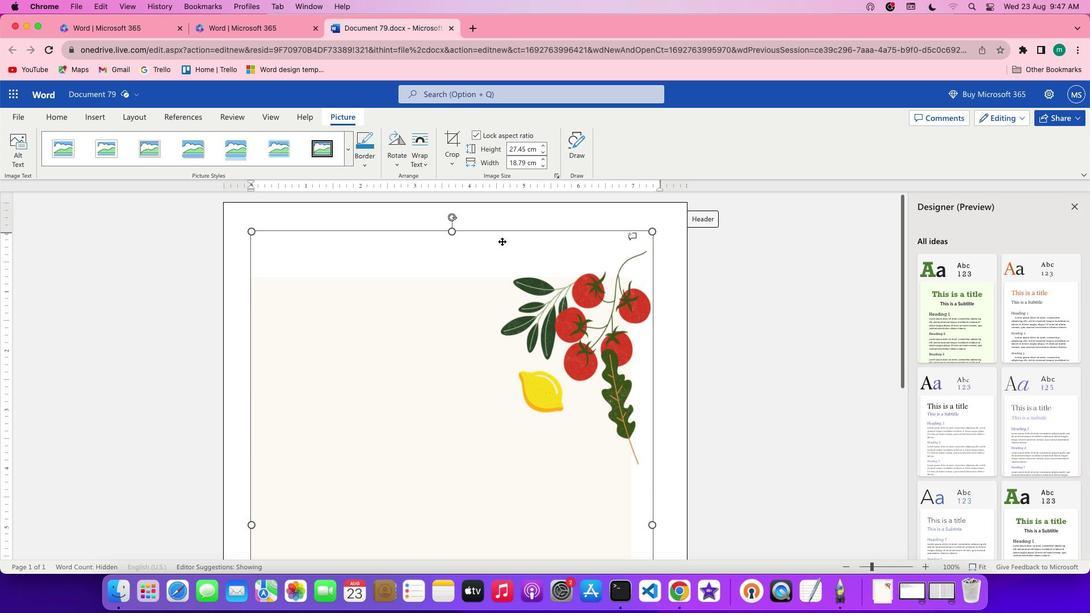 
Action: Mouse pressed left at (492, 231)
Screenshot: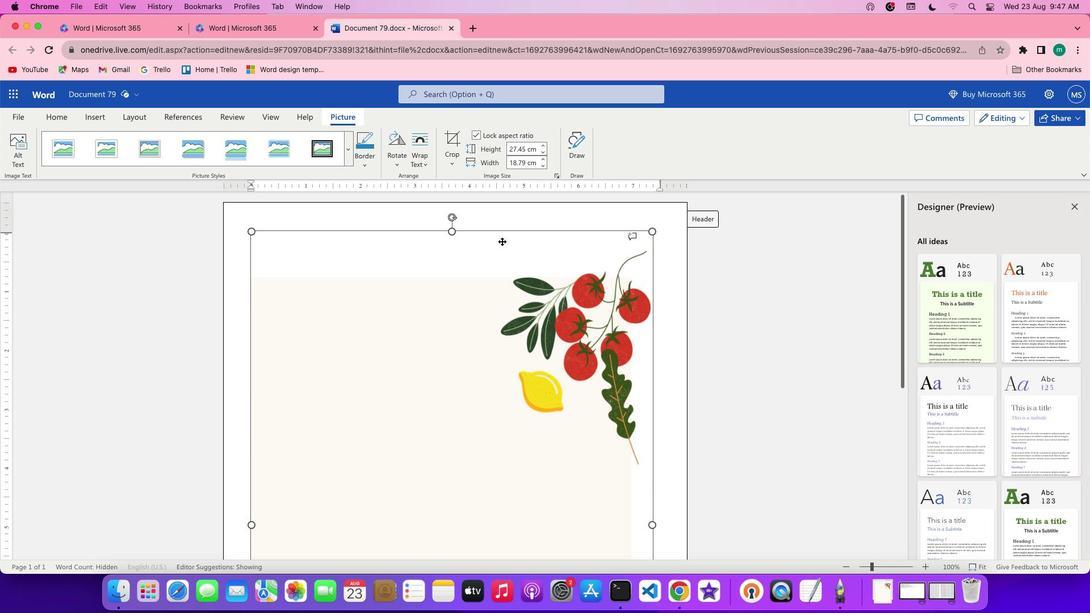
Action: Mouse moved to (415, 147)
Screenshot: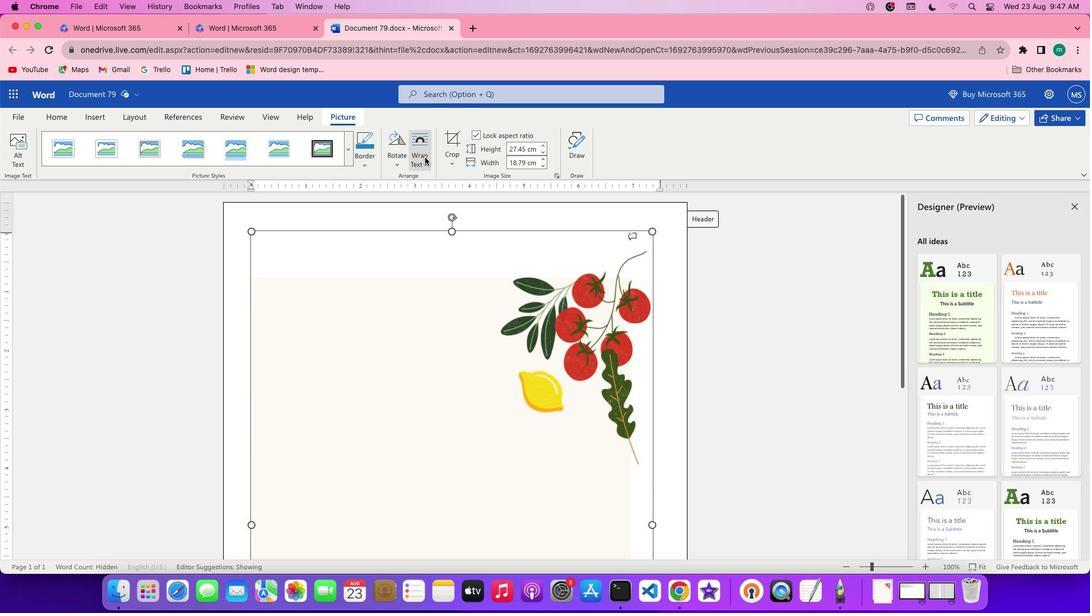 
Action: Mouse pressed left at (415, 147)
Screenshot: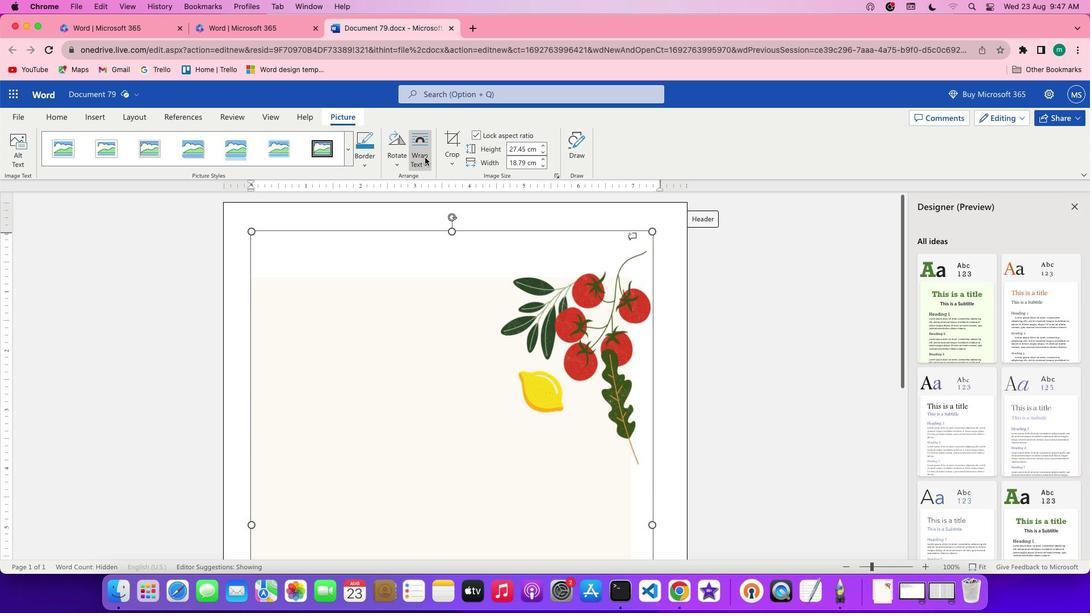 
Action: Mouse moved to (439, 213)
Screenshot: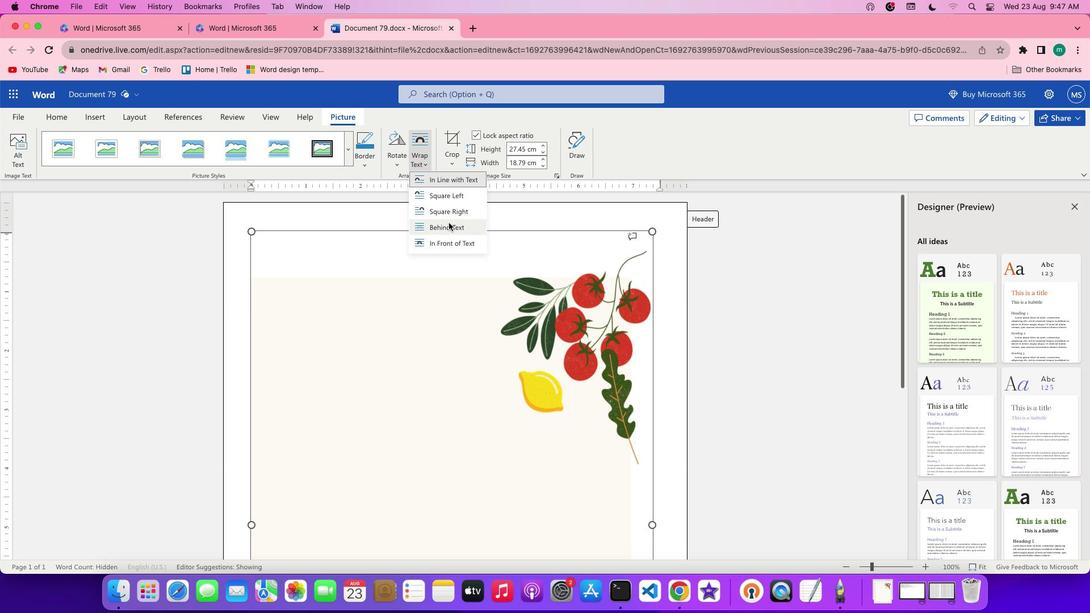 
Action: Mouse pressed left at (439, 213)
Screenshot: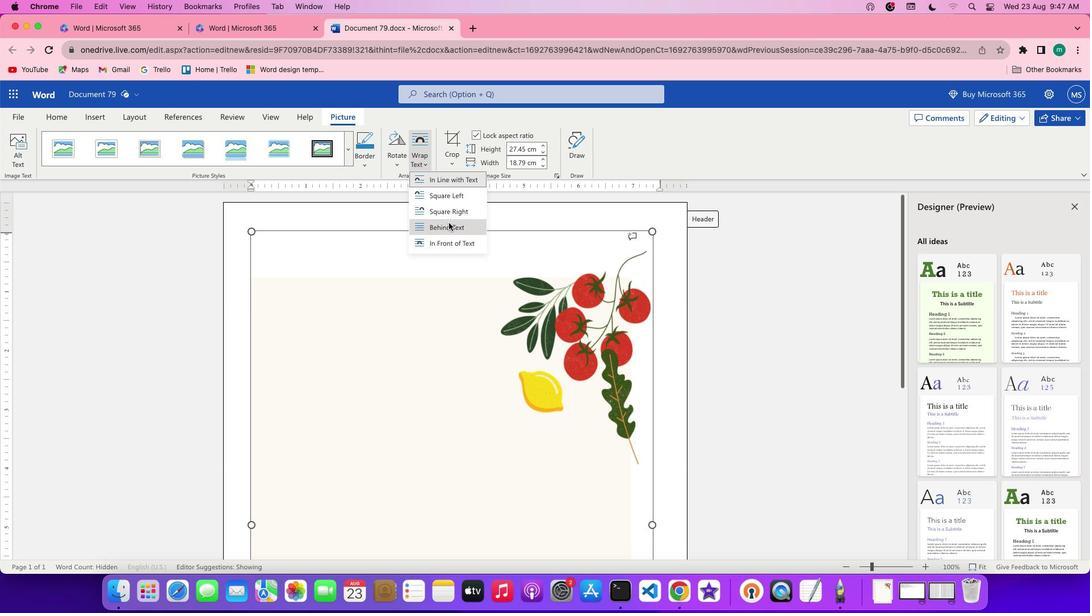 
Action: Mouse moved to (276, 287)
Screenshot: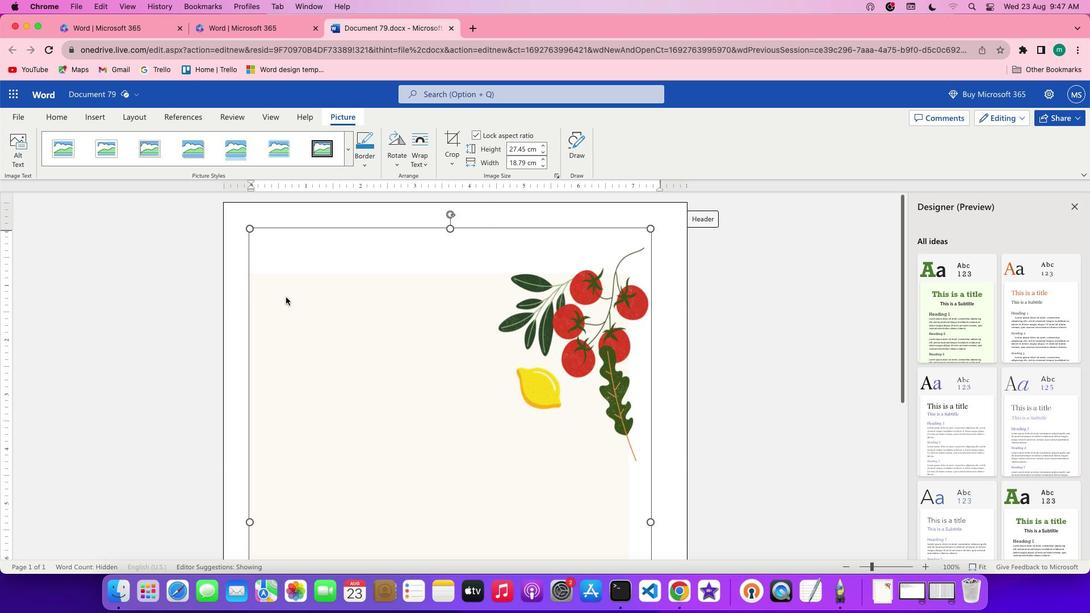 
Action: Mouse pressed left at (276, 287)
Screenshot: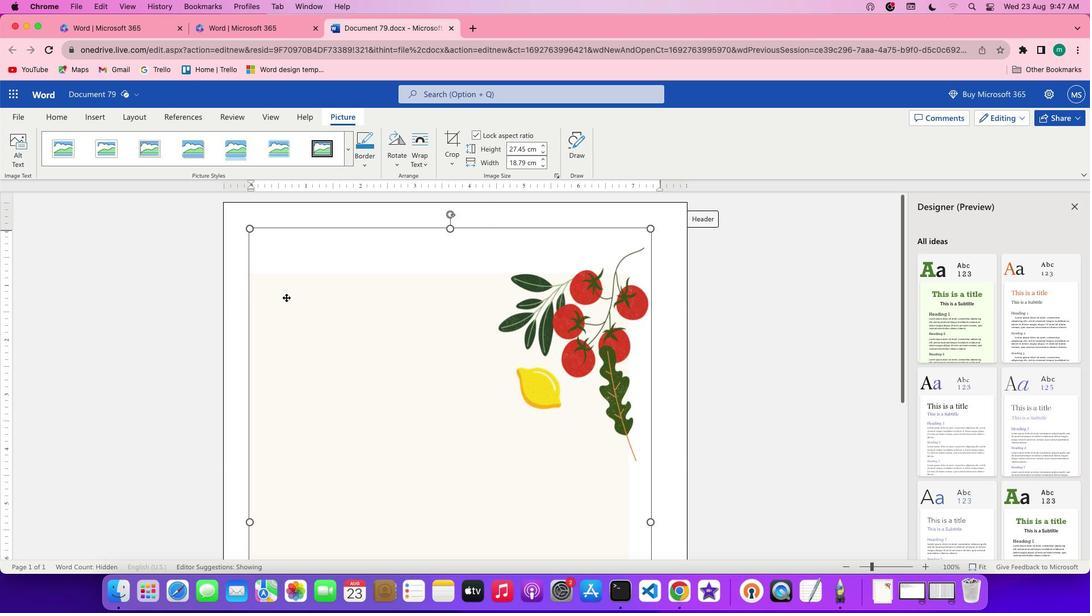 
Action: Mouse moved to (270, 283)
Screenshot: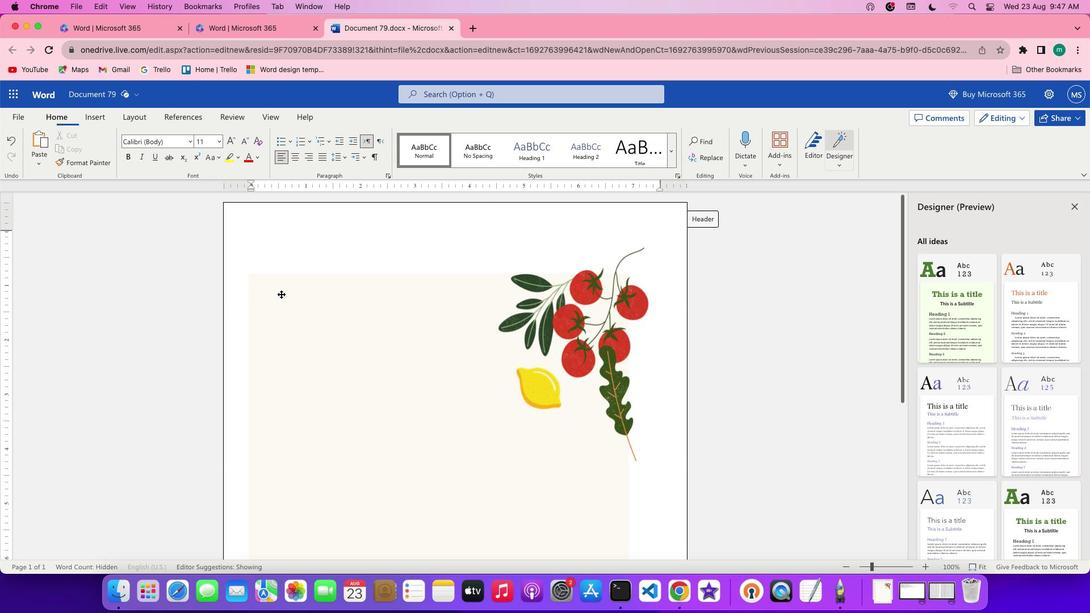 
Action: Key pressed Key.shiftKey.enterKey.enterKey.enterKey.enterKey.enterKey.enterKey.shiftKey.spaceKey.spaceKey.spaceKey.spaceKey.spaceKey.spaceKey.spaceKey.spaceKey.shift'C'Key.shift'O''O'Key.backspaceKey.backspace'o''o''k''i''n''g'Key.space'b''a''s''i''c''s'Key.spaceKey.shiftKey.shiftKey.enter'c''h''e''c''k''l''i''s''t'Key.leftKey.leftKey.leftKey.leftKey.leftKey.leftKey.leftKey.leftKey.leftKey.shiftKey.spaceKey.spaceKey.spaceKey.spaceKey.spaceKey.spaceKey.spaceKey.space
Screenshot: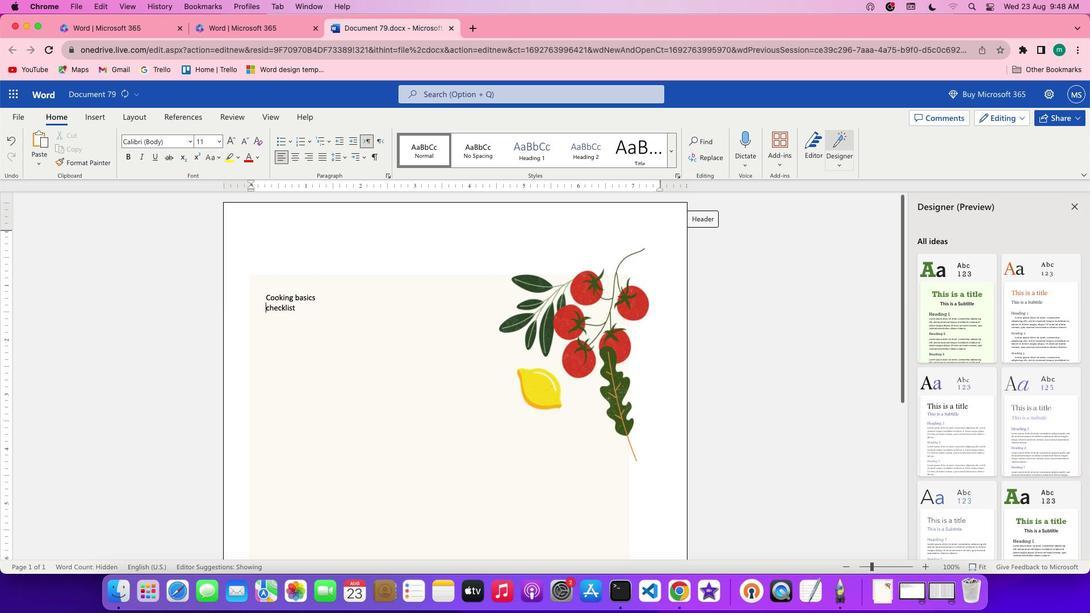 
Action: Mouse moved to (311, 316)
Screenshot: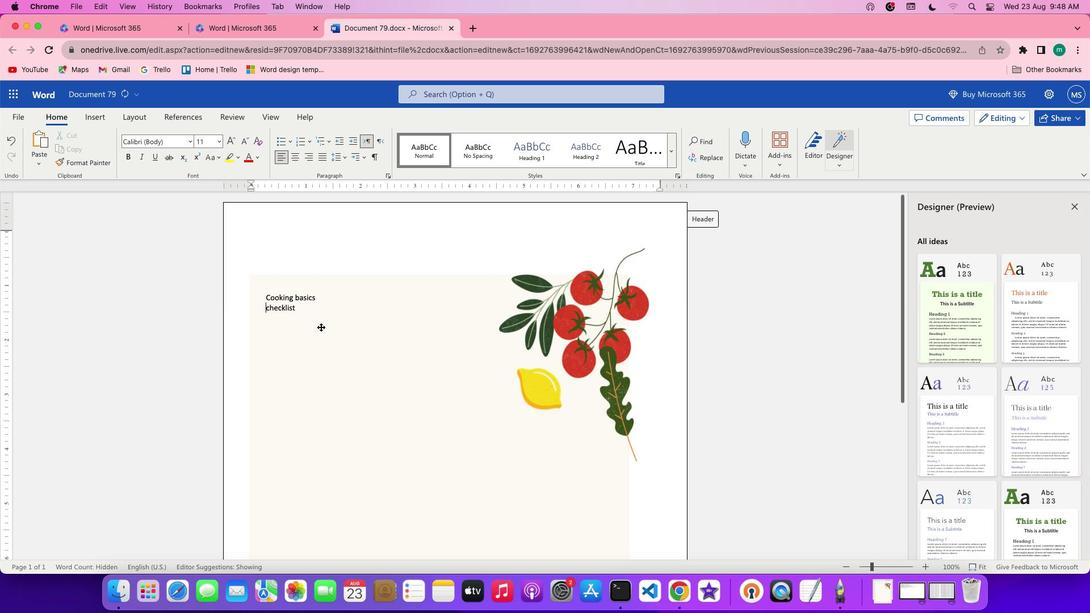 
Action: Mouse pressed left at (311, 316)
Screenshot: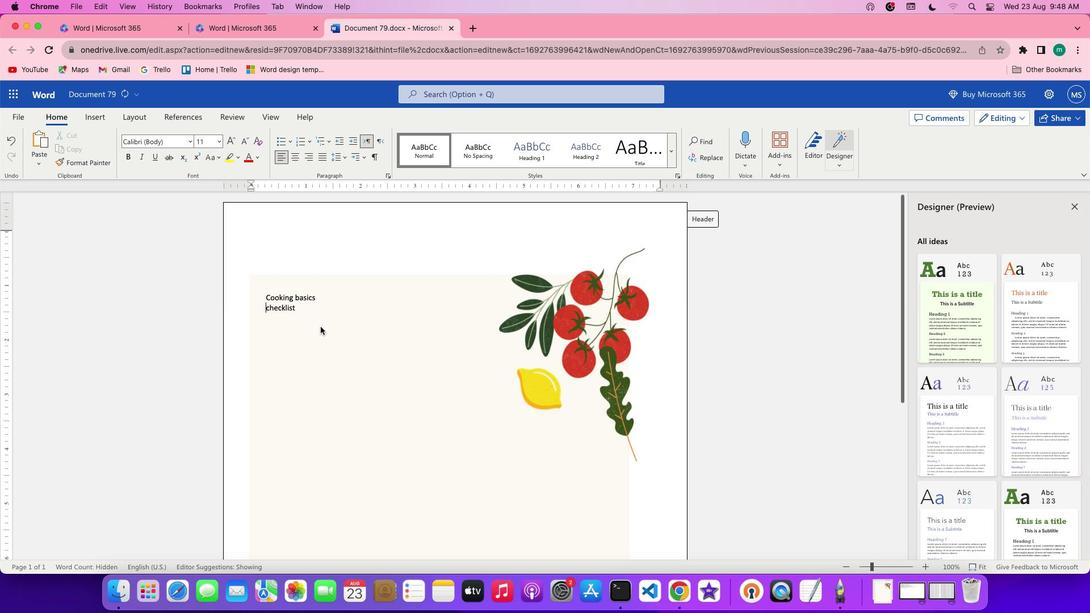 
Action: Mouse moved to (293, 288)
Screenshot: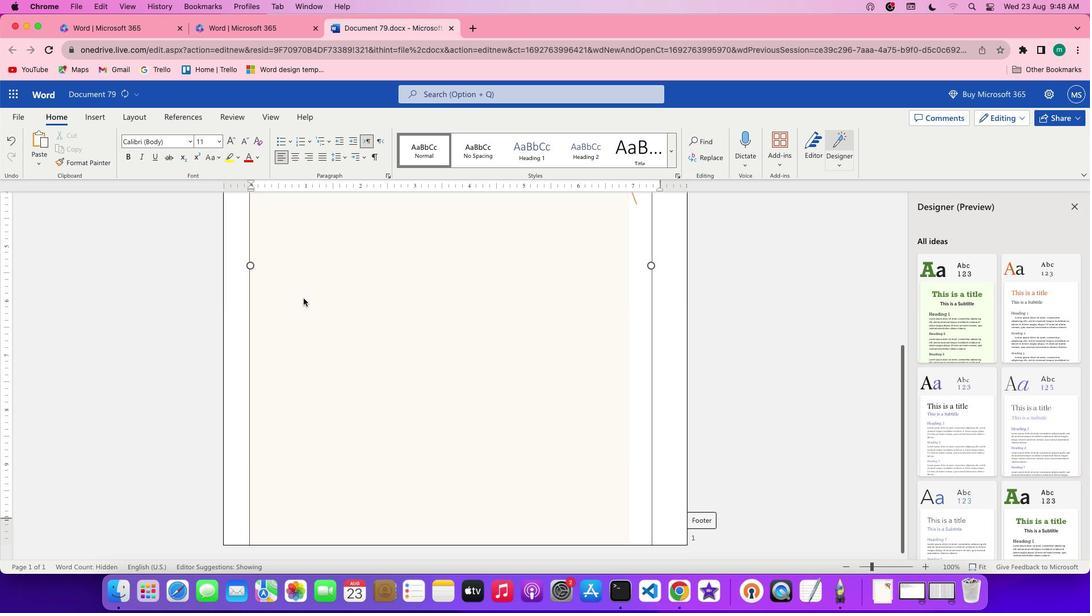 
Action: Mouse scrolled (293, 288) with delta (-9, -8)
Screenshot: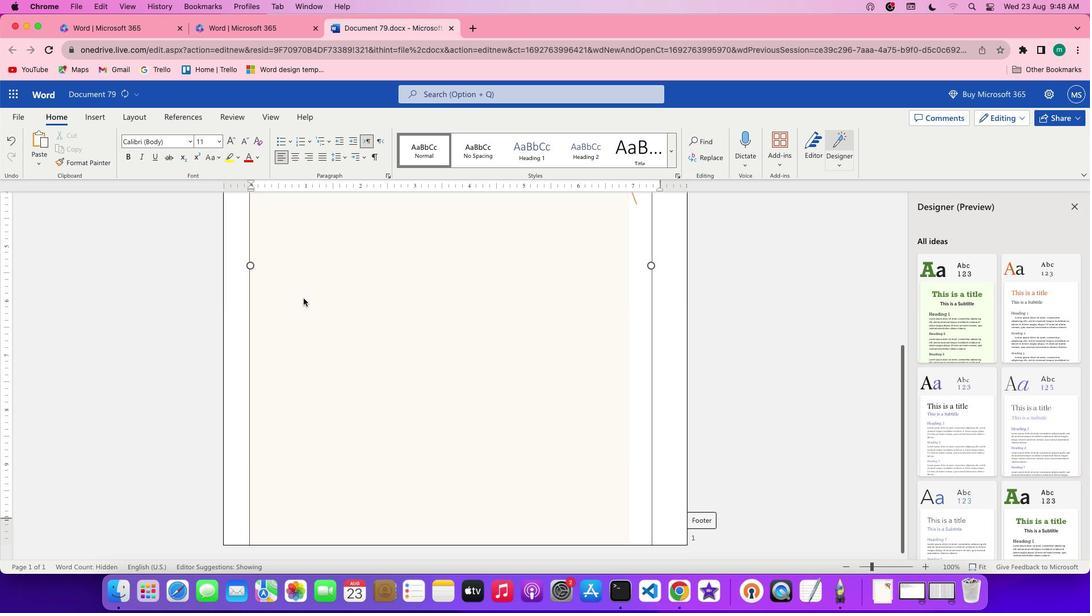 
Action: Mouse scrolled (293, 288) with delta (-9, -8)
Screenshot: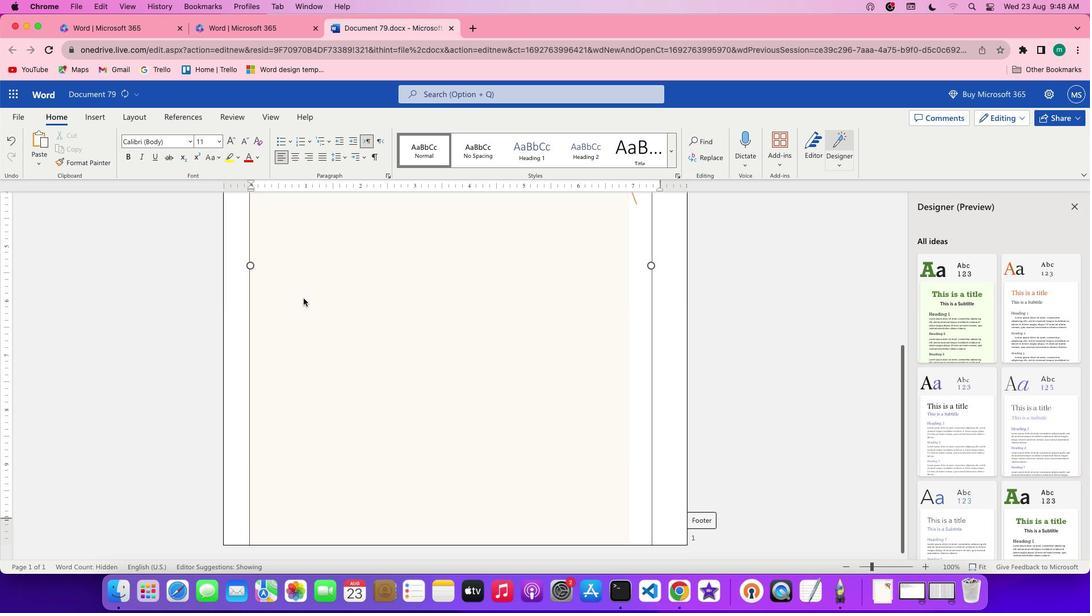 
Action: Mouse scrolled (293, 288) with delta (-9, -6)
Screenshot: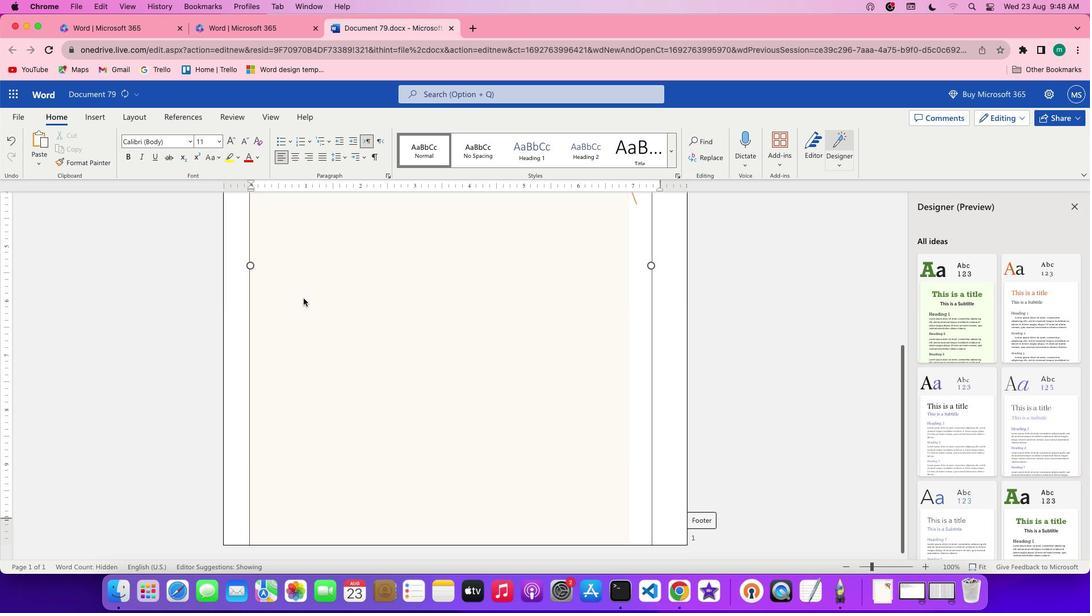 
Action: Mouse scrolled (293, 288) with delta (-9, -6)
Screenshot: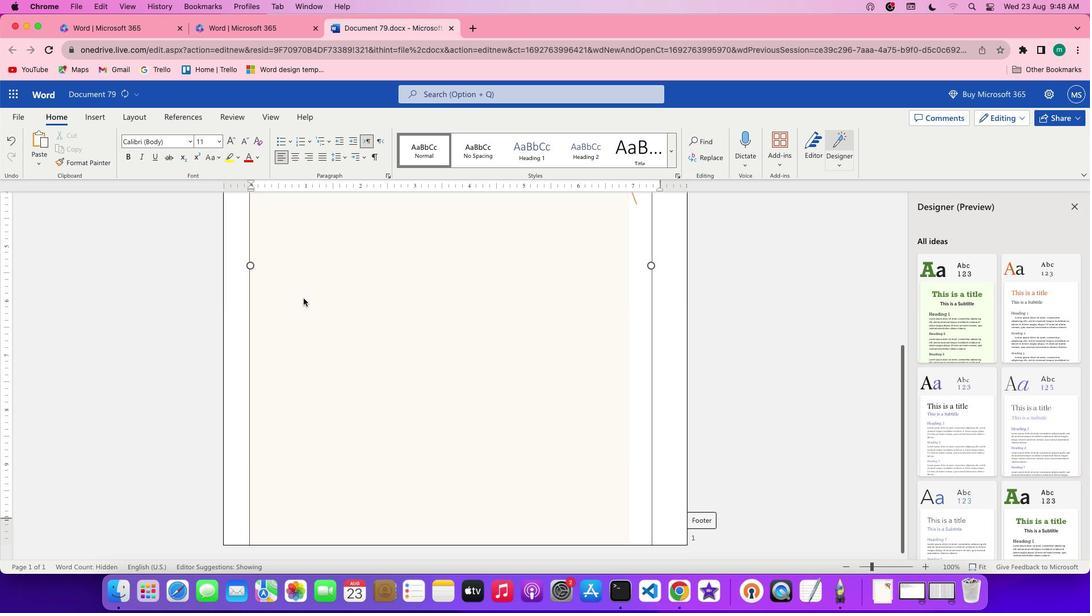 
Action: Mouse scrolled (293, 288) with delta (-9, -5)
Screenshot: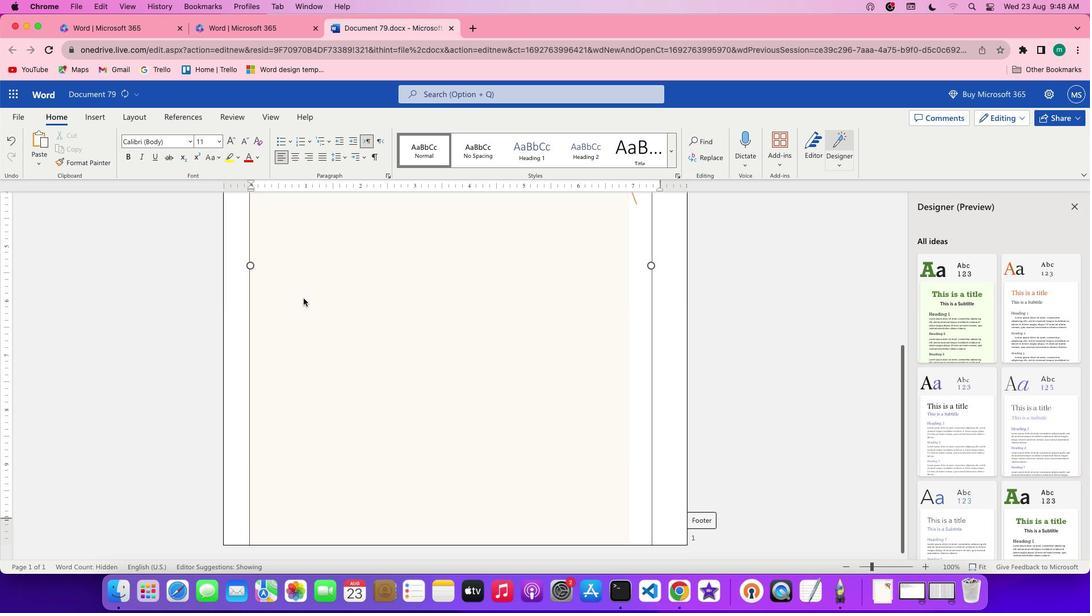 
Action: Mouse scrolled (293, 288) with delta (-9, -8)
Screenshot: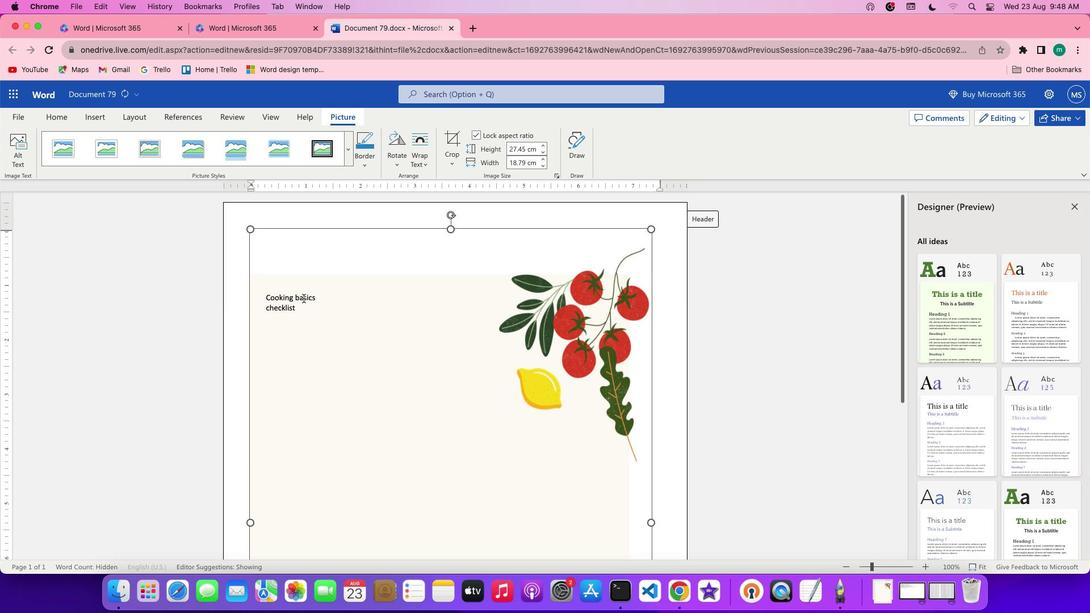 
Action: Mouse scrolled (293, 288) with delta (-9, -8)
Screenshot: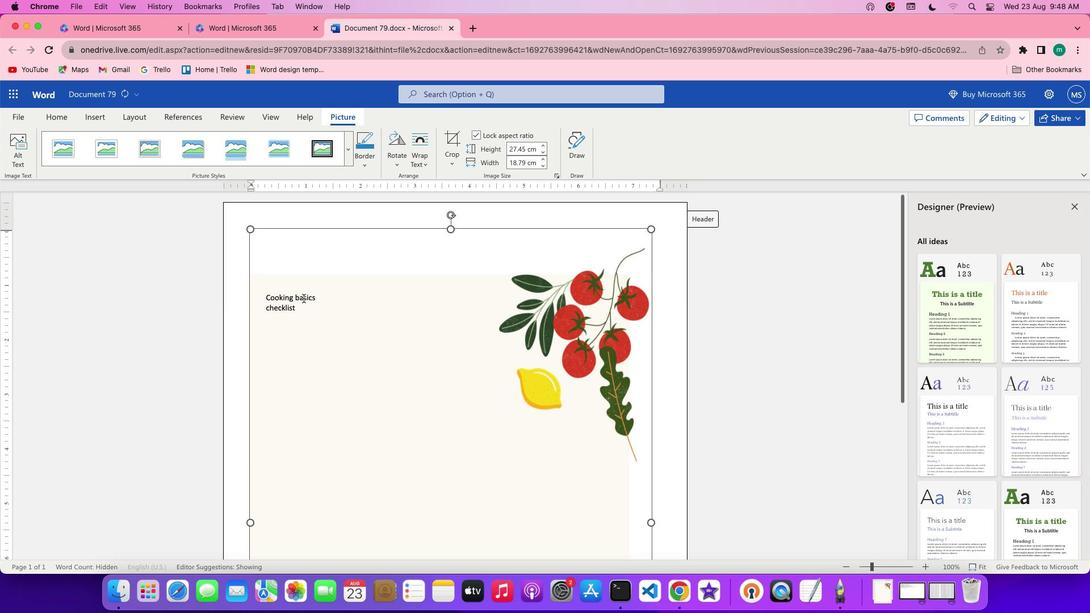
Action: Mouse scrolled (293, 288) with delta (-9, -7)
Screenshot: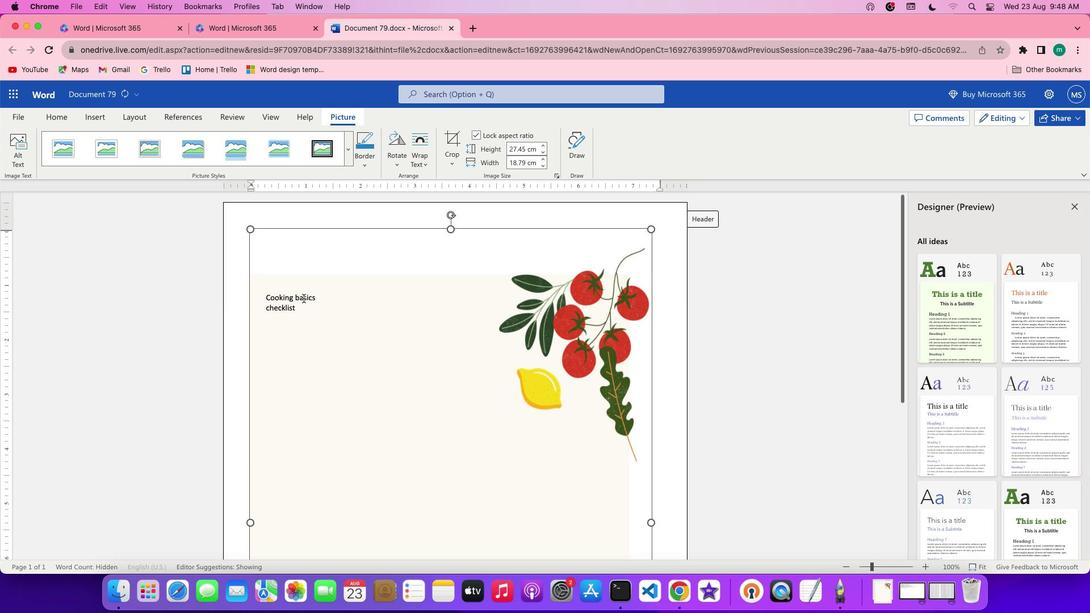 
Action: Mouse moved to (282, 298)
Screenshot: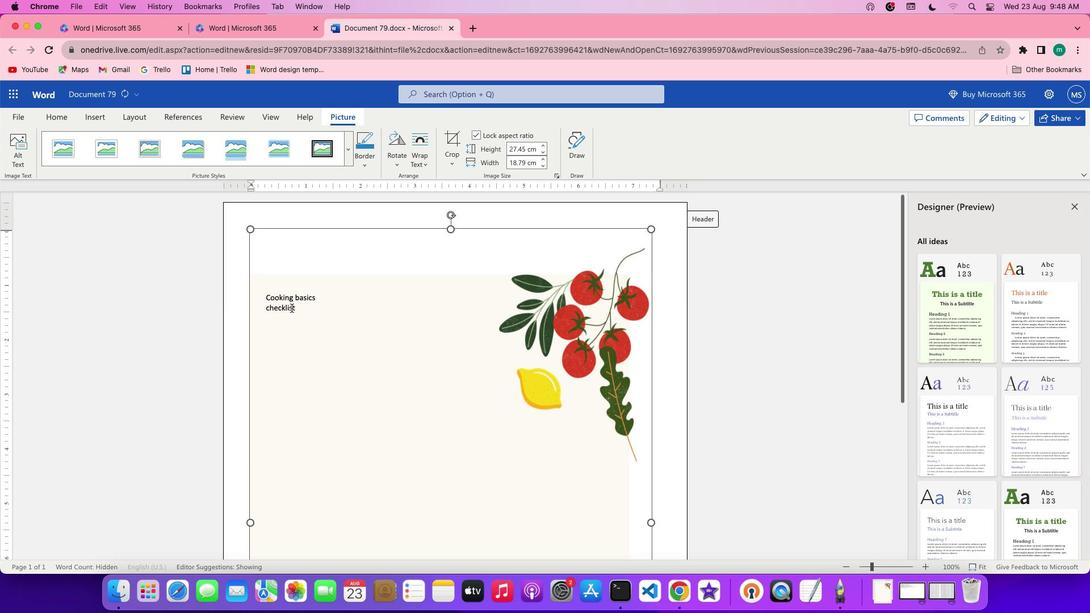 
Action: Mouse pressed left at (282, 298)
Screenshot: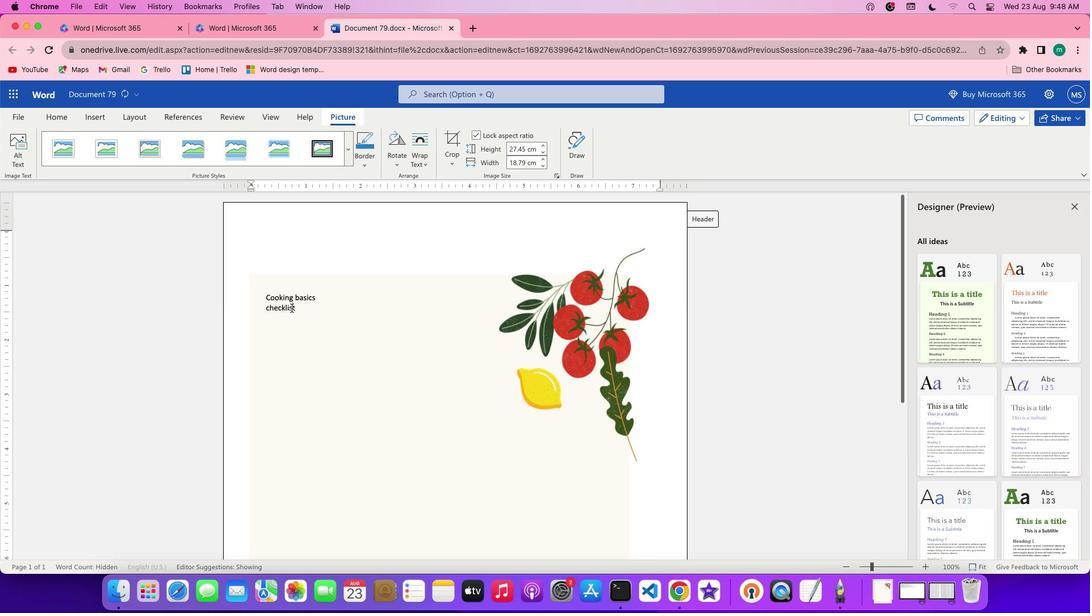 
Action: Mouse moved to (253, 287)
Screenshot: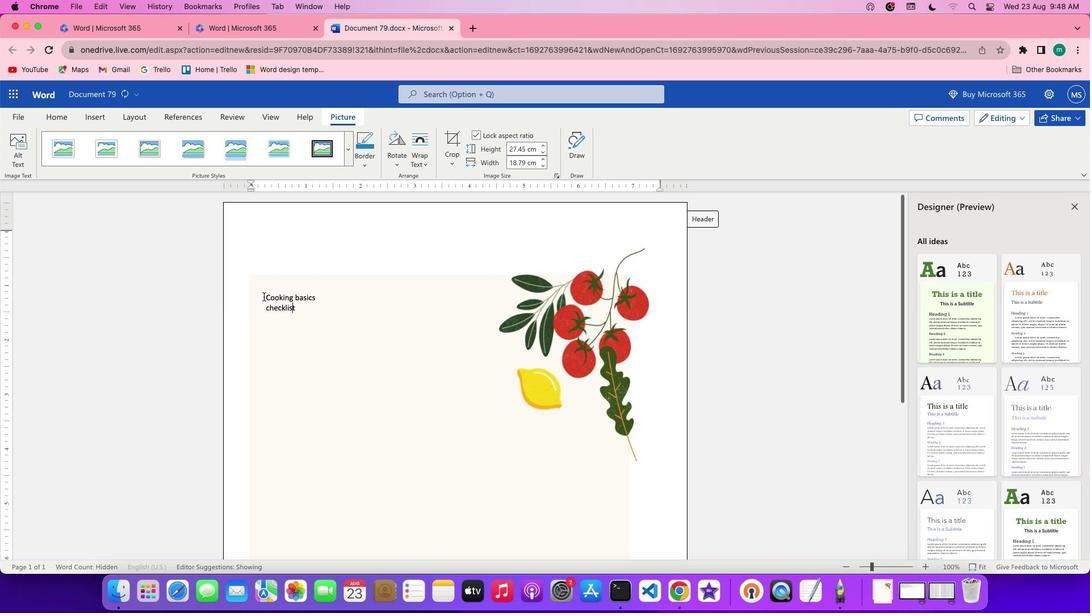 
Action: Mouse pressed left at (253, 287)
Screenshot: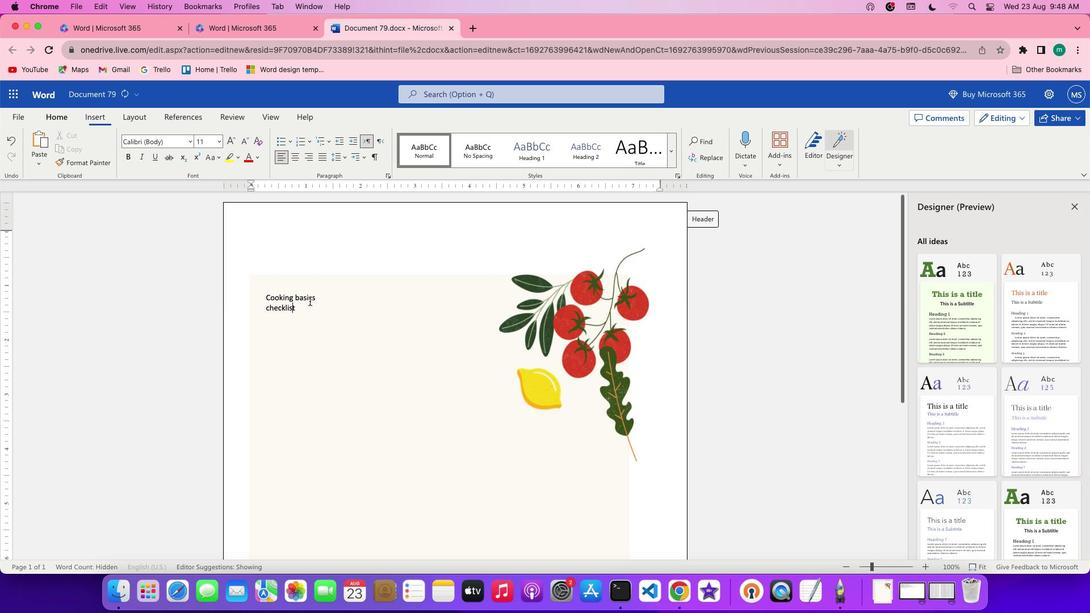 
Action: Mouse moved to (352, 277)
Screenshot: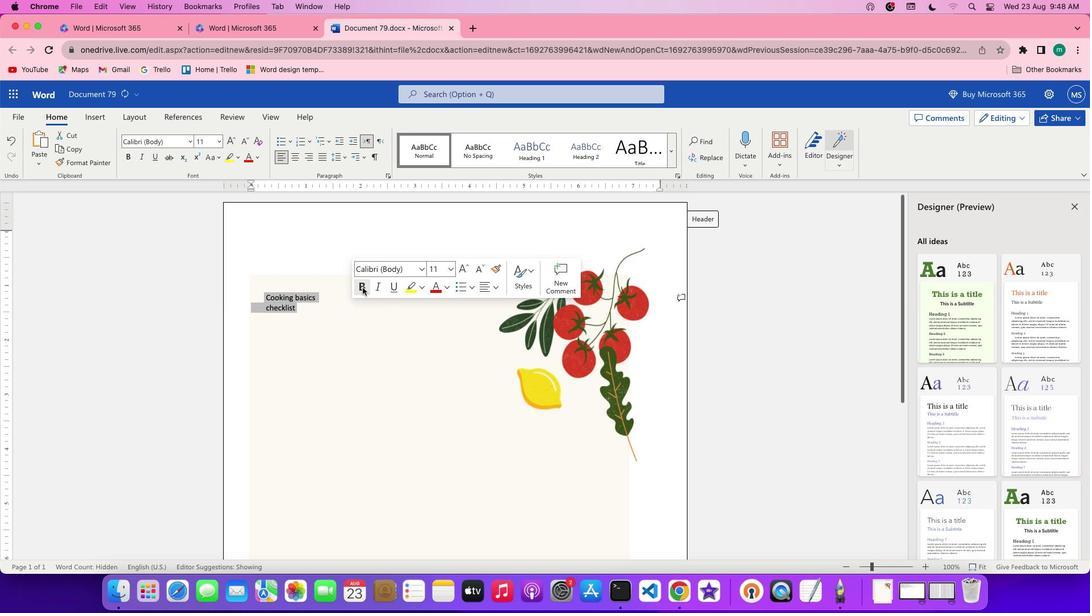 
Action: Mouse pressed left at (352, 277)
Screenshot: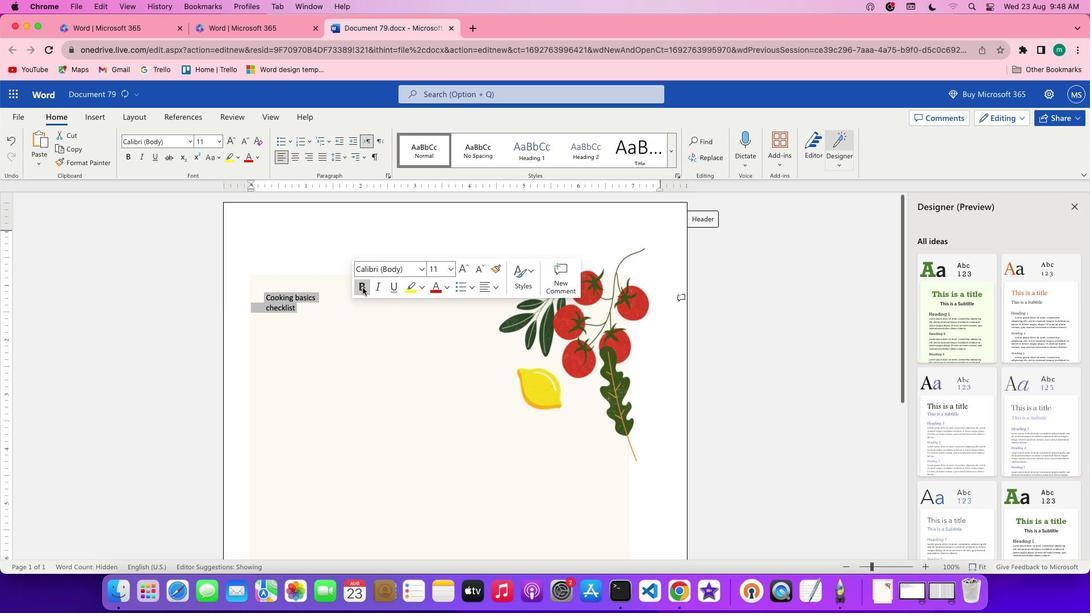
Action: Mouse moved to (413, 259)
Screenshot: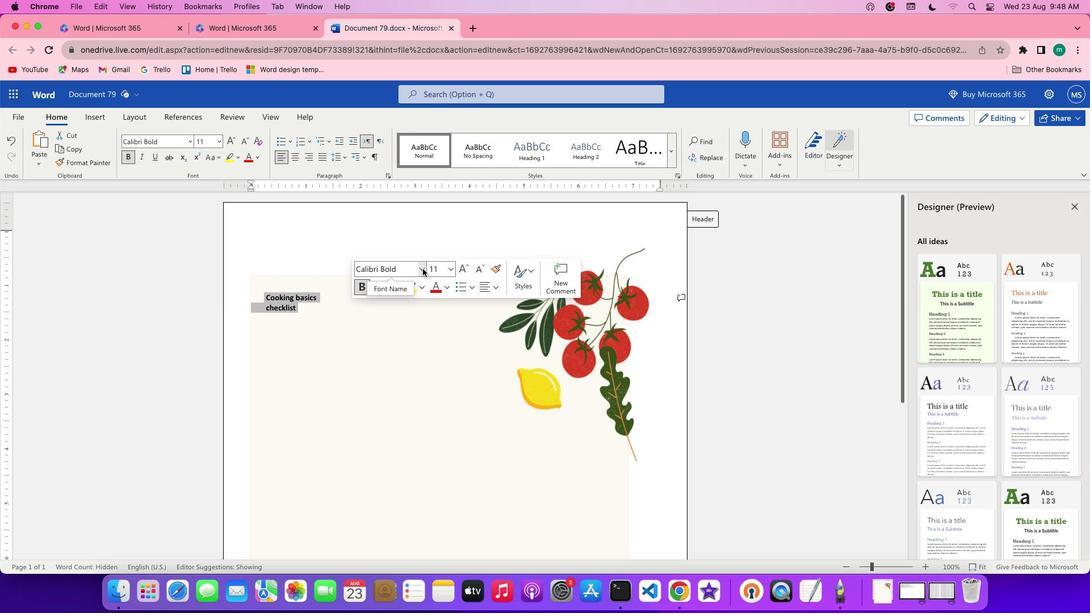 
Action: Mouse pressed left at (413, 259)
Screenshot: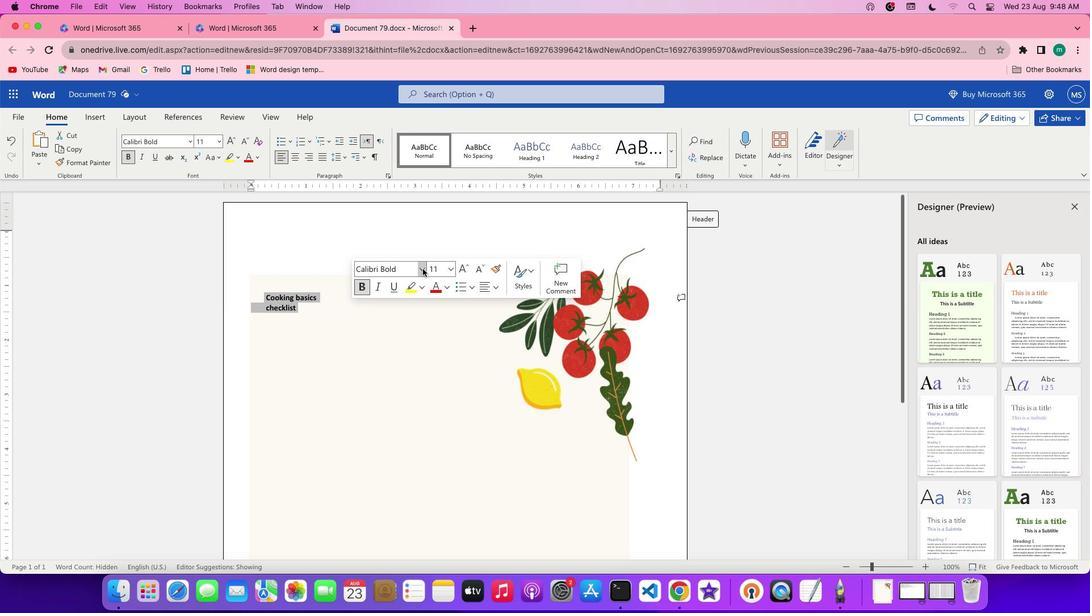 
Action: Mouse moved to (556, 328)
Screenshot: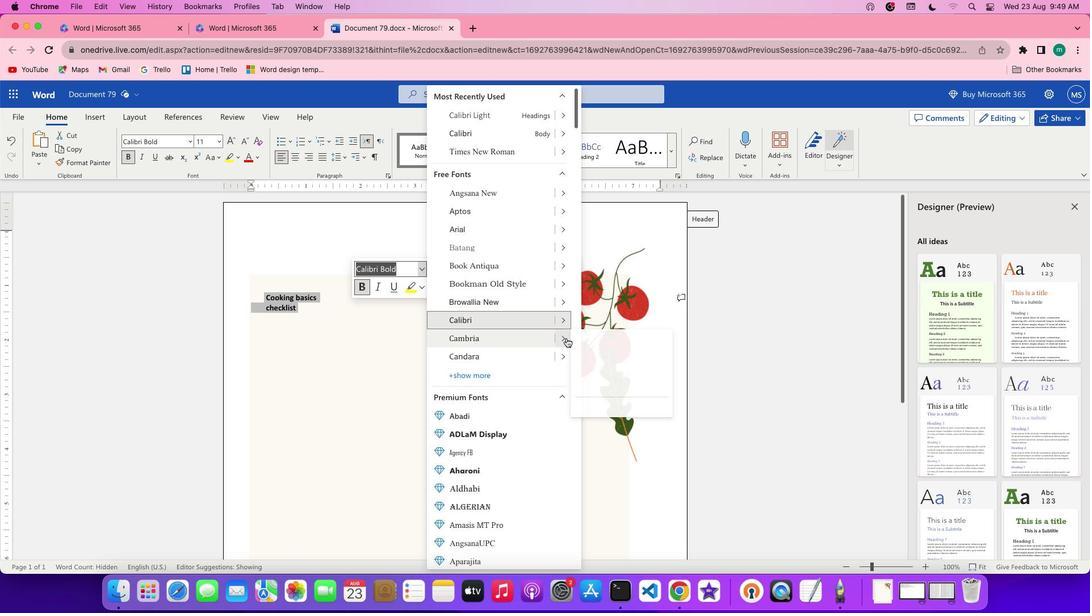 
Action: Mouse pressed left at (556, 328)
Screenshot: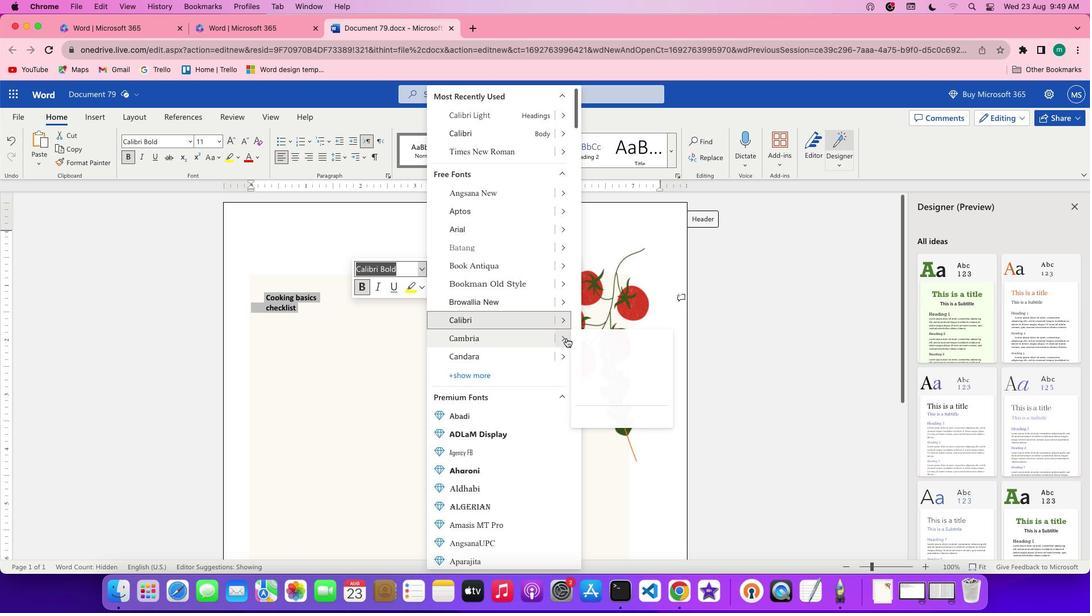 
Action: Mouse moved to (595, 365)
Screenshot: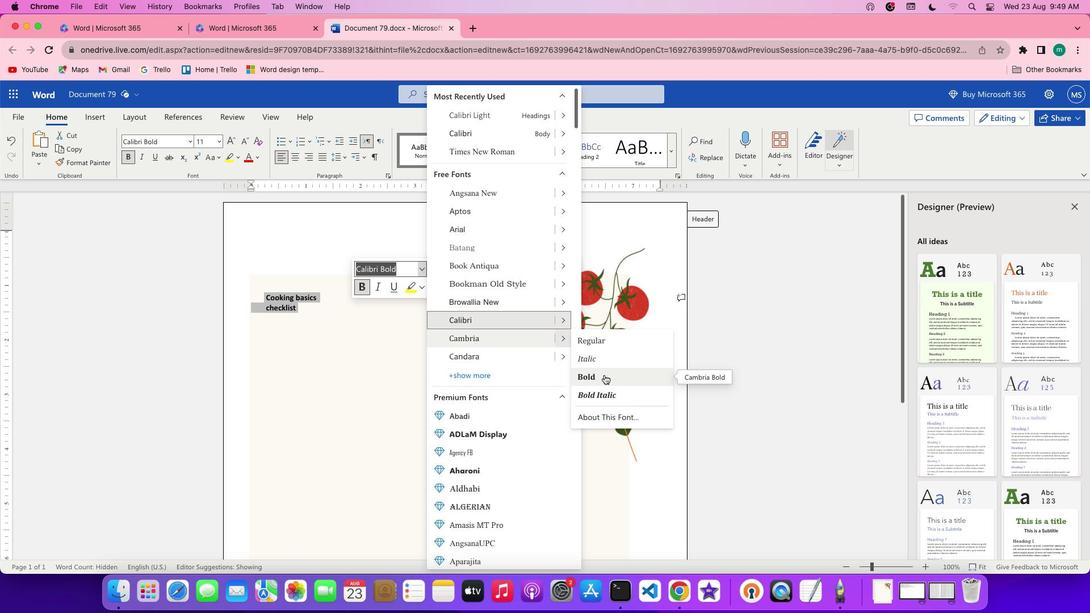 
Action: Mouse pressed left at (595, 365)
Screenshot: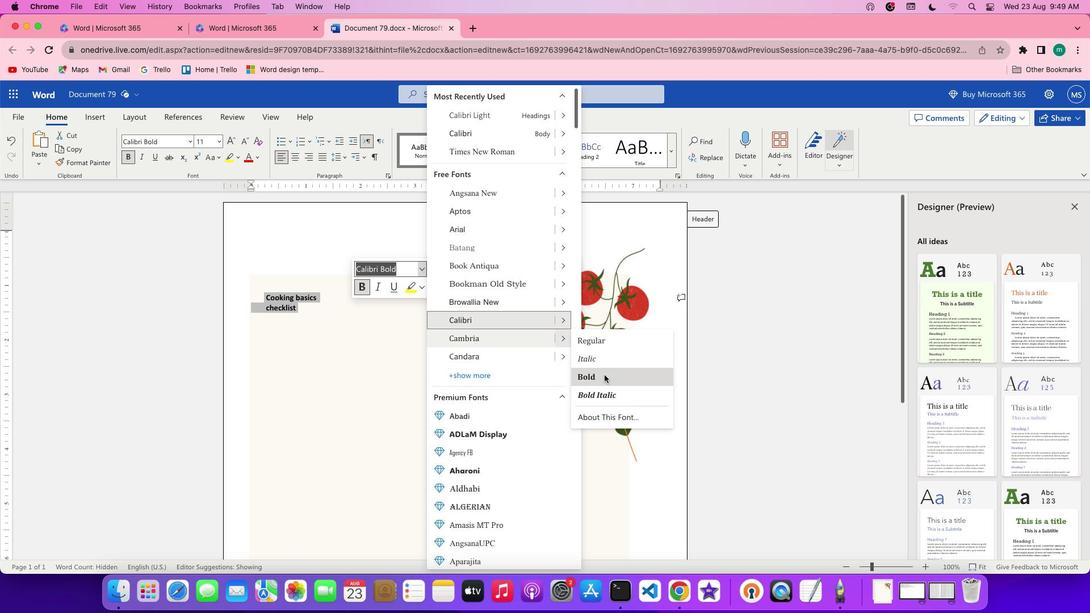 
Action: Mouse moved to (412, 260)
Screenshot: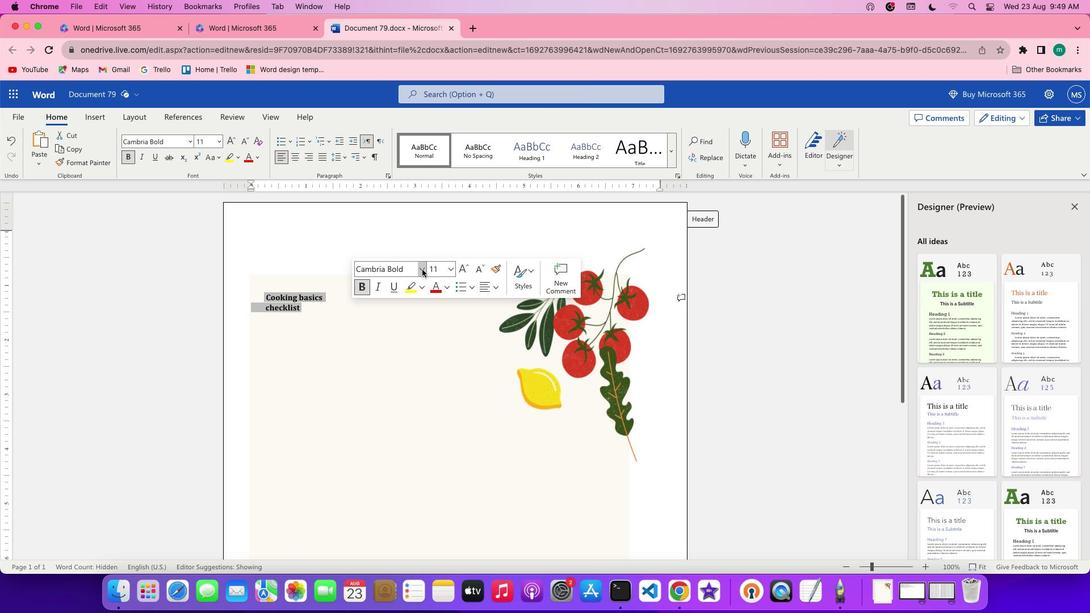 
Action: Mouse pressed left at (412, 260)
Screenshot: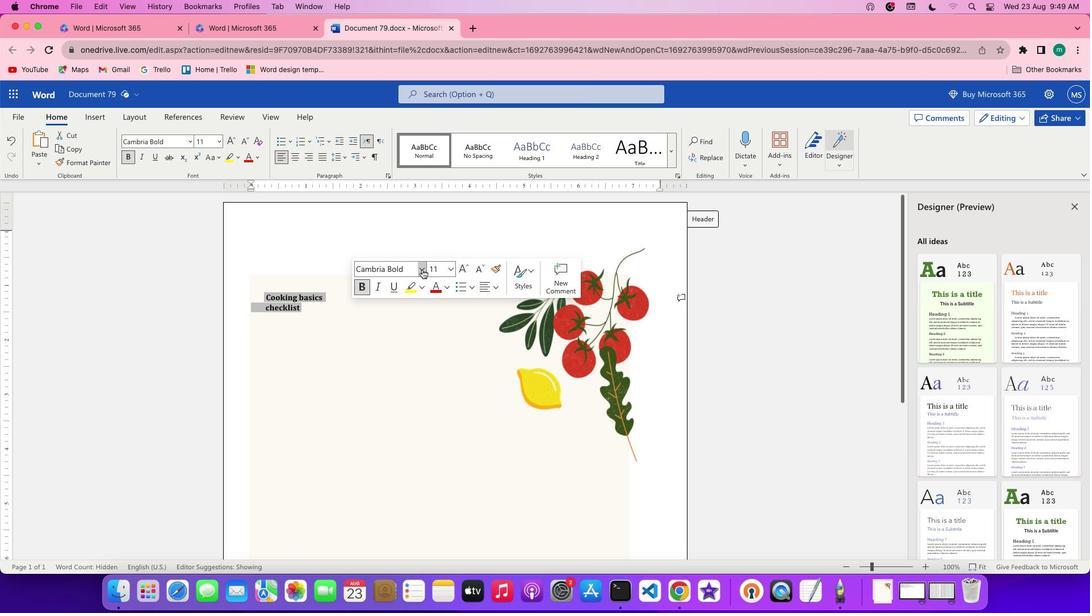 
Action: Mouse moved to (549, 366)
Screenshot: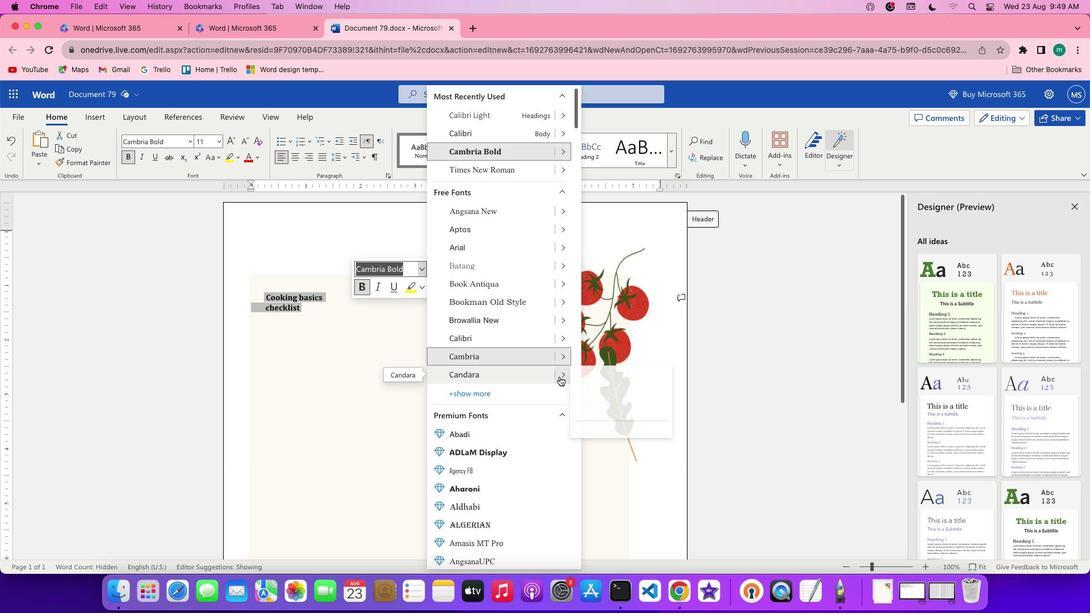 
Action: Mouse pressed left at (549, 366)
Screenshot: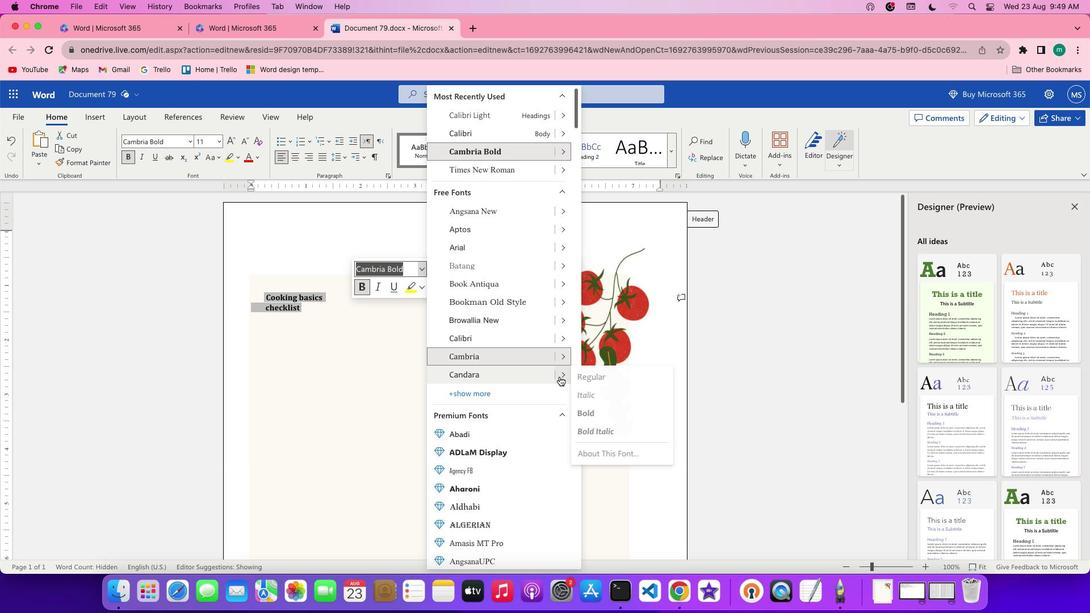 
Action: Mouse moved to (594, 407)
Screenshot: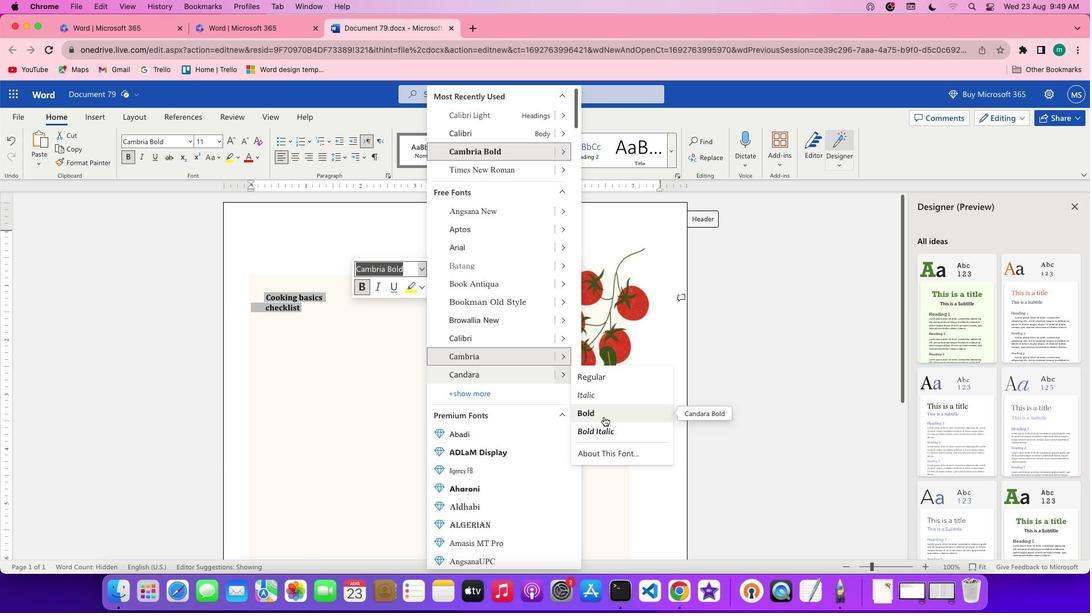 
Action: Mouse pressed left at (594, 407)
Screenshot: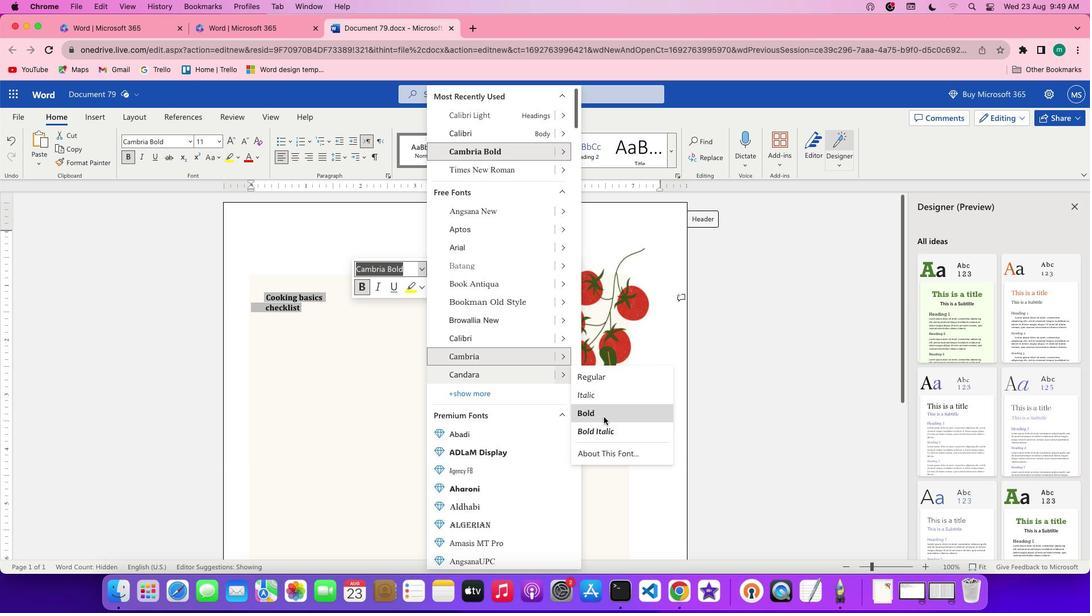 
Action: Mouse moved to (441, 260)
Screenshot: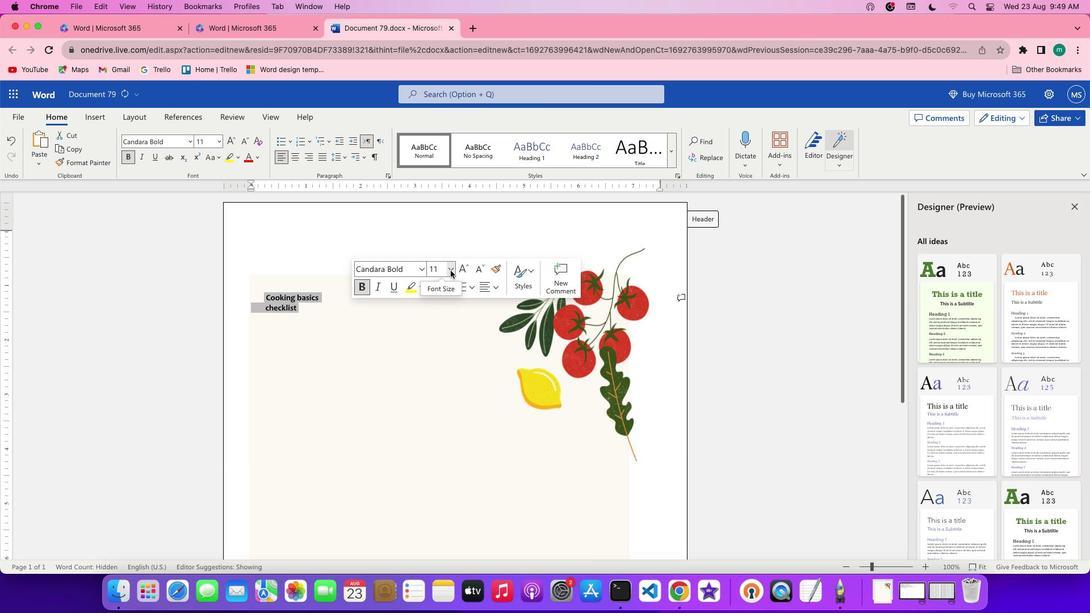
Action: Mouse pressed left at (441, 260)
Screenshot: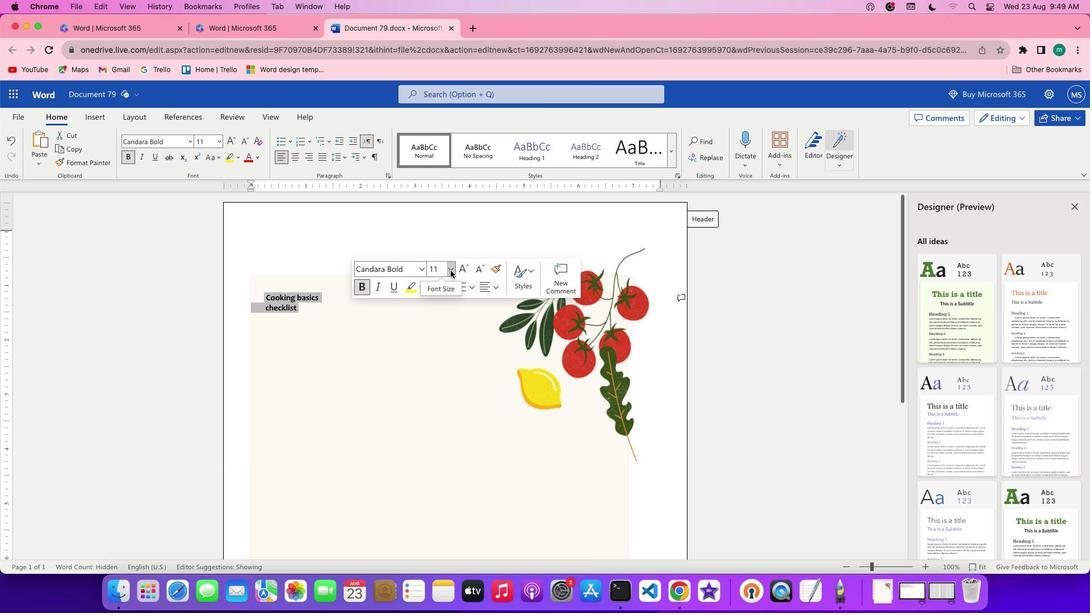 
Action: Mouse moved to (436, 457)
Screenshot: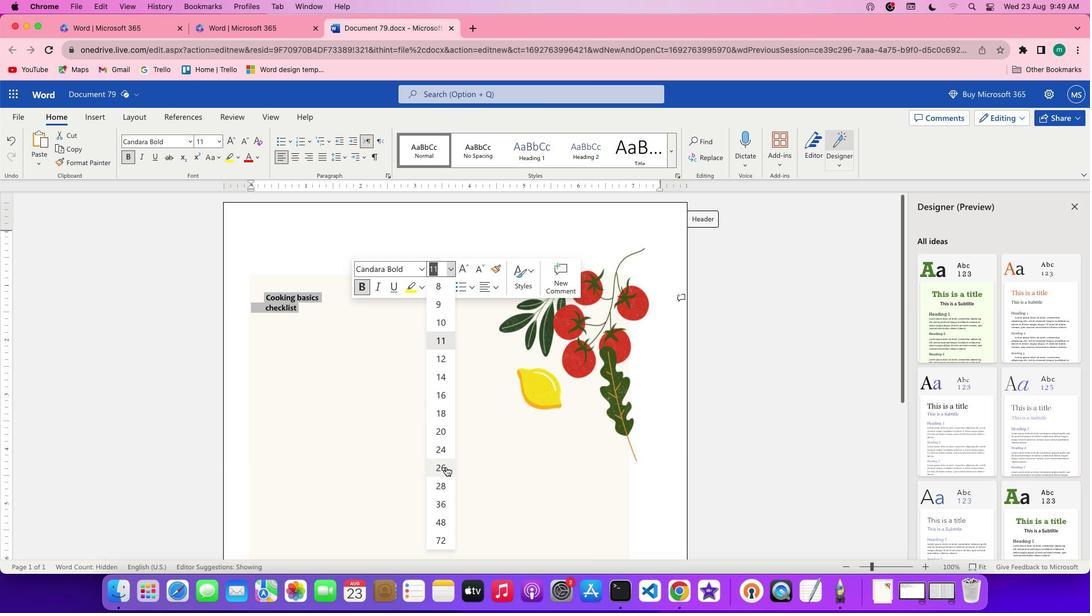 
Action: Mouse pressed left at (436, 457)
Screenshot: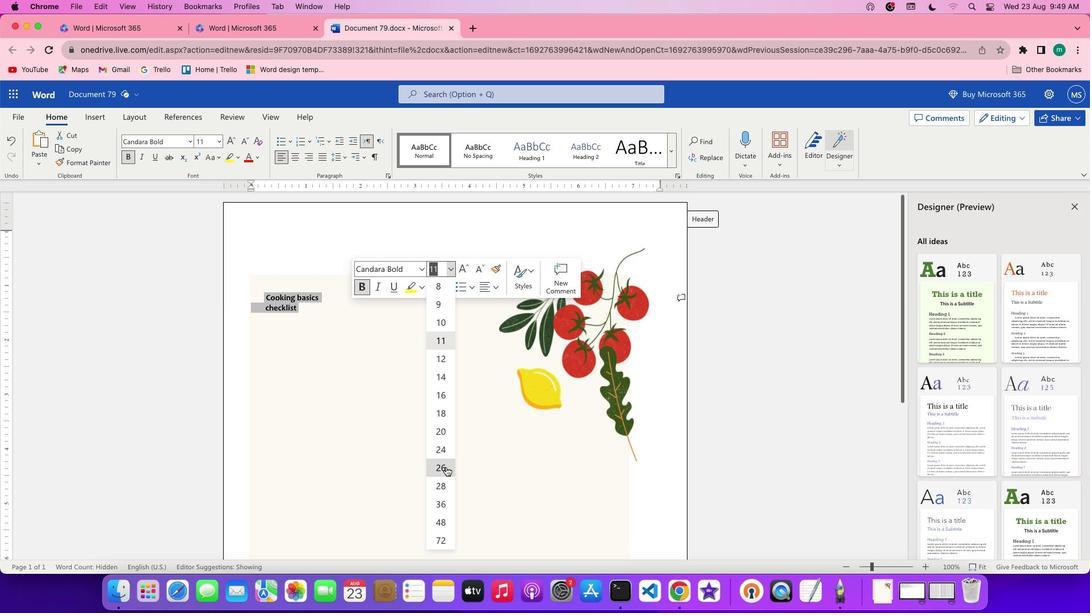
Action: Mouse moved to (444, 259)
